 Task: Save favorite listings for houses in Los Angeles, California, with a minimum of 4 bedrooms.
Action: Mouse moved to (283, 169)
Screenshot: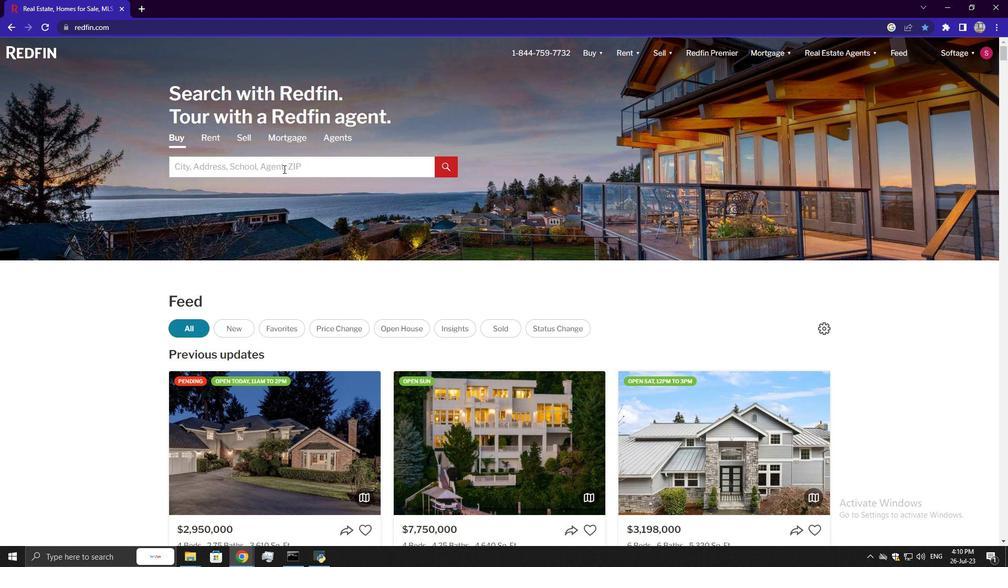 
Action: Mouse pressed left at (283, 169)
Screenshot: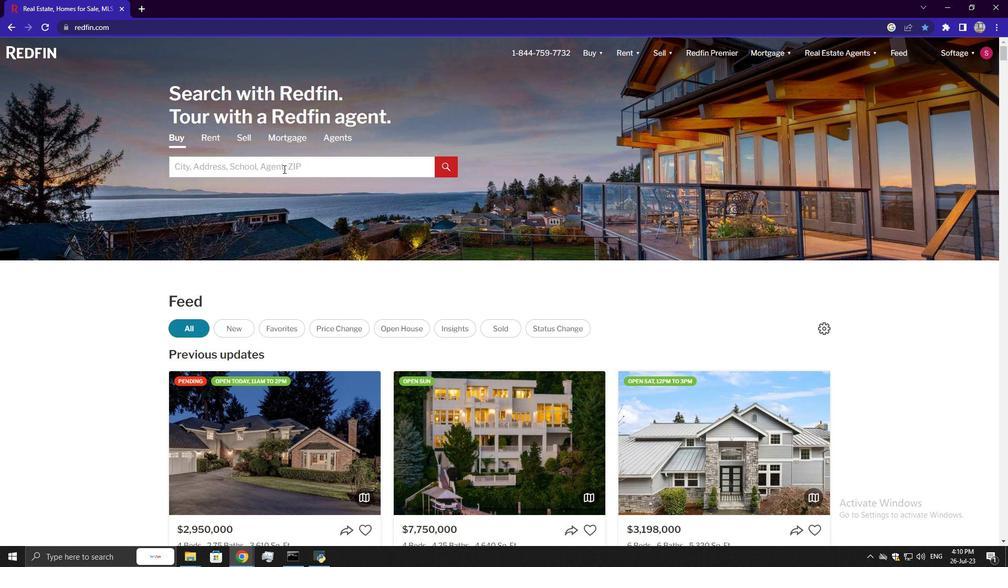 
Action: Key pressed <Key.shift>Los<Key.space><Key.shift>Angeles,<Key.space><Key.shift>California
Screenshot: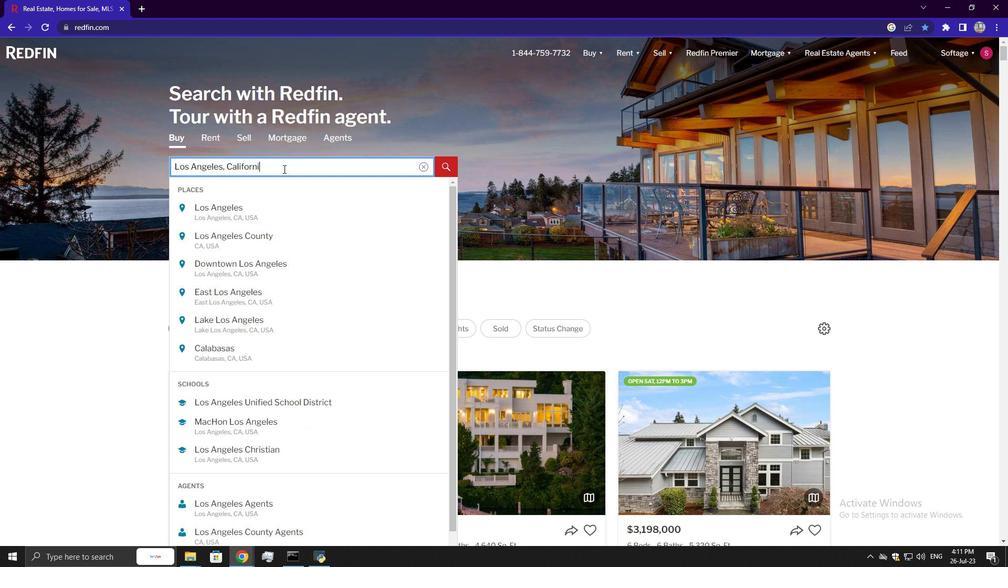 
Action: Mouse moved to (274, 211)
Screenshot: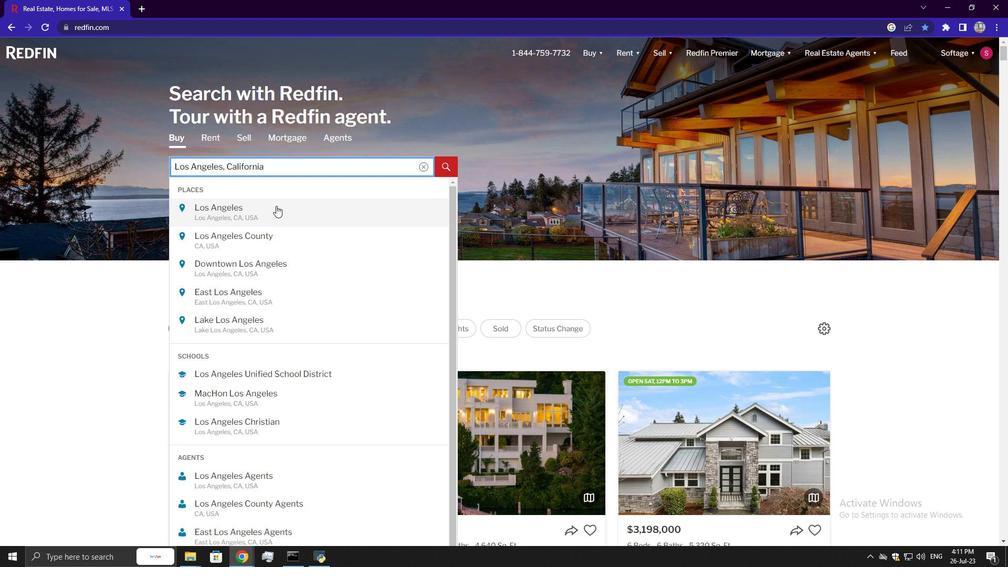 
Action: Mouse pressed left at (274, 211)
Screenshot: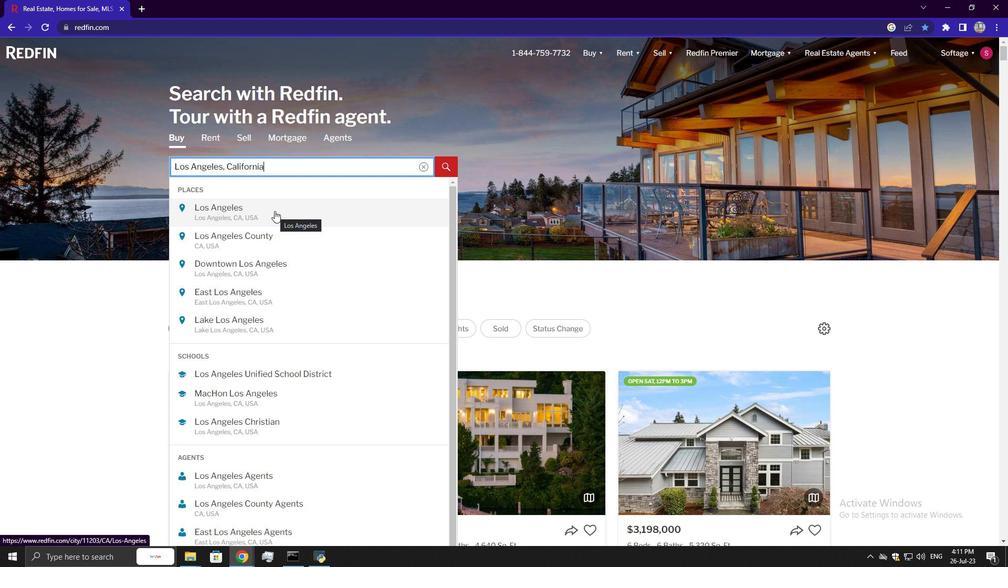 
Action: Mouse moved to (857, 119)
Screenshot: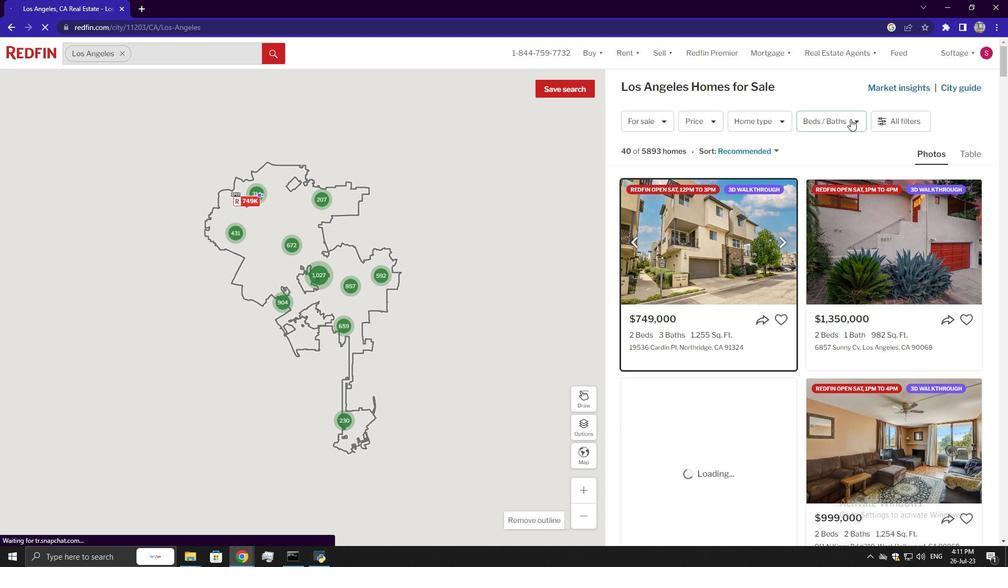 
Action: Mouse pressed left at (857, 119)
Screenshot: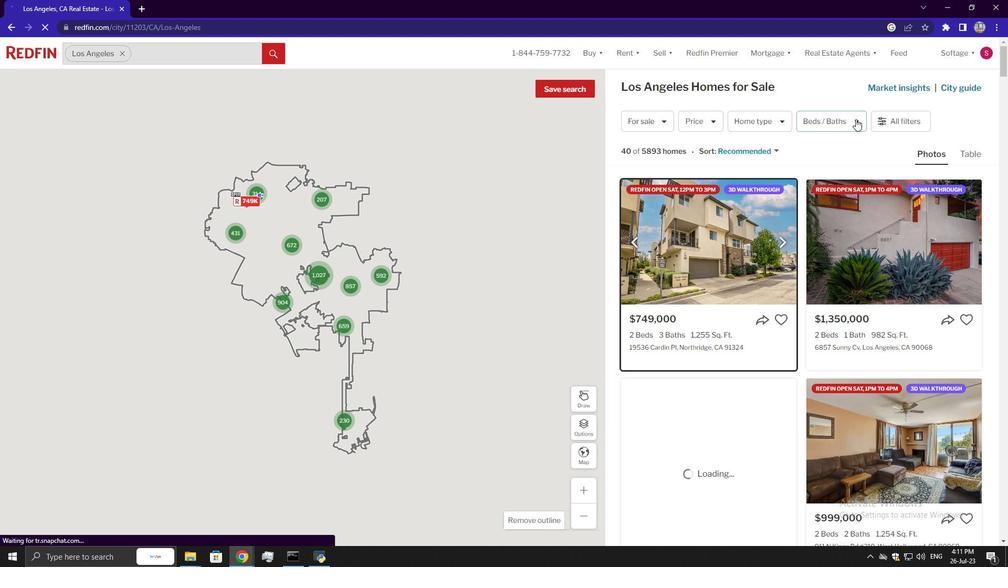 
Action: Mouse moved to (856, 120)
Screenshot: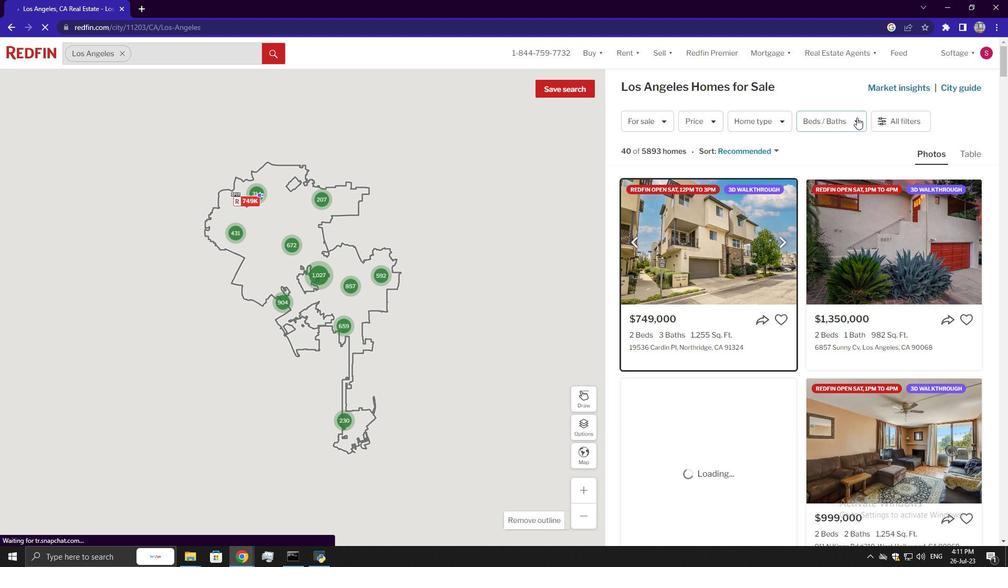 
Action: Mouse pressed left at (856, 120)
Screenshot: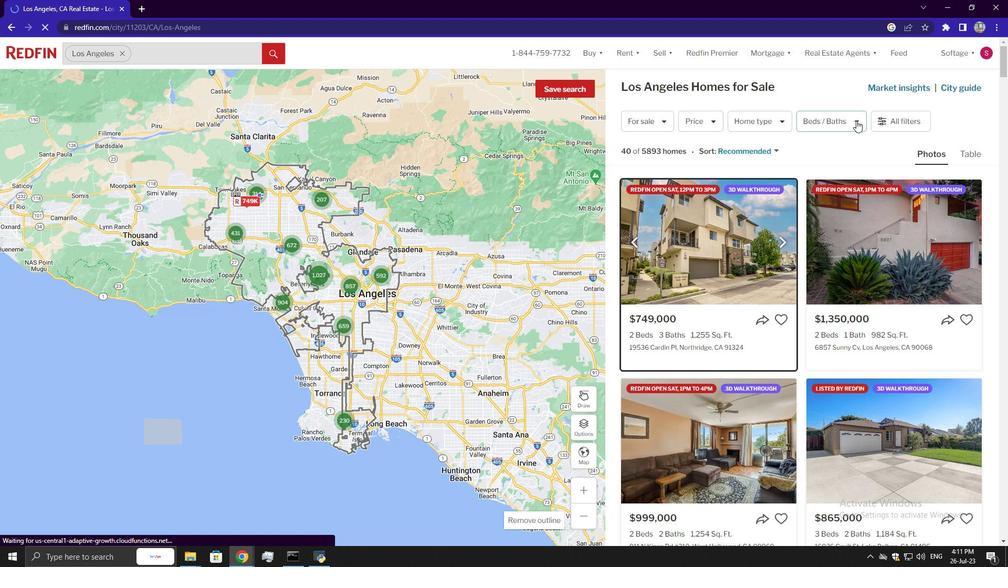 
Action: Mouse moved to (805, 172)
Screenshot: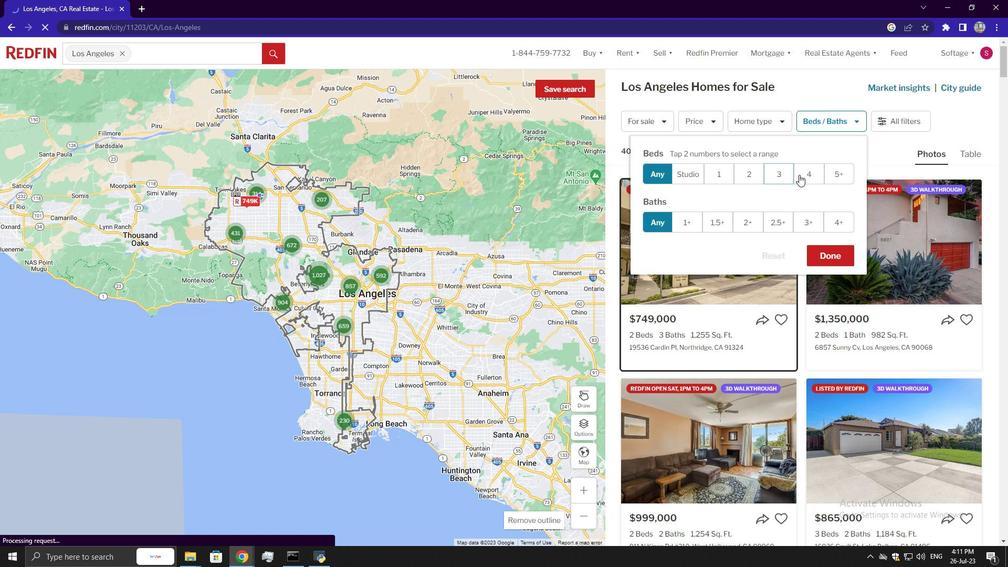 
Action: Mouse pressed left at (805, 172)
Screenshot: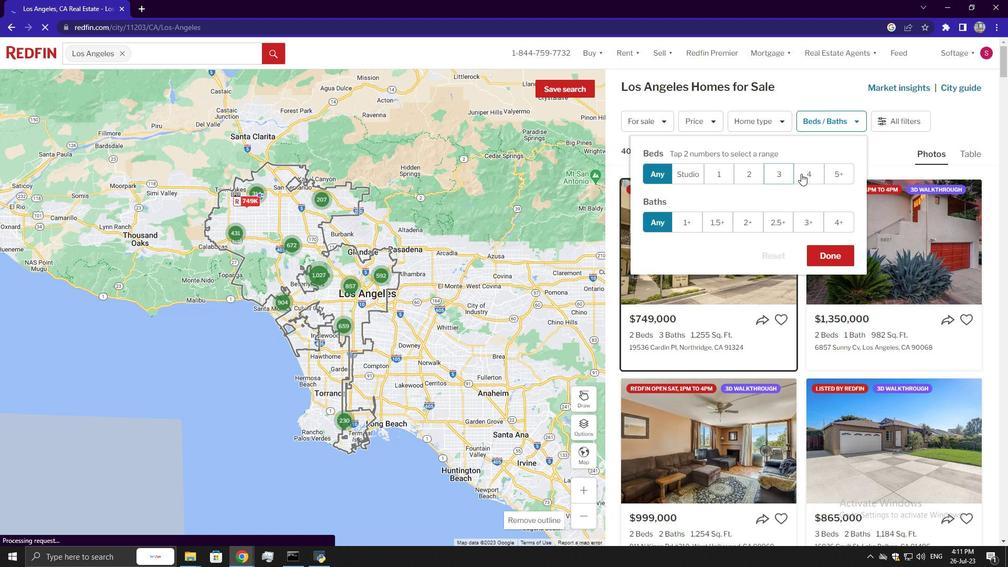 
Action: Mouse moved to (807, 172)
Screenshot: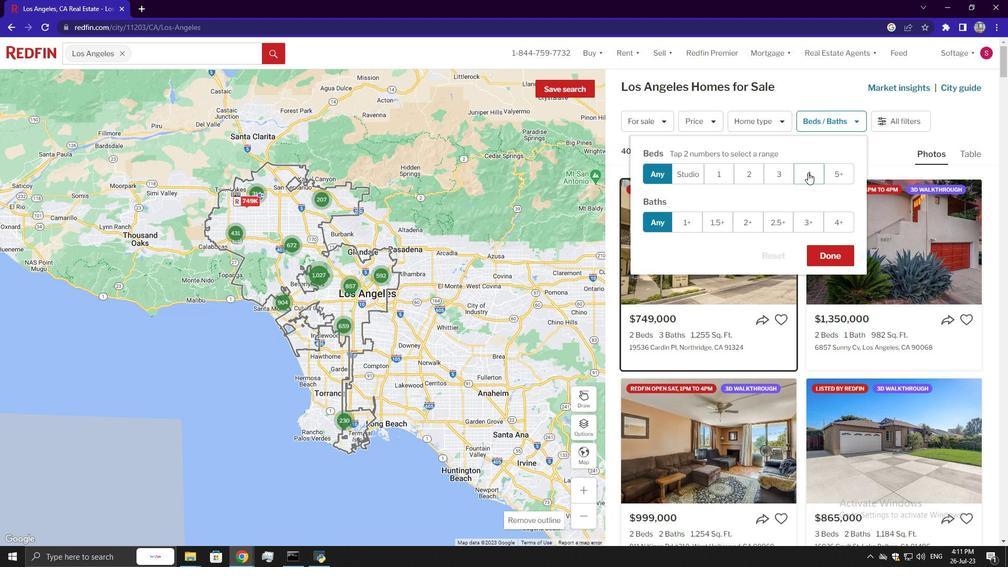 
Action: Mouse pressed left at (807, 172)
Screenshot: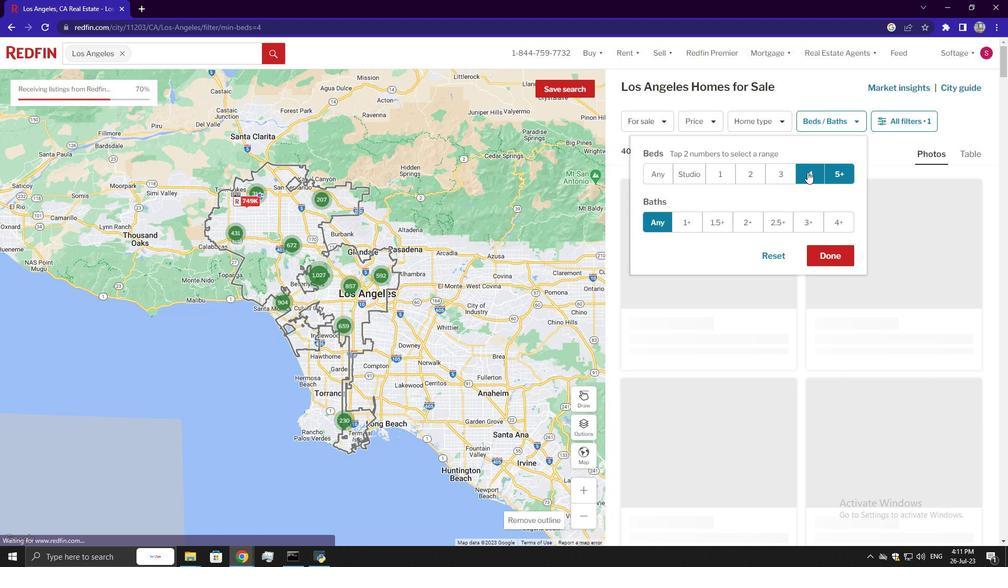 
Action: Mouse moved to (828, 251)
Screenshot: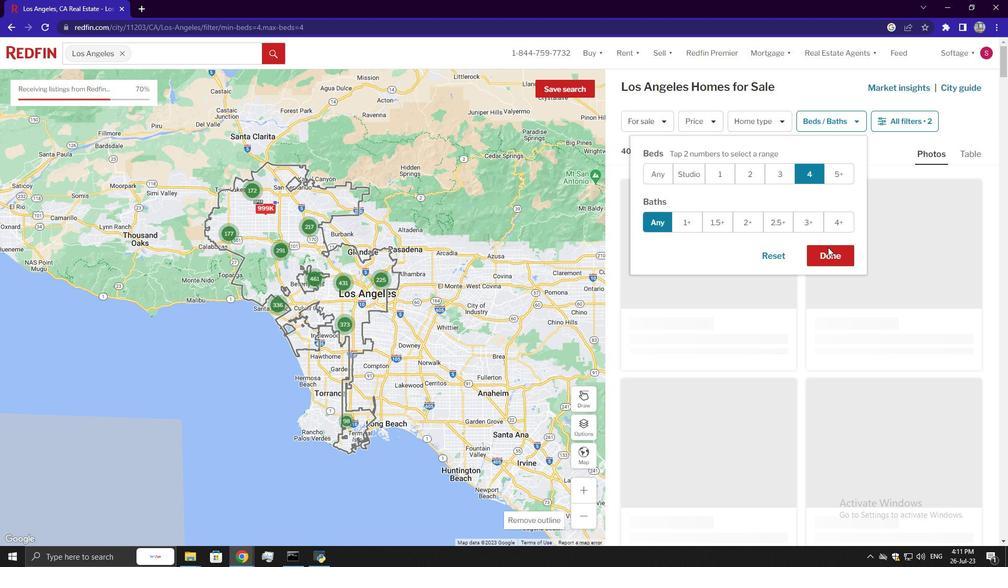 
Action: Mouse pressed left at (828, 251)
Screenshot: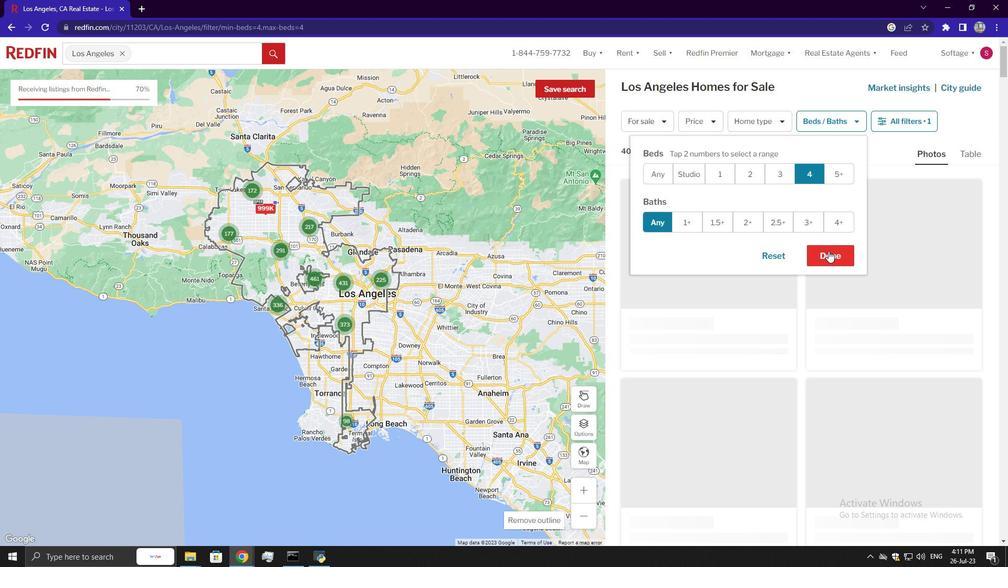 
Action: Mouse moved to (911, 118)
Screenshot: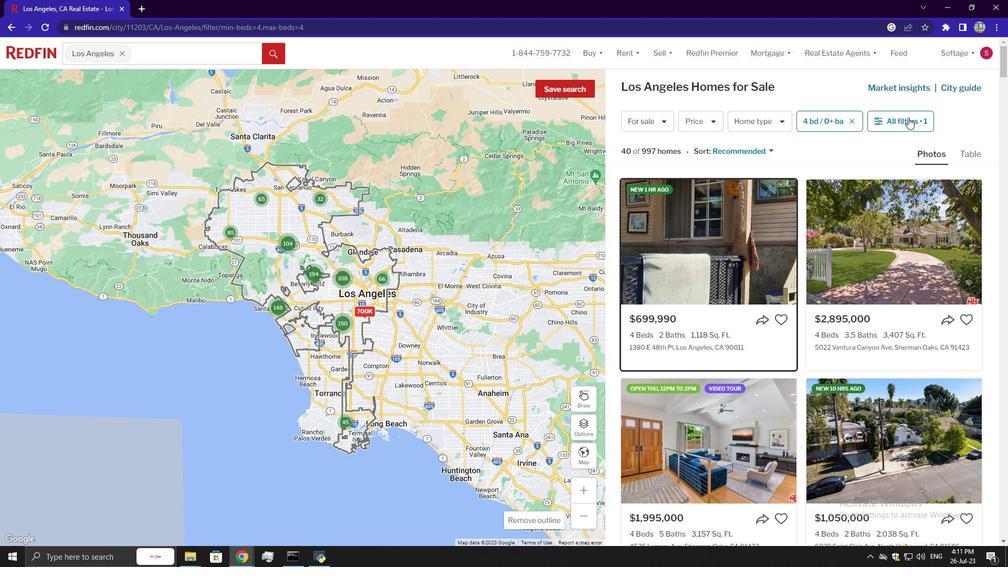 
Action: Mouse pressed left at (911, 118)
Screenshot: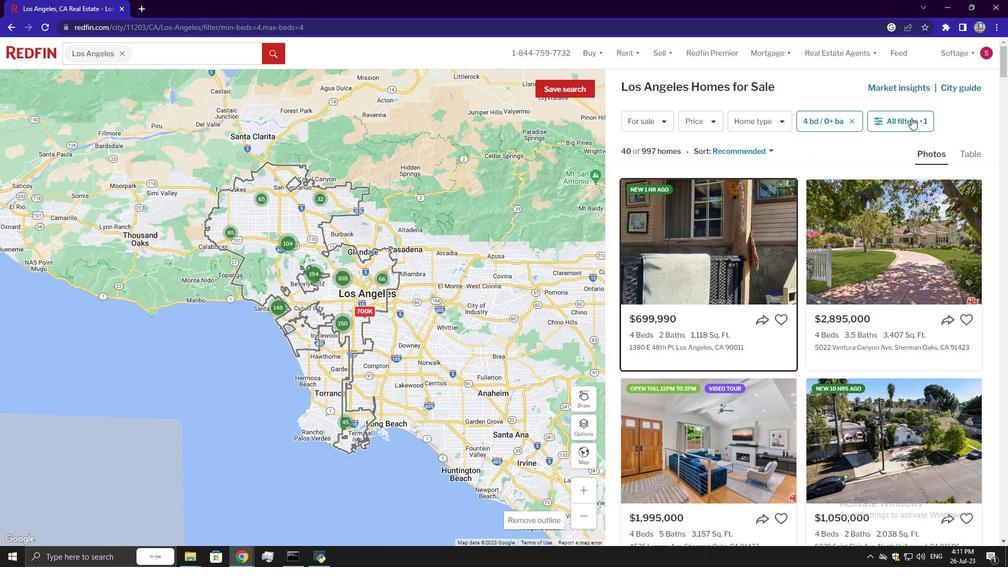 
Action: Mouse moved to (797, 248)
Screenshot: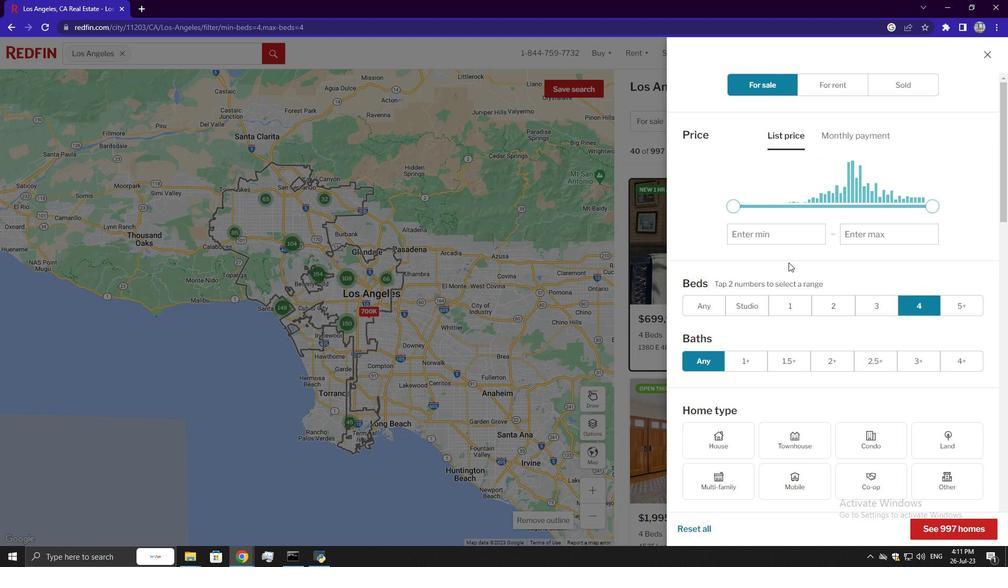 
Action: Mouse scrolled (797, 247) with delta (0, 0)
Screenshot: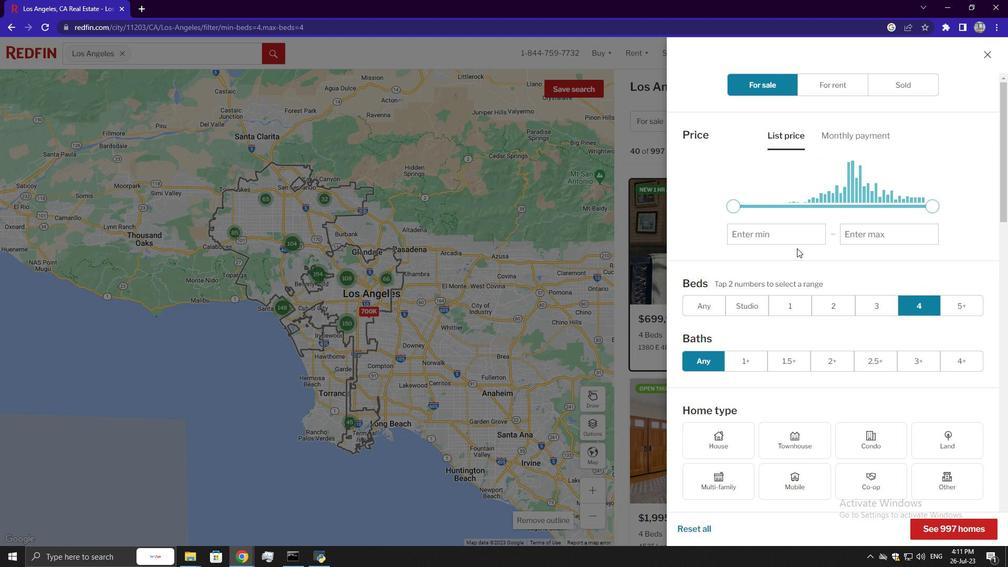 
Action: Mouse scrolled (797, 247) with delta (0, 0)
Screenshot: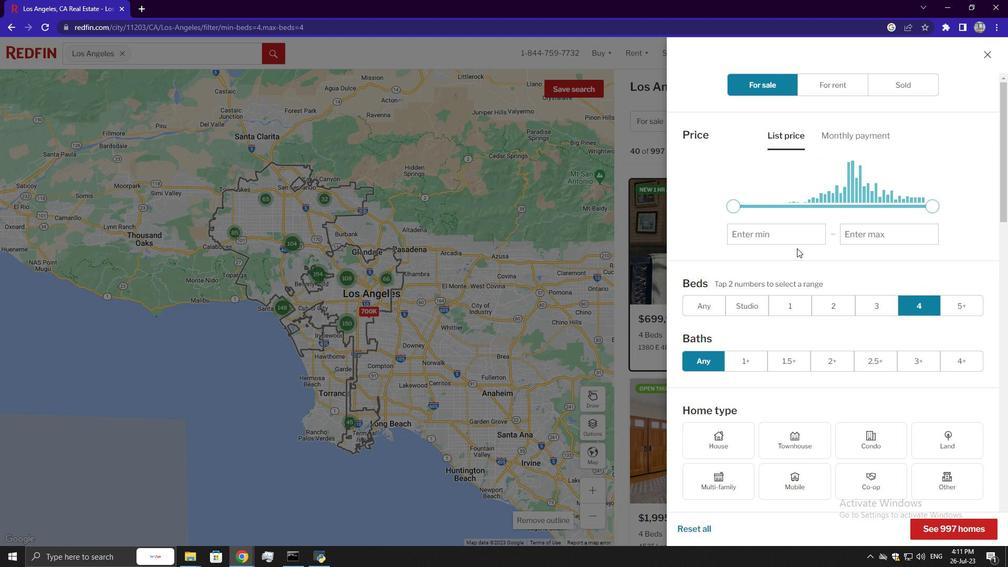 
Action: Mouse scrolled (797, 247) with delta (0, 0)
Screenshot: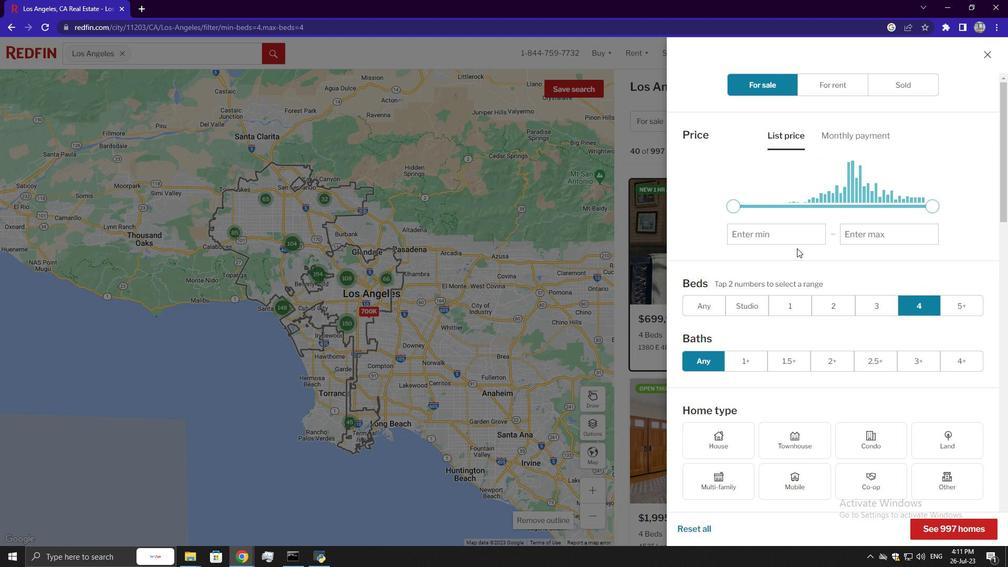 
Action: Mouse scrolled (797, 247) with delta (0, 0)
Screenshot: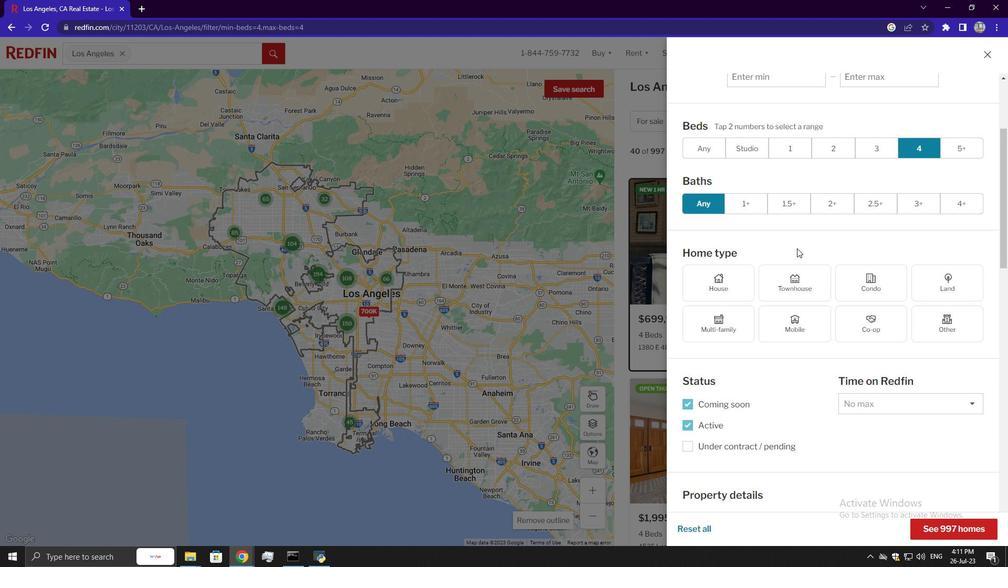 
Action: Mouse scrolled (797, 247) with delta (0, 0)
Screenshot: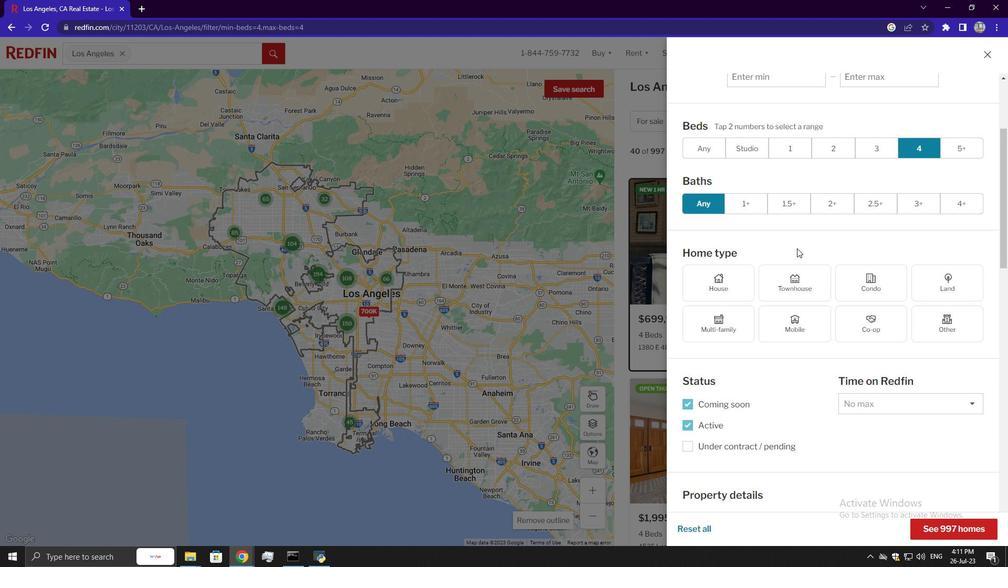 
Action: Mouse scrolled (797, 247) with delta (0, 0)
Screenshot: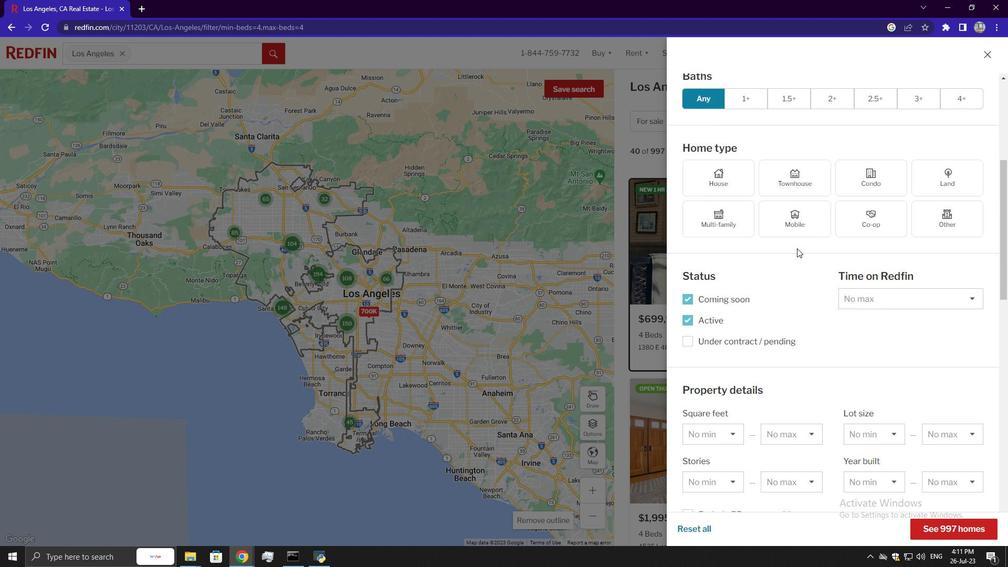 
Action: Mouse scrolled (797, 247) with delta (0, 0)
Screenshot: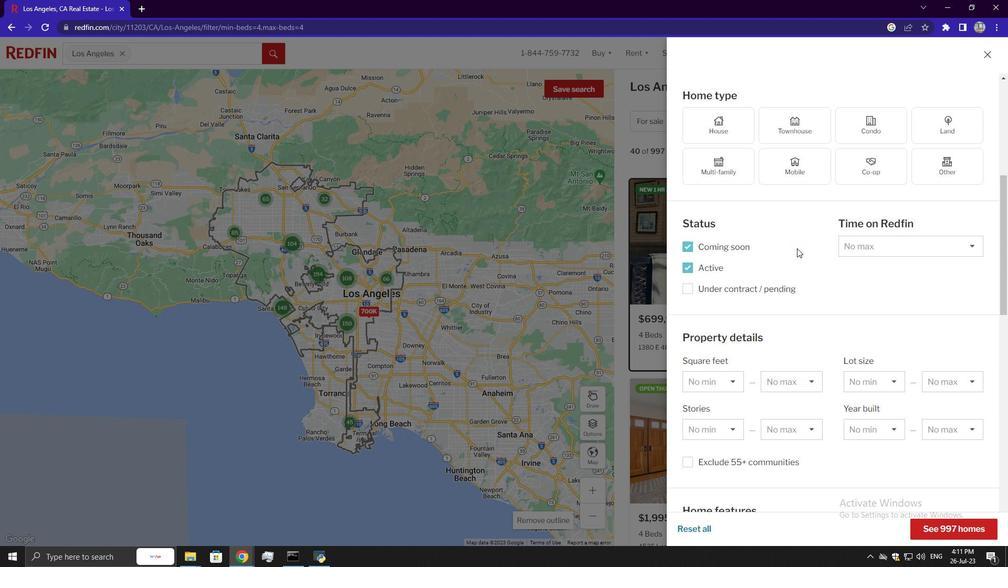 
Action: Mouse scrolled (797, 247) with delta (0, 0)
Screenshot: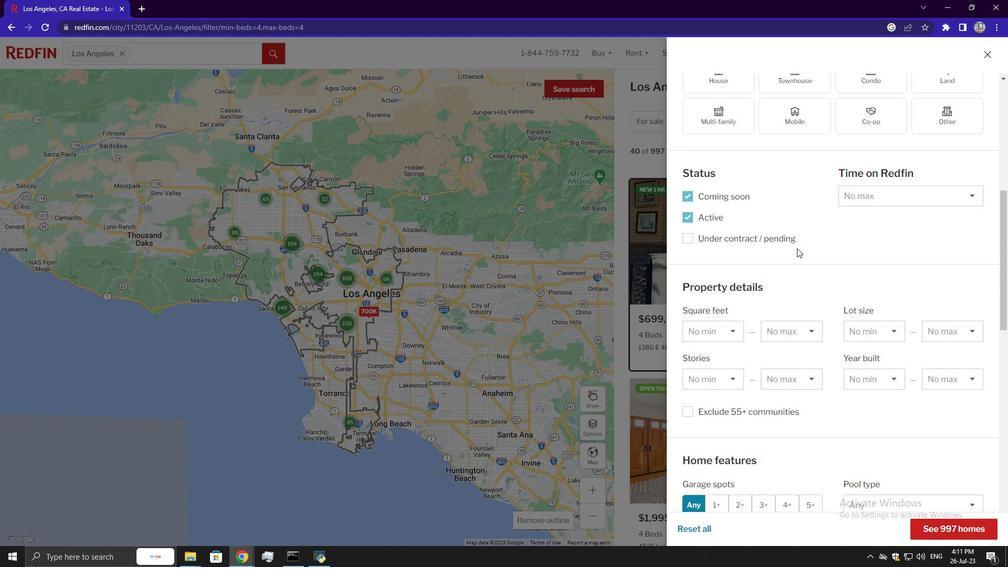 
Action: Mouse scrolled (797, 247) with delta (0, 0)
Screenshot: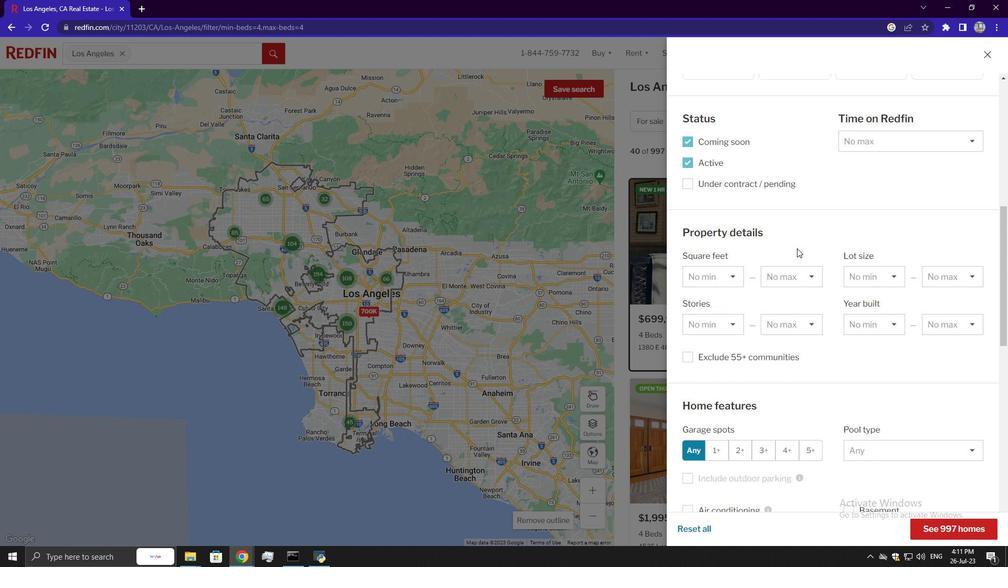 
Action: Mouse scrolled (797, 247) with delta (0, 0)
Screenshot: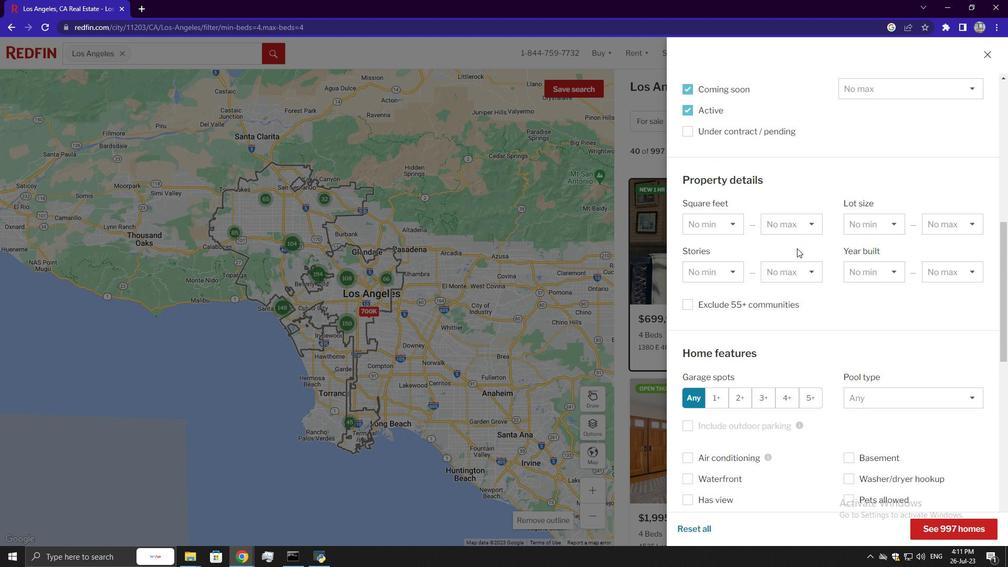
Action: Mouse scrolled (797, 247) with delta (0, 0)
Screenshot: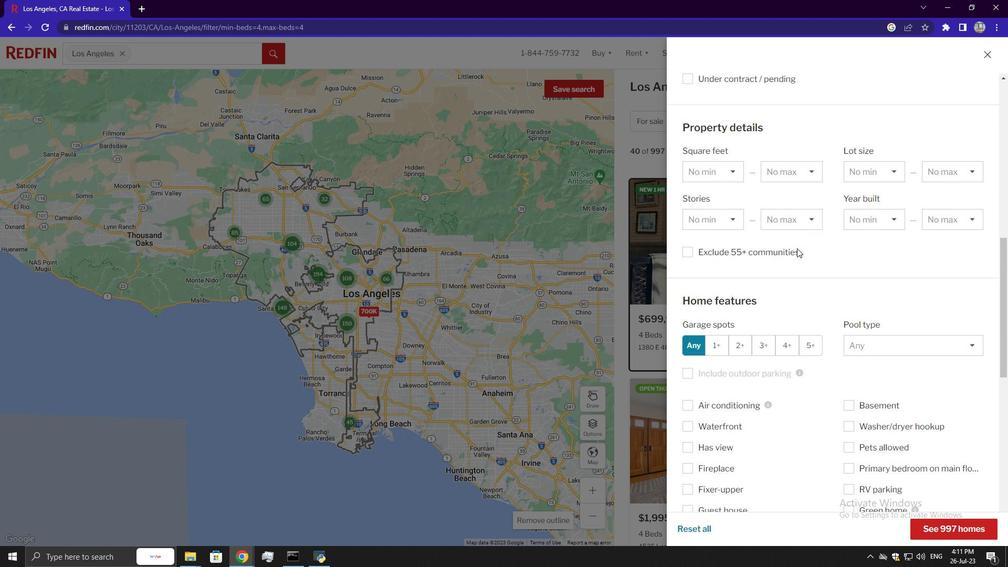 
Action: Mouse scrolled (797, 247) with delta (0, 0)
Screenshot: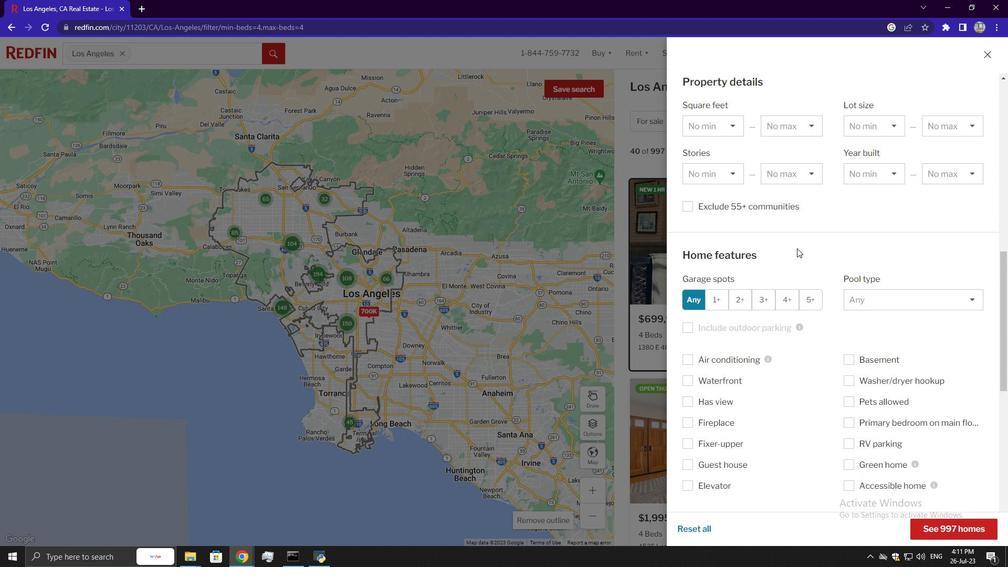
Action: Mouse scrolled (797, 247) with delta (0, 0)
Screenshot: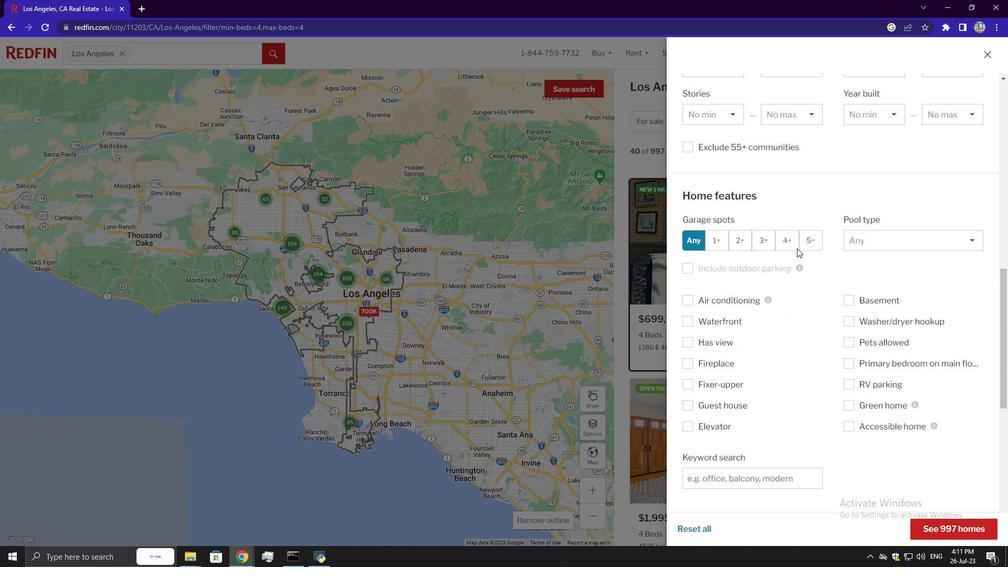 
Action: Mouse moved to (810, 255)
Screenshot: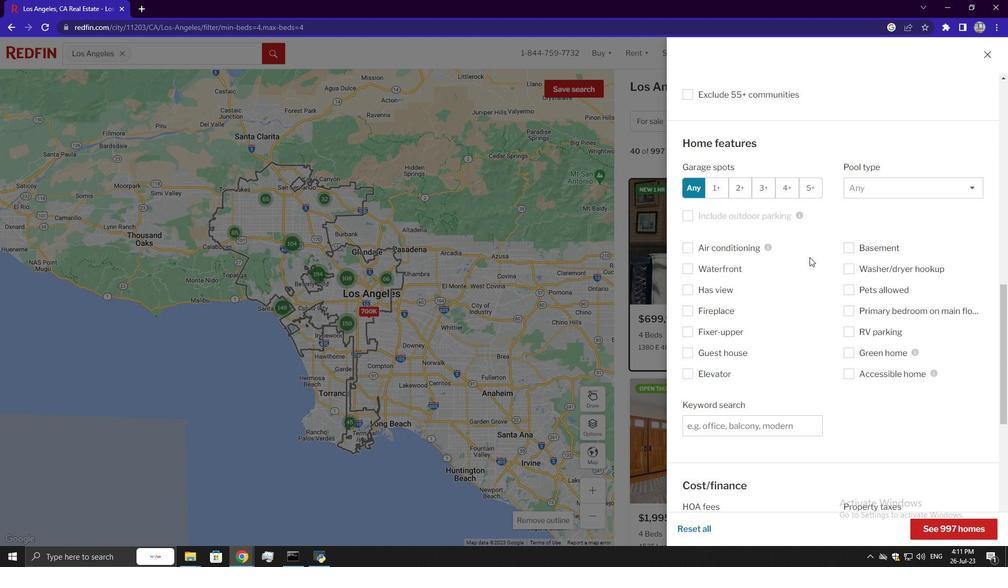
Action: Mouse scrolled (810, 255) with delta (0, 0)
Screenshot: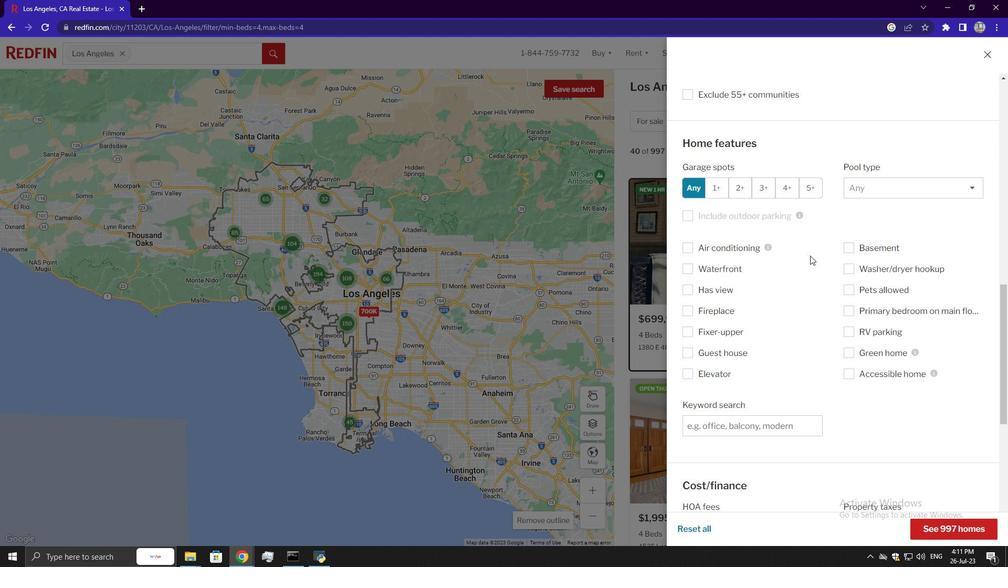 
Action: Mouse scrolled (810, 255) with delta (0, 0)
Screenshot: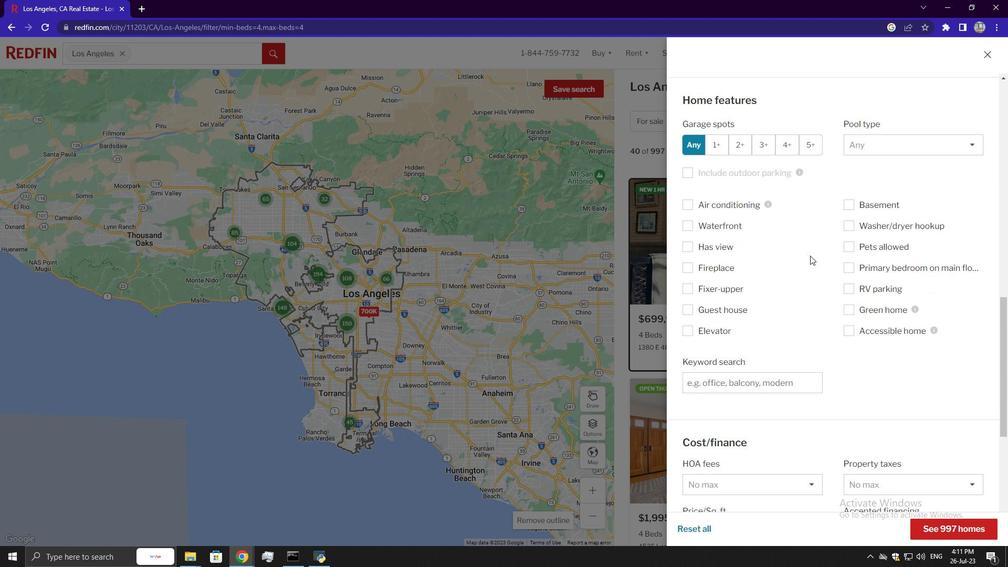 
Action: Mouse scrolled (810, 255) with delta (0, 0)
Screenshot: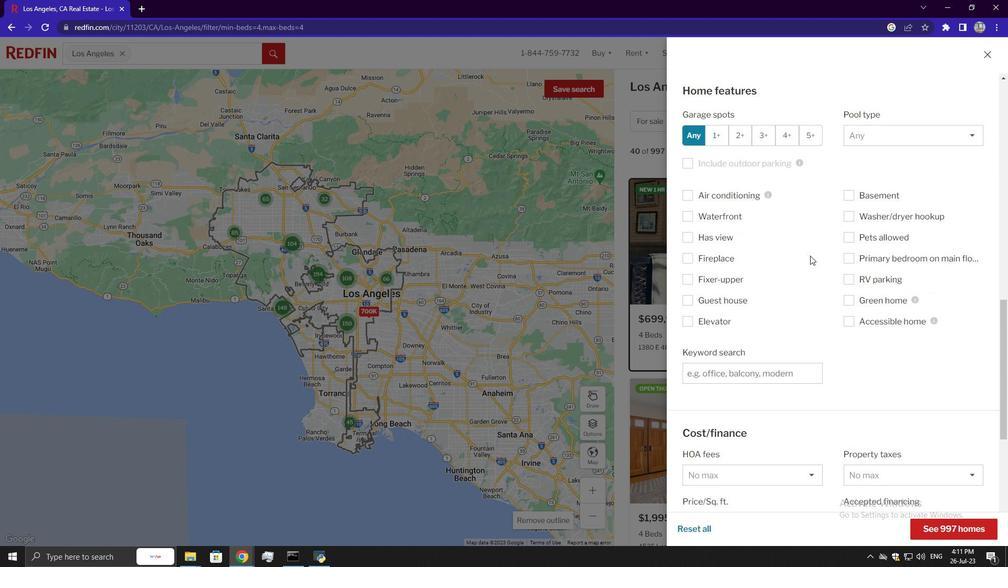 
Action: Mouse scrolled (810, 255) with delta (0, 0)
Screenshot: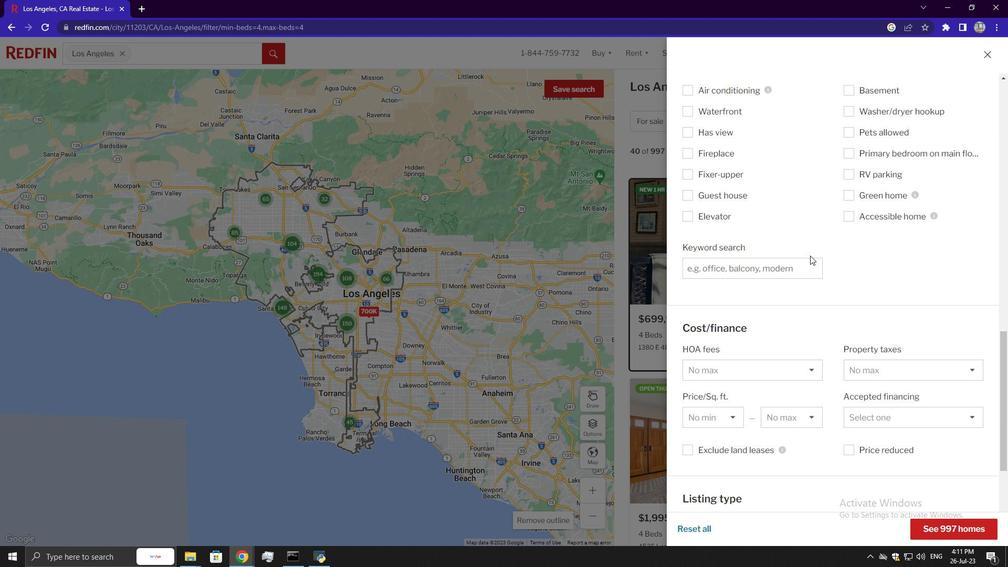 
Action: Mouse scrolled (810, 255) with delta (0, 0)
Screenshot: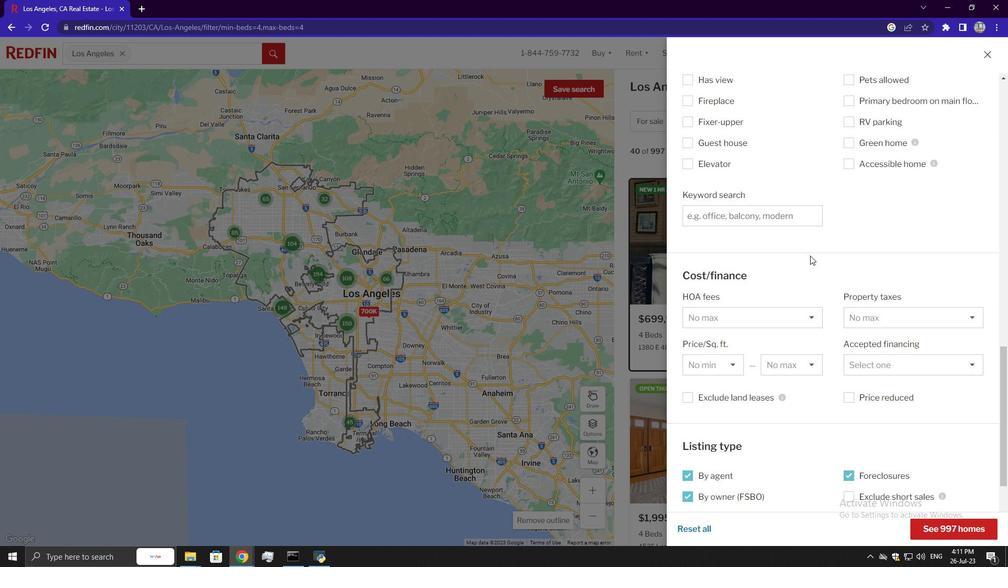
Action: Mouse scrolled (810, 255) with delta (0, 0)
Screenshot: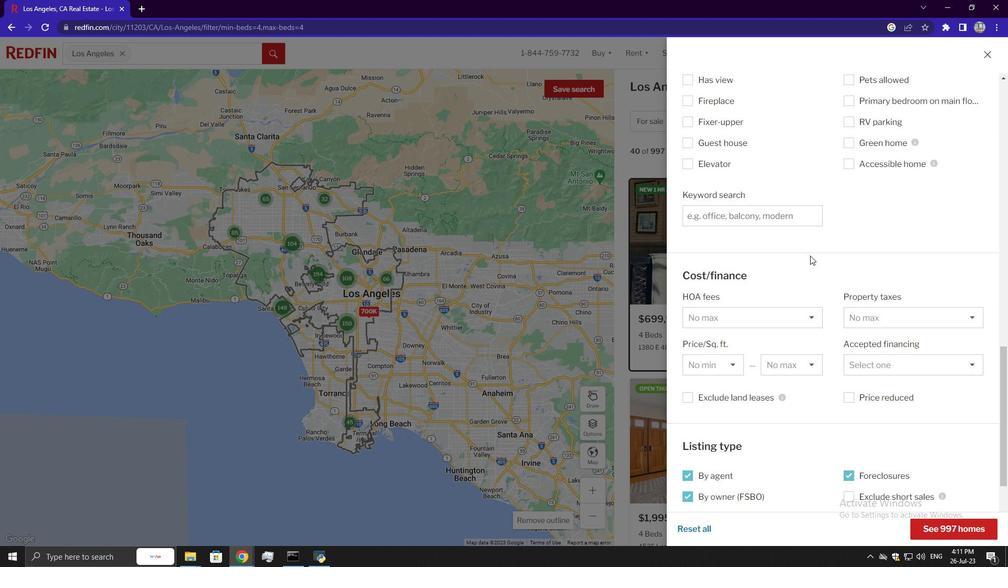 
Action: Mouse moved to (831, 260)
Screenshot: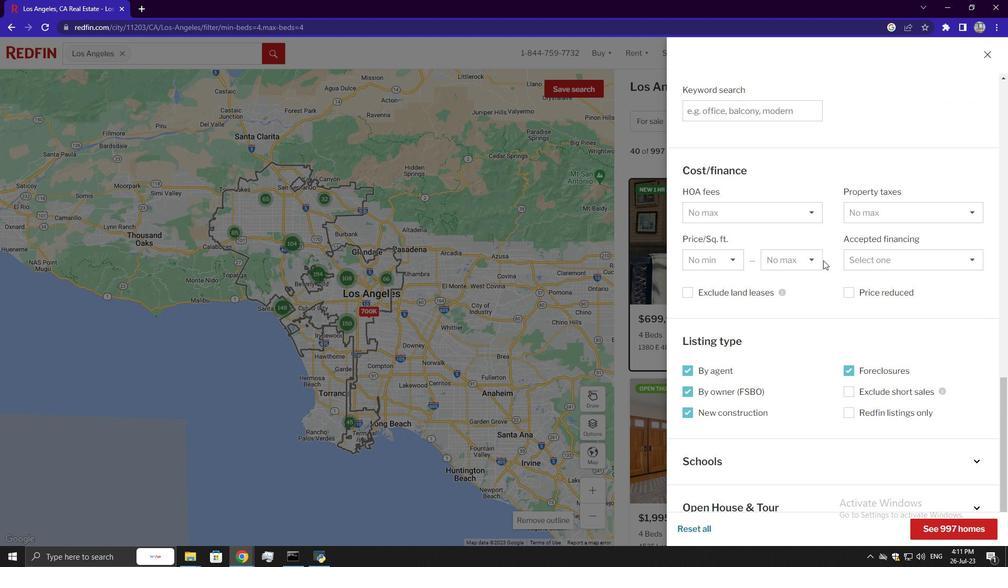 
Action: Mouse scrolled (831, 259) with delta (0, 0)
Screenshot: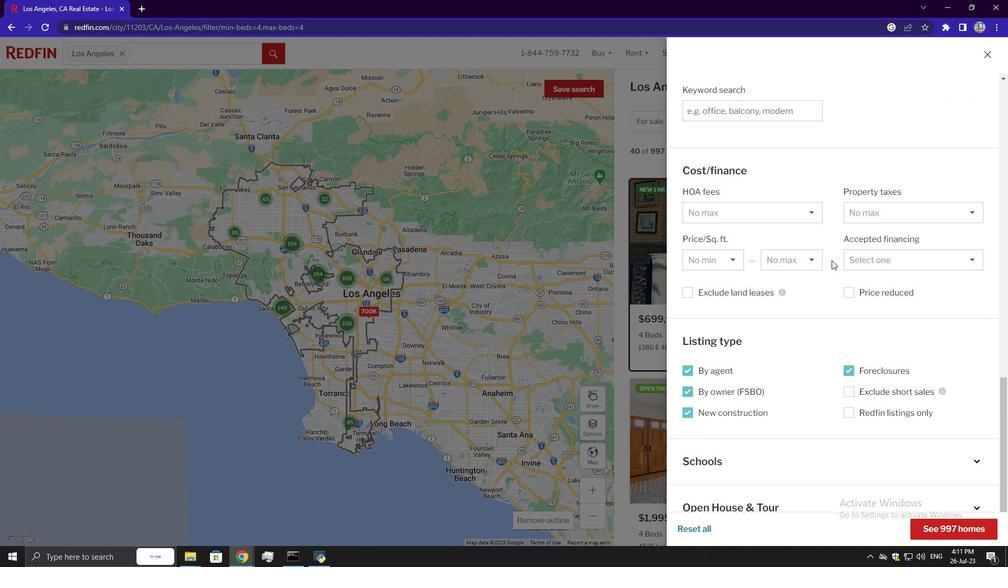 
Action: Mouse scrolled (831, 259) with delta (0, 0)
Screenshot: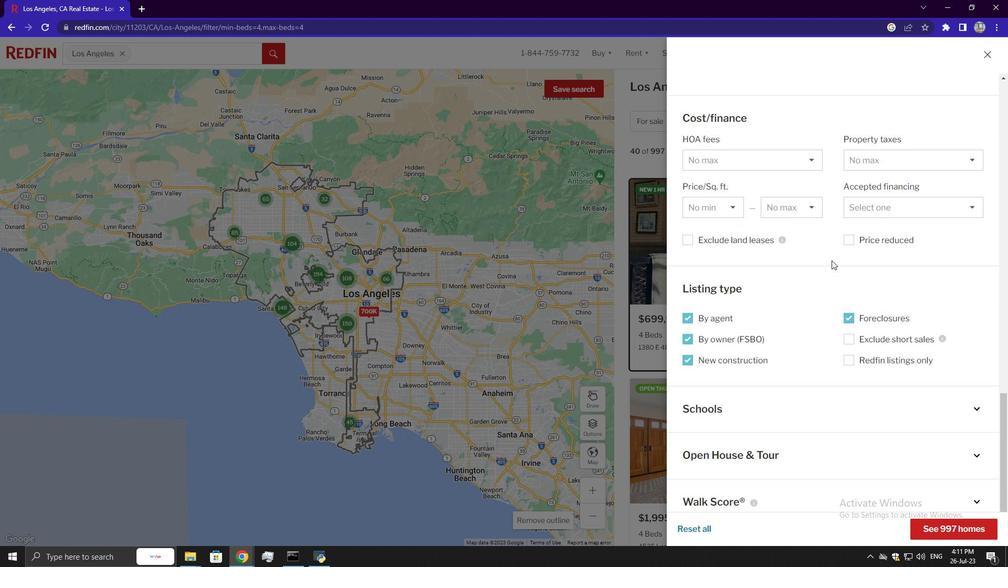 
Action: Mouse scrolled (831, 259) with delta (0, 0)
Screenshot: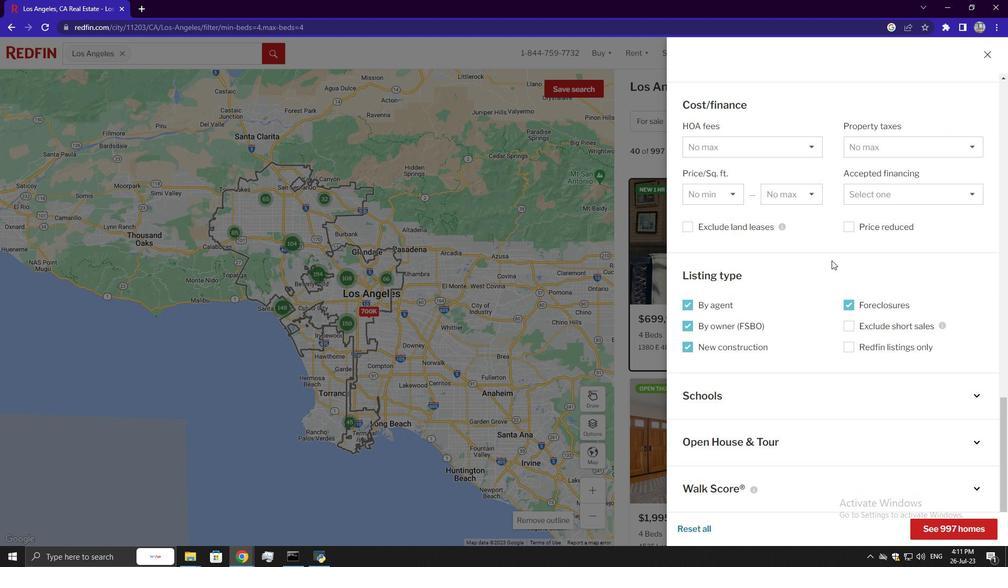 
Action: Mouse scrolled (831, 259) with delta (0, 0)
Screenshot: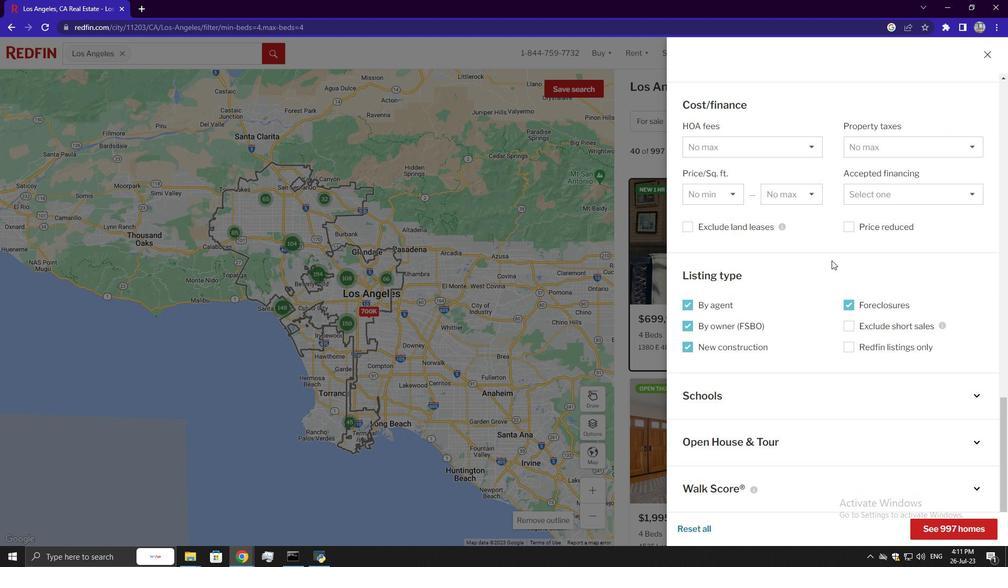 
Action: Mouse moved to (968, 391)
Screenshot: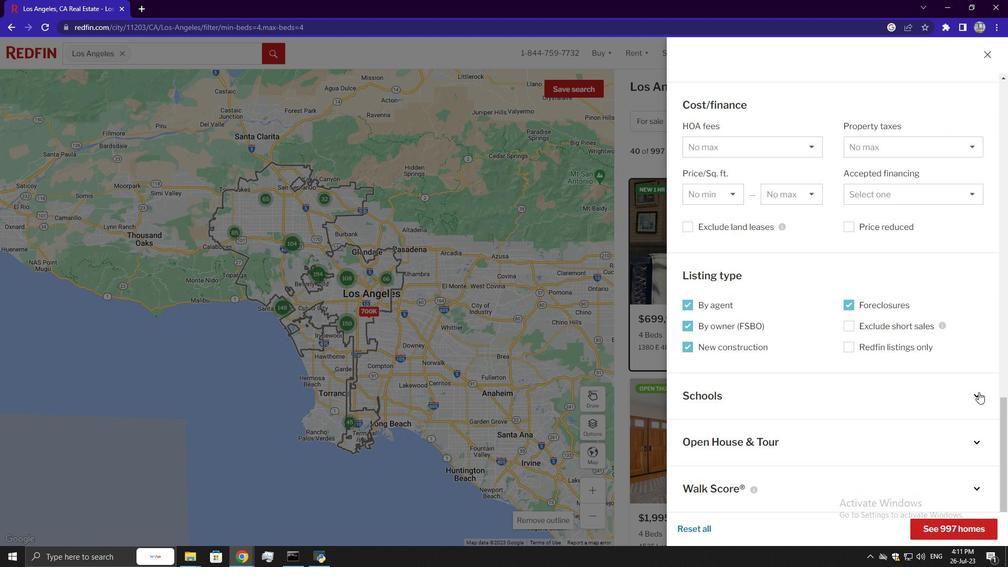 
Action: Mouse pressed left at (968, 391)
Screenshot: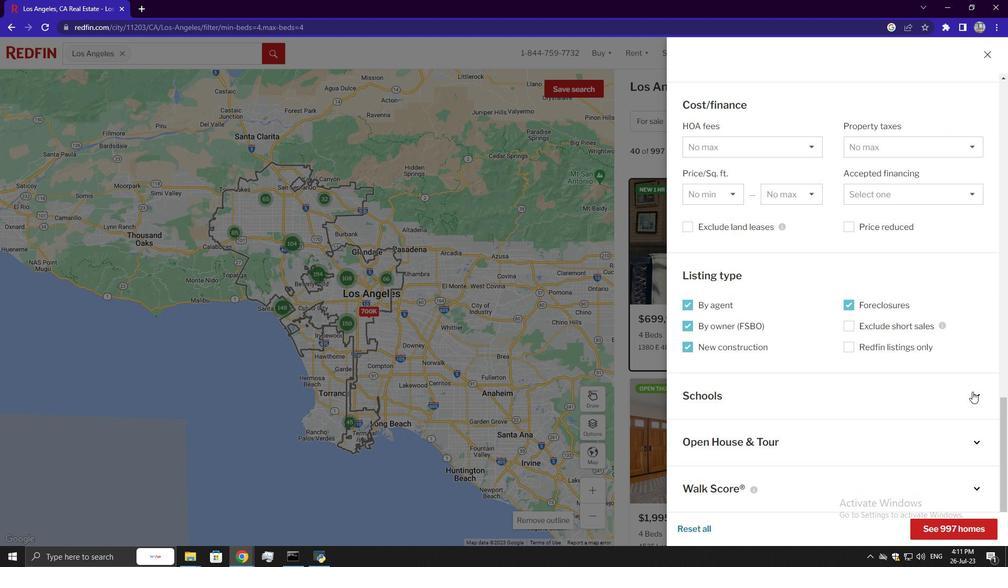 
Action: Mouse moved to (832, 332)
Screenshot: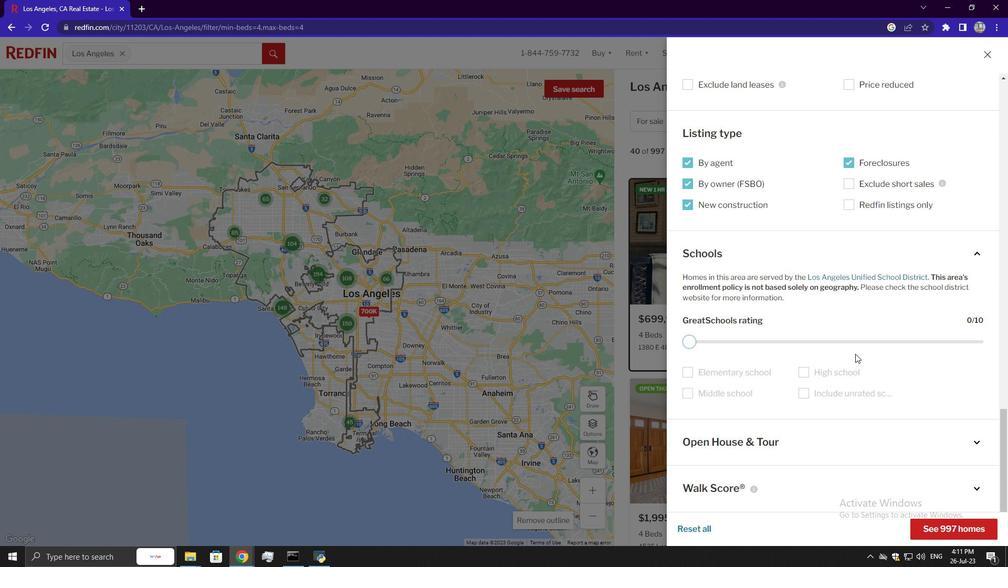 
Action: Mouse scrolled (832, 333) with delta (0, 0)
Screenshot: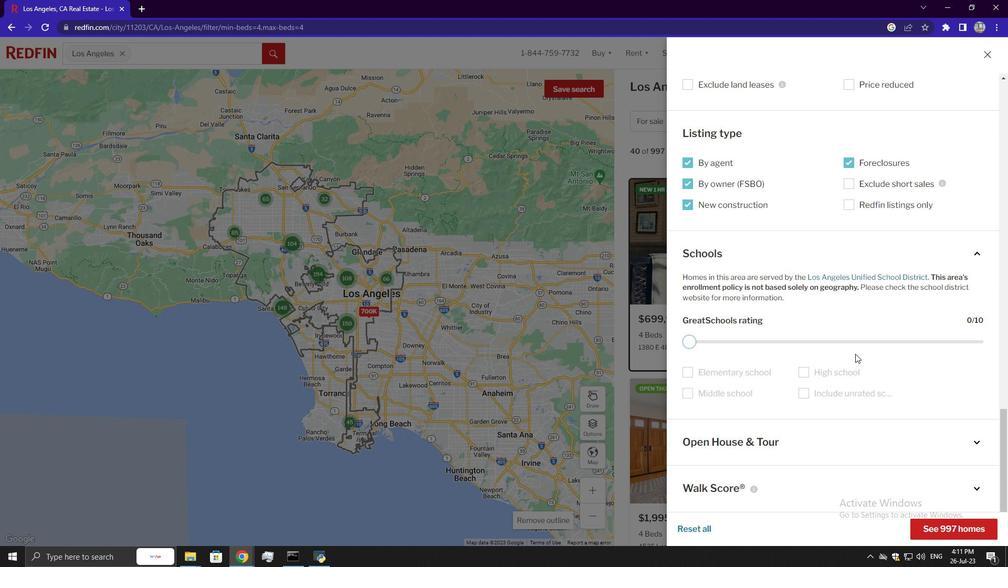 
Action: Mouse scrolled (832, 333) with delta (0, 0)
Screenshot: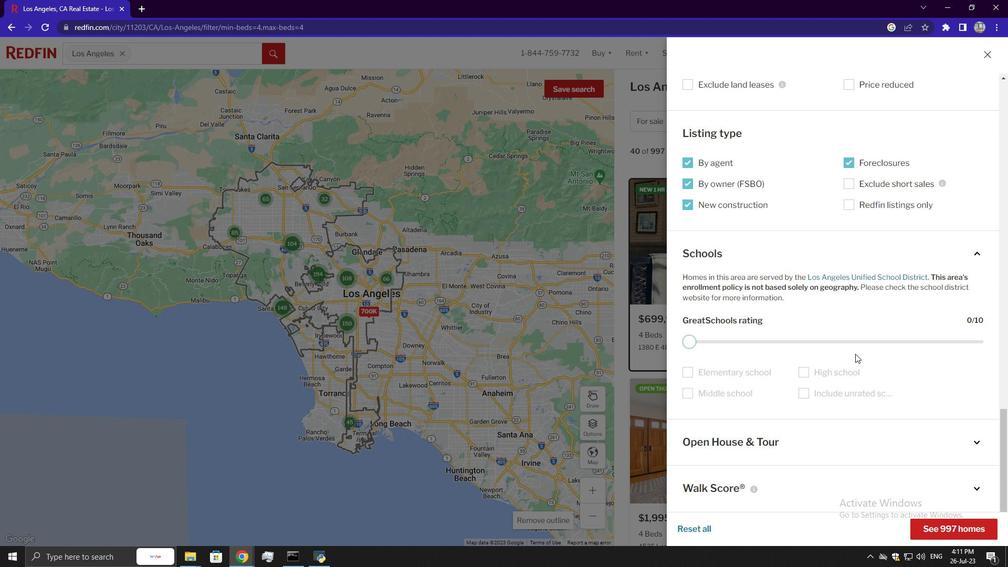 
Action: Mouse scrolled (832, 333) with delta (0, 0)
Screenshot: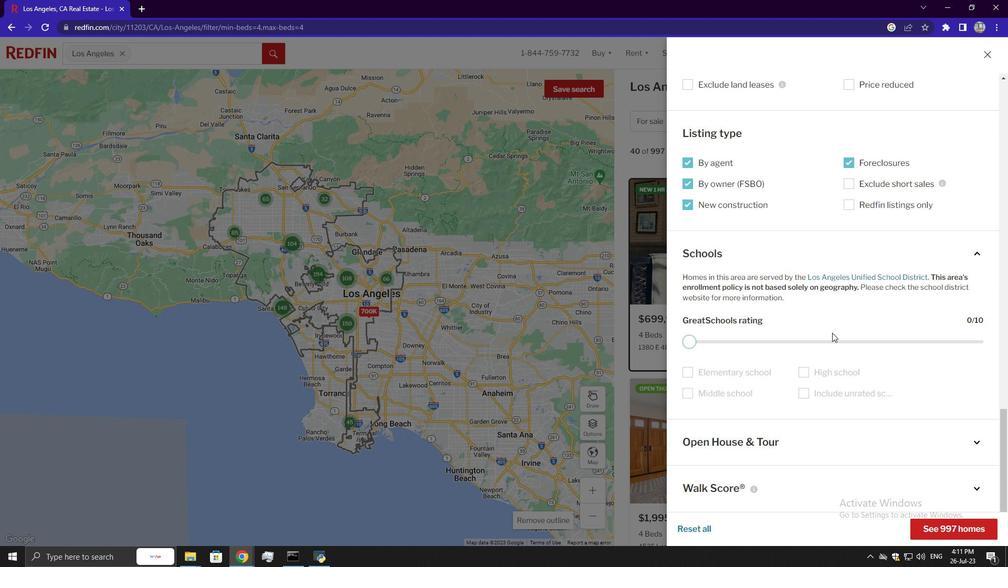 
Action: Mouse scrolled (832, 333) with delta (0, 0)
Screenshot: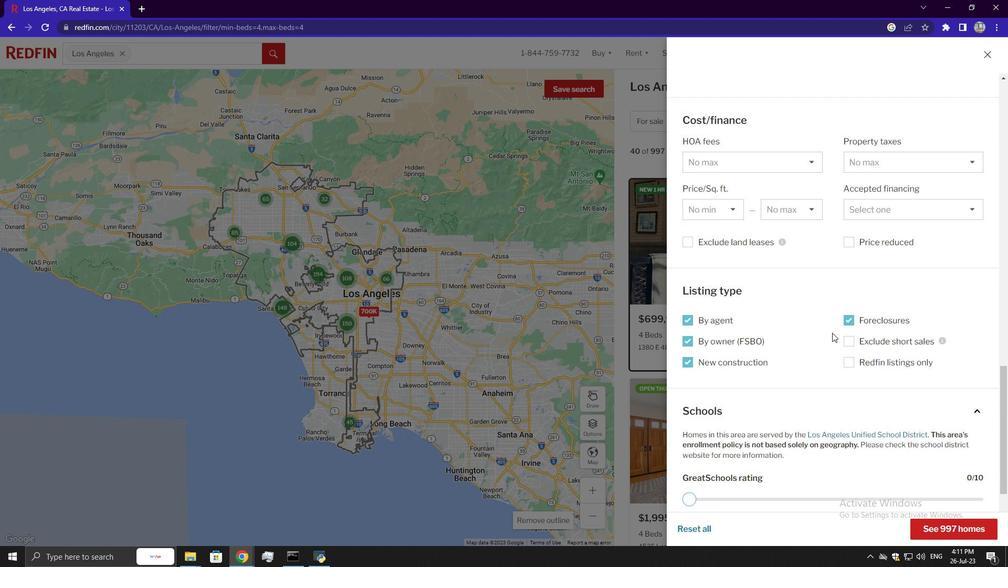 
Action: Mouse scrolled (832, 333) with delta (0, 0)
Screenshot: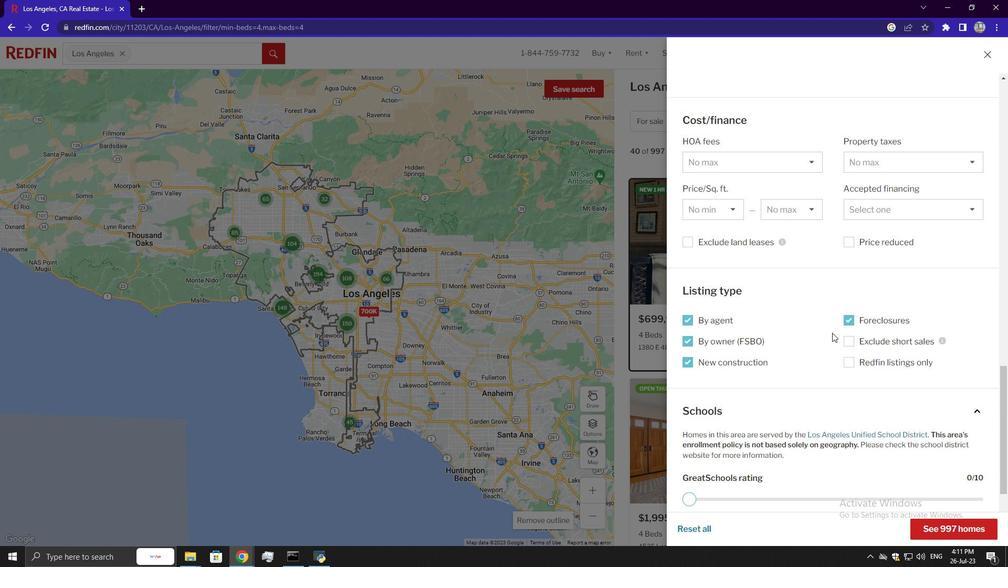
Action: Mouse scrolled (832, 332) with delta (0, 0)
Screenshot: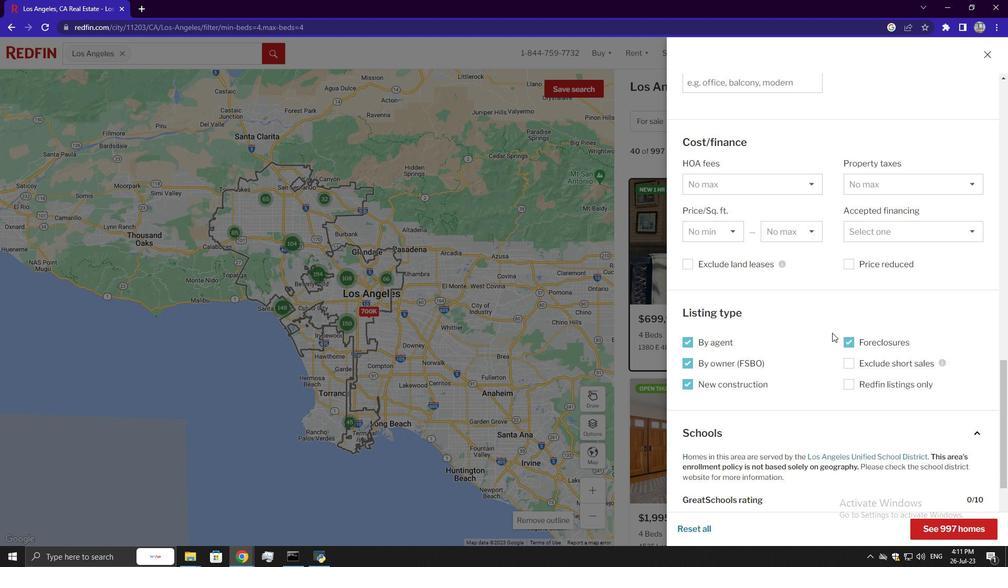 
Action: Mouse scrolled (832, 332) with delta (0, 0)
Screenshot: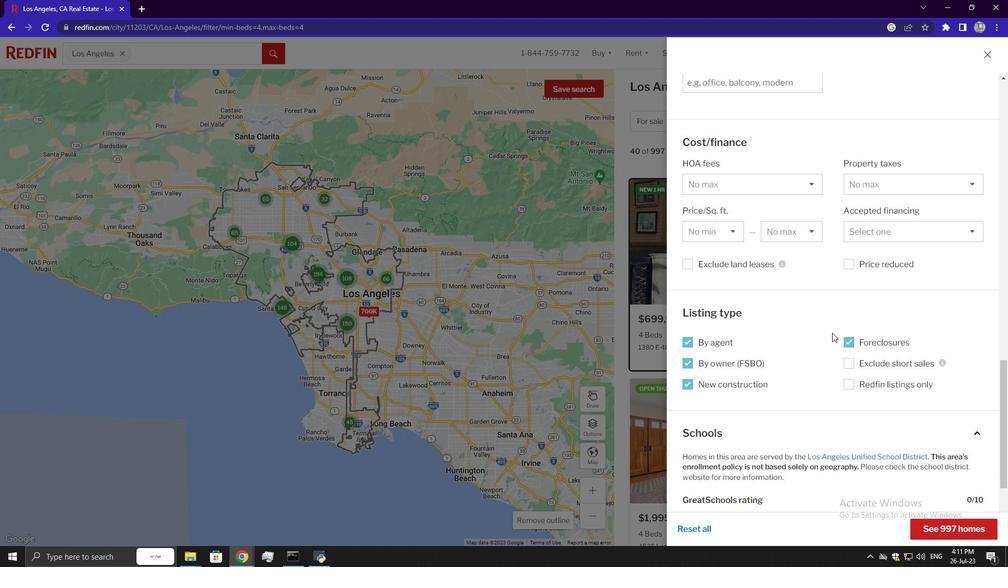 
Action: Mouse scrolled (832, 332) with delta (0, 0)
Screenshot: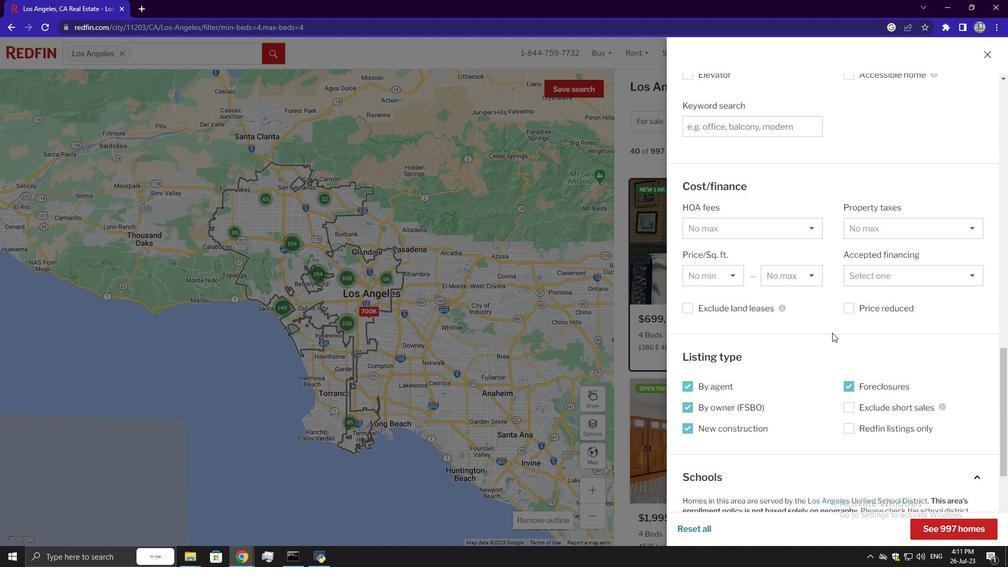 
Action: Mouse scrolled (832, 332) with delta (0, 0)
Screenshot: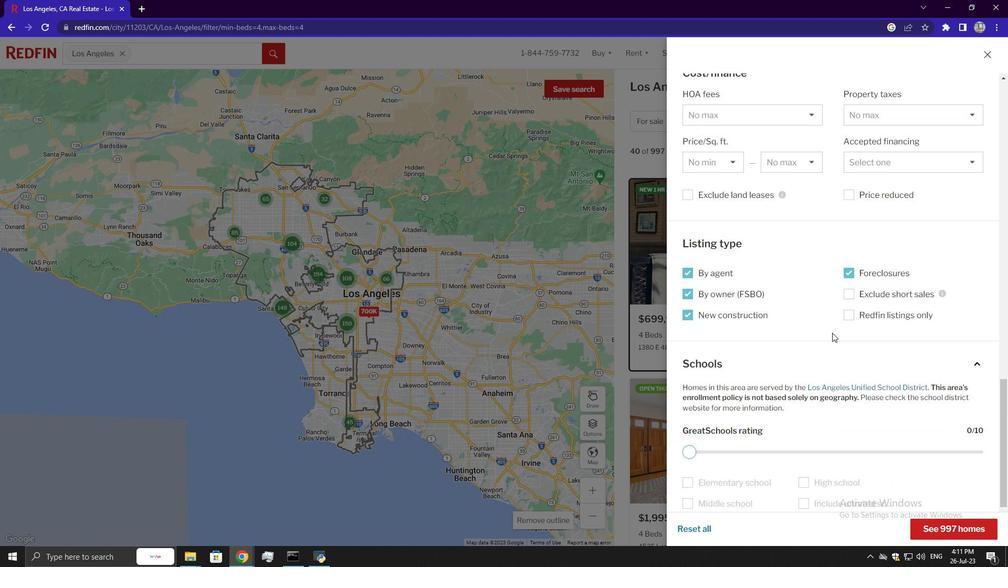 
Action: Mouse scrolled (832, 332) with delta (0, 0)
Screenshot: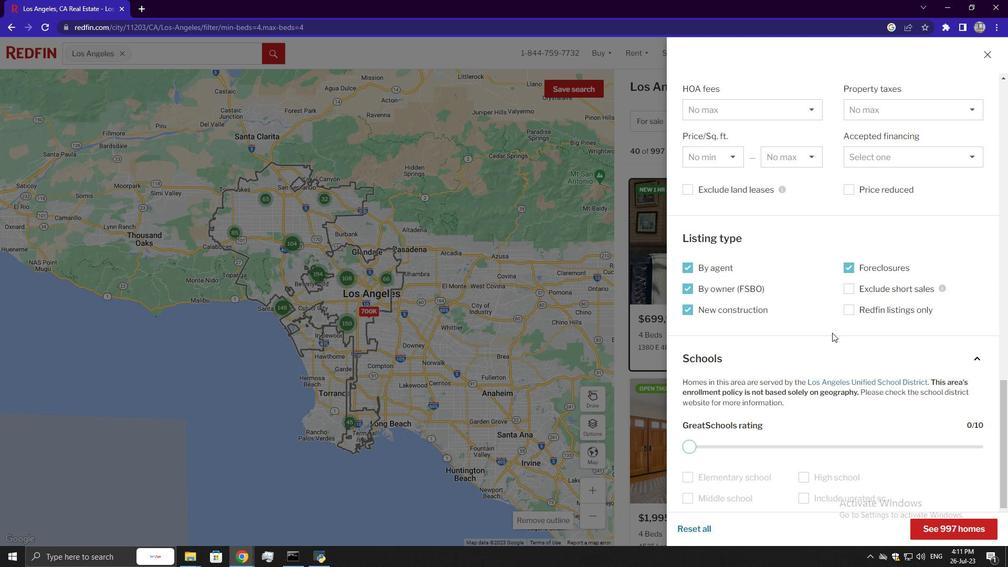 
Action: Mouse scrolled (832, 332) with delta (0, 0)
Screenshot: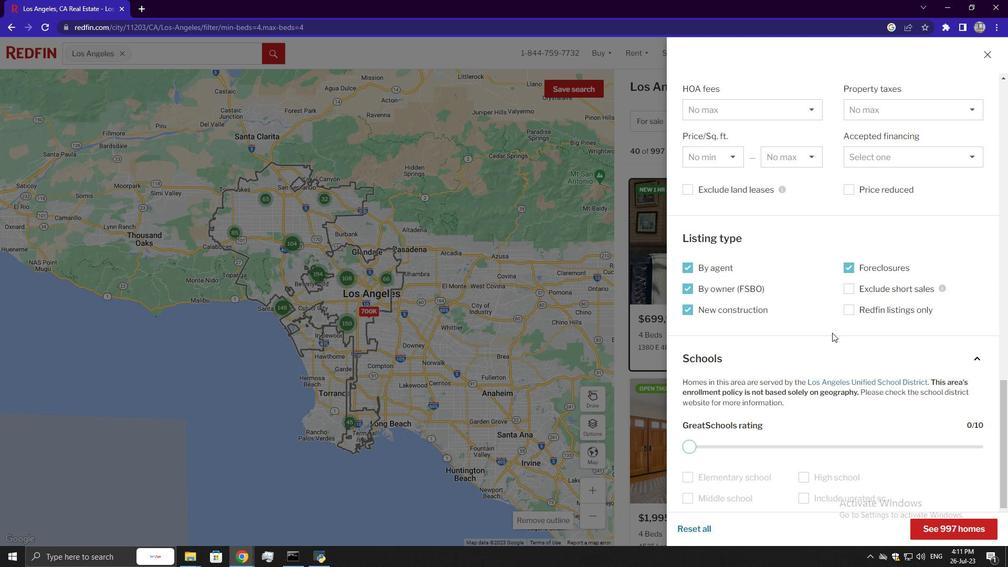 
Action: Mouse scrolled (832, 332) with delta (0, 0)
Screenshot: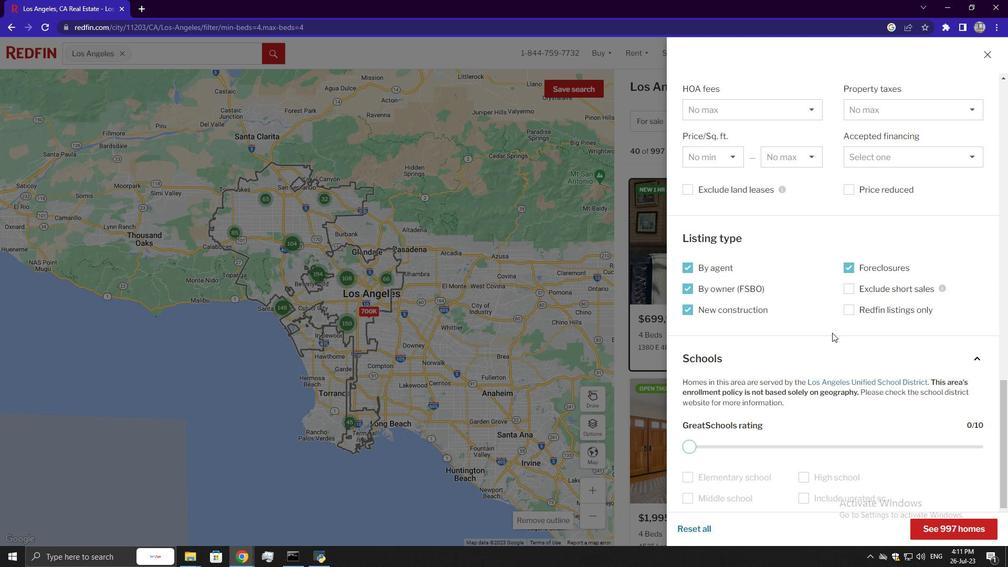 
Action: Mouse moved to (980, 437)
Screenshot: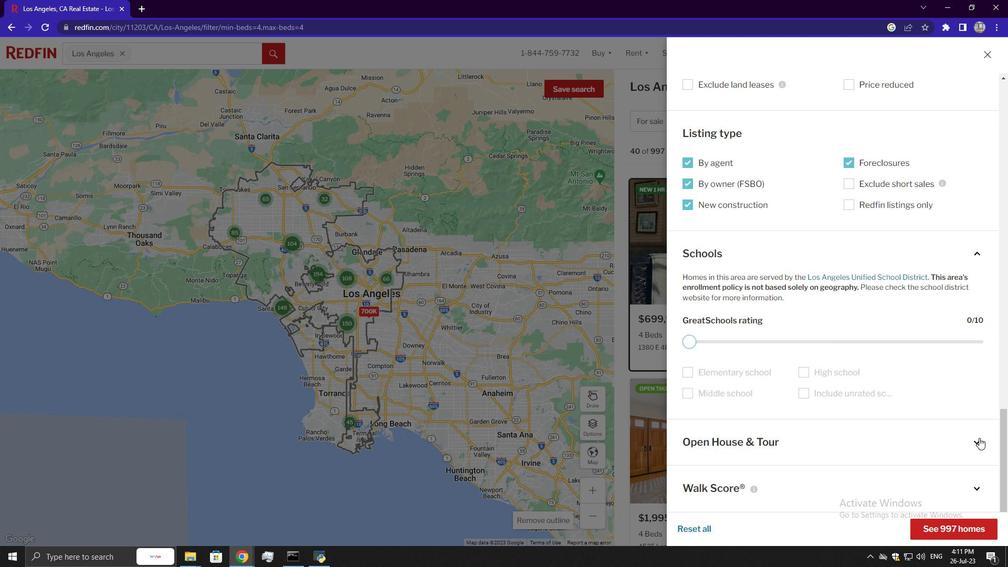 
Action: Mouse pressed left at (980, 437)
Screenshot: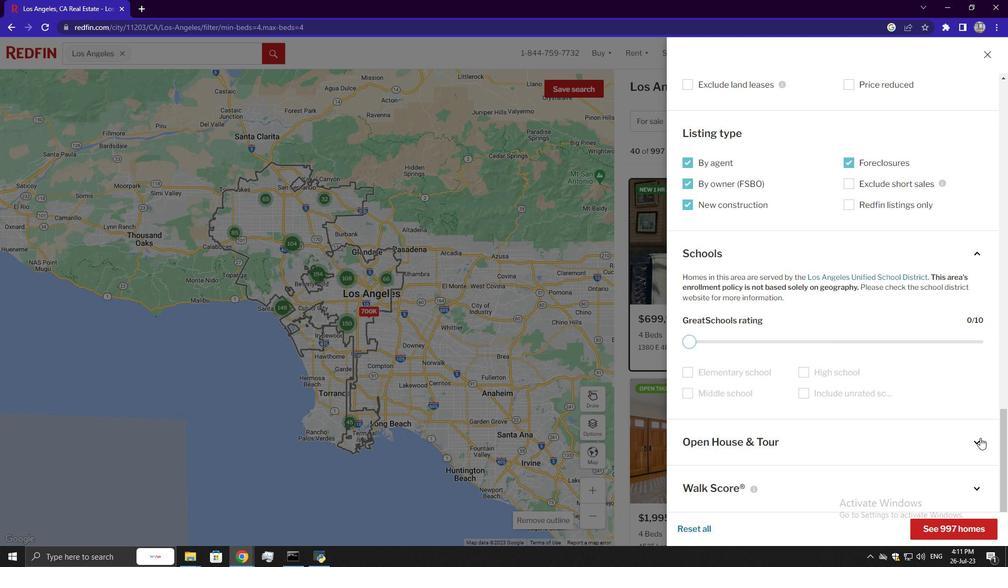 
Action: Mouse moved to (882, 403)
Screenshot: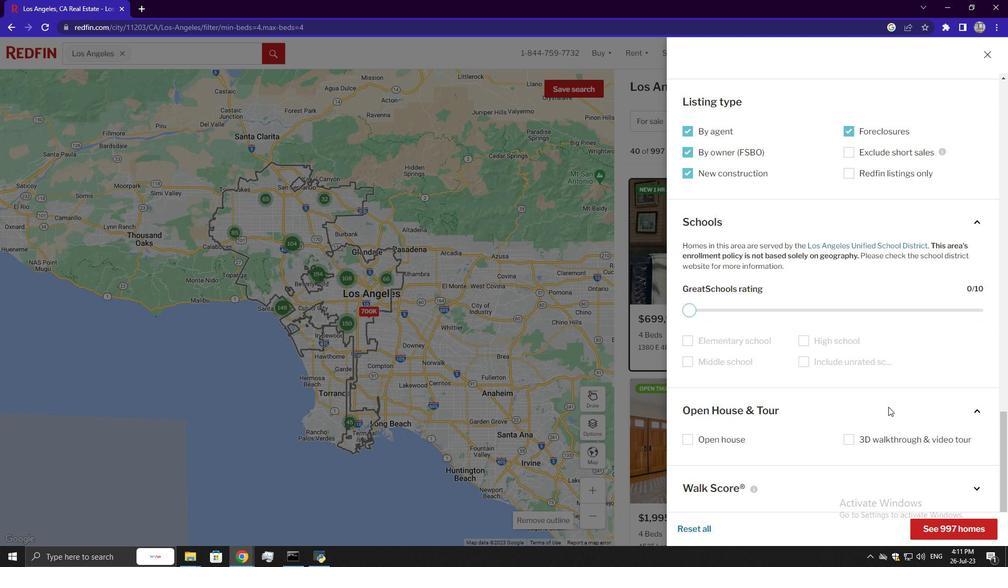 
Action: Mouse scrolled (882, 403) with delta (0, 0)
Screenshot: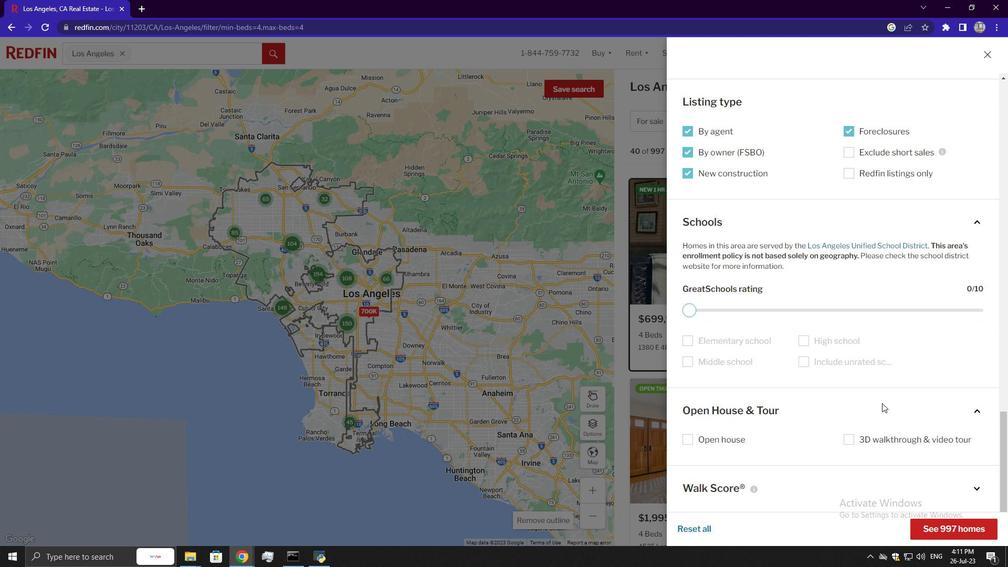 
Action: Mouse scrolled (882, 403) with delta (0, 0)
Screenshot: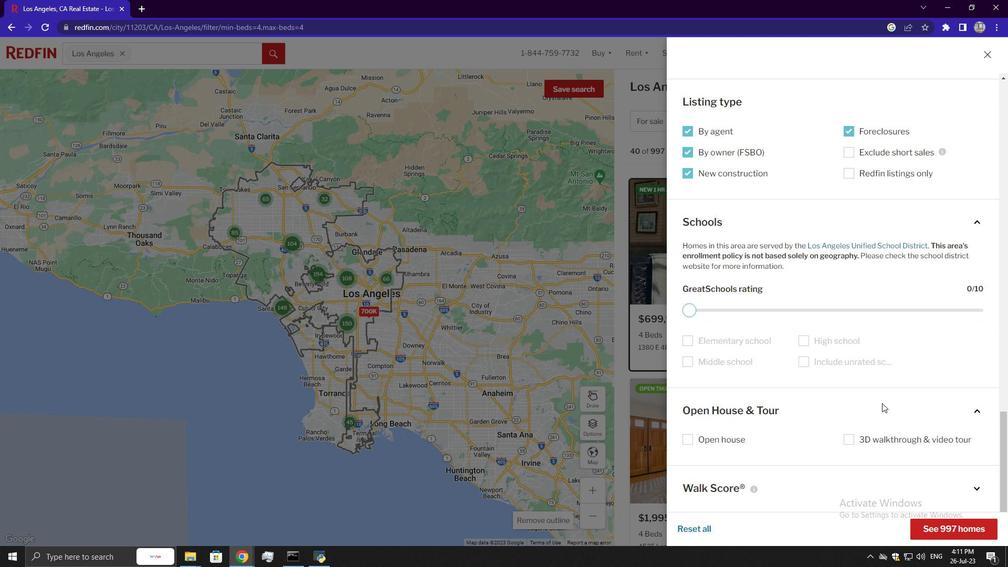 
Action: Mouse scrolled (882, 403) with delta (0, 0)
Screenshot: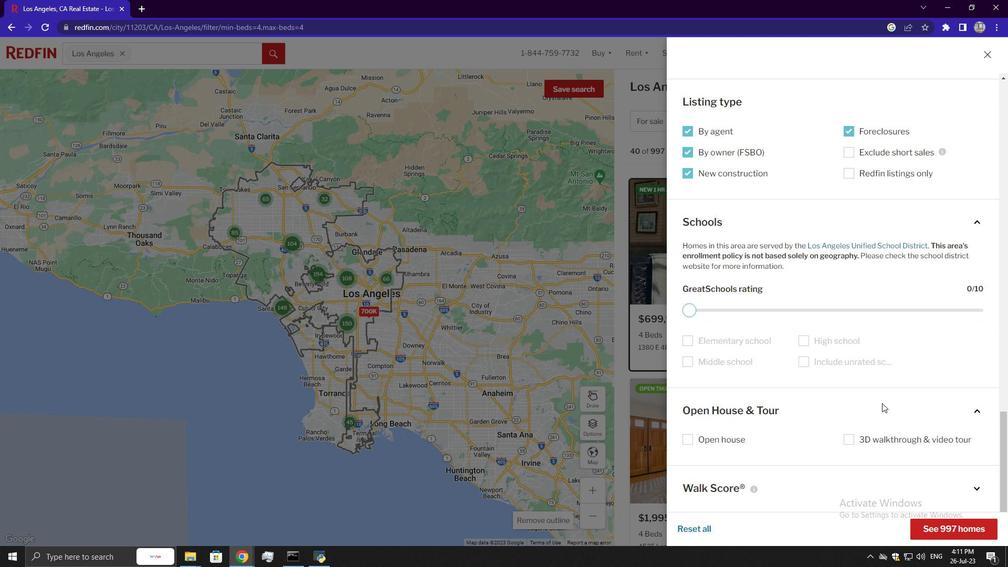 
Action: Mouse scrolled (882, 402) with delta (0, 0)
Screenshot: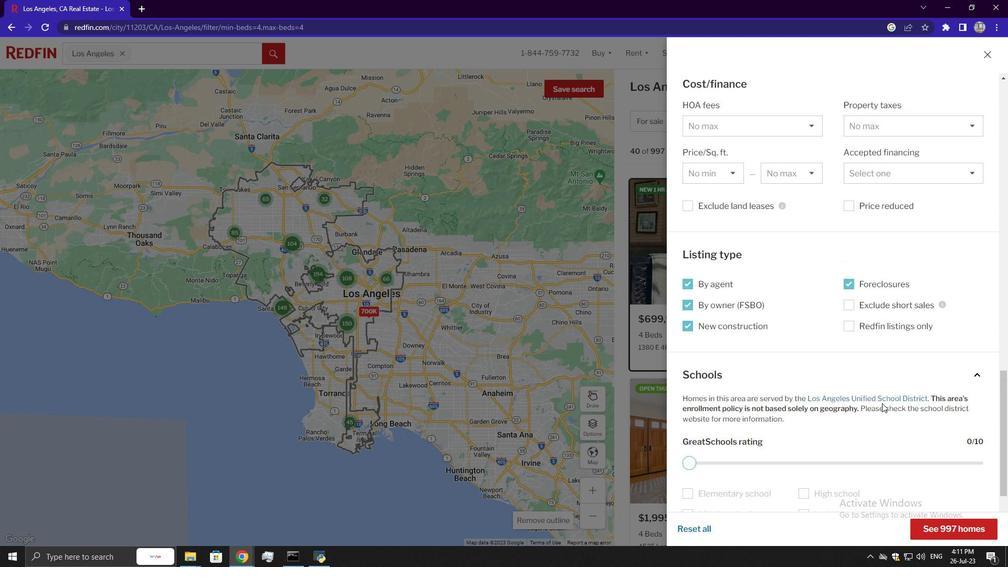 
Action: Mouse scrolled (882, 402) with delta (0, 0)
Screenshot: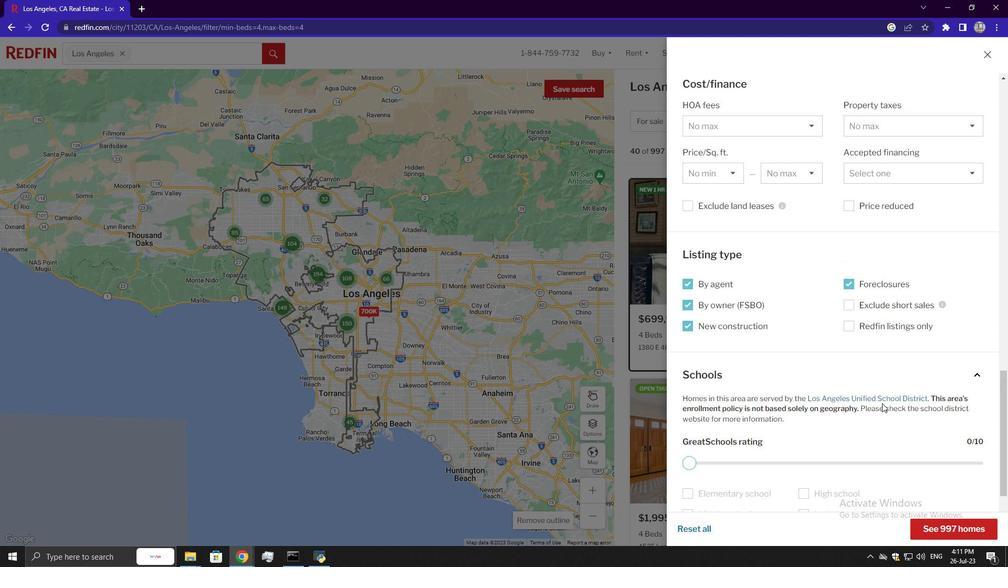 
Action: Mouse scrolled (882, 402) with delta (0, 0)
Screenshot: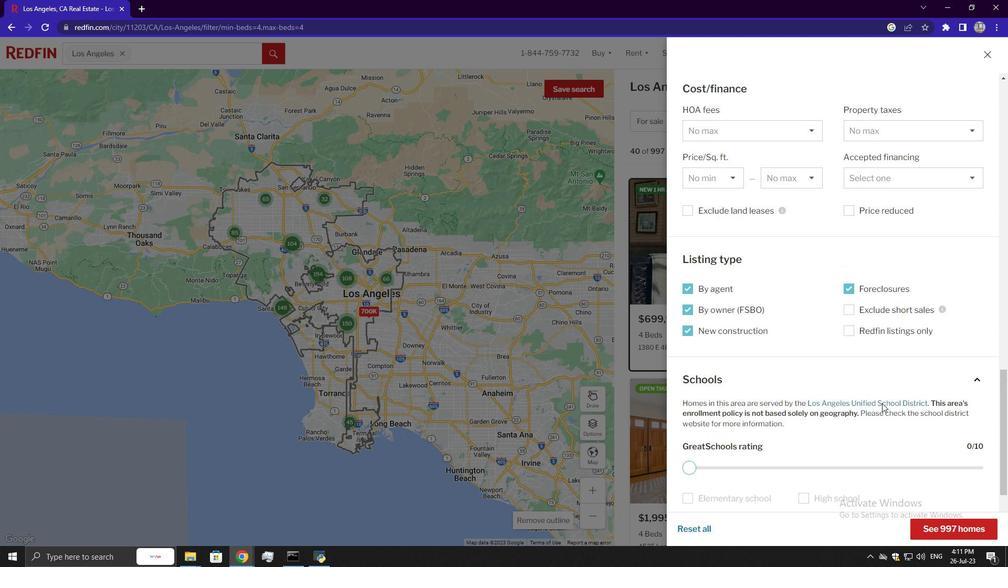 
Action: Mouse scrolled (882, 402) with delta (0, 0)
Screenshot: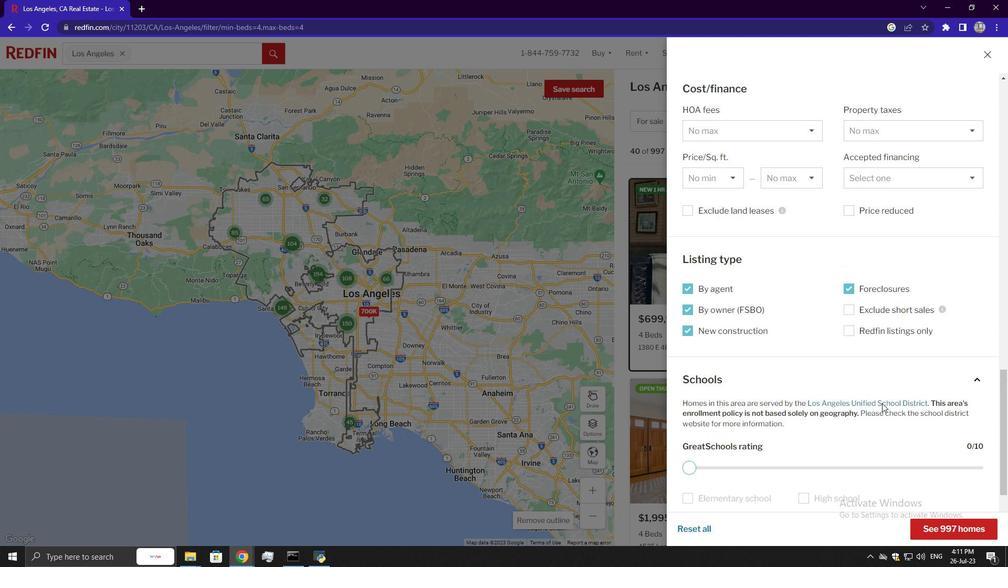 
Action: Mouse scrolled (882, 402) with delta (0, 0)
Screenshot: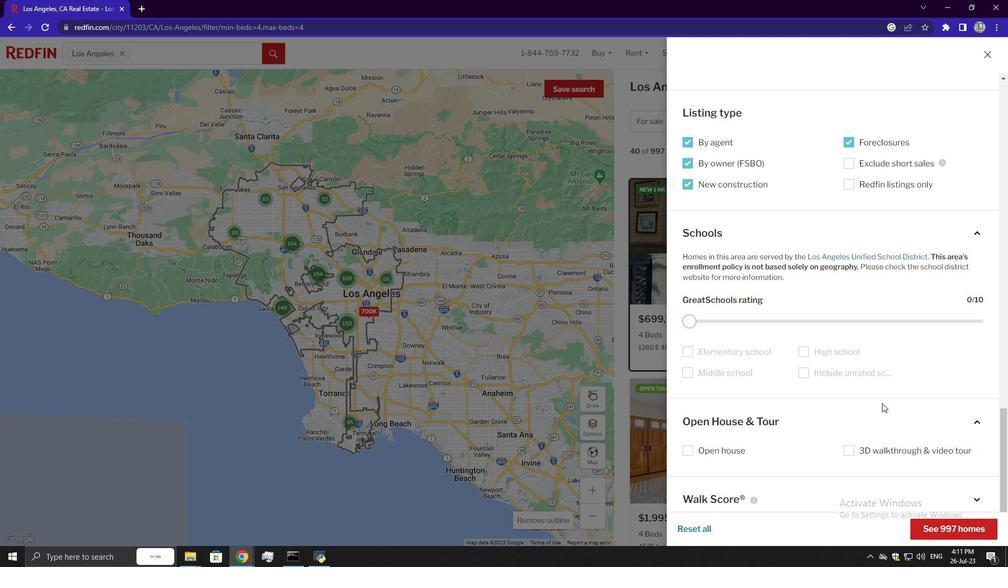 
Action: Mouse scrolled (882, 402) with delta (0, 0)
Screenshot: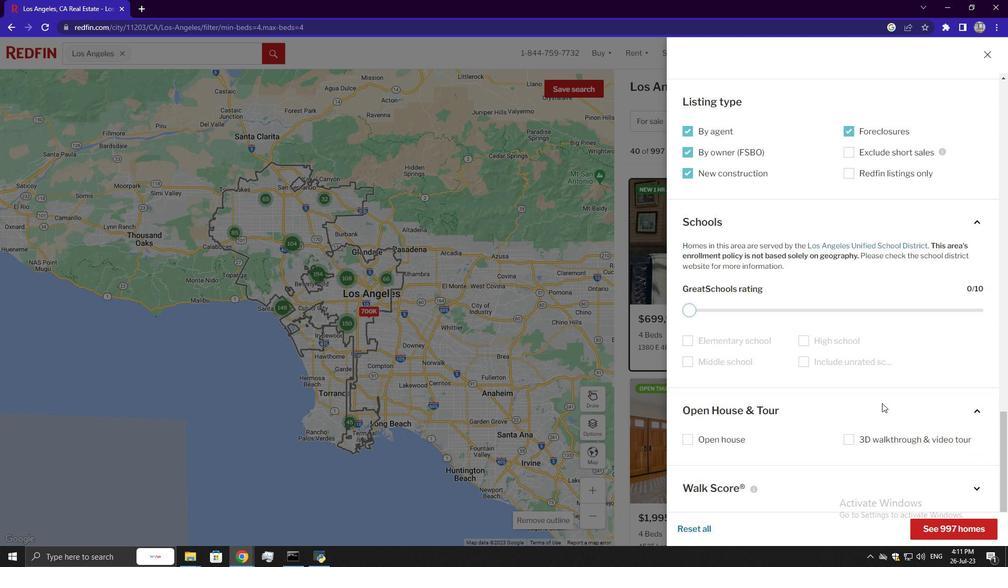 
Action: Mouse scrolled (882, 402) with delta (0, 0)
Screenshot: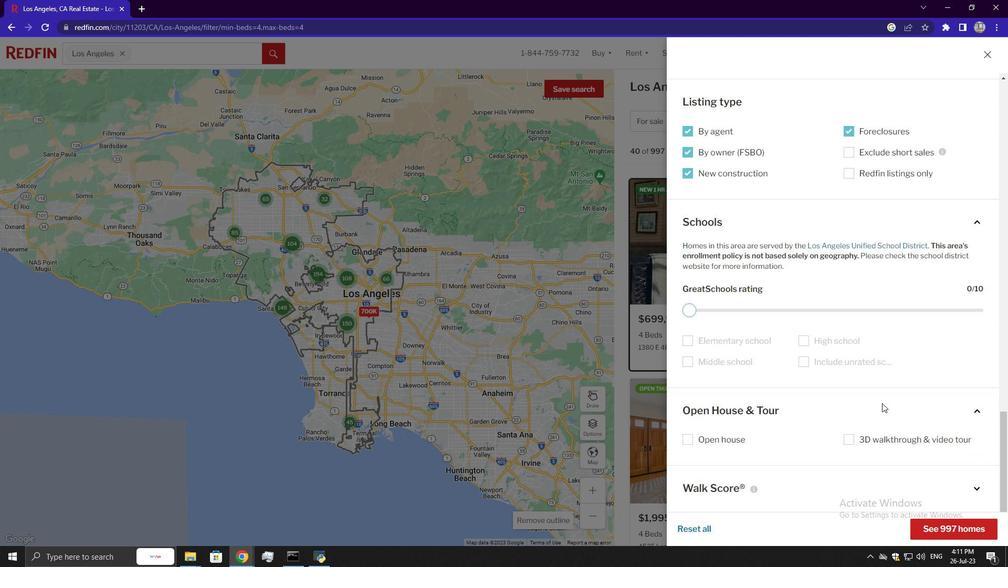 
Action: Mouse scrolled (882, 402) with delta (0, 0)
Screenshot: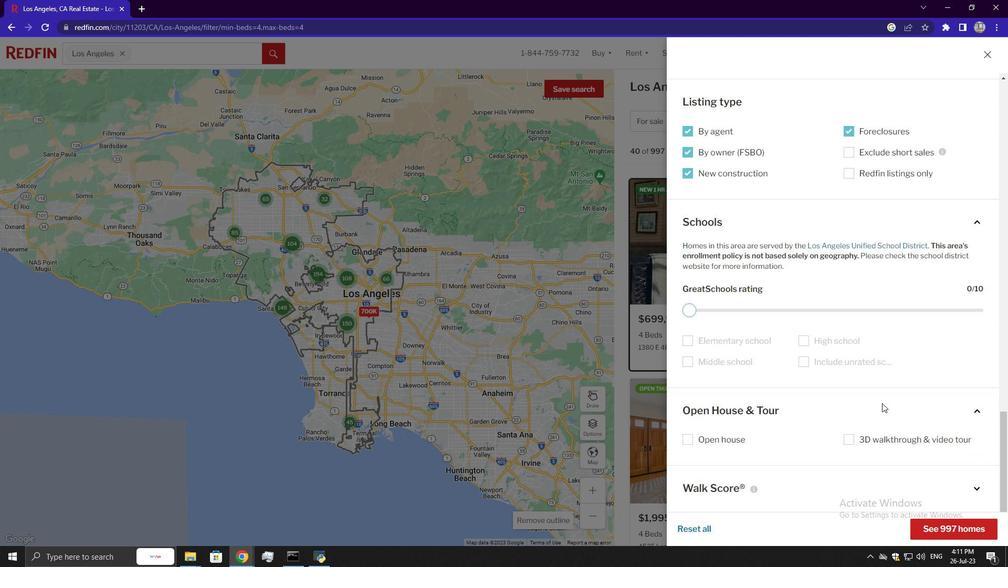 
Action: Mouse moved to (978, 407)
Screenshot: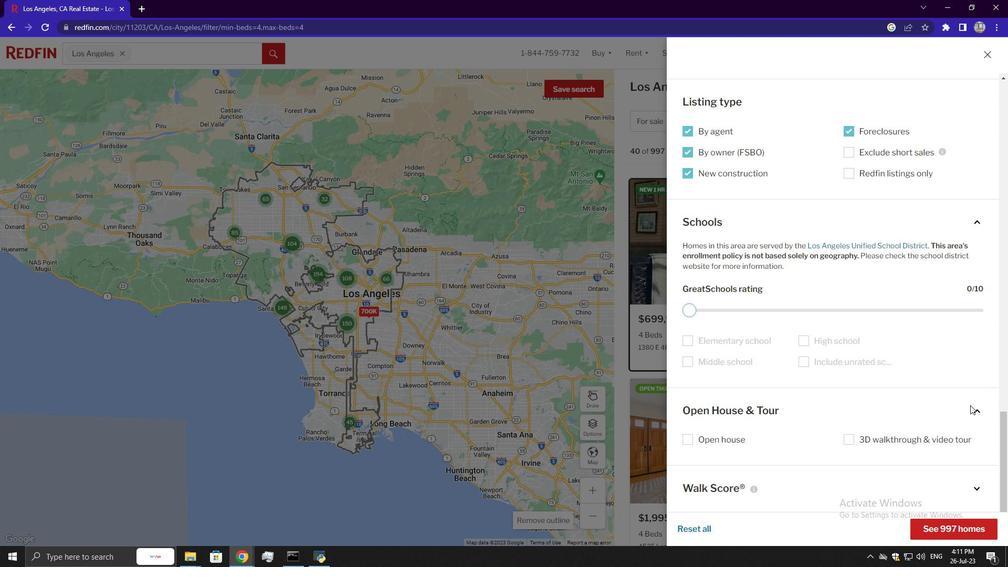 
Action: Mouse pressed left at (978, 407)
Screenshot: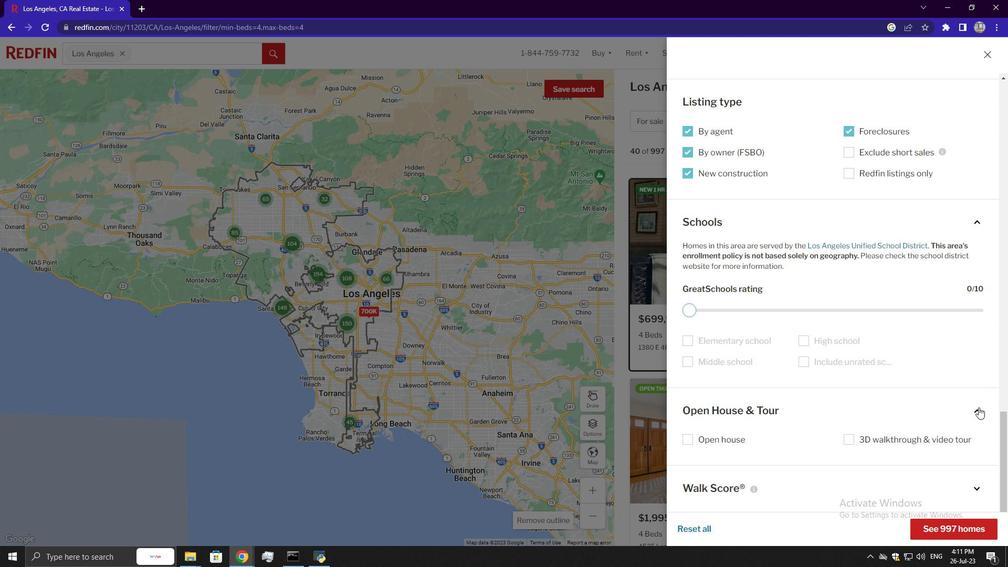 
Action: Mouse moved to (975, 255)
Screenshot: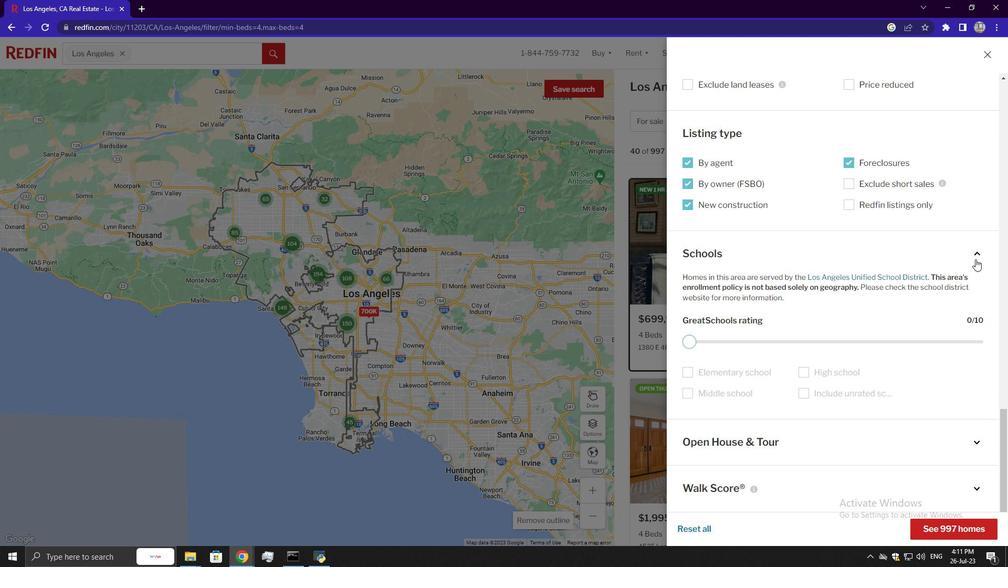 
Action: Mouse pressed left at (975, 255)
Screenshot: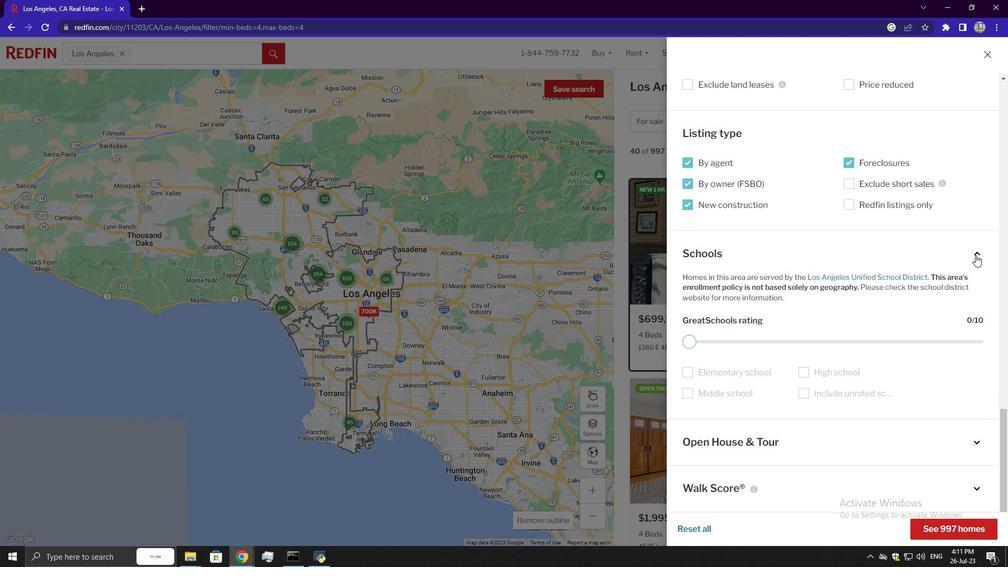 
Action: Mouse moved to (979, 487)
Screenshot: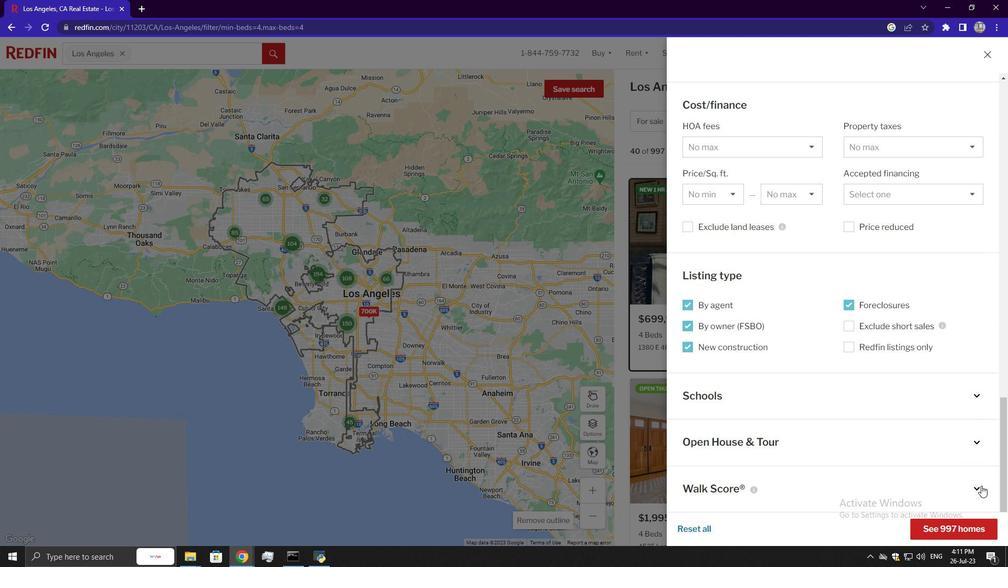 
Action: Mouse pressed left at (979, 487)
Screenshot: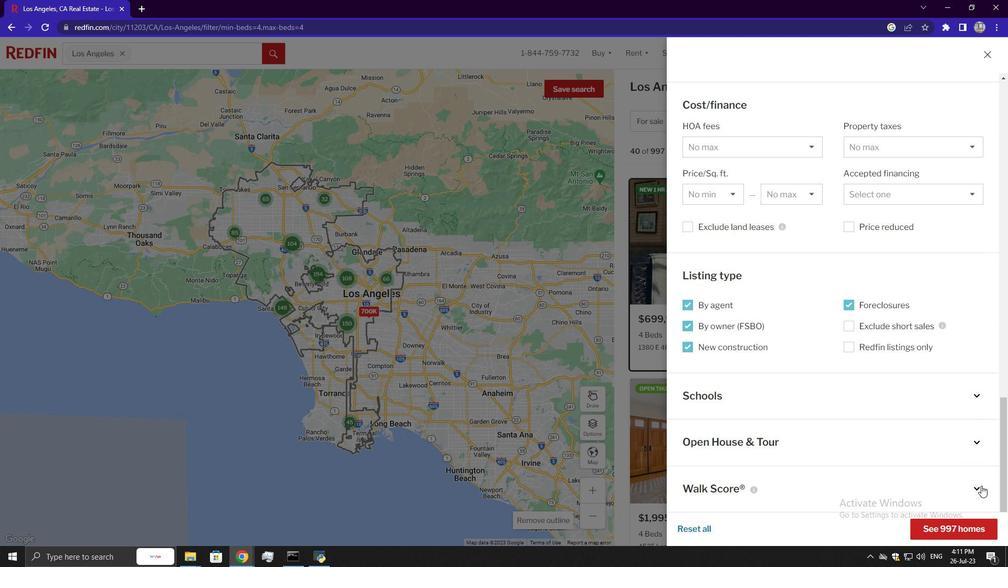 
Action: Mouse moved to (863, 442)
Screenshot: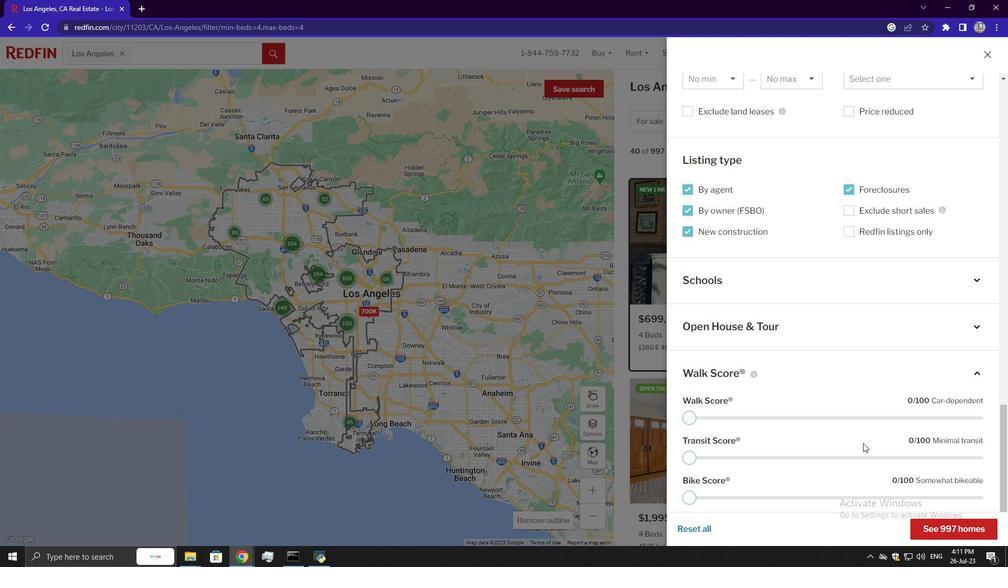 
Action: Mouse scrolled (863, 443) with delta (0, 0)
Screenshot: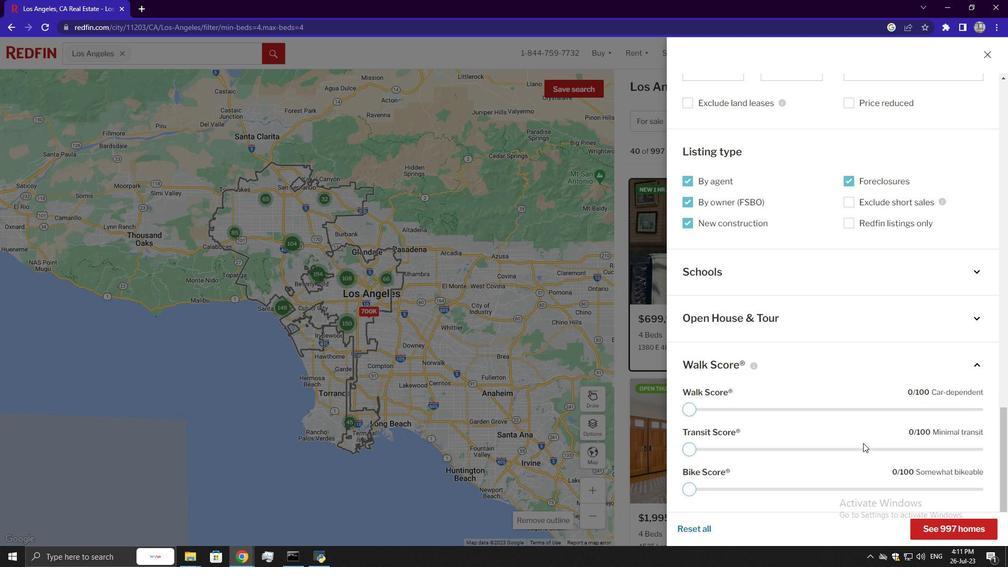 
Action: Mouse scrolled (863, 443) with delta (0, 0)
Screenshot: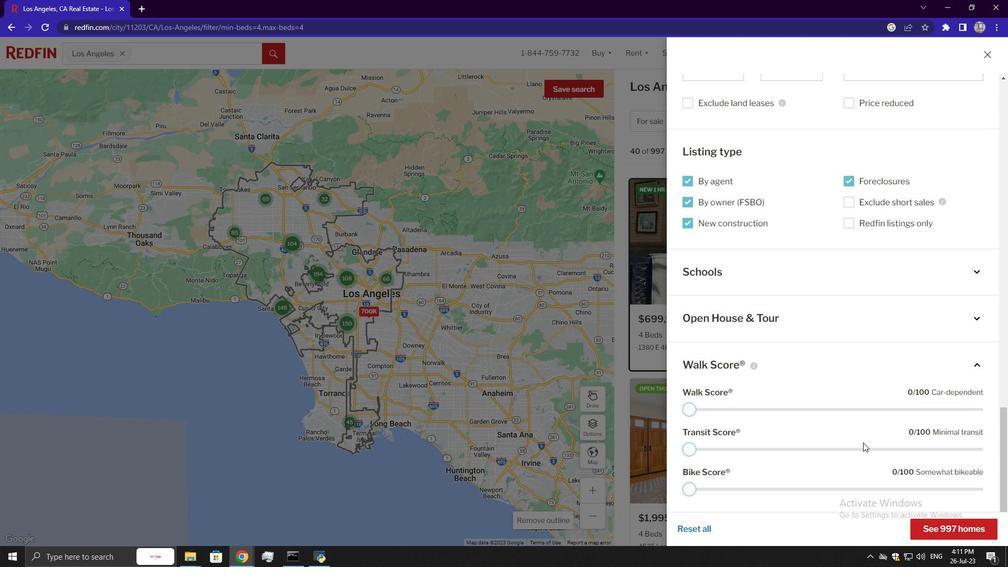 
Action: Mouse scrolled (863, 443) with delta (0, 0)
Screenshot: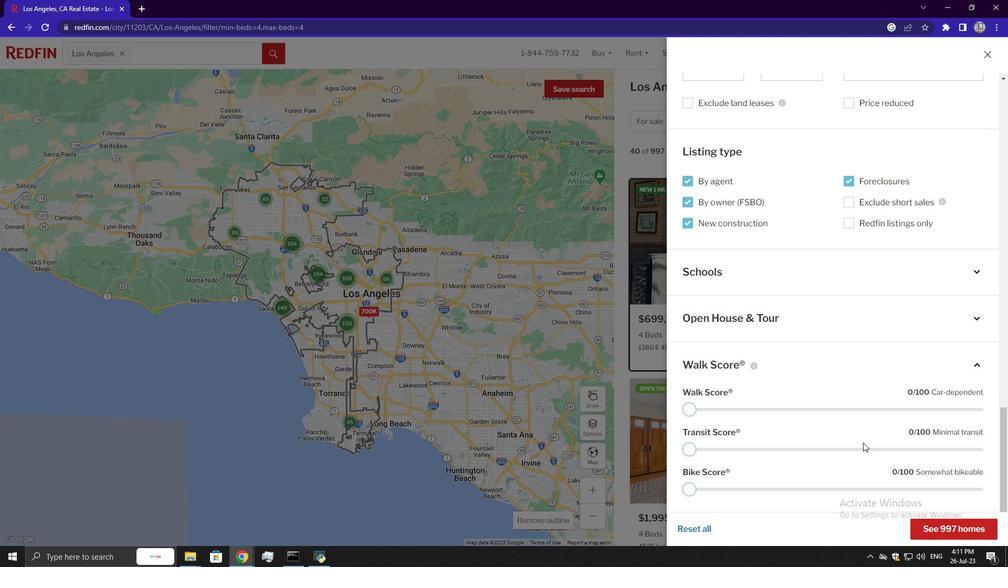 
Action: Mouse scrolled (863, 442) with delta (0, 0)
Screenshot: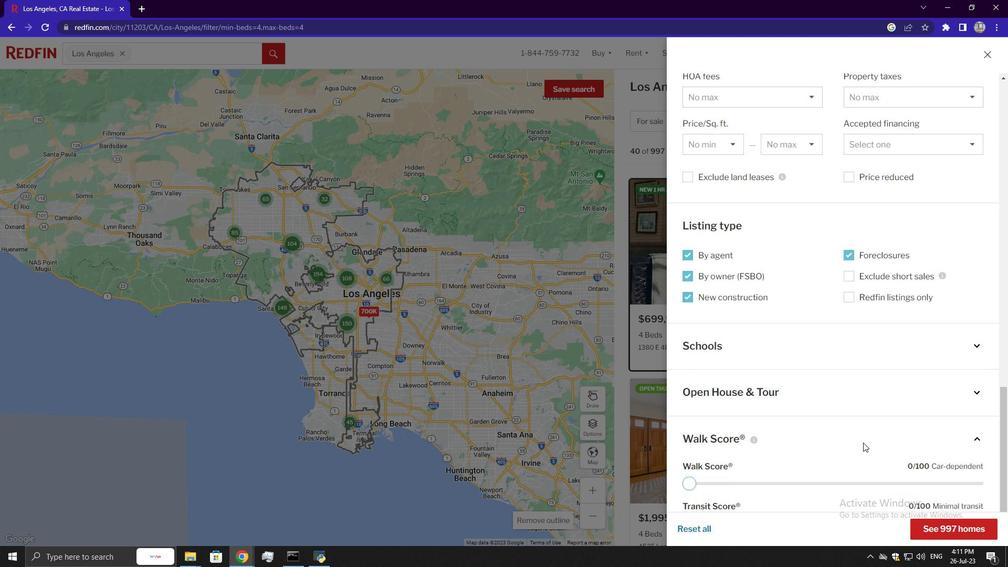 
Action: Mouse scrolled (863, 442) with delta (0, 0)
Screenshot: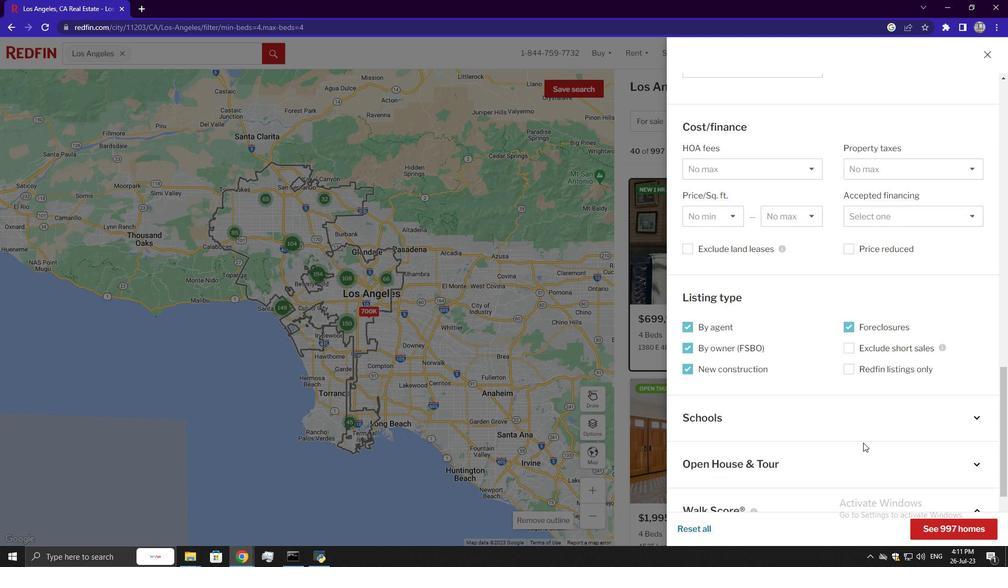 
Action: Mouse scrolled (863, 442) with delta (0, 0)
Screenshot: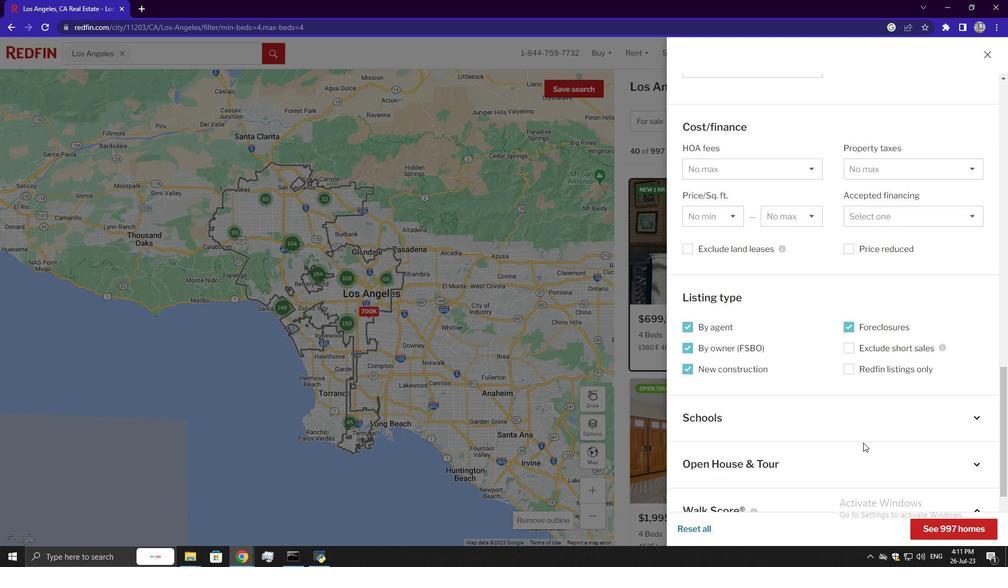 
Action: Mouse scrolled (863, 442) with delta (0, 0)
Screenshot: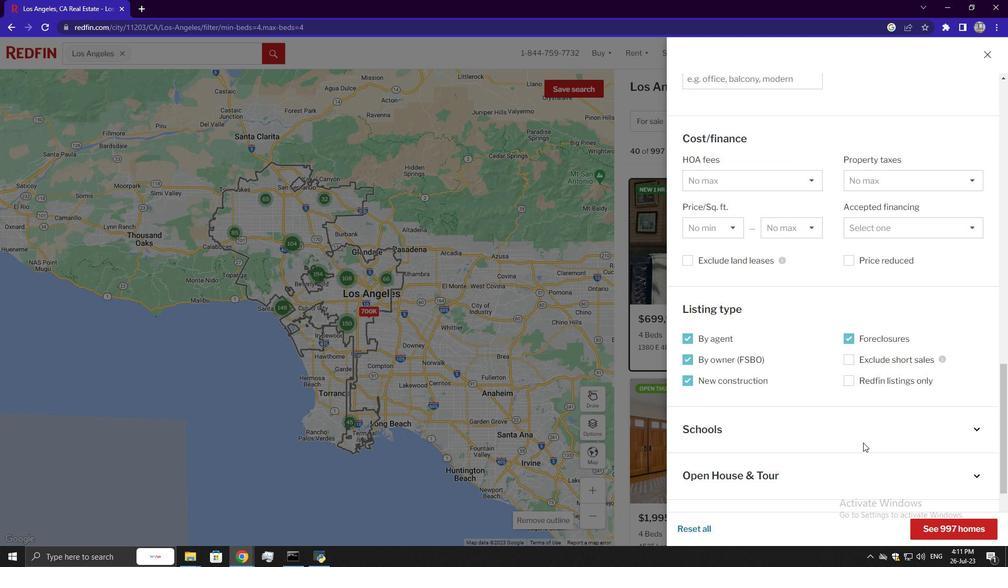 
Action: Mouse scrolled (863, 442) with delta (0, 0)
Screenshot: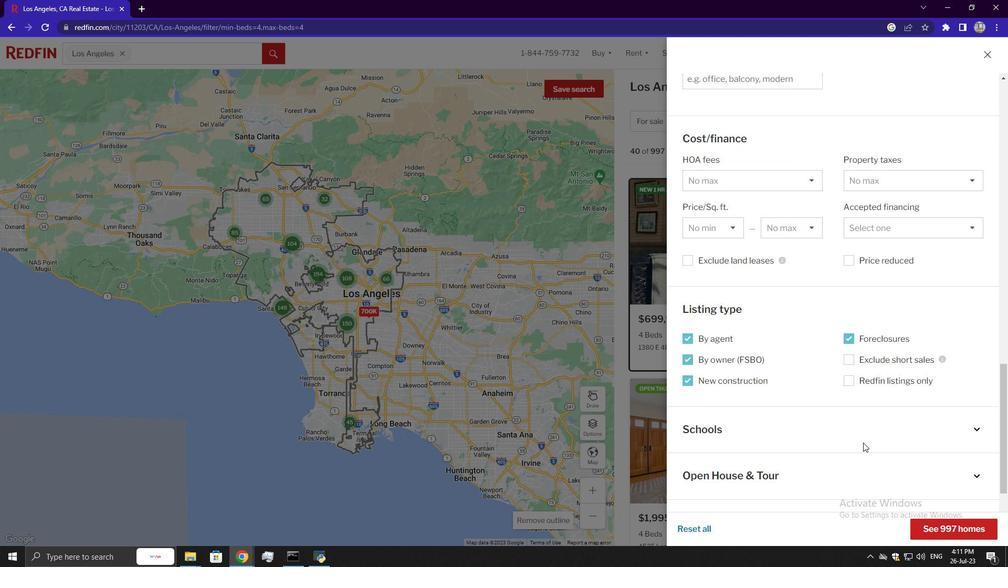 
Action: Mouse scrolled (863, 442) with delta (0, 0)
Screenshot: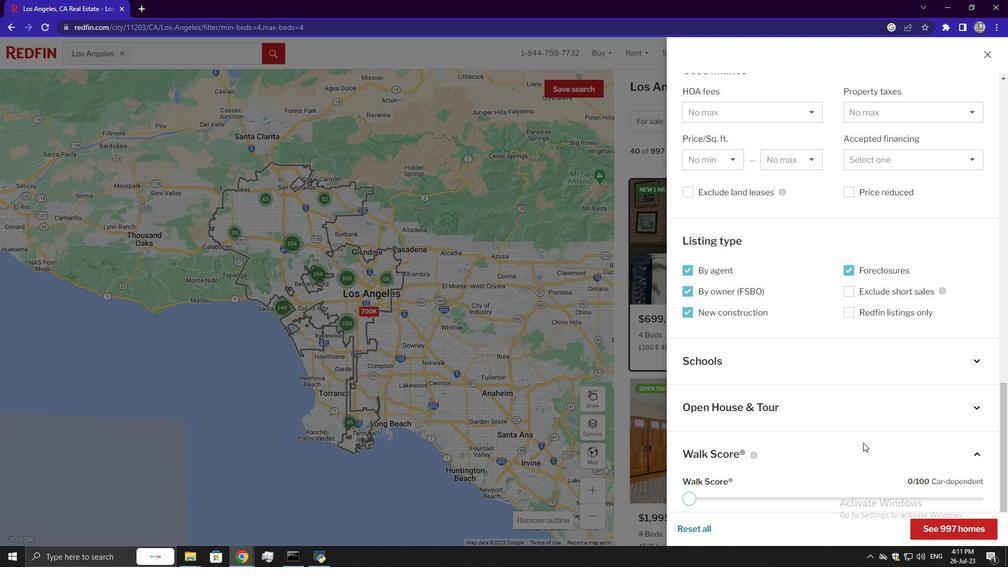 
Action: Mouse scrolled (863, 442) with delta (0, 0)
Screenshot: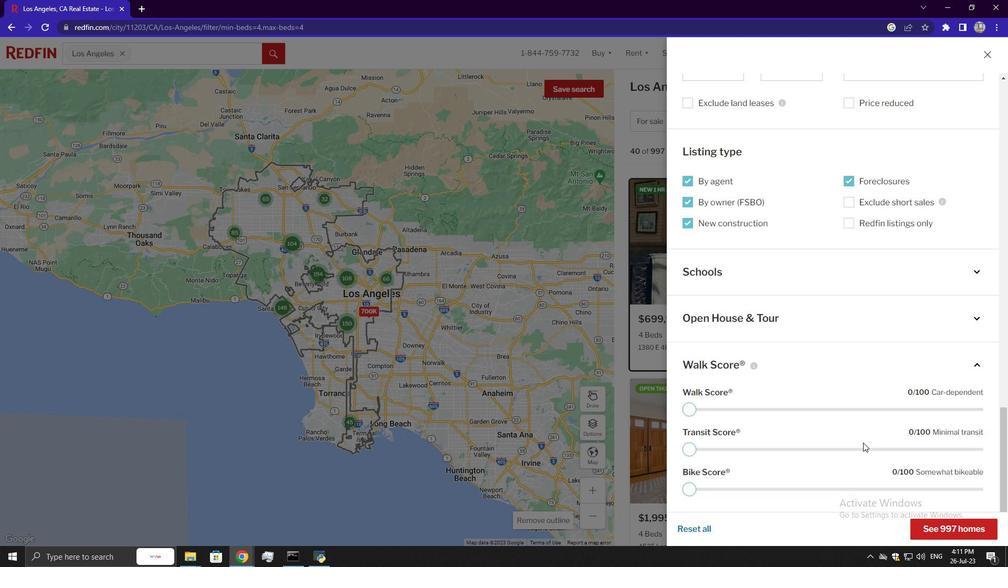 
Action: Mouse scrolled (863, 442) with delta (0, 0)
Screenshot: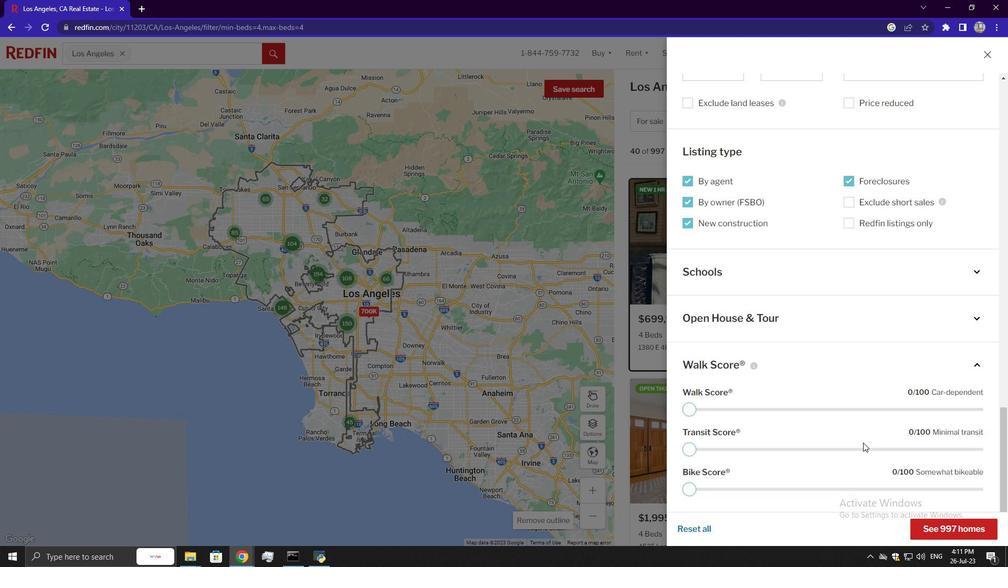 
Action: Mouse scrolled (863, 442) with delta (0, 0)
Screenshot: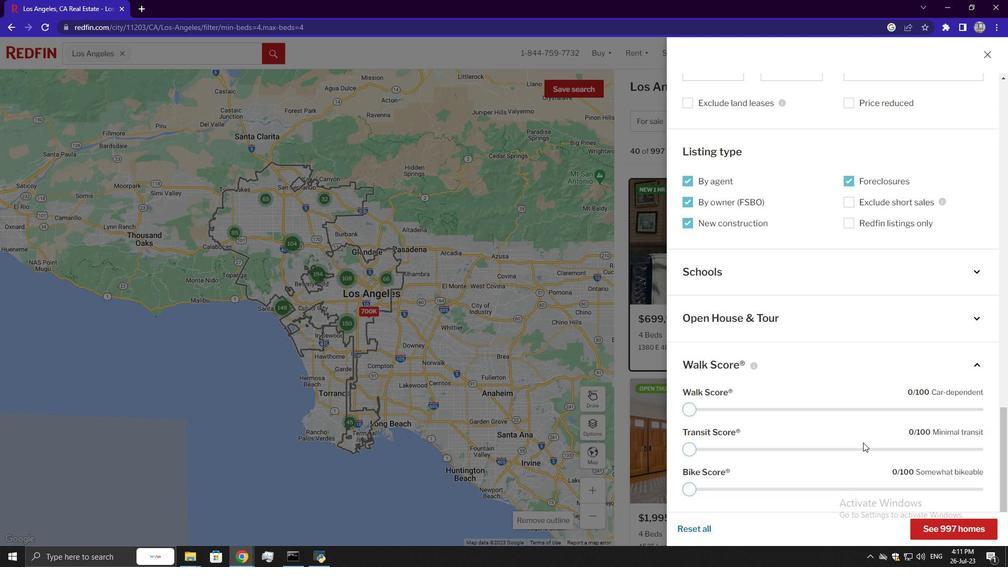 
Action: Mouse scrolled (863, 442) with delta (0, 0)
Screenshot: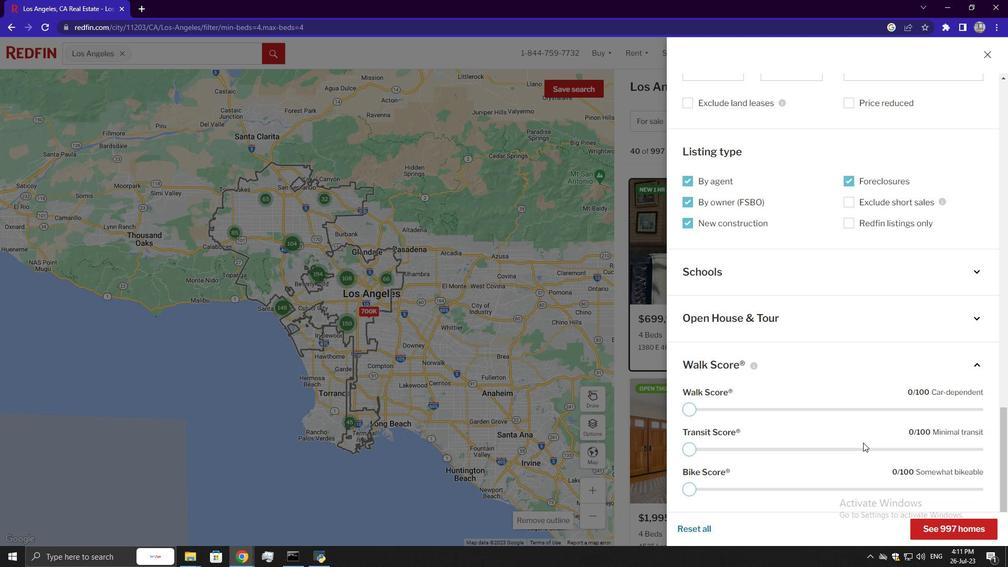 
Action: Mouse moved to (978, 361)
Screenshot: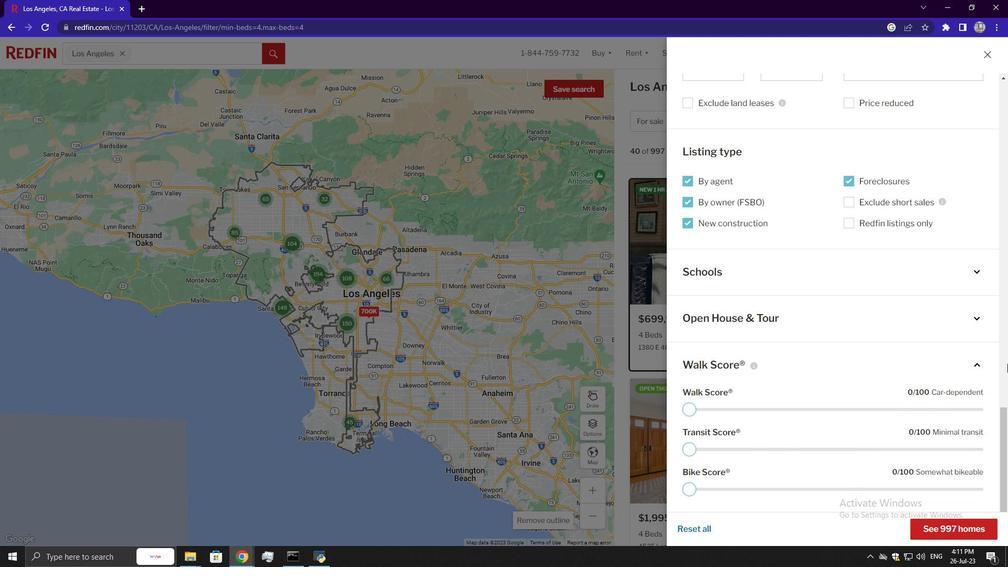 
Action: Mouse pressed left at (978, 361)
Screenshot: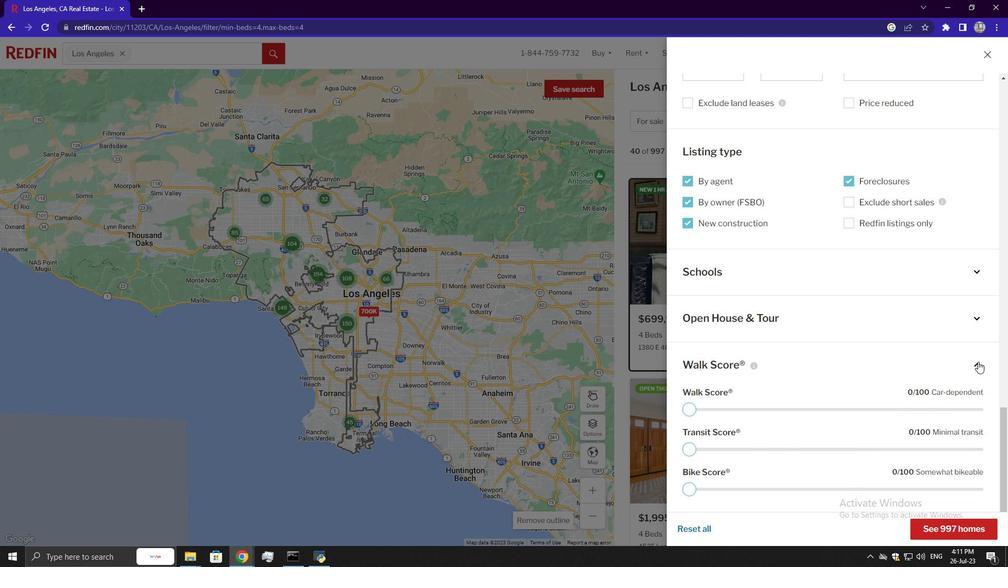 
Action: Mouse moved to (843, 433)
Screenshot: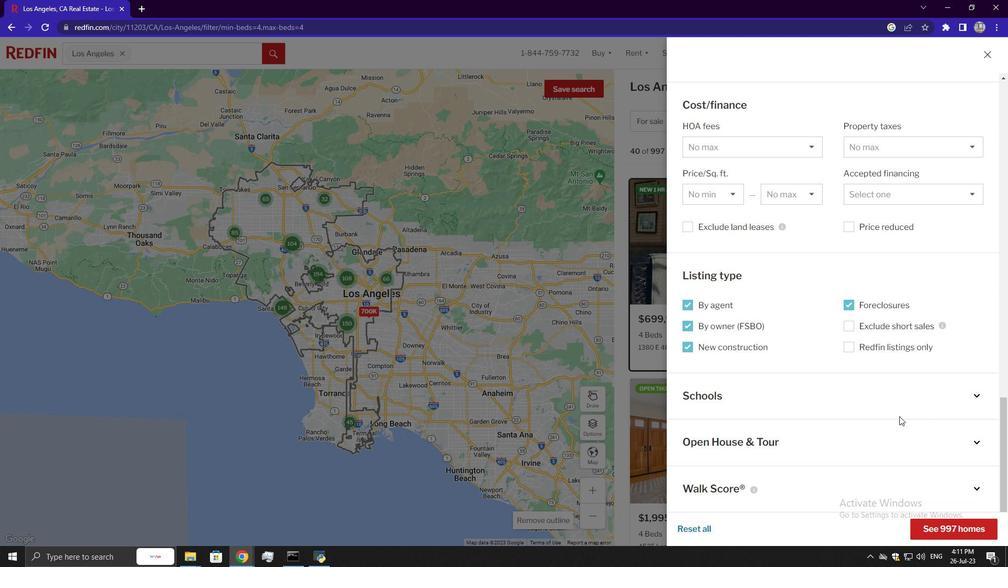 
Action: Mouse scrolled (843, 433) with delta (0, 0)
Screenshot: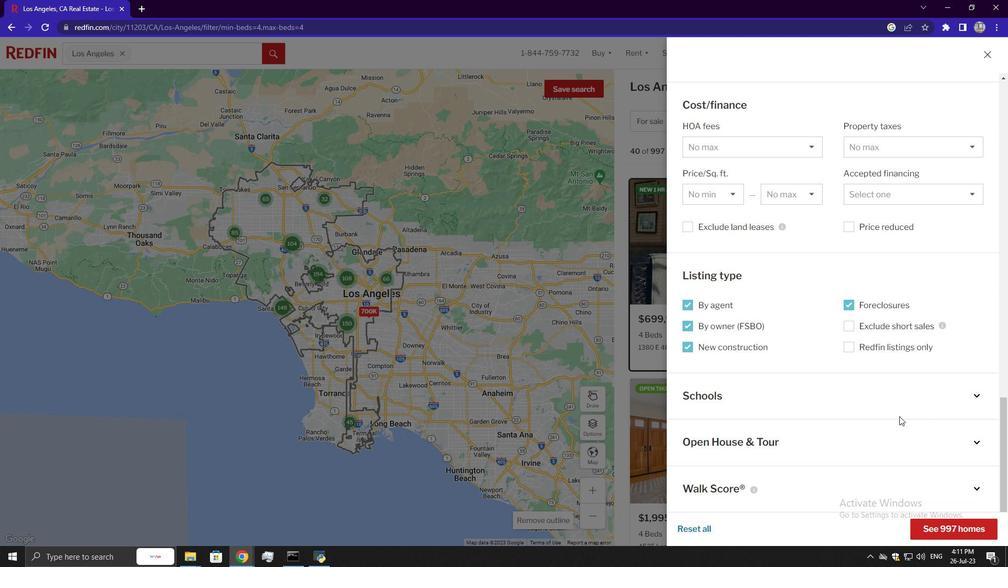 
Action: Mouse scrolled (843, 433) with delta (0, 0)
Screenshot: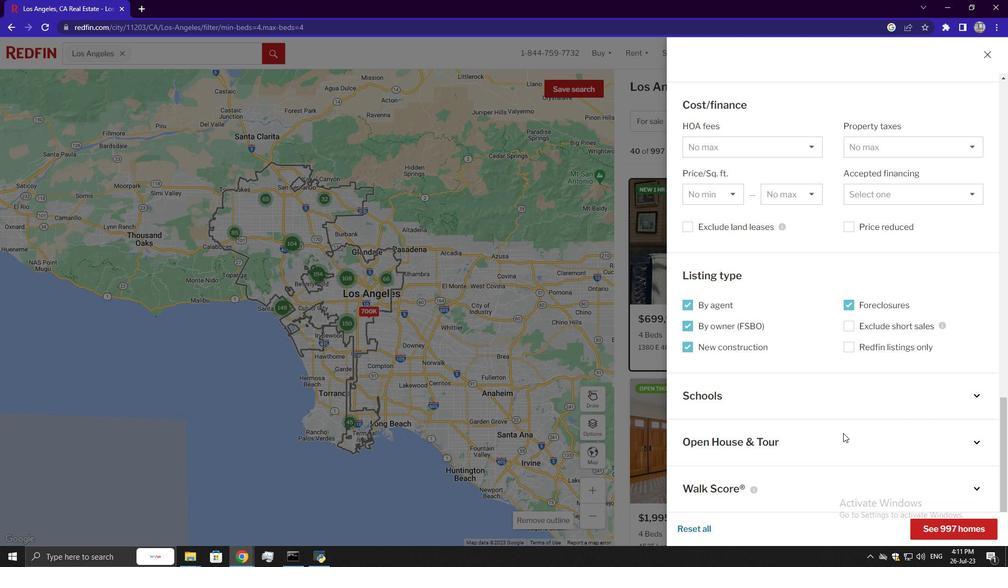 
Action: Mouse scrolled (843, 433) with delta (0, 0)
Screenshot: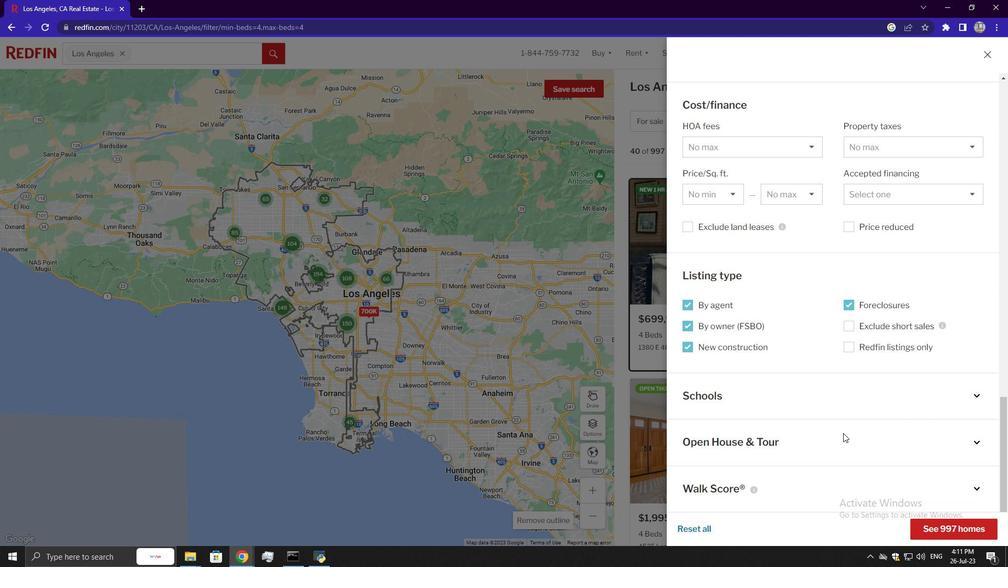 
Action: Mouse scrolled (843, 432) with delta (0, 0)
Screenshot: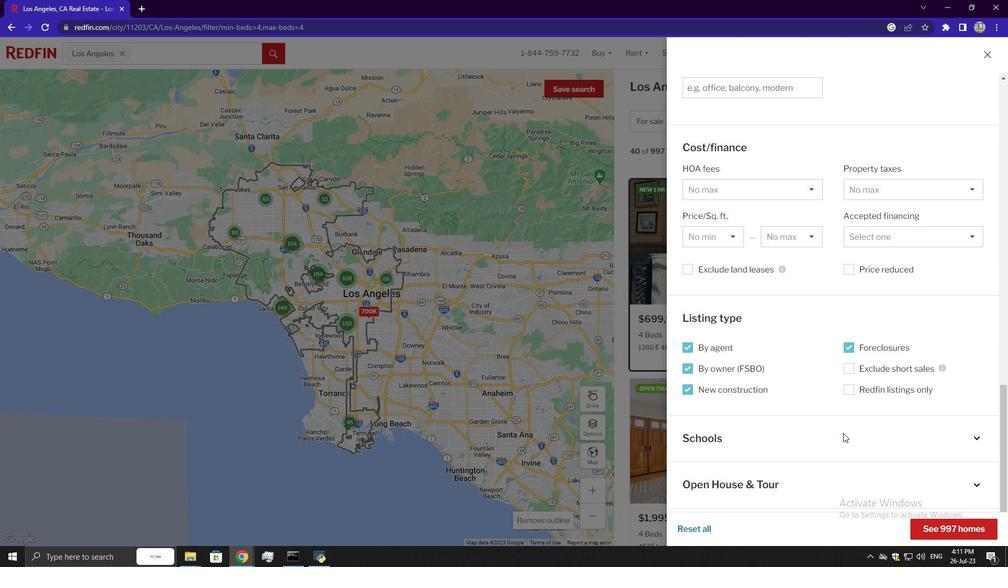 
Action: Mouse scrolled (843, 432) with delta (0, 0)
Screenshot: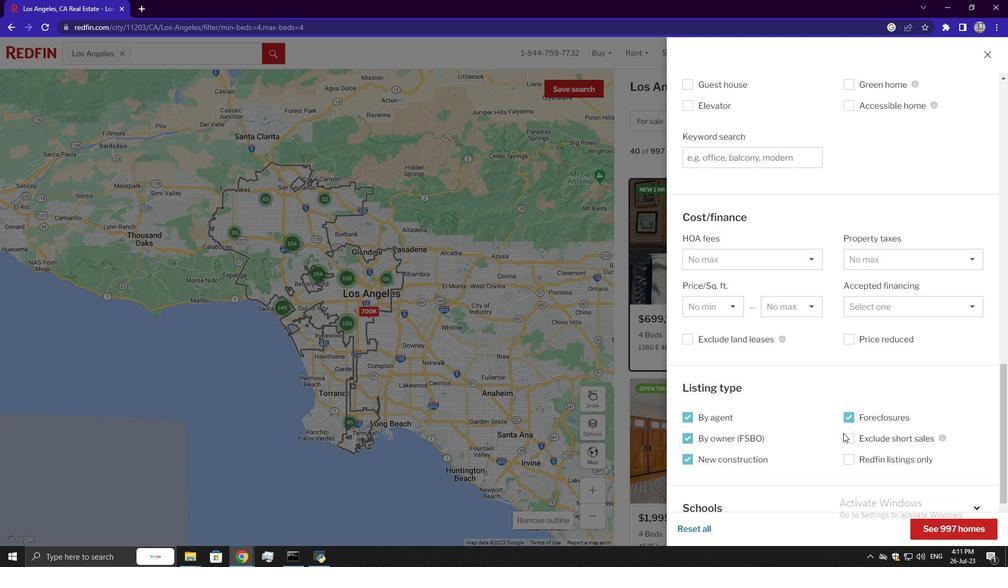 
Action: Mouse scrolled (843, 432) with delta (0, 0)
Screenshot: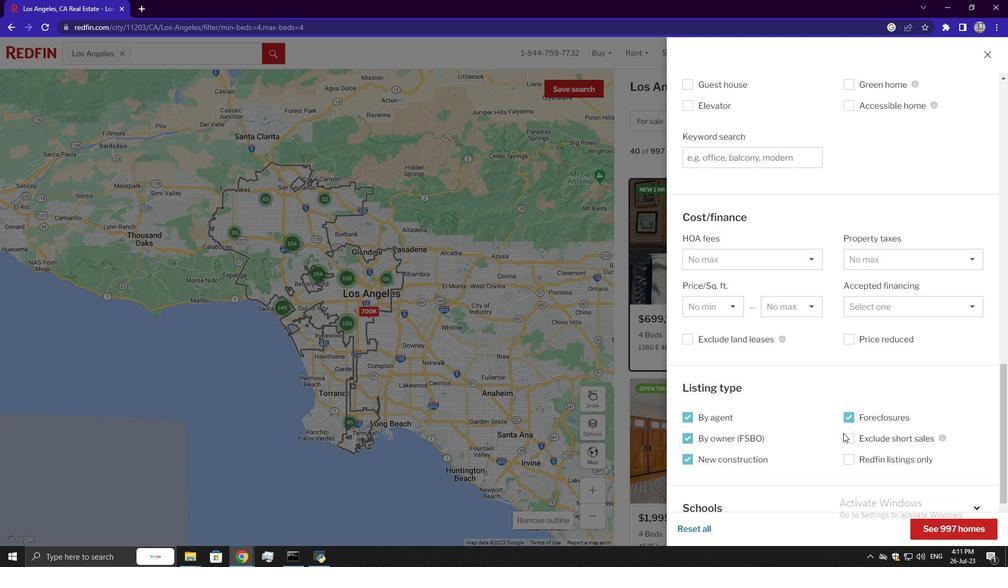 
Action: Mouse scrolled (843, 432) with delta (0, 0)
Screenshot: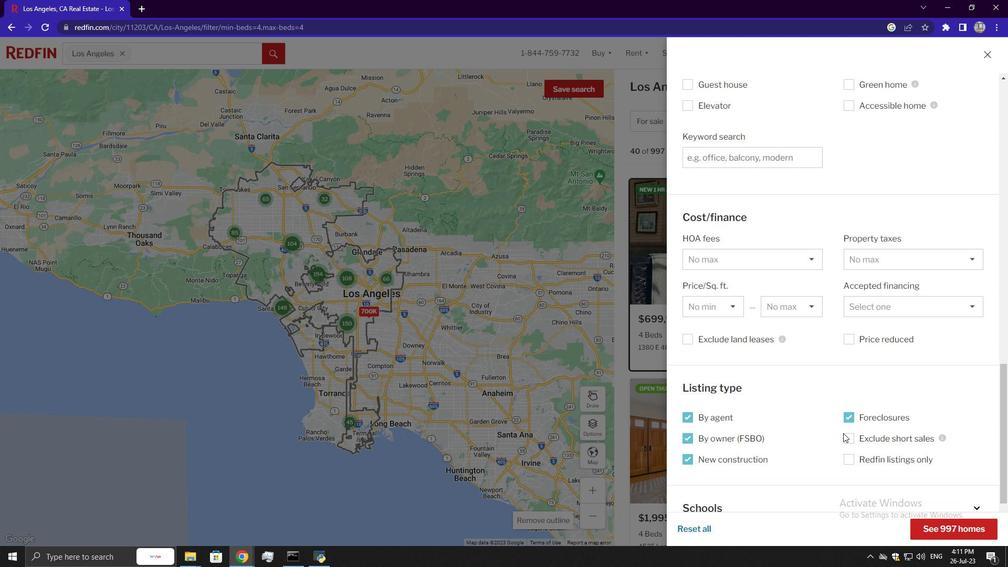 
Action: Mouse scrolled (843, 432) with delta (0, 0)
Screenshot: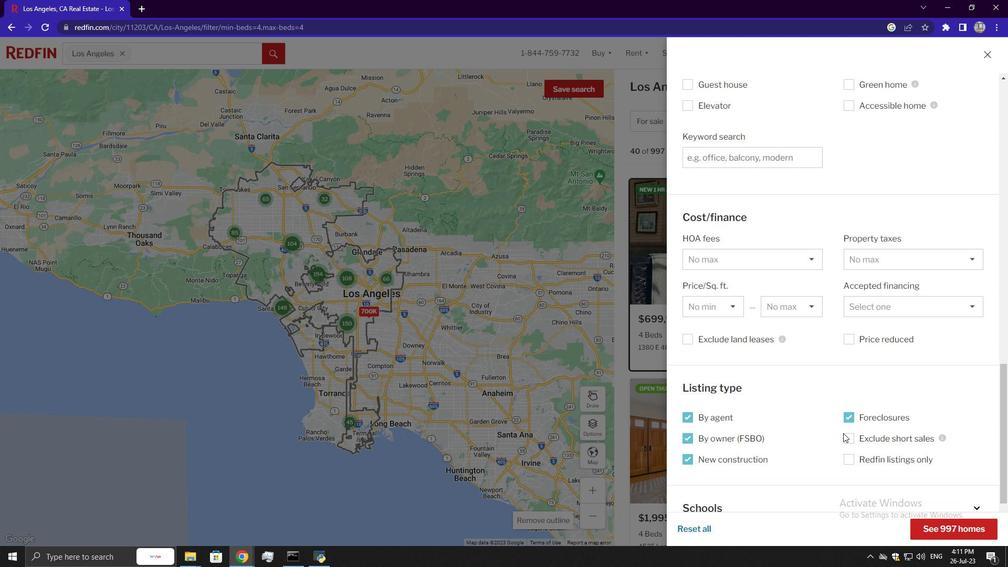 
Action: Mouse scrolled (843, 432) with delta (0, 0)
Screenshot: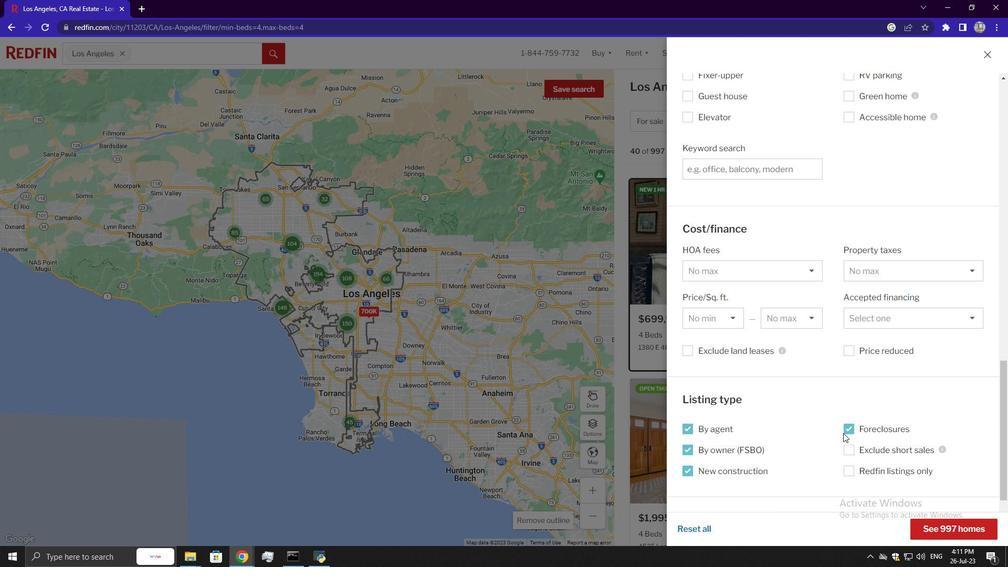 
Action: Mouse scrolled (843, 432) with delta (0, 0)
Screenshot: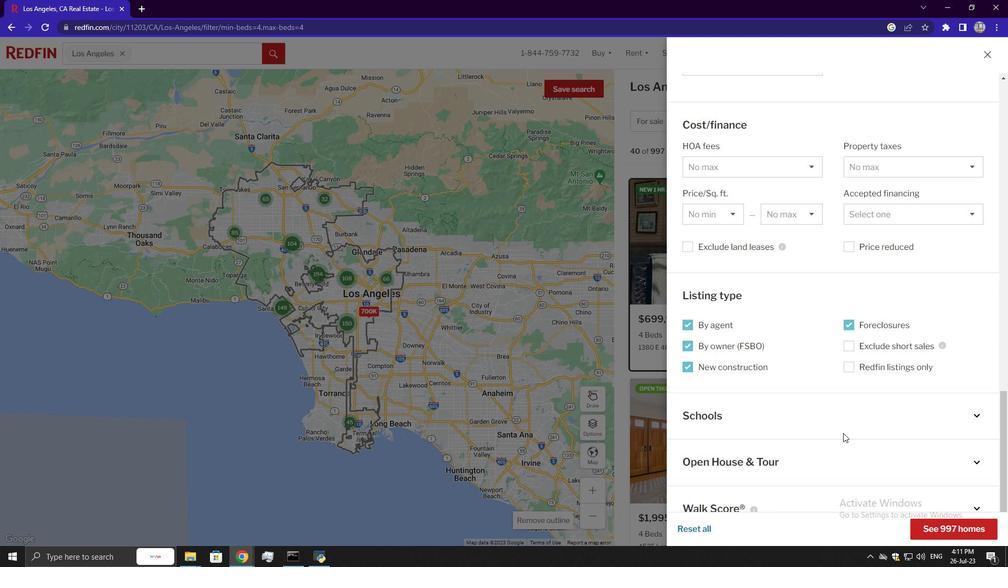 
Action: Mouse scrolled (843, 432) with delta (0, 0)
Screenshot: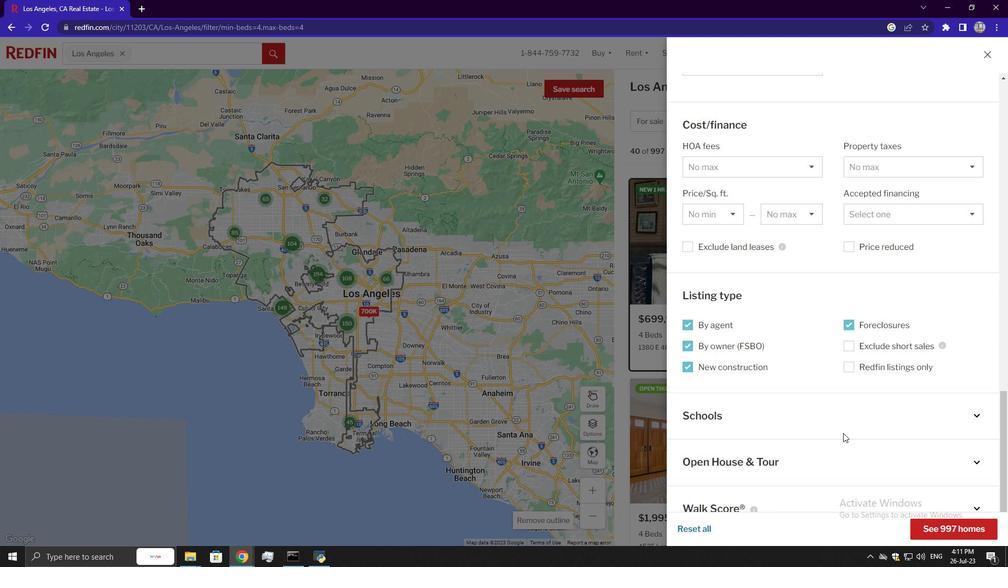 
Action: Mouse scrolled (843, 432) with delta (0, 0)
Screenshot: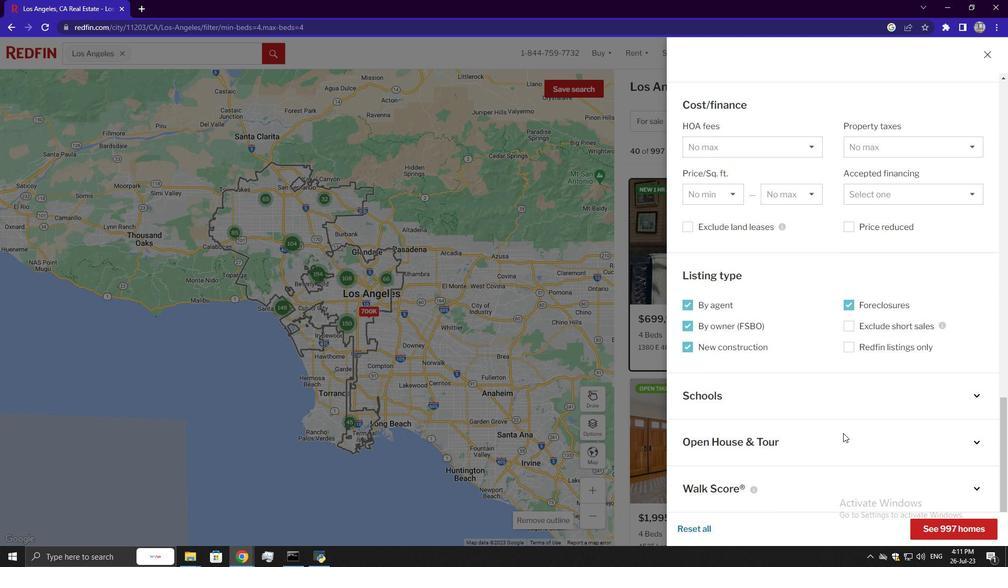 
Action: Mouse scrolled (843, 432) with delta (0, 0)
Screenshot: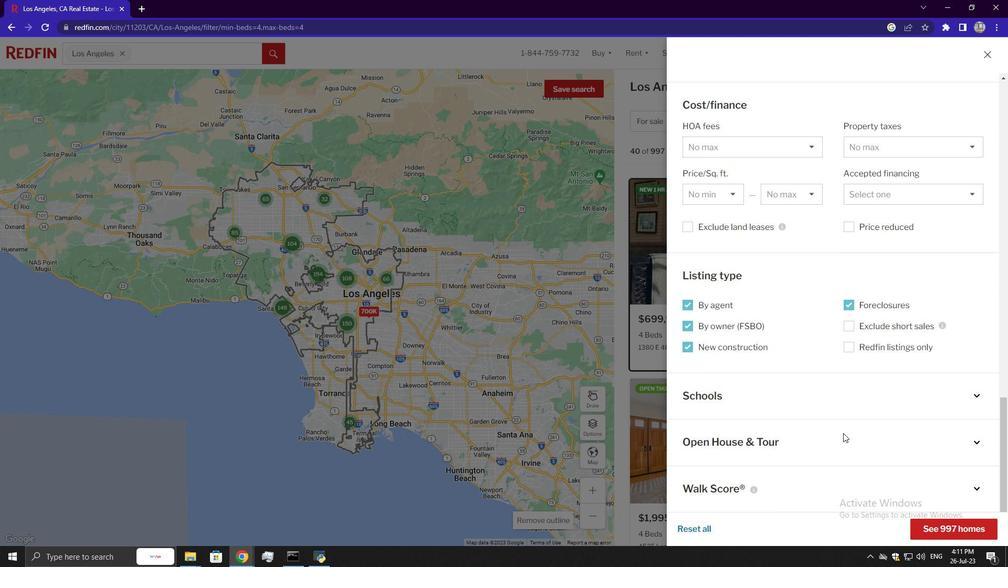 
Action: Mouse moved to (944, 525)
Screenshot: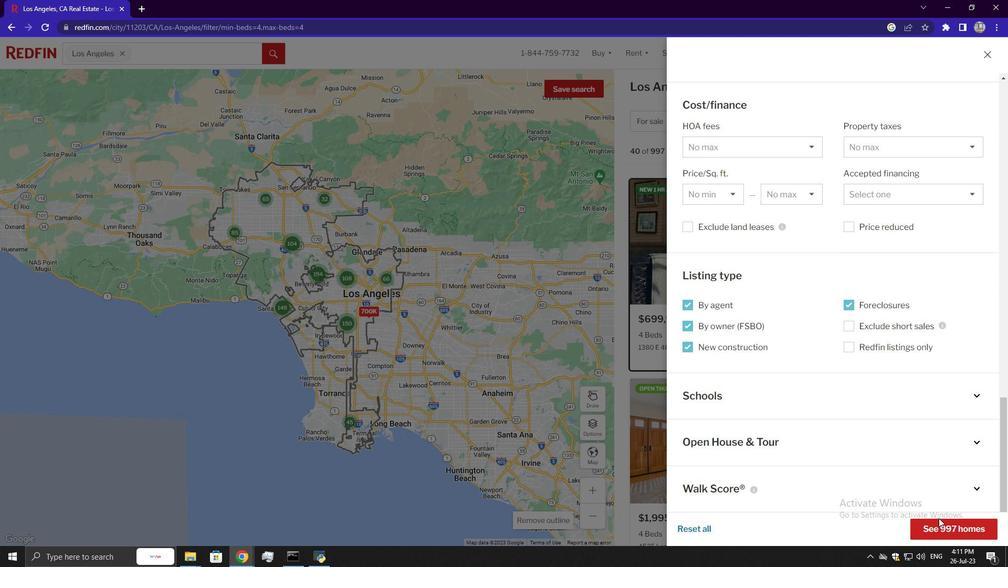 
Action: Mouse pressed left at (944, 525)
Screenshot: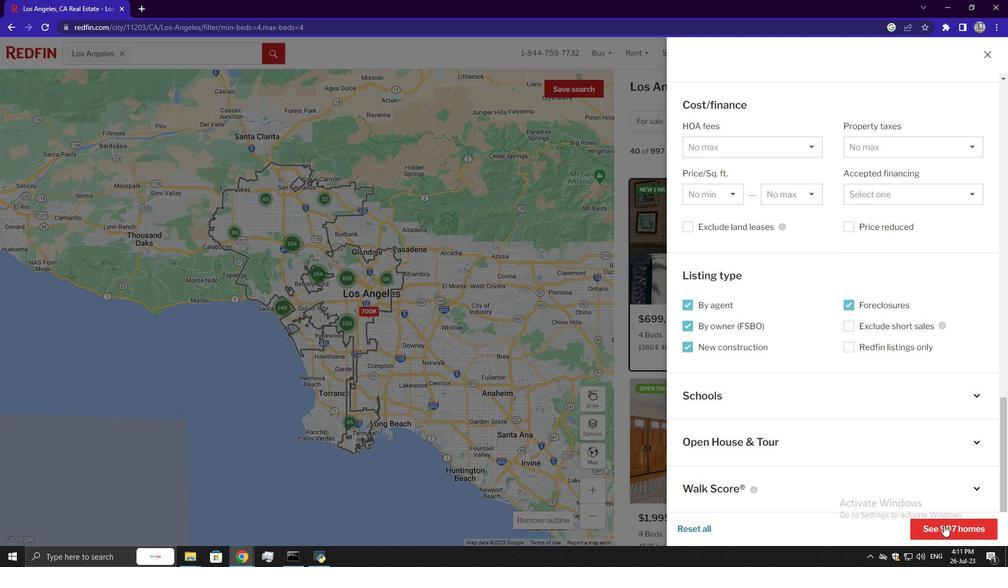 
Action: Mouse moved to (822, 273)
Screenshot: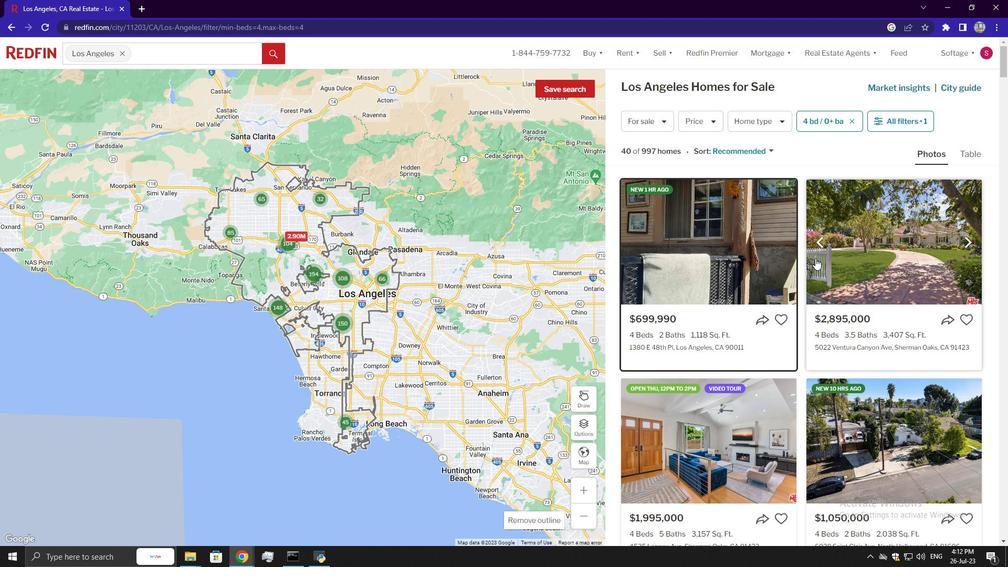 
Action: Mouse scrolled (822, 273) with delta (0, 0)
Screenshot: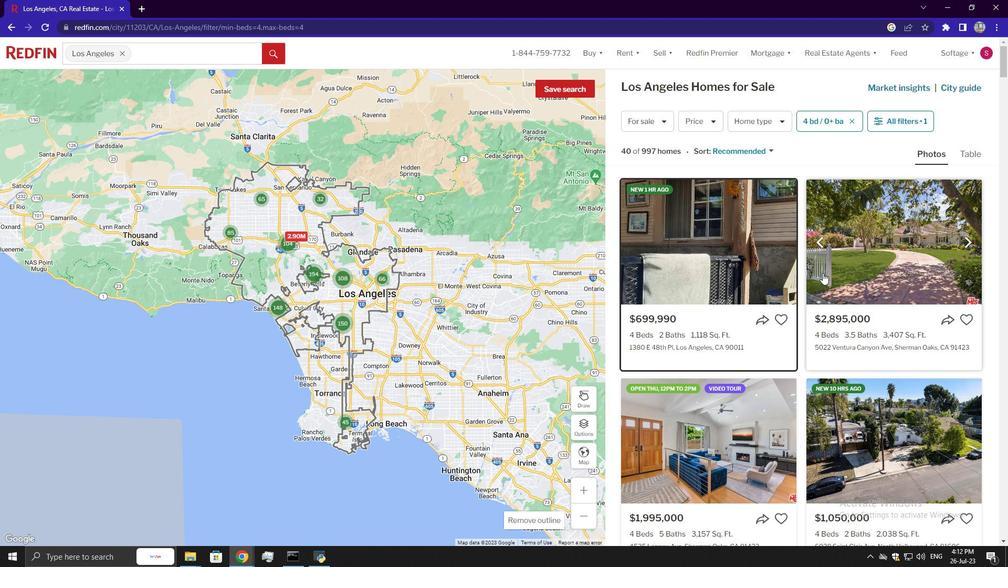 
Action: Mouse scrolled (822, 273) with delta (0, 0)
Screenshot: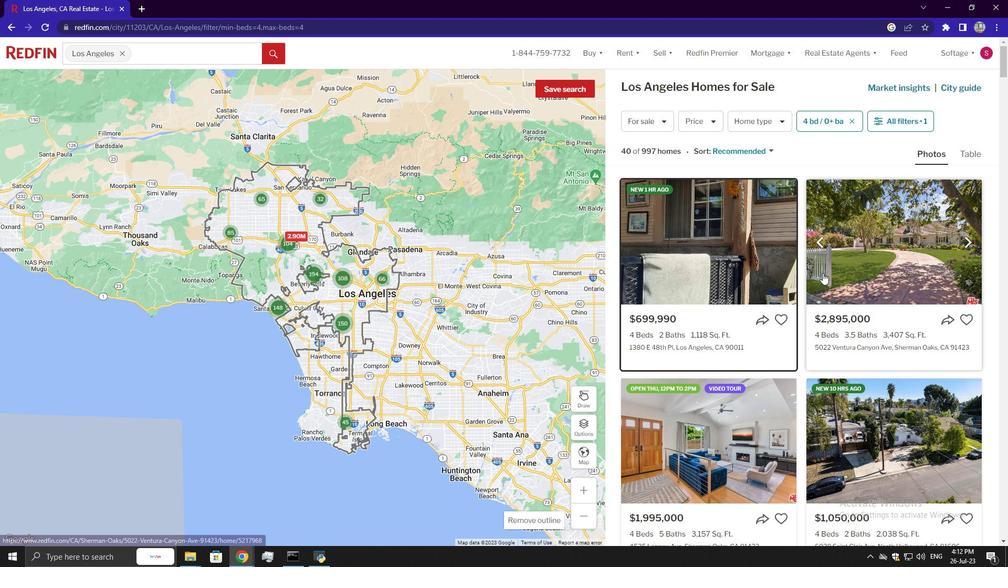 
Action: Mouse scrolled (822, 272) with delta (0, 0)
Screenshot: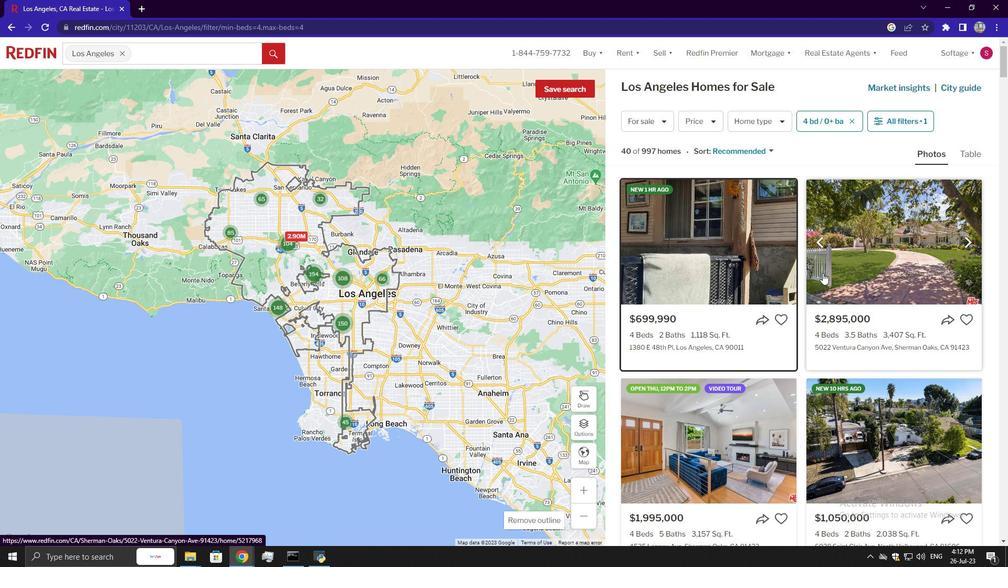 
Action: Mouse scrolled (822, 272) with delta (0, 0)
Screenshot: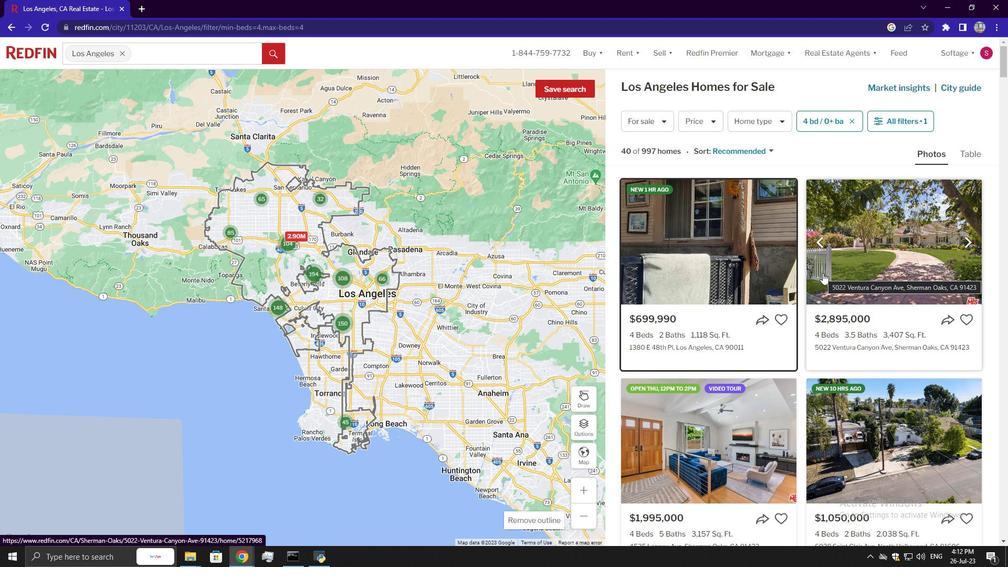 
Action: Mouse scrolled (822, 272) with delta (0, 0)
Screenshot: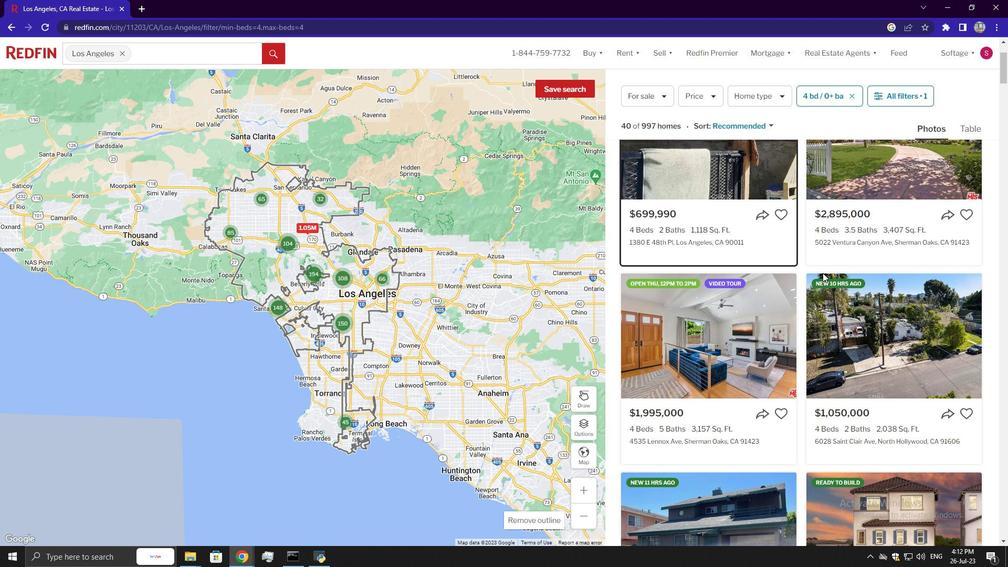 
Action: Mouse scrolled (822, 272) with delta (0, 0)
Screenshot: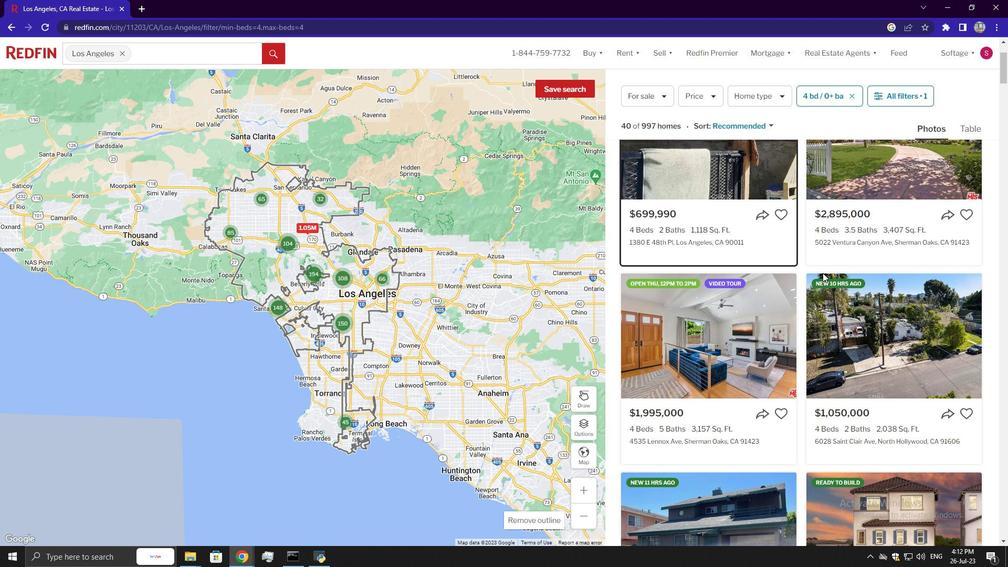 
Action: Mouse scrolled (822, 273) with delta (0, 0)
Screenshot: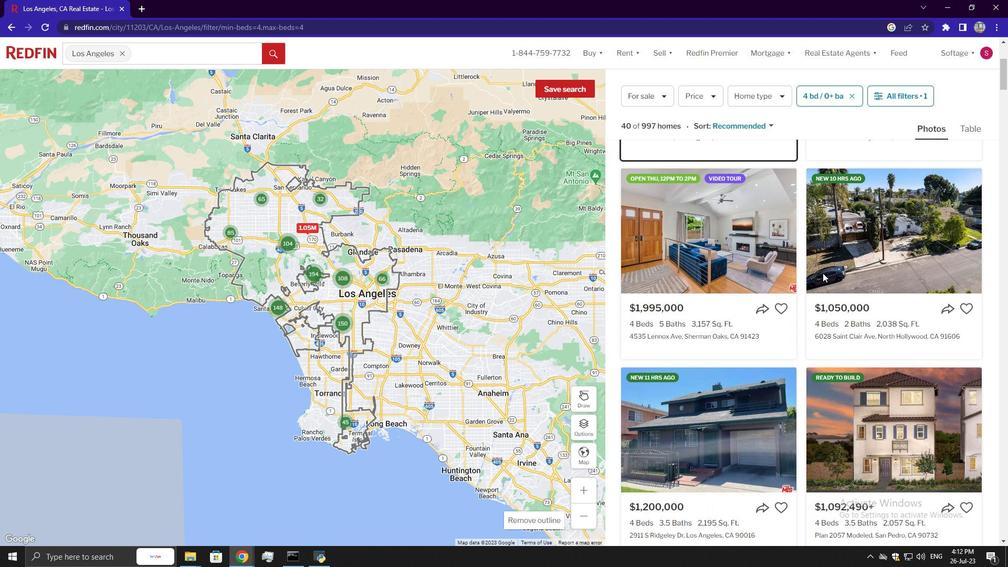 
Action: Mouse scrolled (822, 273) with delta (0, 0)
Screenshot: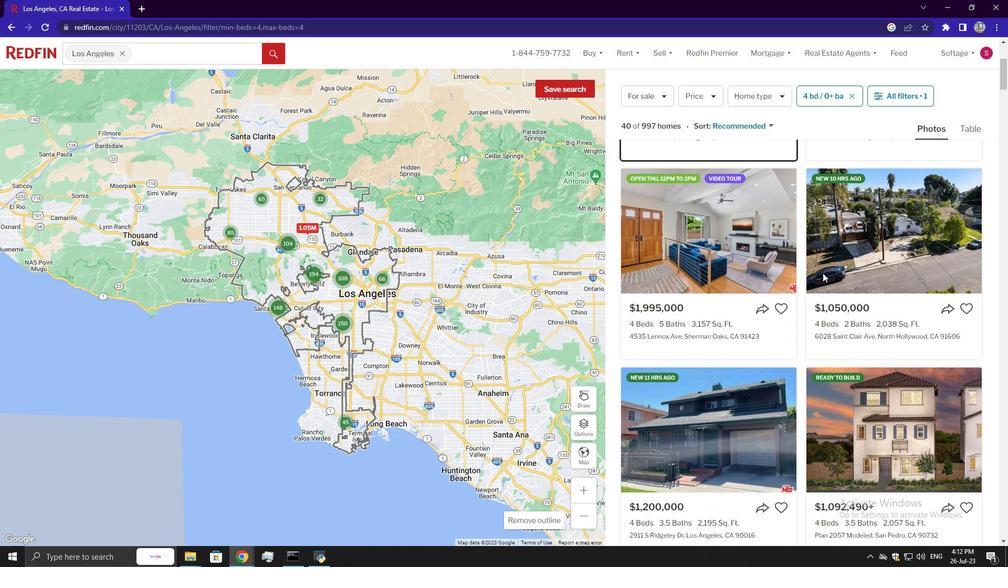 
Action: Mouse scrolled (822, 273) with delta (0, 0)
Screenshot: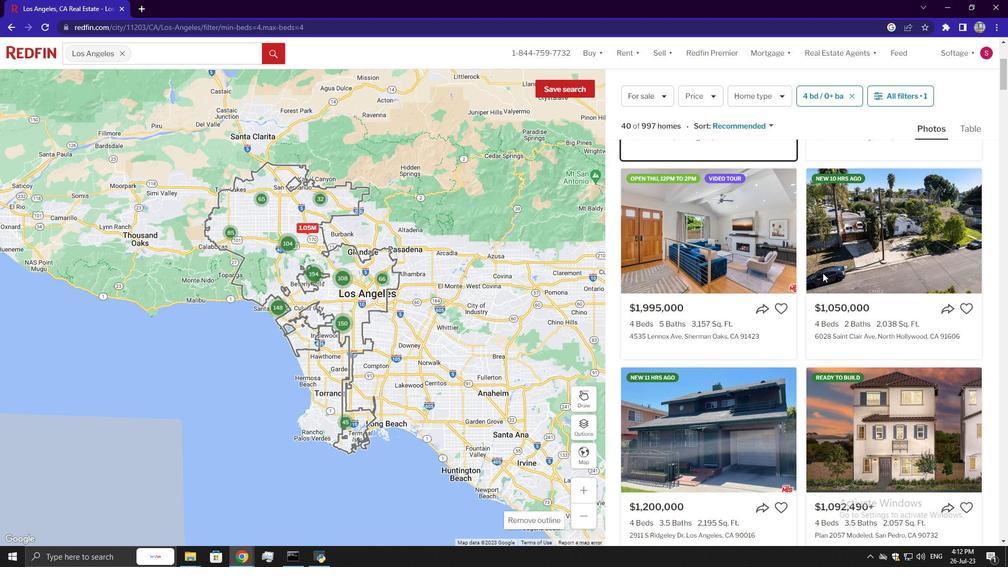 
Action: Mouse scrolled (822, 273) with delta (0, 0)
Screenshot: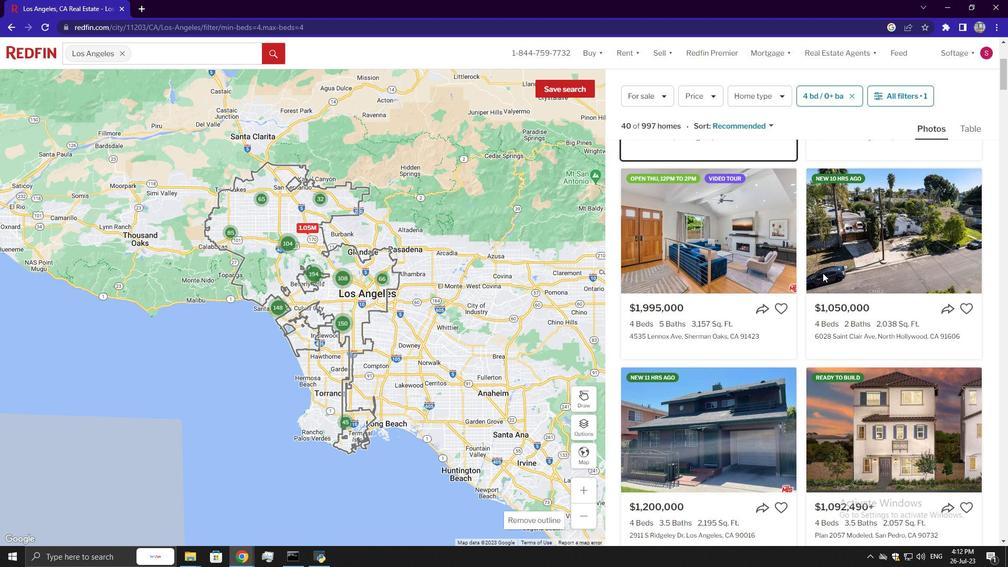 
Action: Mouse scrolled (822, 273) with delta (0, 0)
Screenshot: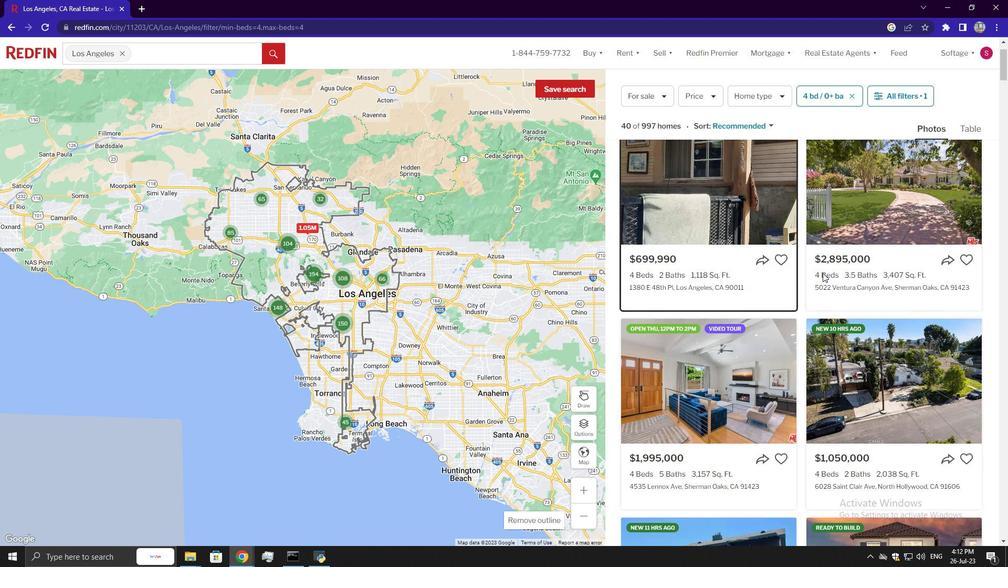 
Action: Mouse scrolled (822, 273) with delta (0, 0)
Screenshot: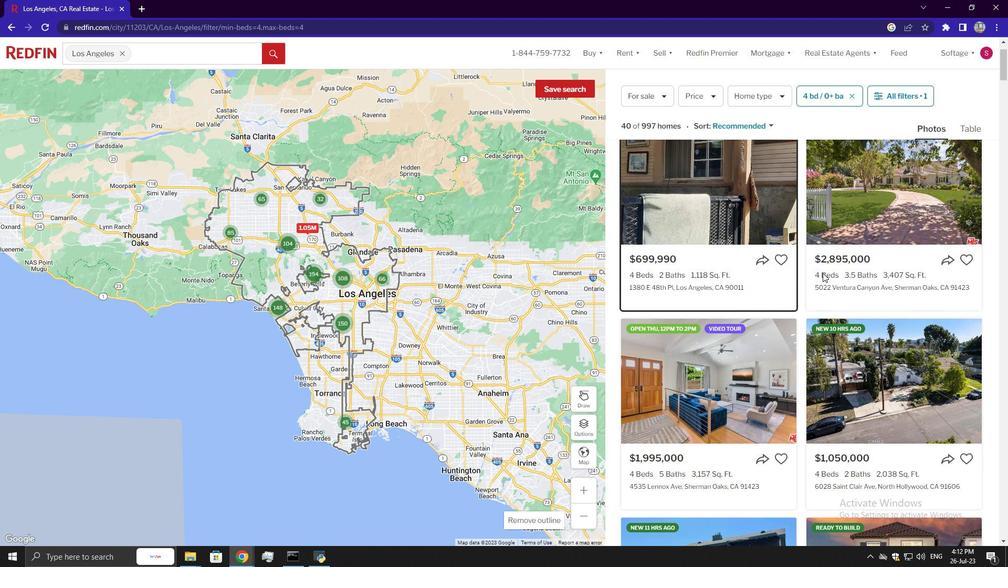 
Action: Mouse scrolled (822, 273) with delta (0, 0)
Screenshot: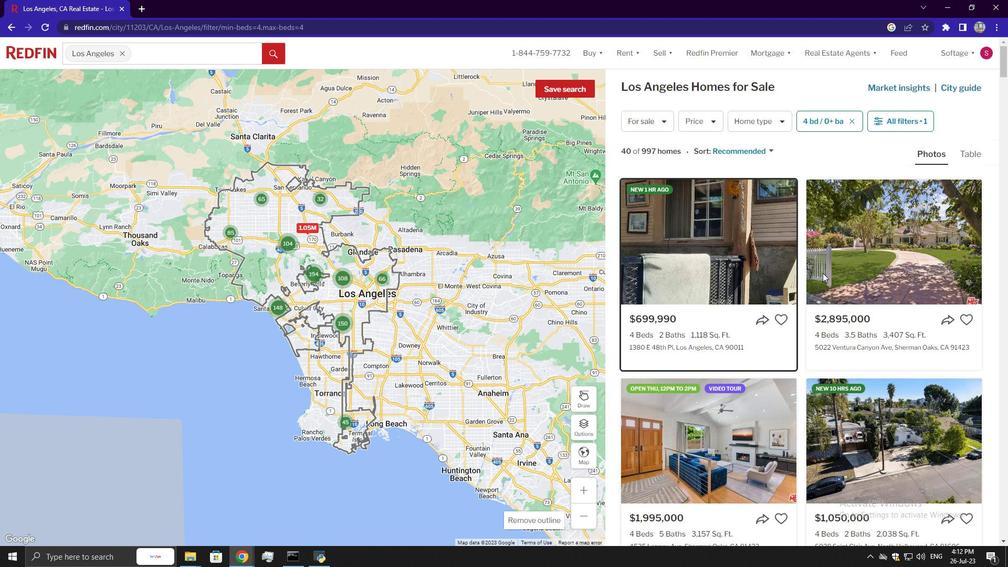 
Action: Mouse scrolled (822, 273) with delta (0, 0)
Screenshot: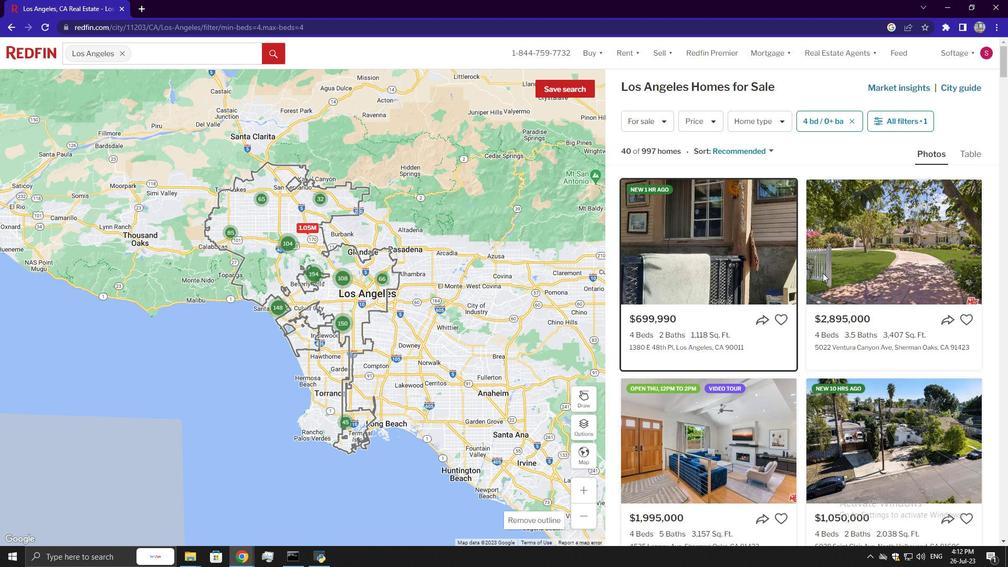 
Action: Mouse scrolled (822, 273) with delta (0, 0)
Screenshot: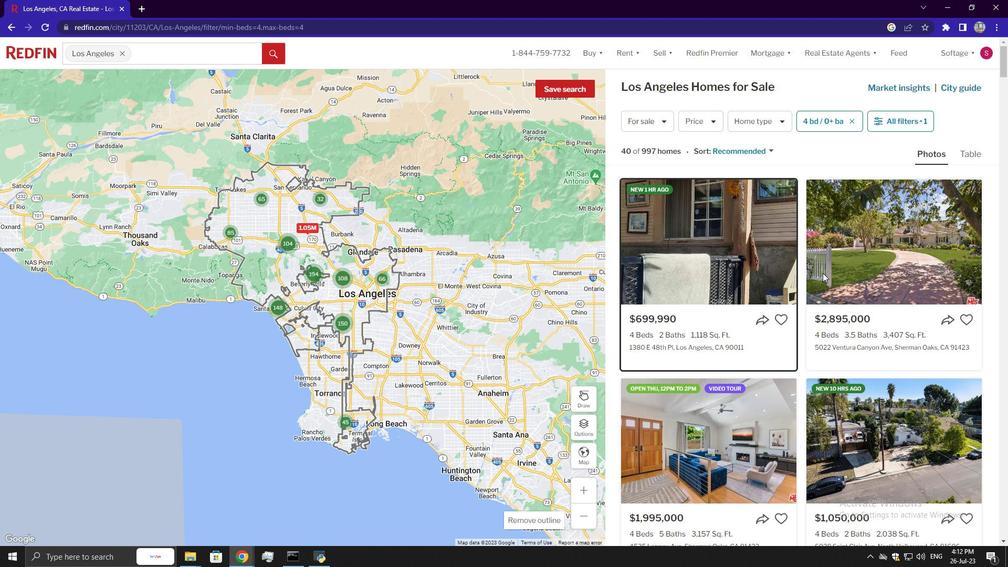 
Action: Mouse moved to (676, 268)
Screenshot: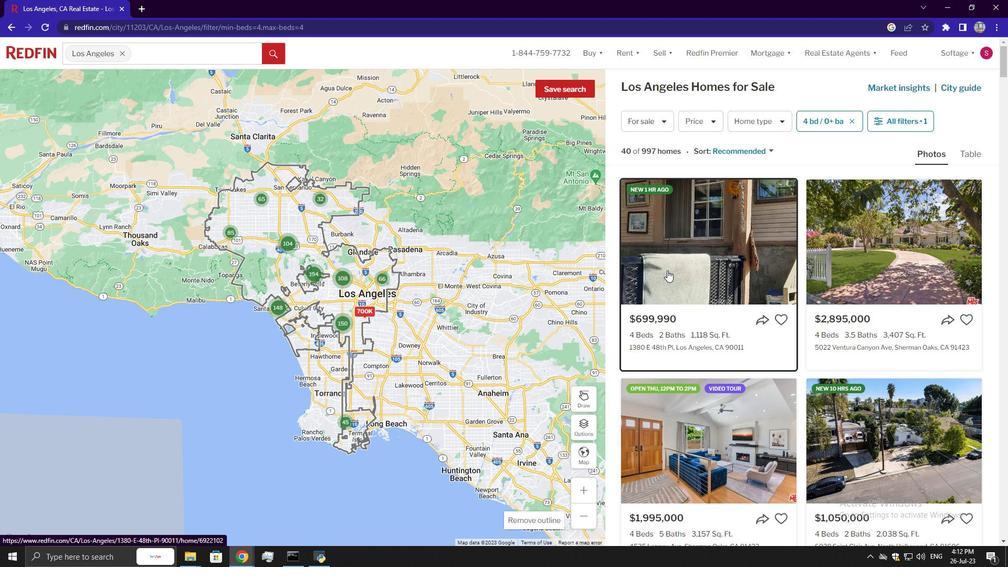 
Action: Mouse pressed left at (676, 268)
Screenshot: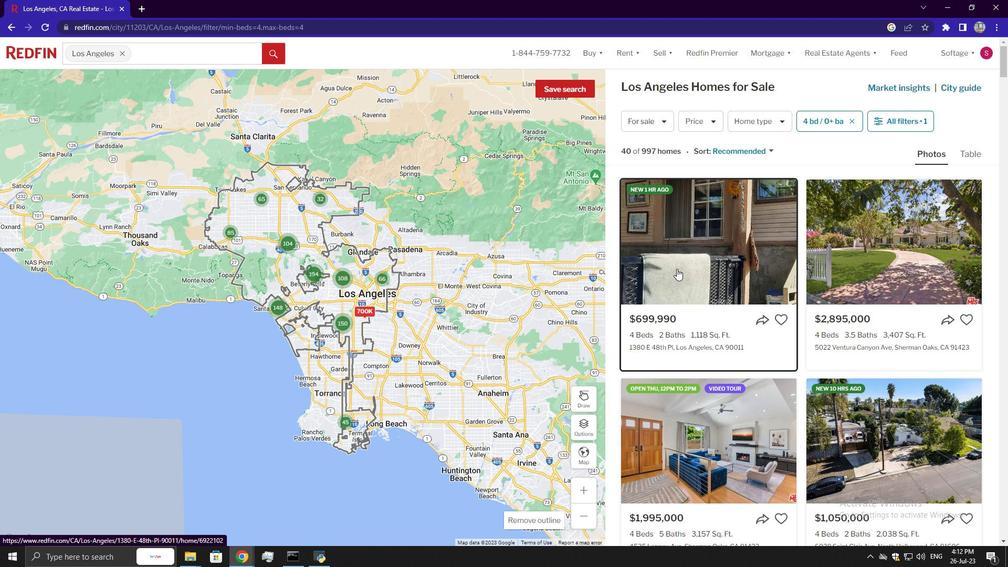 
Action: Mouse moved to (451, 296)
Screenshot: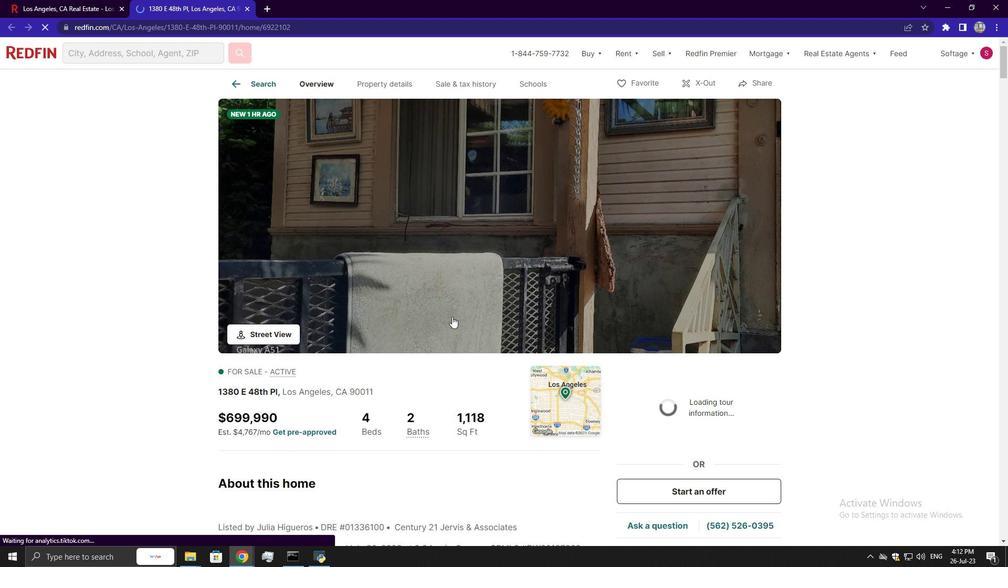 
Action: Mouse scrolled (451, 296) with delta (0, 0)
Screenshot: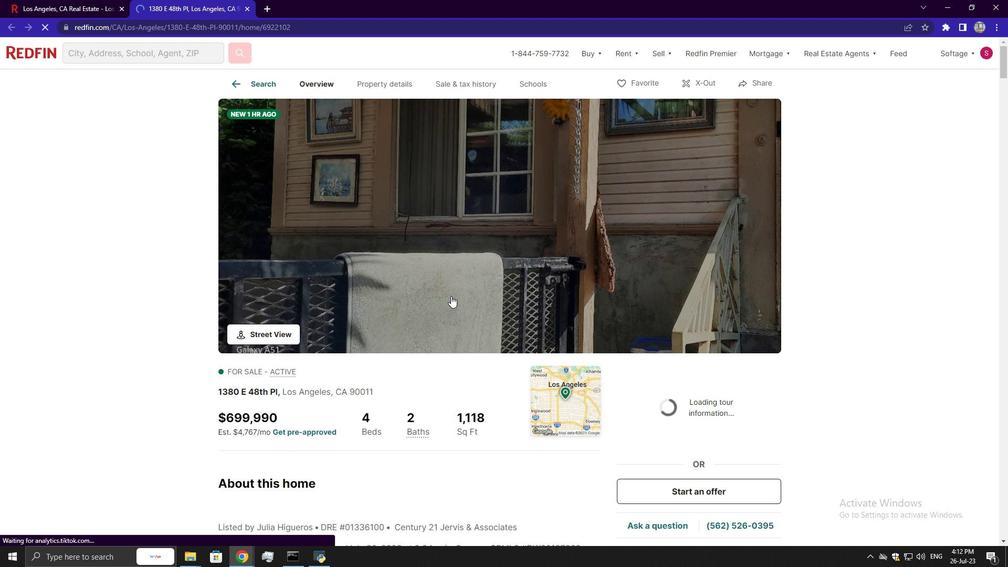 
Action: Mouse scrolled (451, 296) with delta (0, 0)
Screenshot: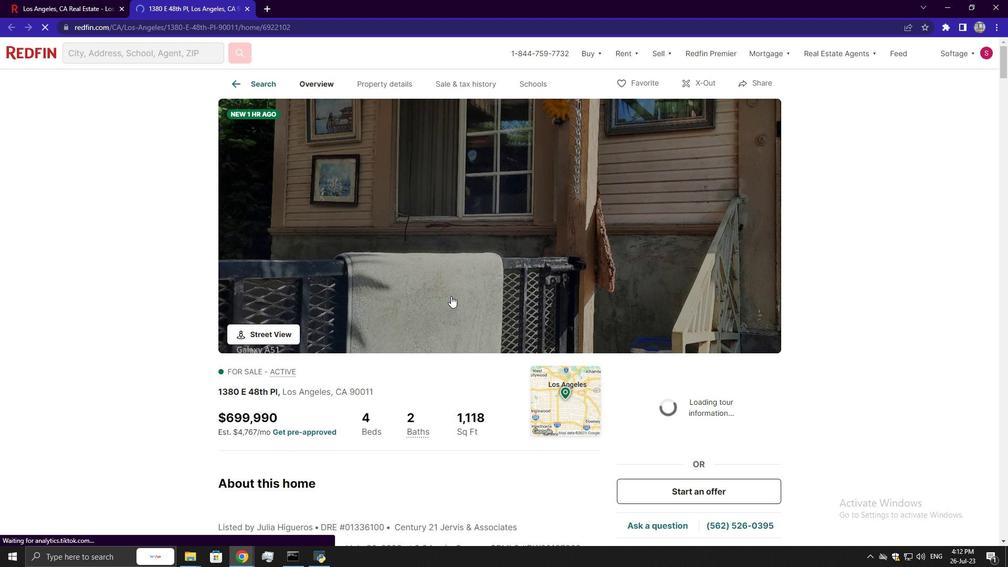 
Action: Mouse scrolled (451, 296) with delta (0, 0)
Screenshot: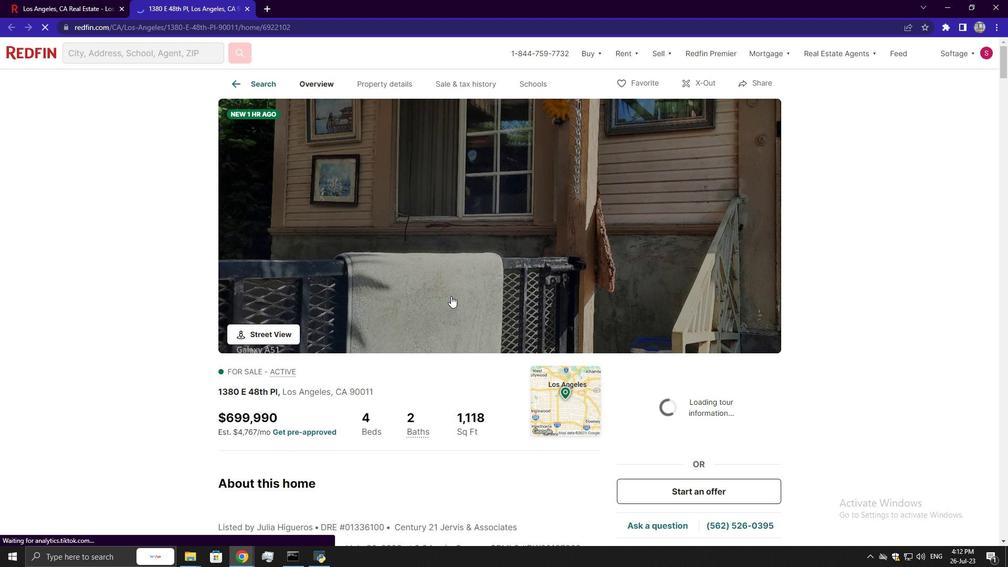 
Action: Mouse scrolled (451, 295) with delta (0, 0)
Screenshot: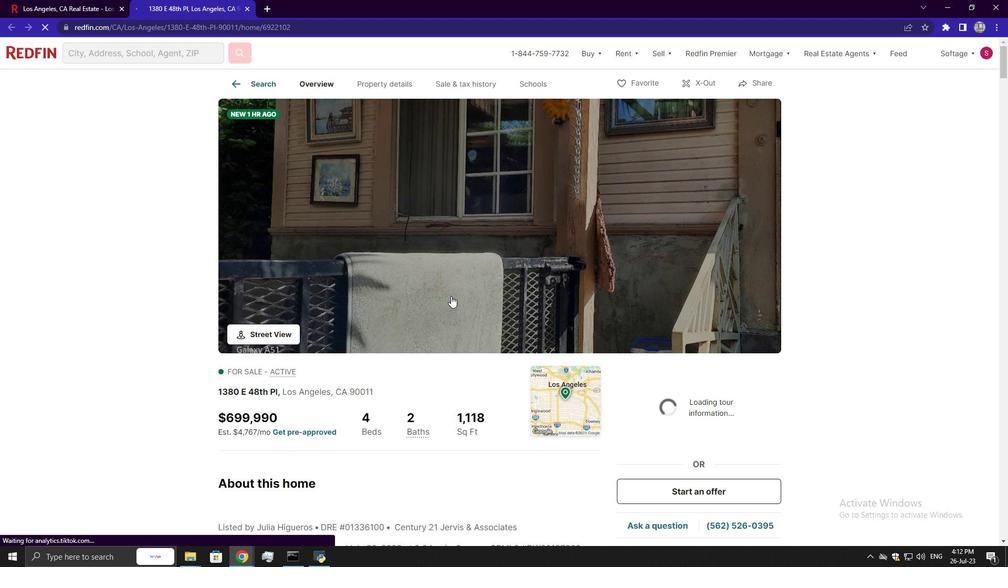 
Action: Mouse scrolled (451, 295) with delta (0, 0)
Screenshot: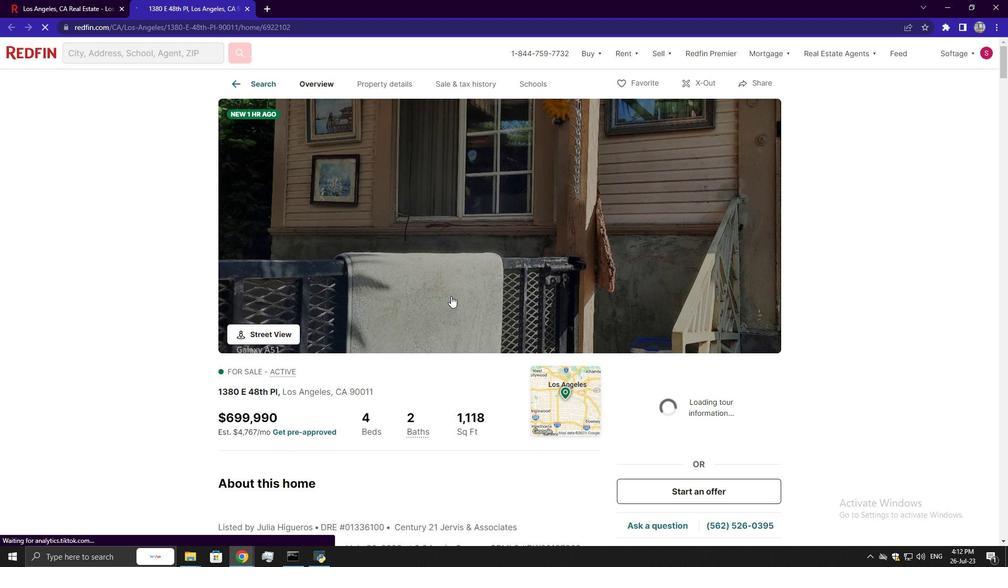 
Action: Mouse scrolled (451, 295) with delta (0, 0)
Screenshot: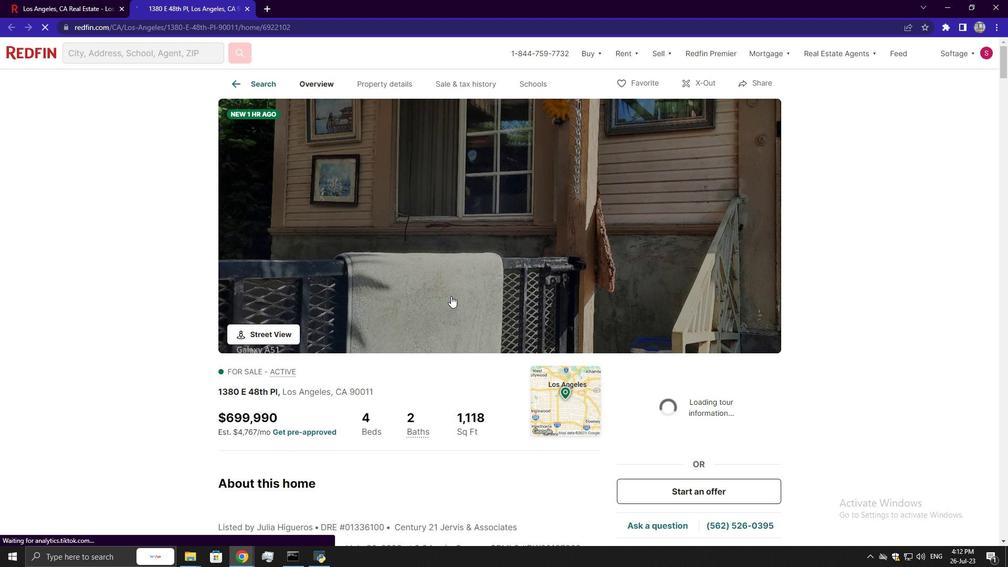
Action: Mouse moved to (489, 243)
Screenshot: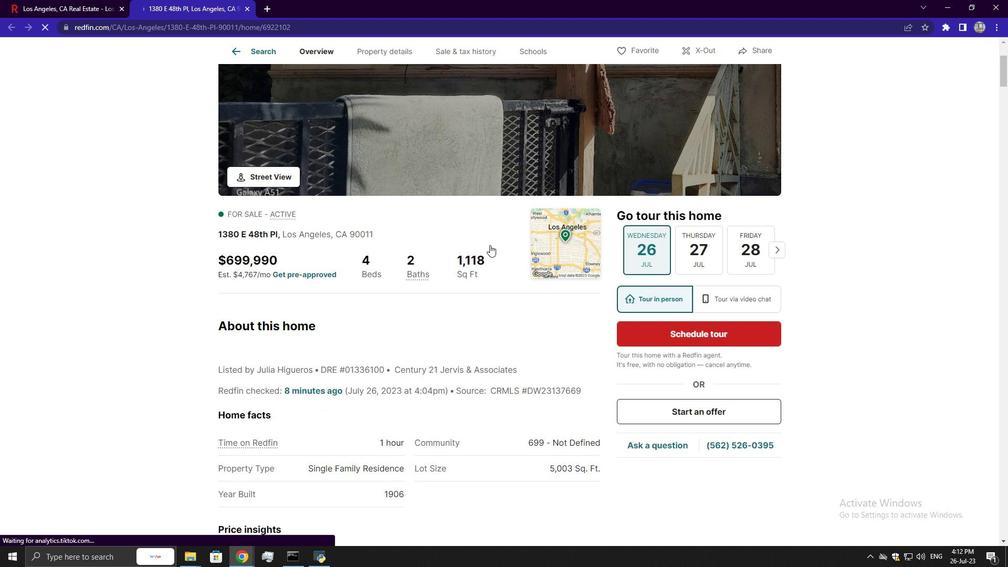 
Action: Mouse scrolled (489, 243) with delta (0, 0)
Screenshot: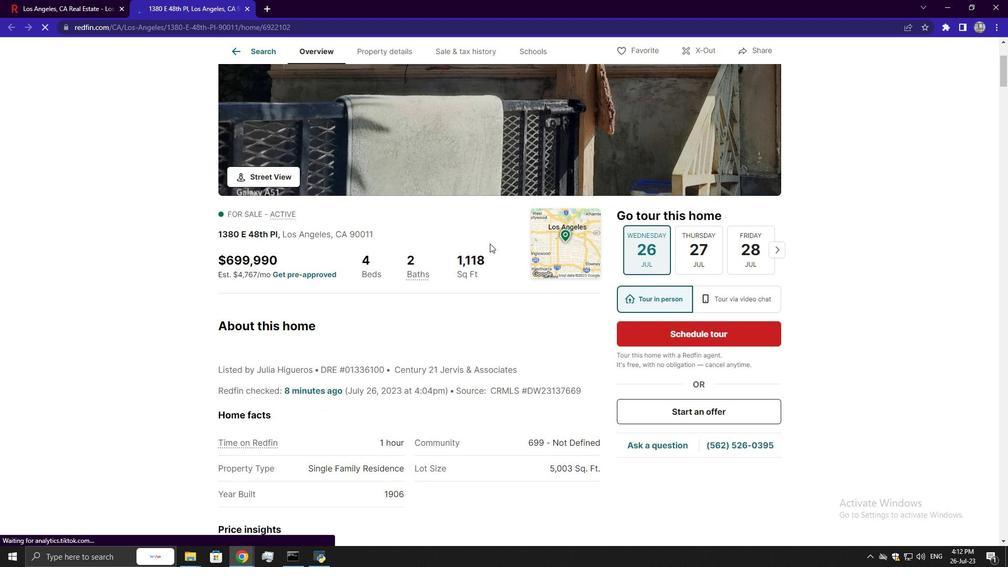 
Action: Mouse scrolled (489, 243) with delta (0, 0)
Screenshot: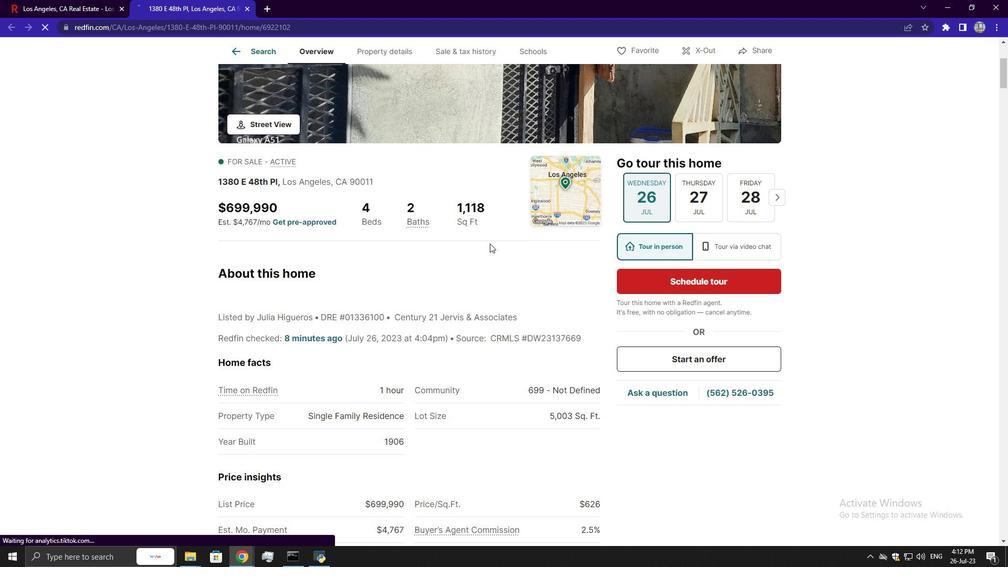 
Action: Mouse scrolled (489, 243) with delta (0, 0)
Screenshot: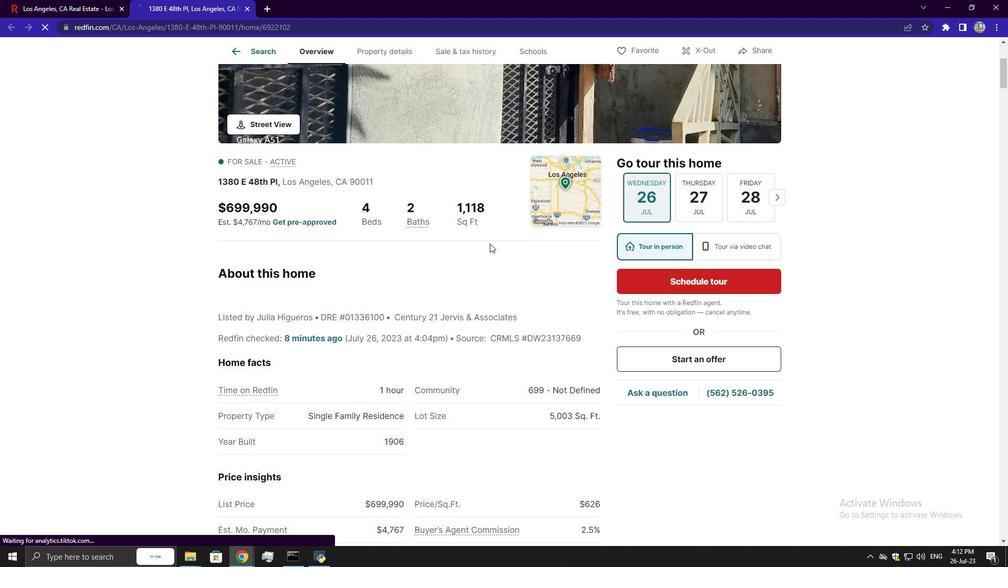 
Action: Mouse moved to (492, 241)
Screenshot: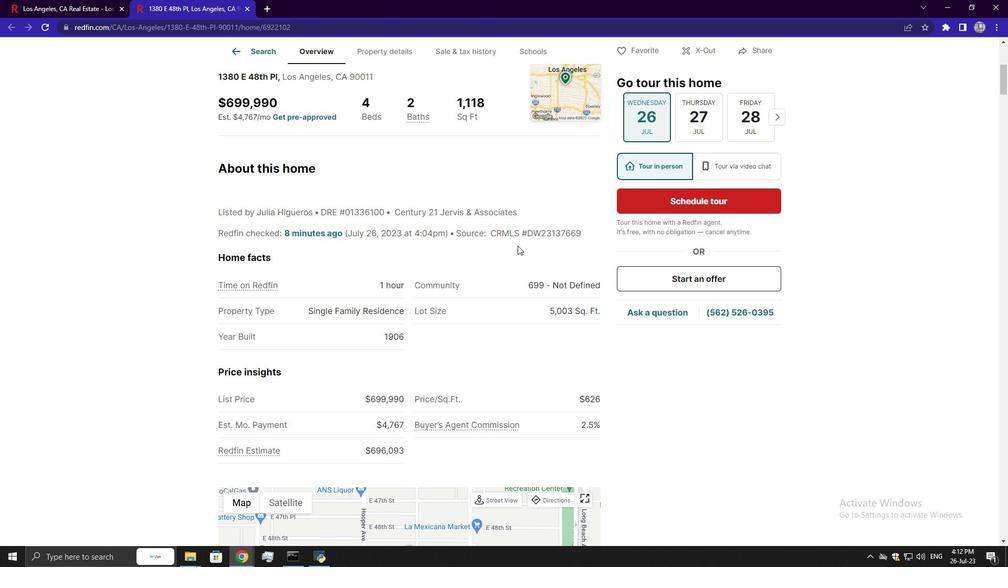 
Action: Mouse scrolled (492, 241) with delta (0, 0)
Screenshot: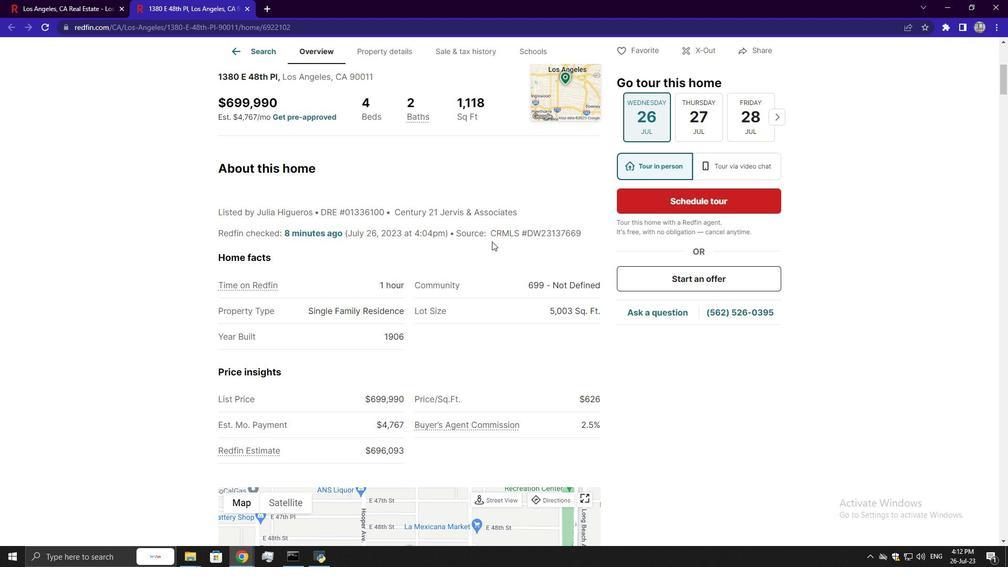 
Action: Mouse scrolled (492, 241) with delta (0, 0)
Screenshot: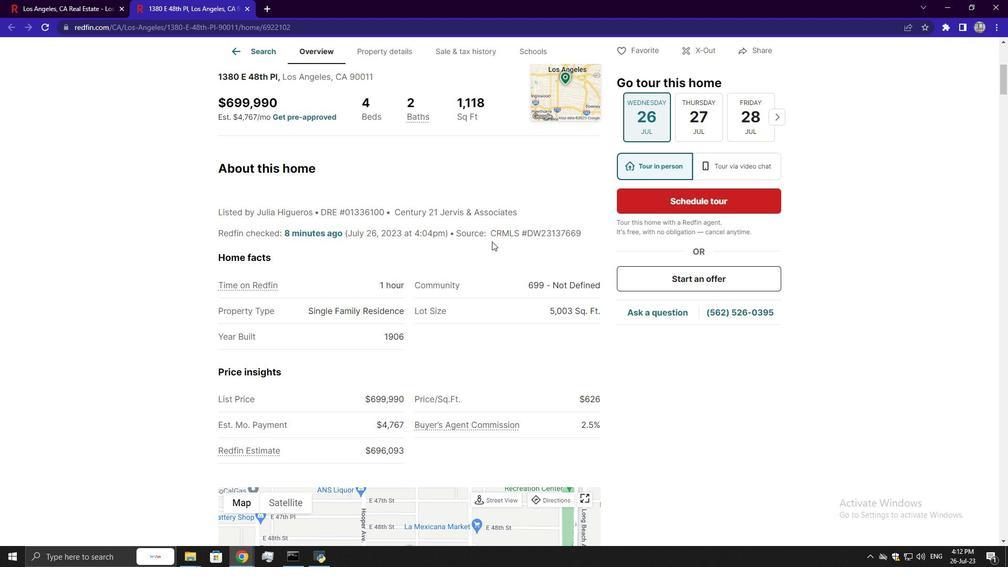 
Action: Mouse scrolled (492, 241) with delta (0, 0)
Screenshot: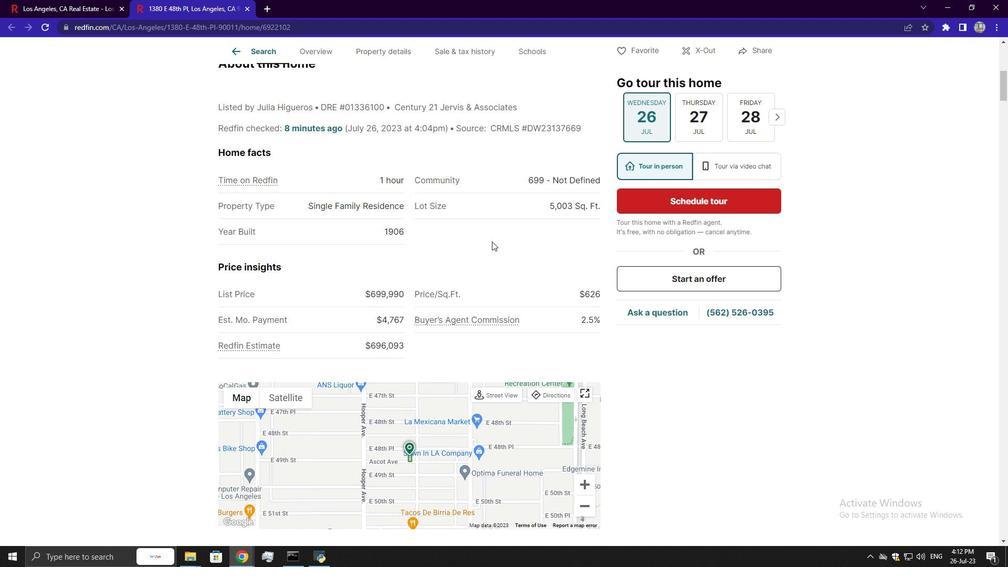 
Action: Mouse moved to (484, 244)
Screenshot: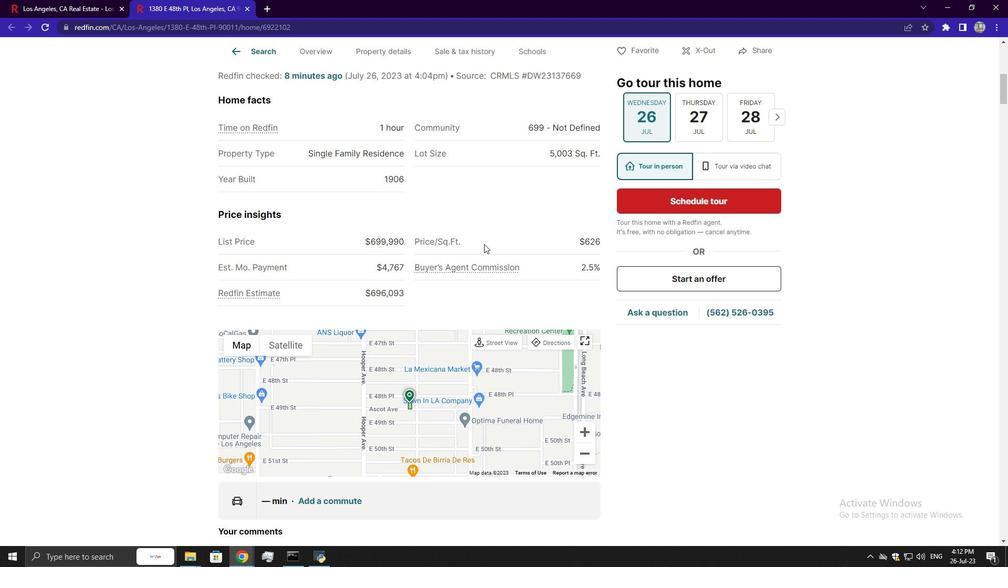 
Action: Mouse scrolled (484, 243) with delta (0, 0)
Screenshot: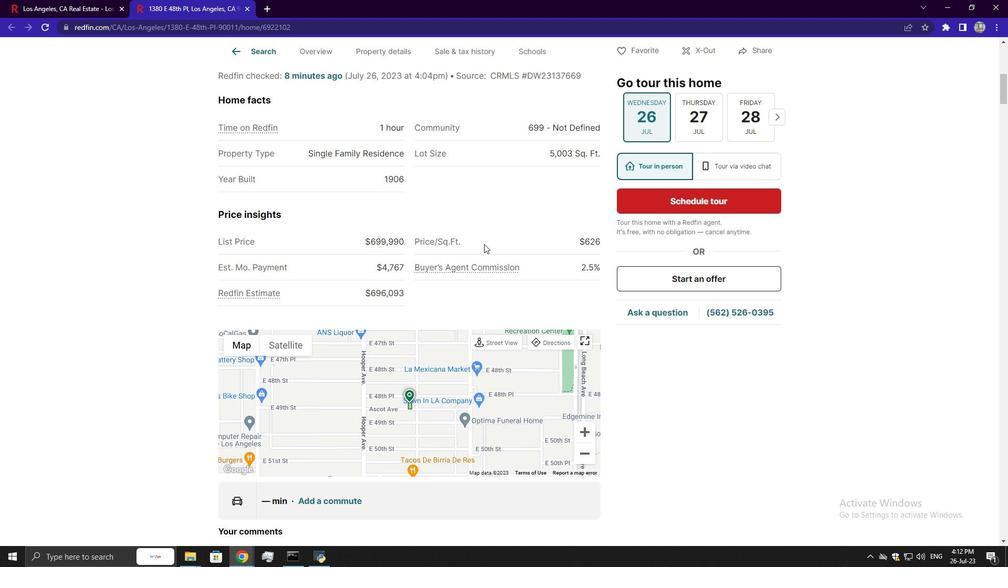 
Action: Mouse scrolled (484, 243) with delta (0, 0)
Screenshot: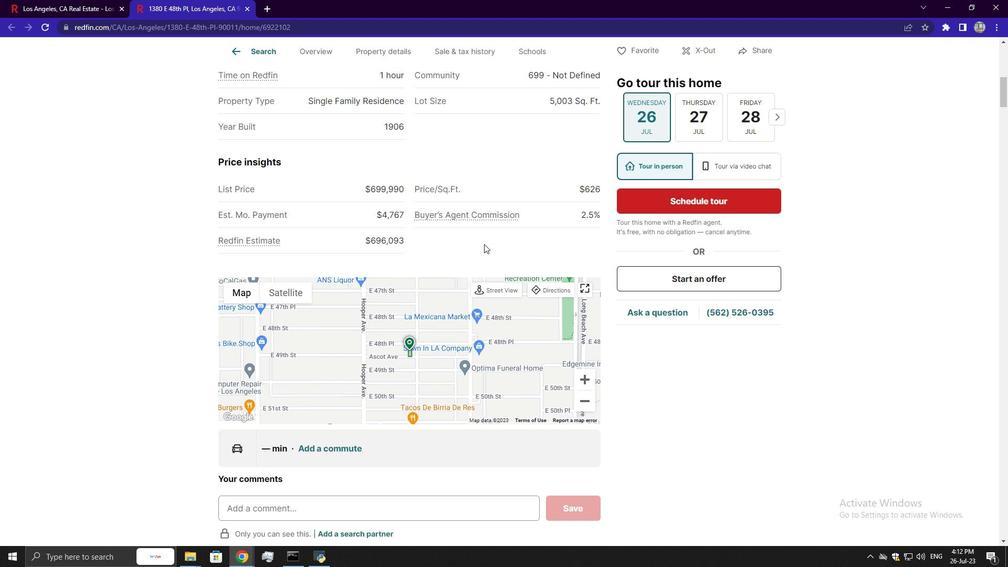 
Action: Mouse scrolled (484, 243) with delta (0, 0)
Screenshot: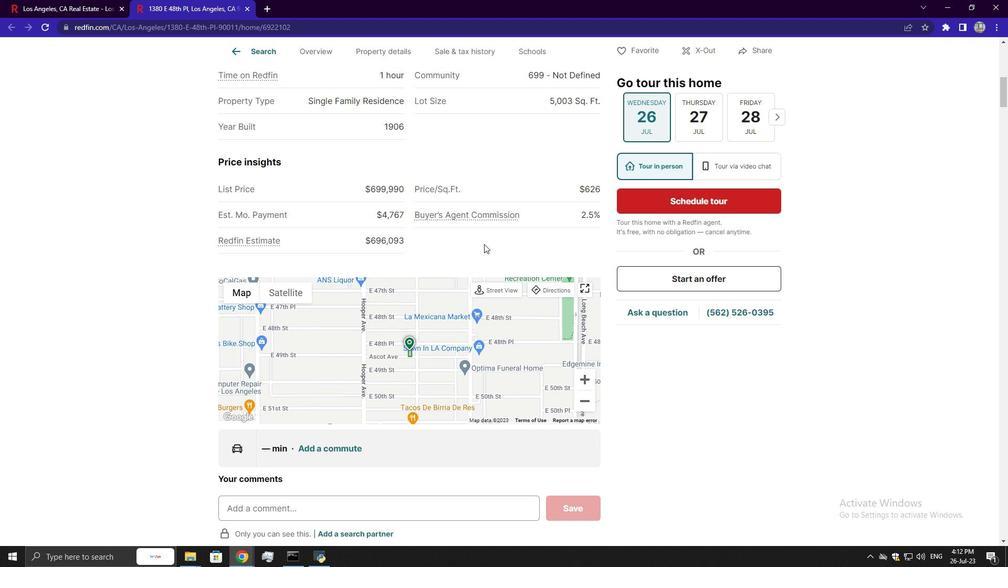
Action: Mouse scrolled (484, 243) with delta (0, 0)
Screenshot: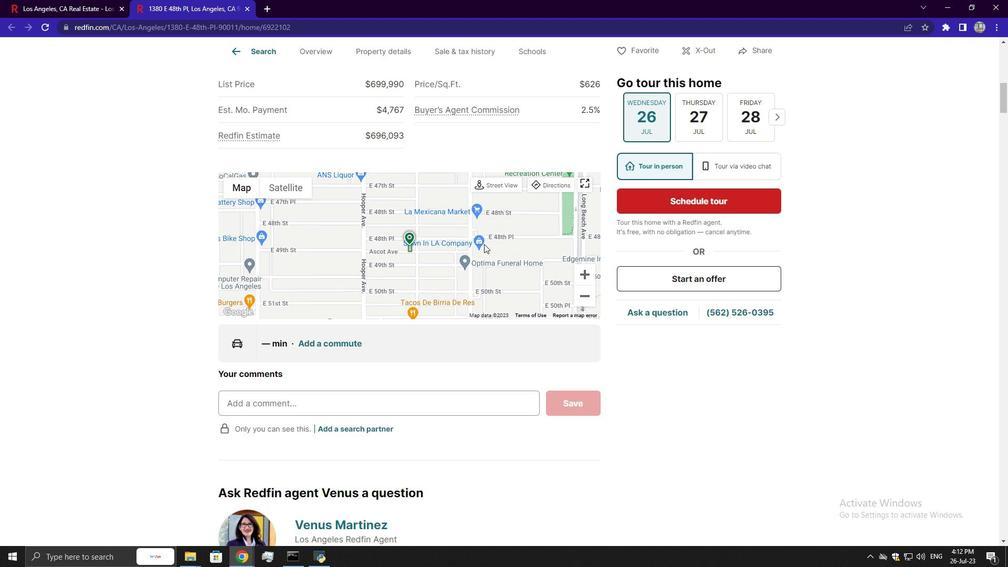 
Action: Mouse scrolled (484, 243) with delta (0, 0)
Screenshot: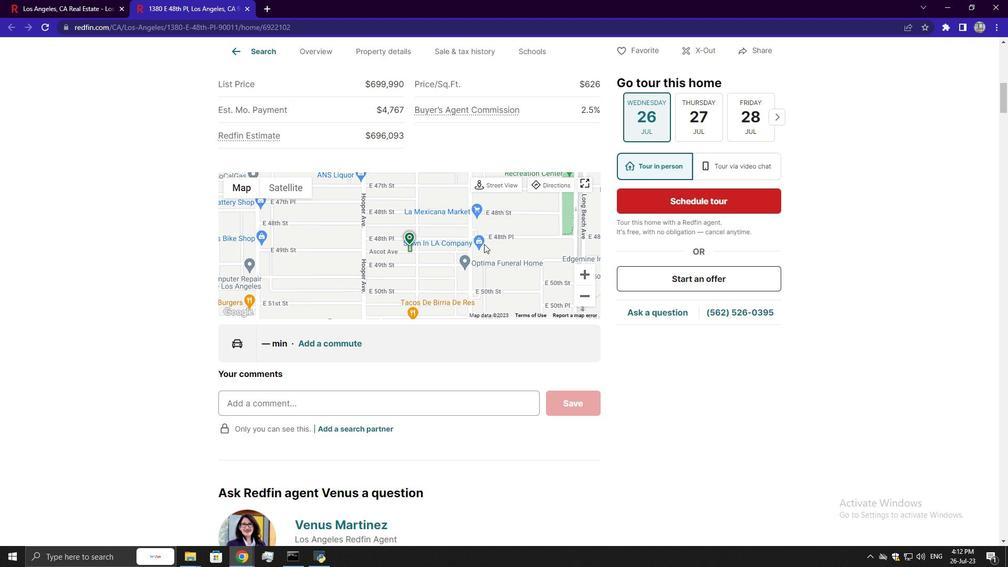 
Action: Mouse scrolled (484, 243) with delta (0, 0)
Screenshot: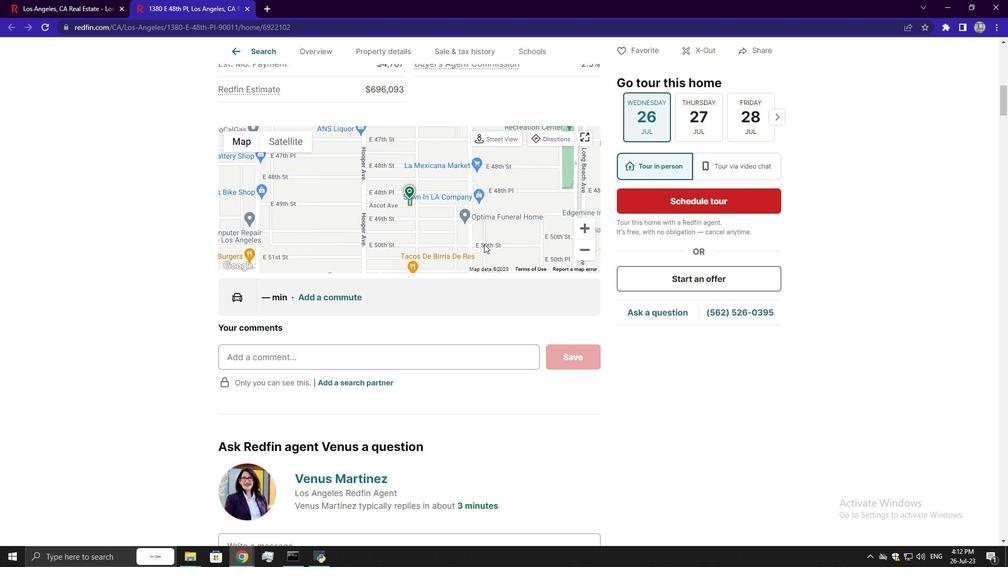 
Action: Mouse scrolled (484, 243) with delta (0, 0)
Screenshot: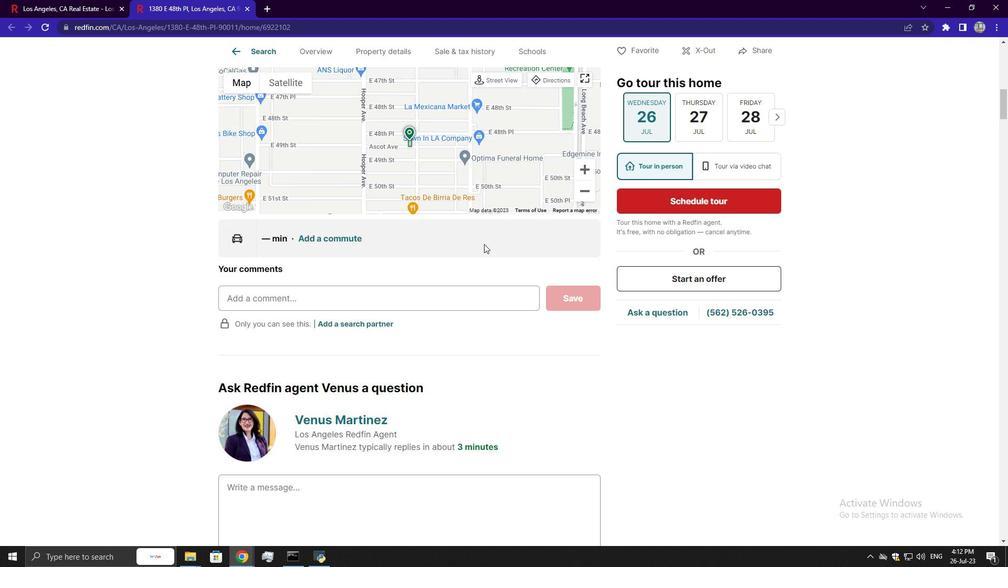 
Action: Mouse scrolled (484, 243) with delta (0, 0)
Screenshot: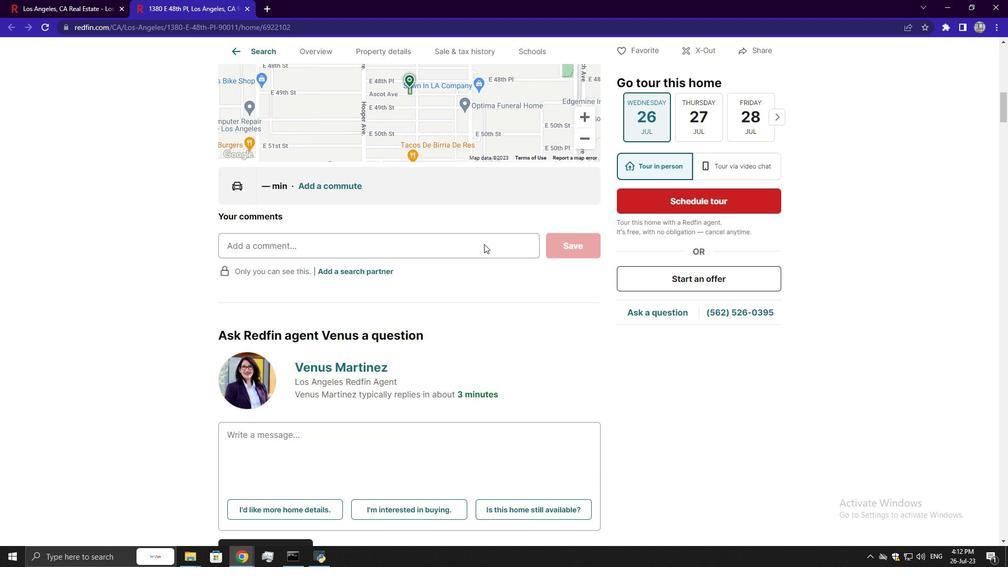 
Action: Mouse scrolled (484, 243) with delta (0, 0)
Screenshot: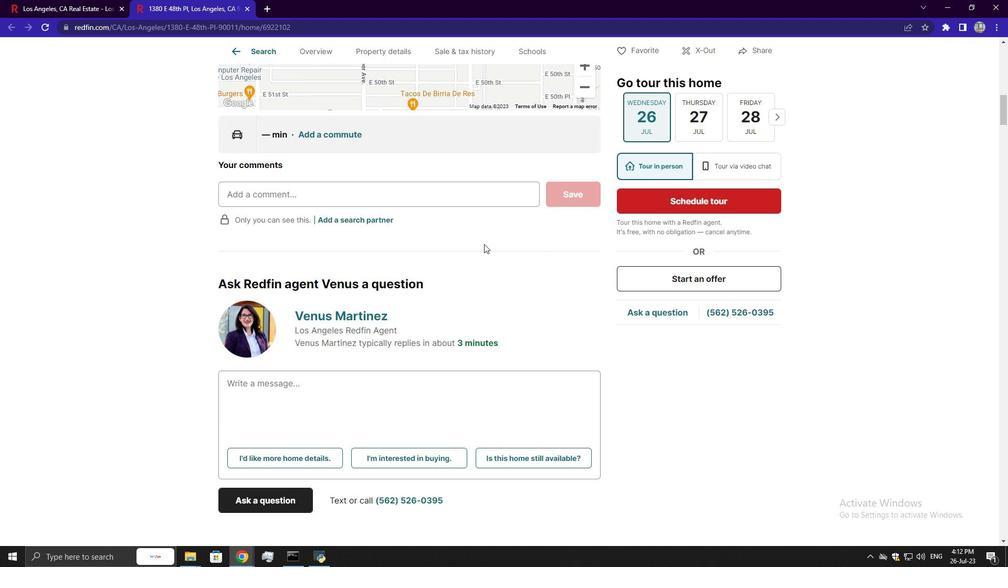 
Action: Mouse moved to (408, 274)
Screenshot: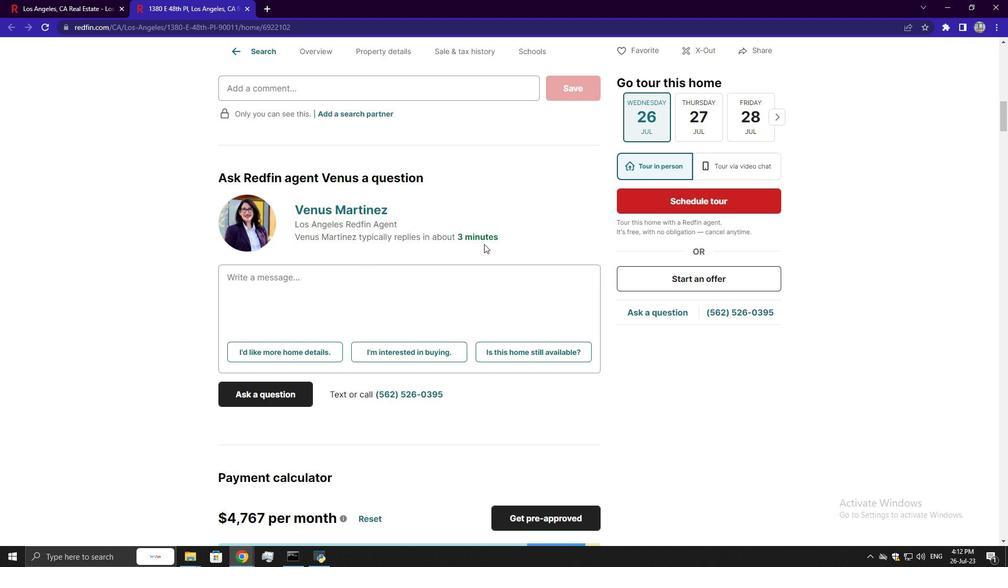 
Action: Mouse scrolled (408, 274) with delta (0, 0)
Screenshot: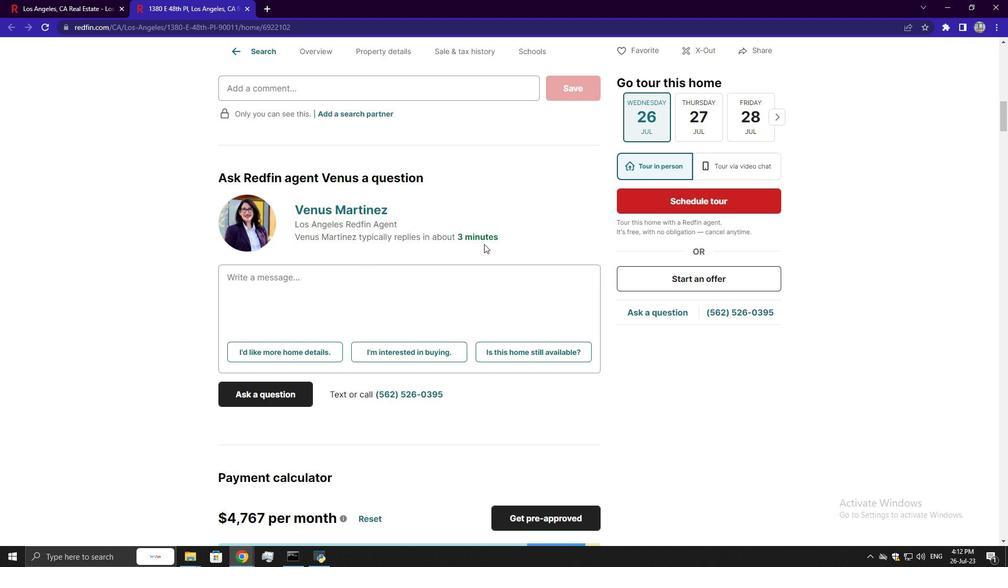 
Action: Mouse moved to (320, 305)
Screenshot: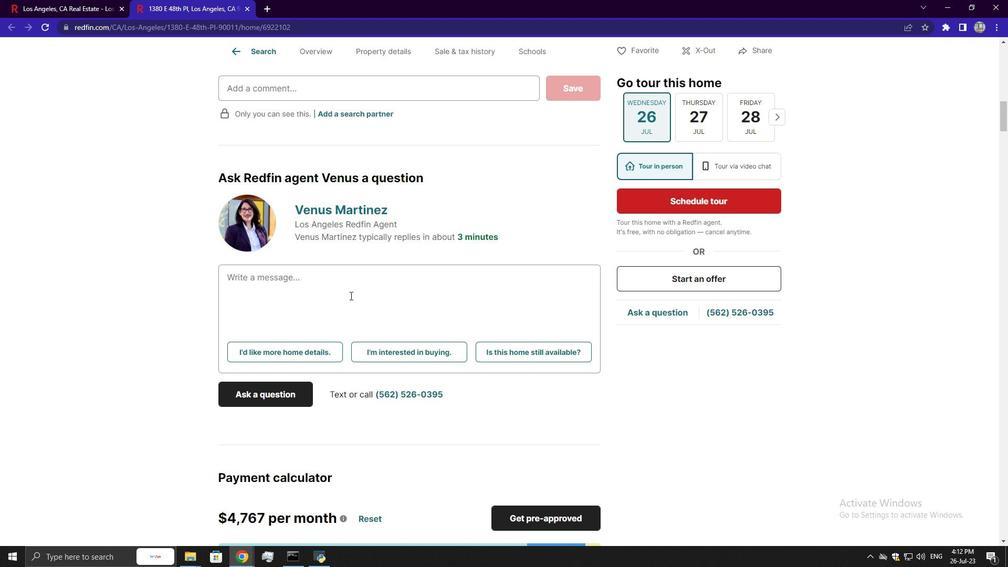 
Action: Mouse scrolled (320, 304) with delta (0, 0)
Screenshot: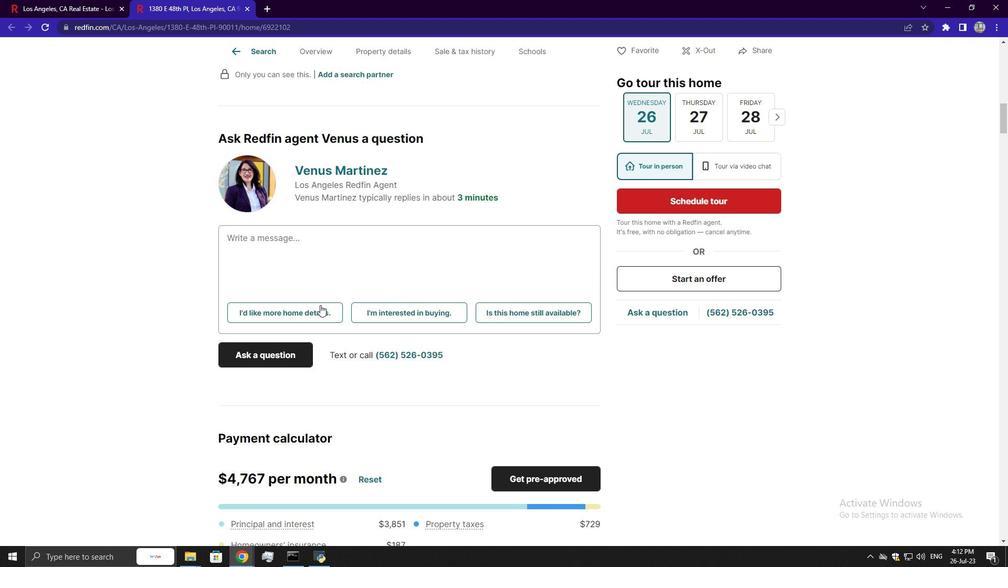 
Action: Mouse scrolled (320, 304) with delta (0, 0)
Screenshot: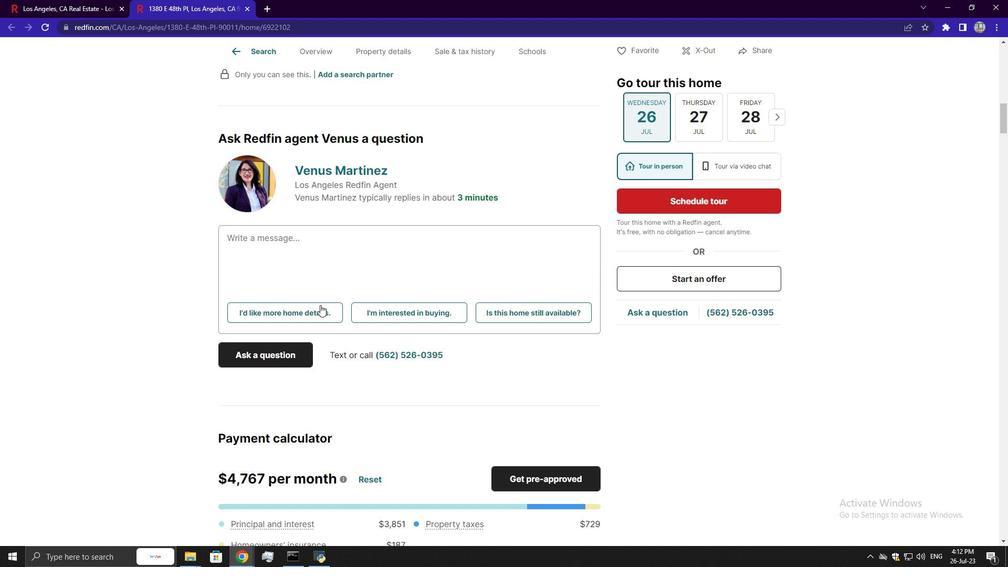 
Action: Mouse moved to (383, 309)
Screenshot: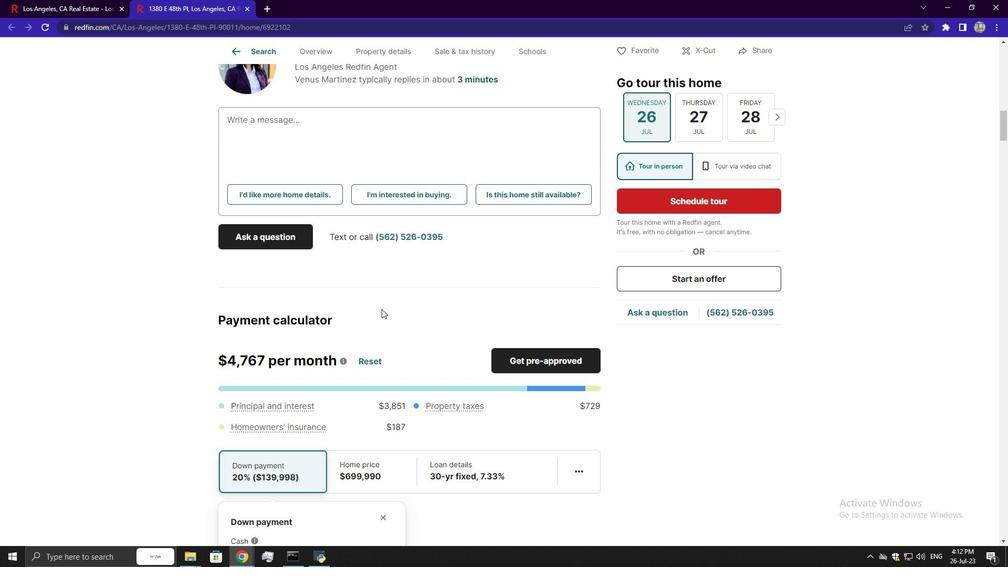 
Action: Mouse scrolled (383, 308) with delta (0, 0)
Screenshot: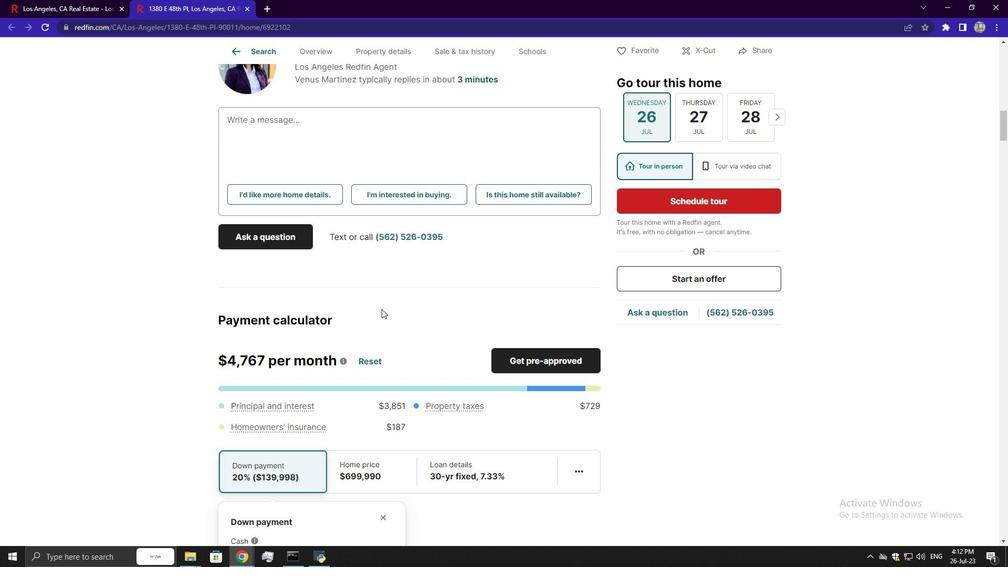 
Action: Mouse scrolled (383, 308) with delta (0, 0)
Screenshot: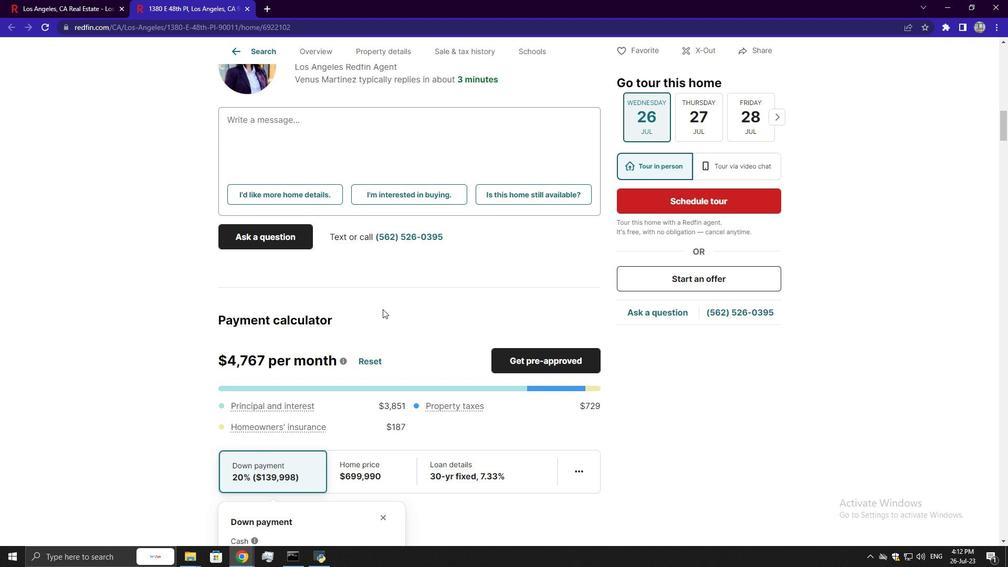 
Action: Mouse moved to (422, 238)
Screenshot: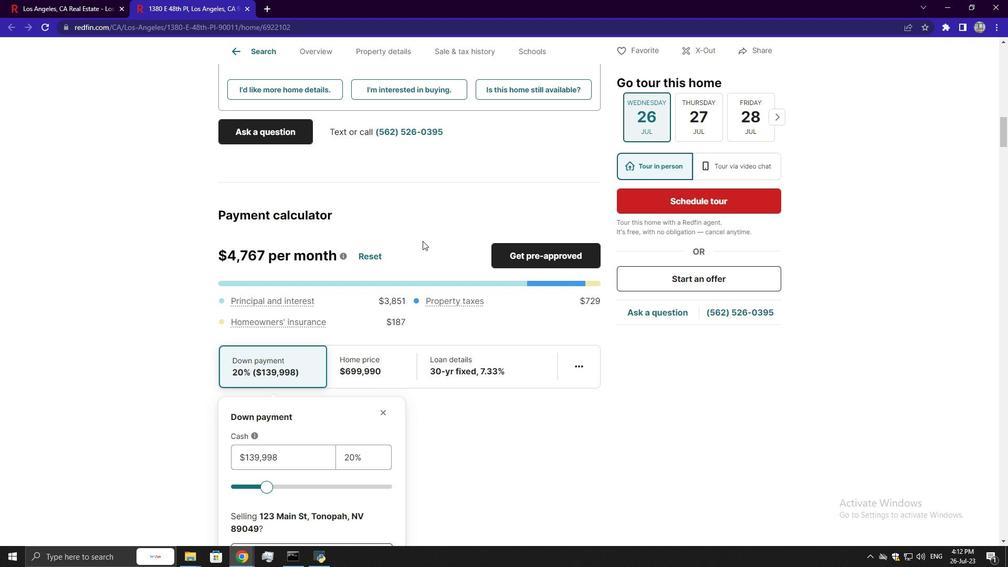 
Action: Mouse scrolled (422, 237) with delta (0, 0)
Screenshot: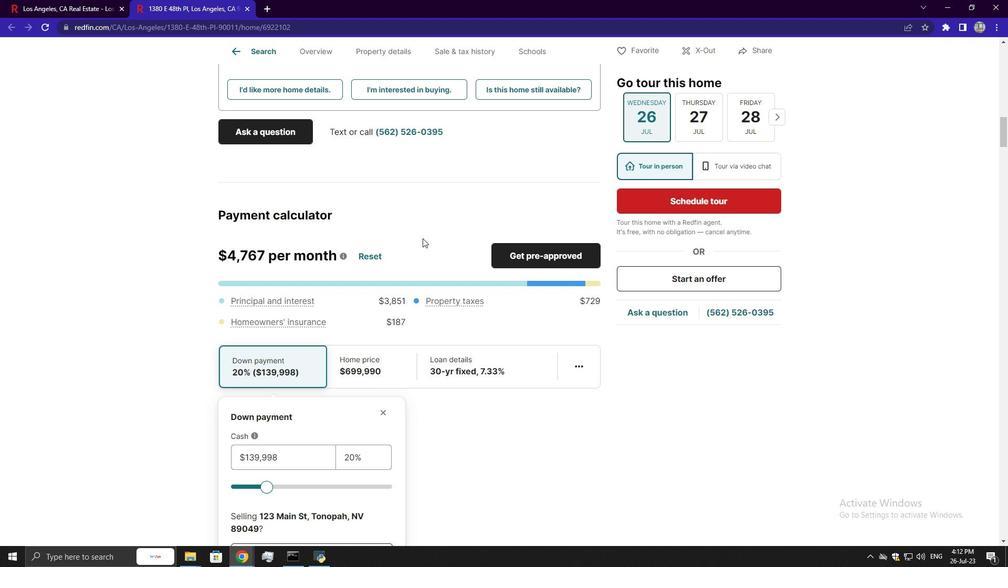 
Action: Mouse scrolled (422, 237) with delta (0, 0)
Screenshot: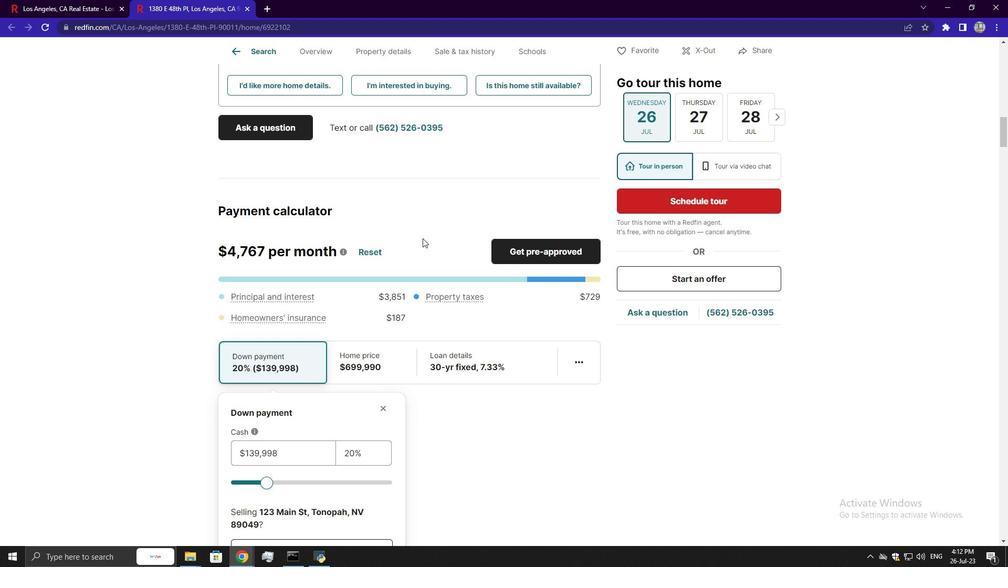 
Action: Mouse moved to (406, 158)
Screenshot: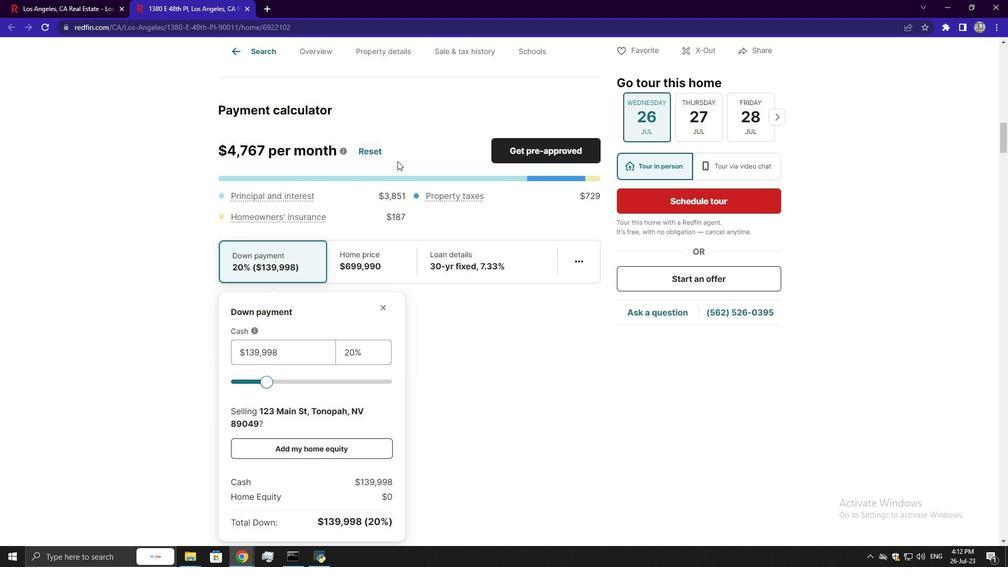 
Action: Mouse scrolled (406, 158) with delta (0, 0)
Screenshot: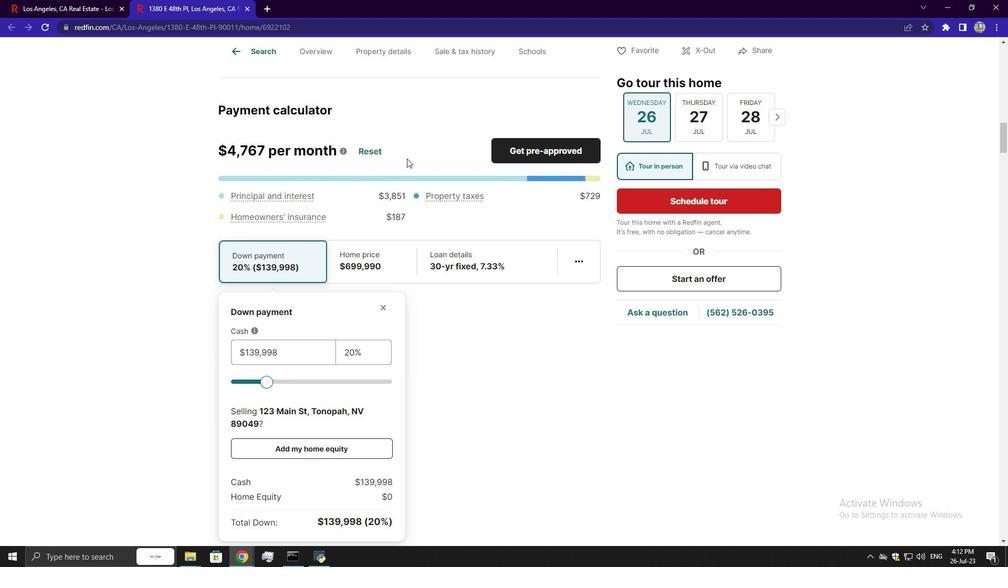 
Action: Mouse scrolled (406, 158) with delta (0, 0)
Screenshot: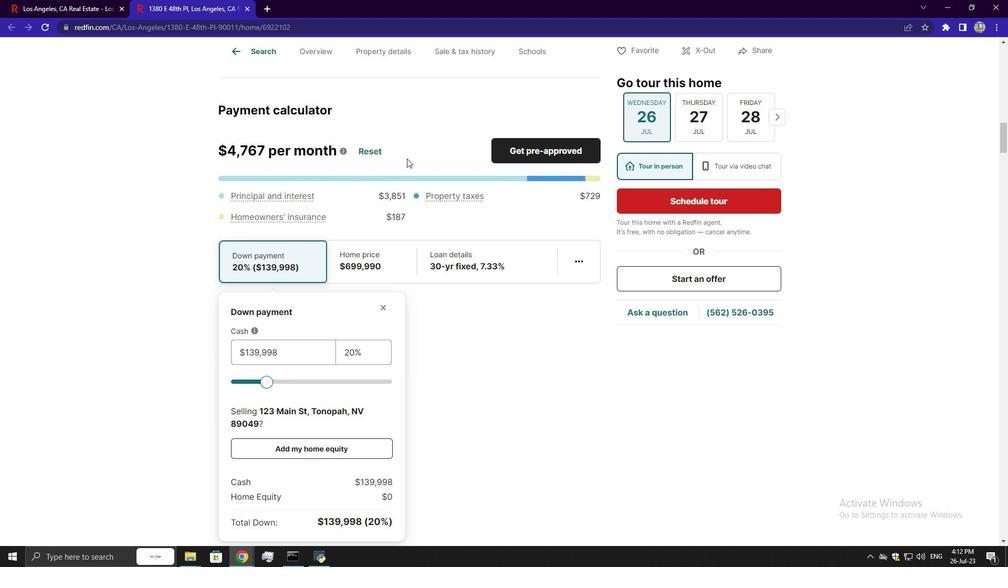 
Action: Mouse scrolled (406, 158) with delta (0, 0)
Screenshot: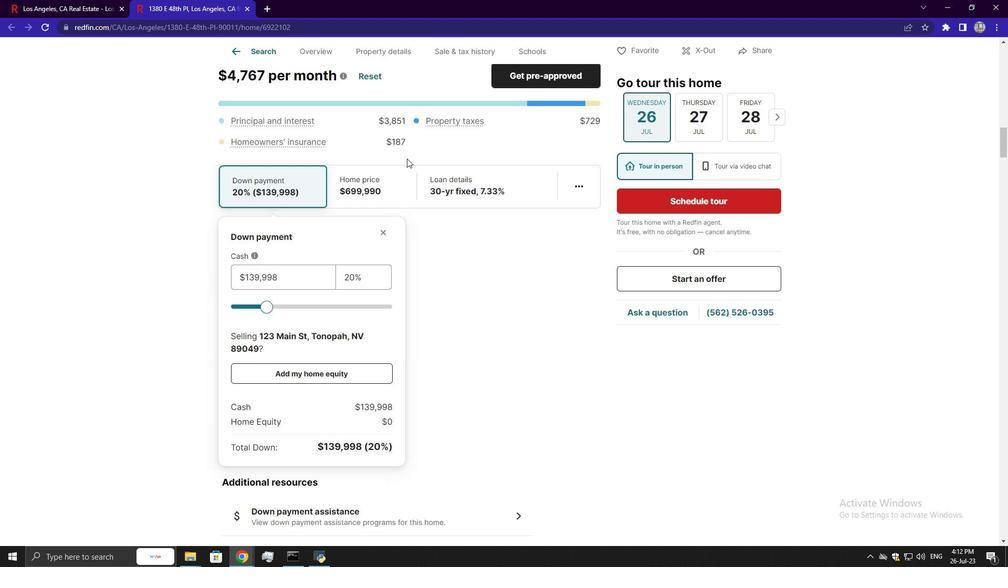 
Action: Mouse moved to (400, 181)
Screenshot: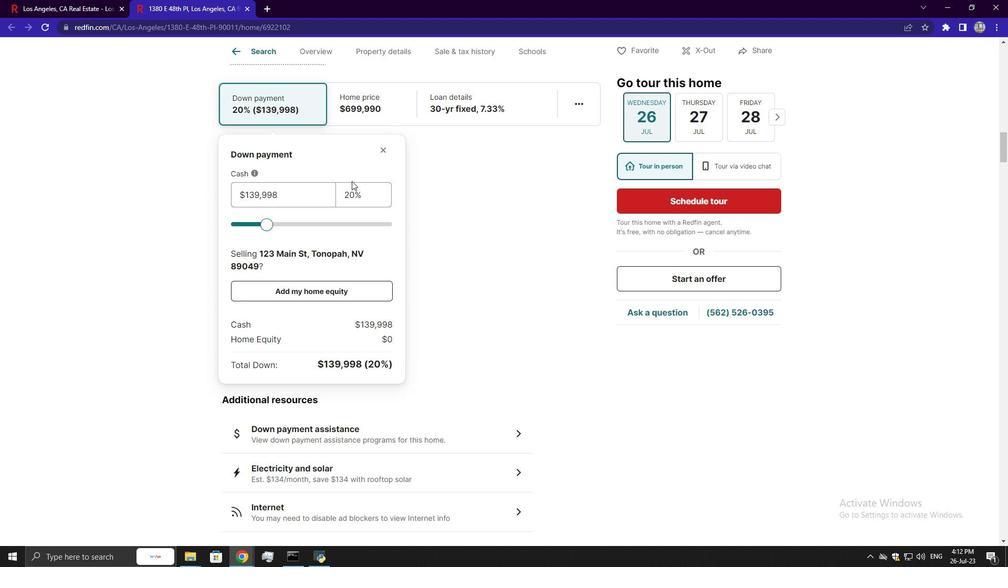 
Action: Mouse scrolled (400, 180) with delta (0, 0)
Screenshot: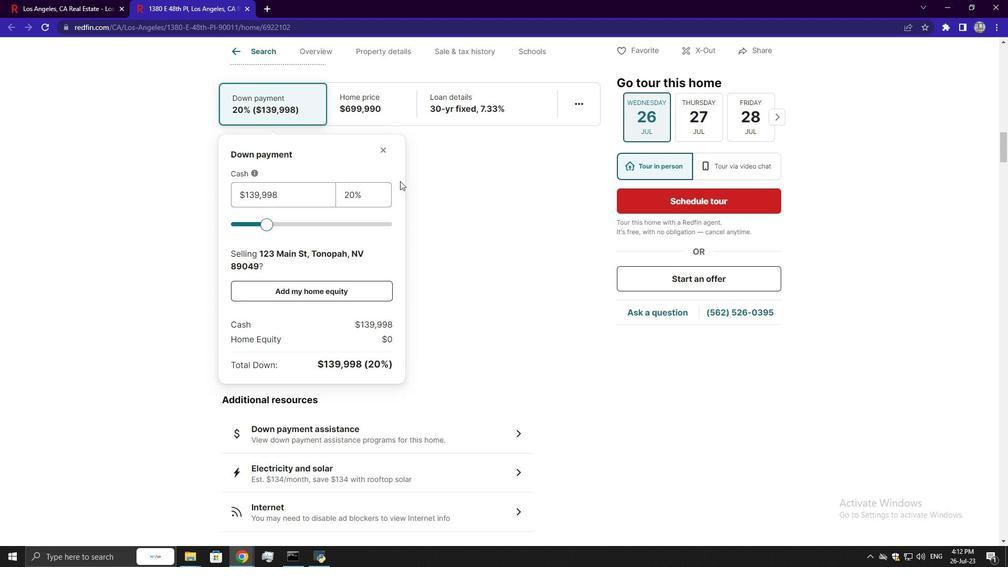 
Action: Mouse scrolled (400, 180) with delta (0, 0)
Screenshot: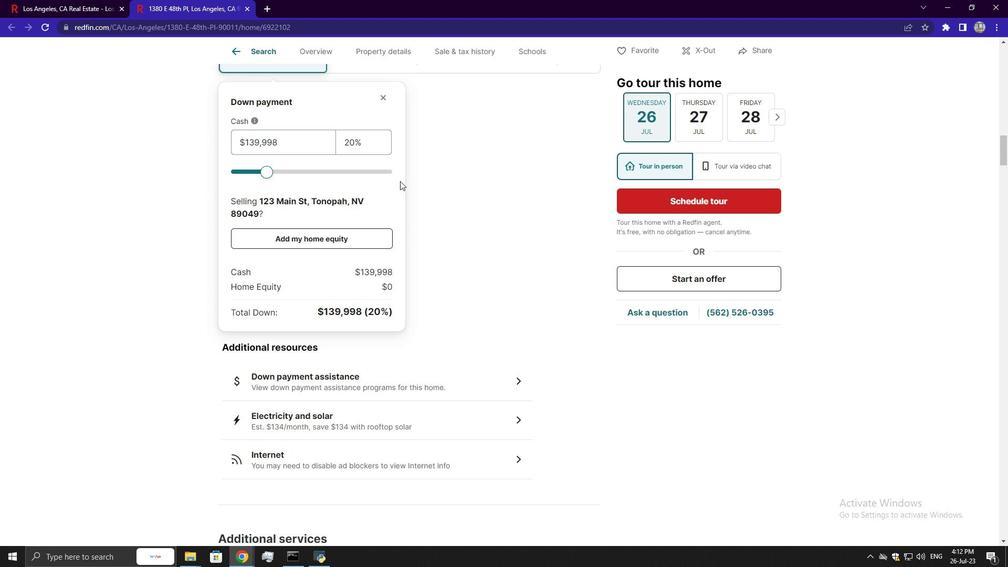 
Action: Mouse moved to (348, 316)
Screenshot: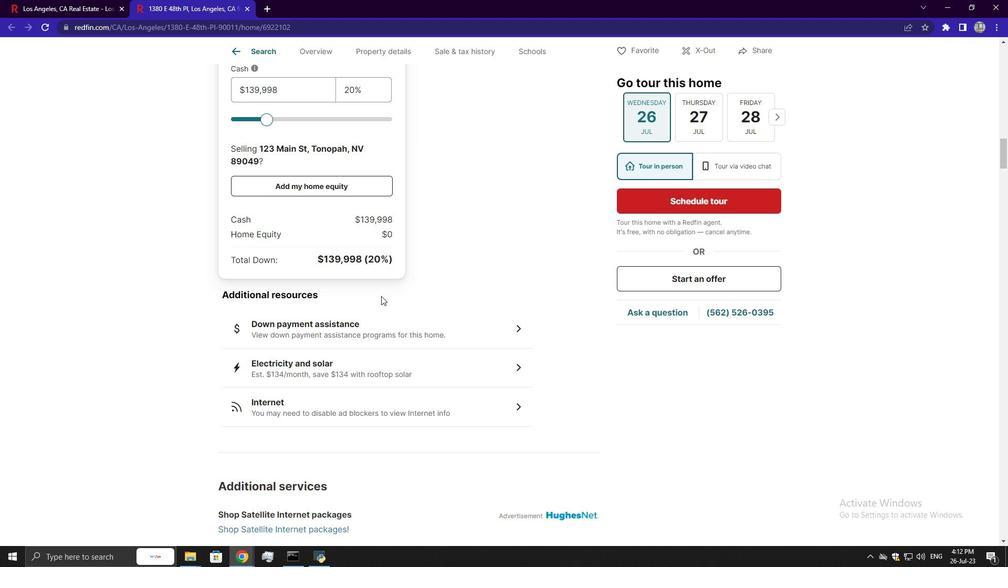 
Action: Mouse scrolled (348, 315) with delta (0, 0)
Screenshot: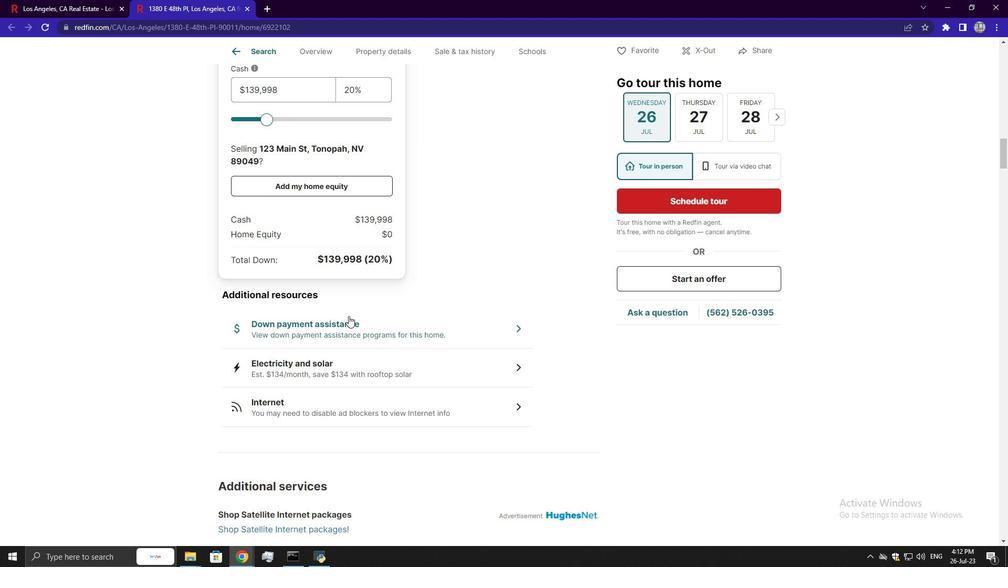 
Action: Mouse moved to (360, 321)
Screenshot: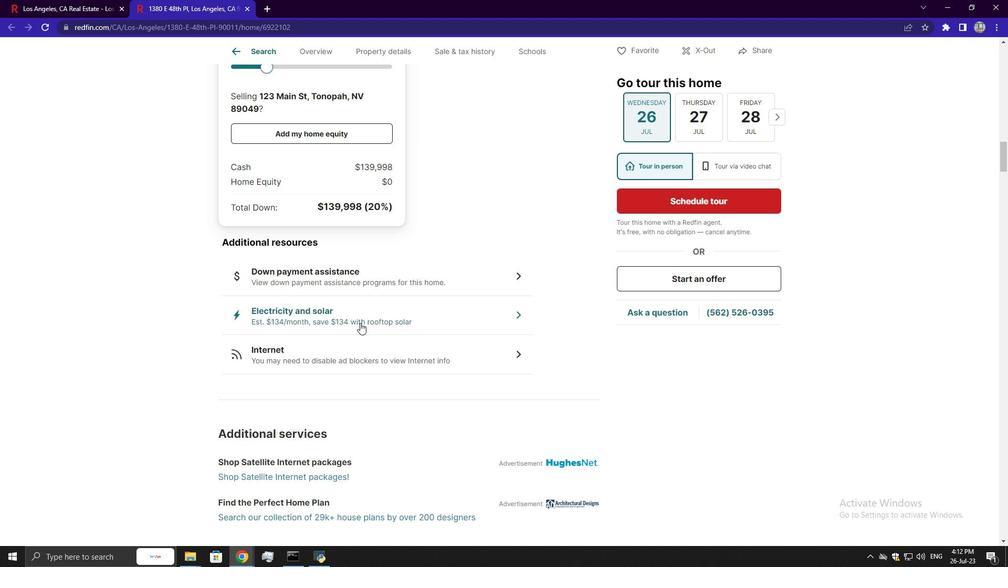 
Action: Mouse scrolled (360, 321) with delta (0, 0)
Screenshot: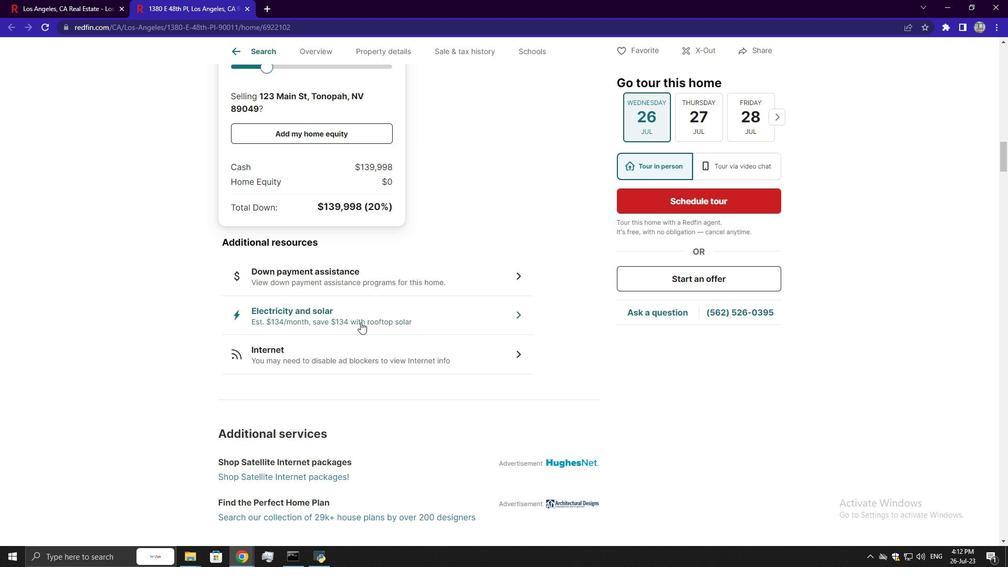 
Action: Mouse moved to (333, 202)
Screenshot: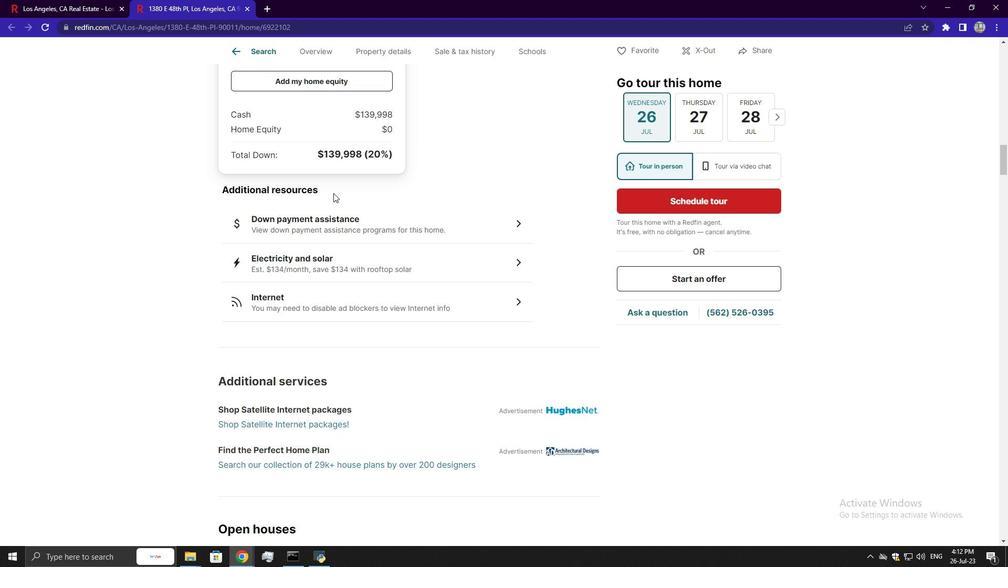 
Action: Mouse scrolled (333, 201) with delta (0, 0)
Screenshot: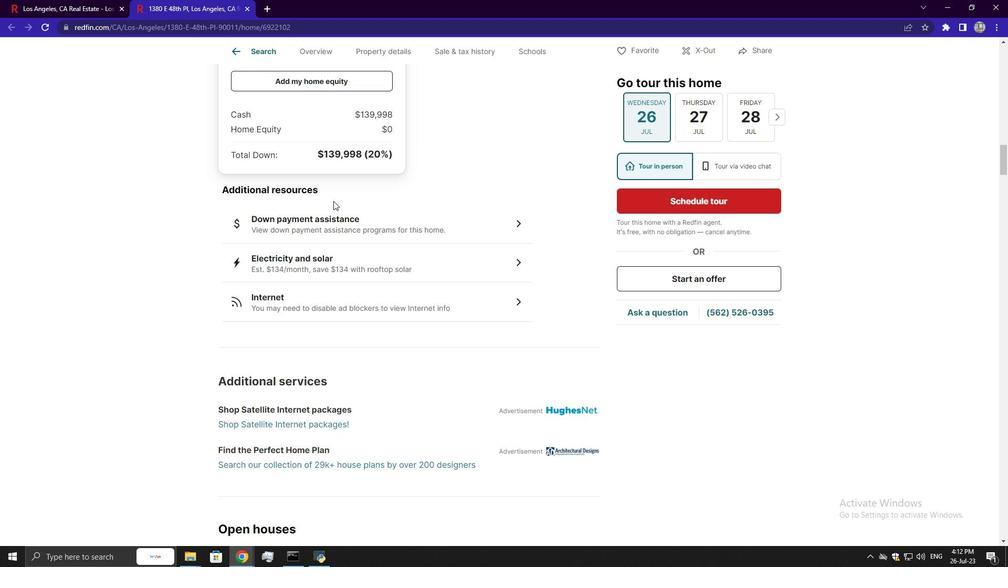 
Action: Mouse moved to (332, 204)
Screenshot: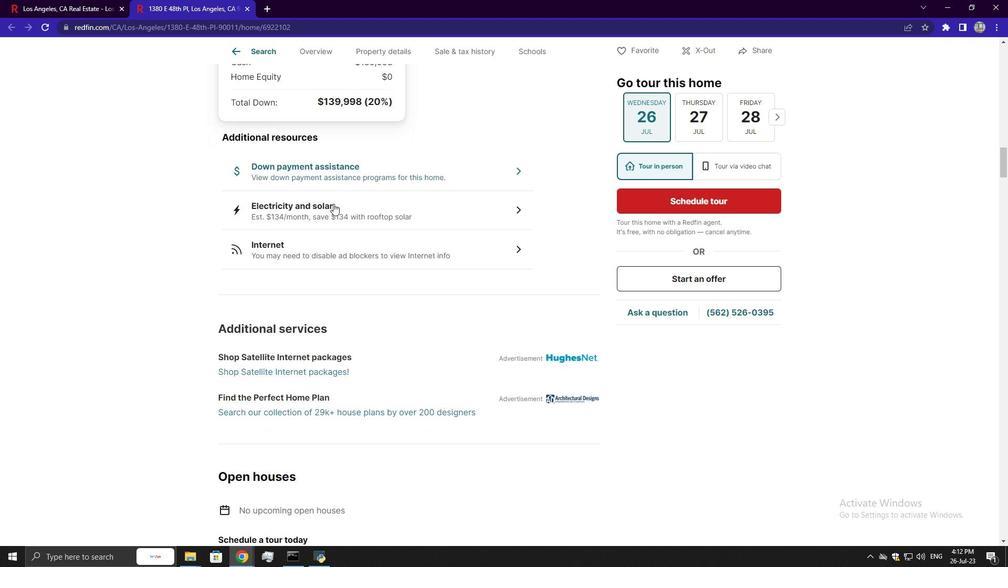 
Action: Mouse scrolled (332, 204) with delta (0, 0)
Screenshot: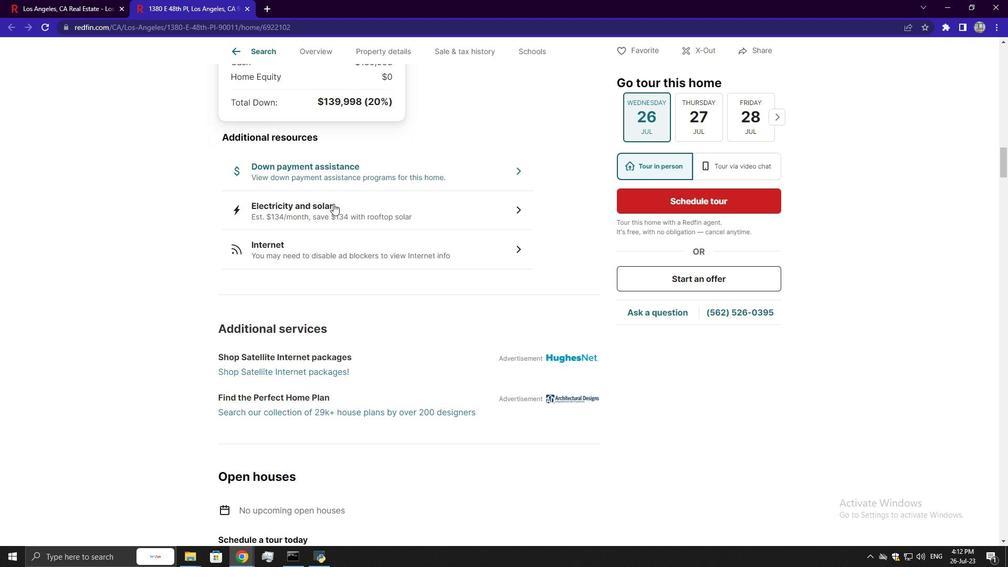 
Action: Mouse moved to (332, 210)
Screenshot: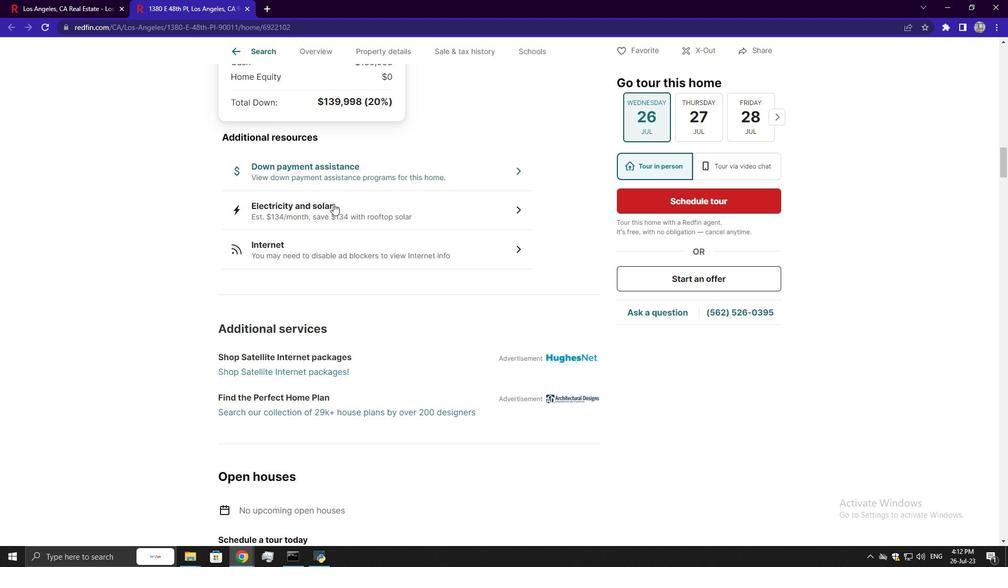 
Action: Mouse scrolled (332, 209) with delta (0, 0)
Screenshot: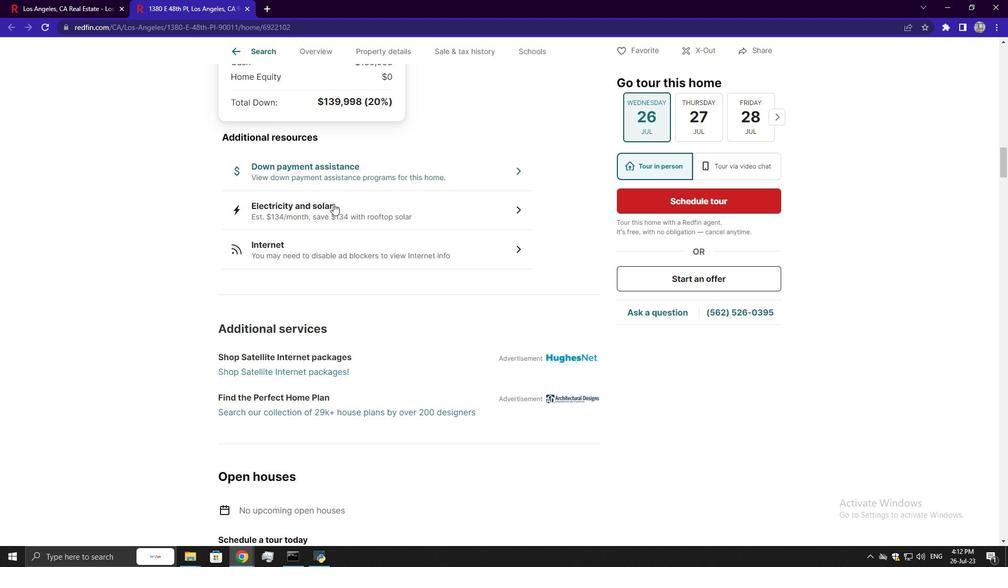 
Action: Mouse moved to (343, 238)
Screenshot: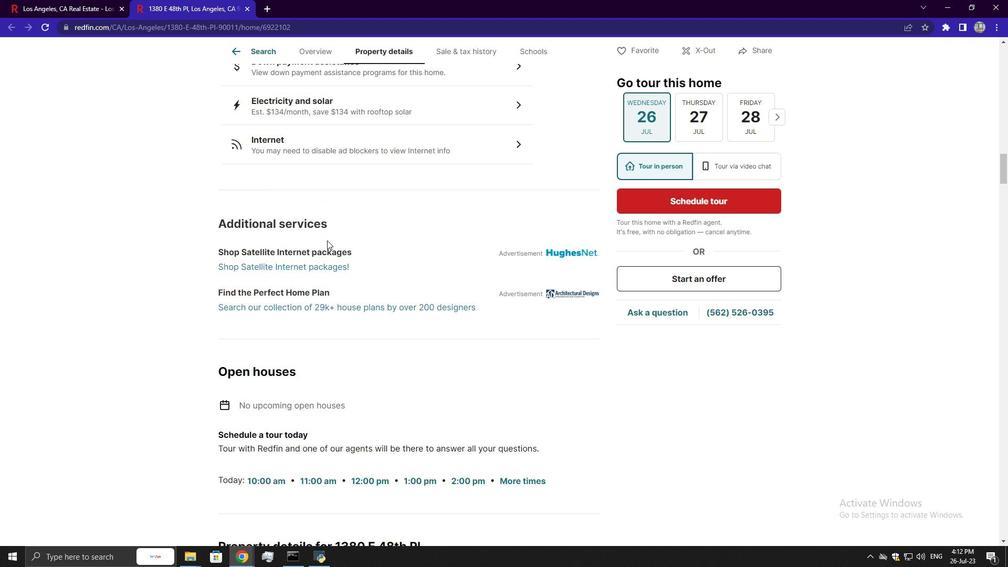 
Action: Mouse scrolled (343, 237) with delta (0, 0)
Screenshot: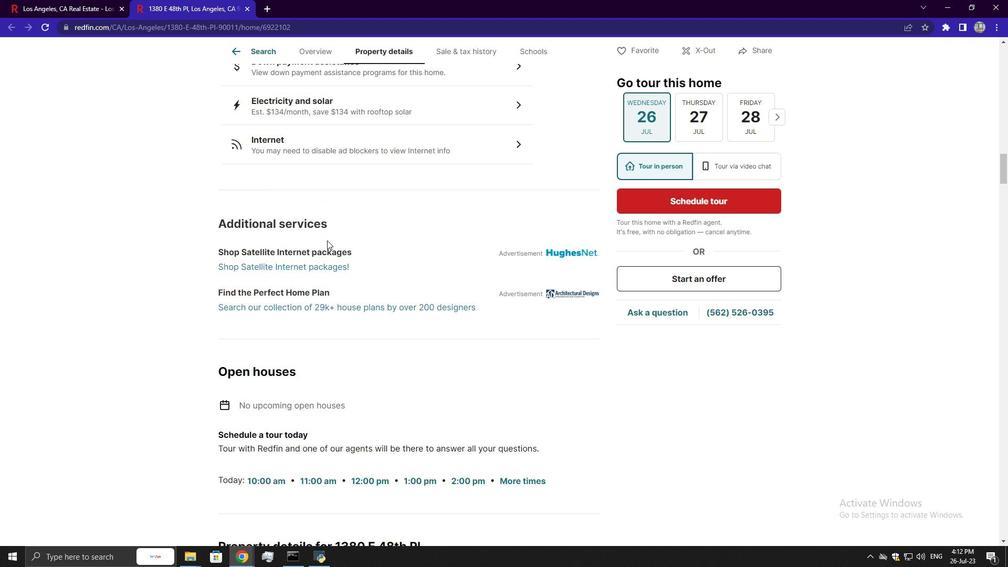 
Action: Mouse moved to (356, 236)
Screenshot: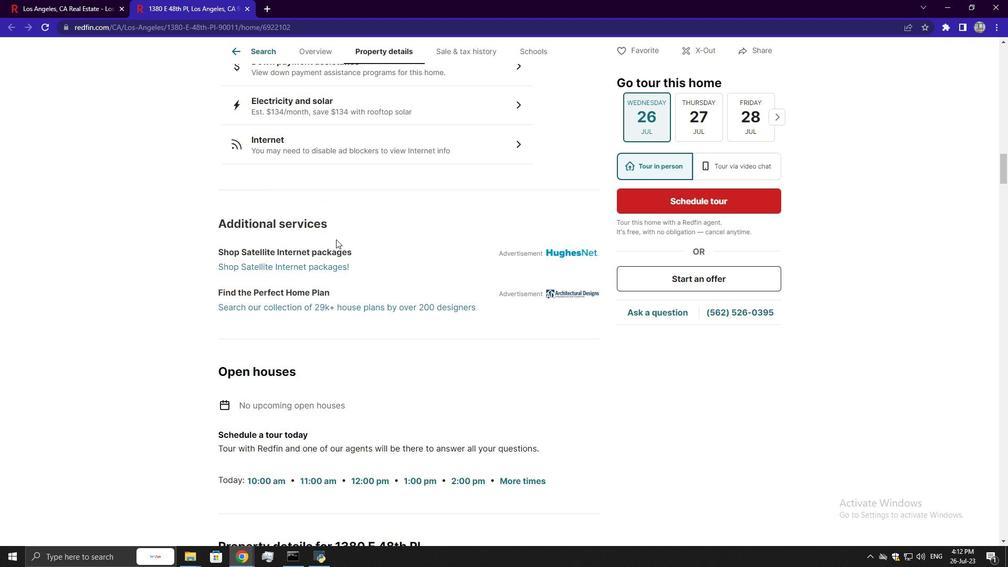 
Action: Mouse scrolled (356, 235) with delta (0, 0)
Screenshot: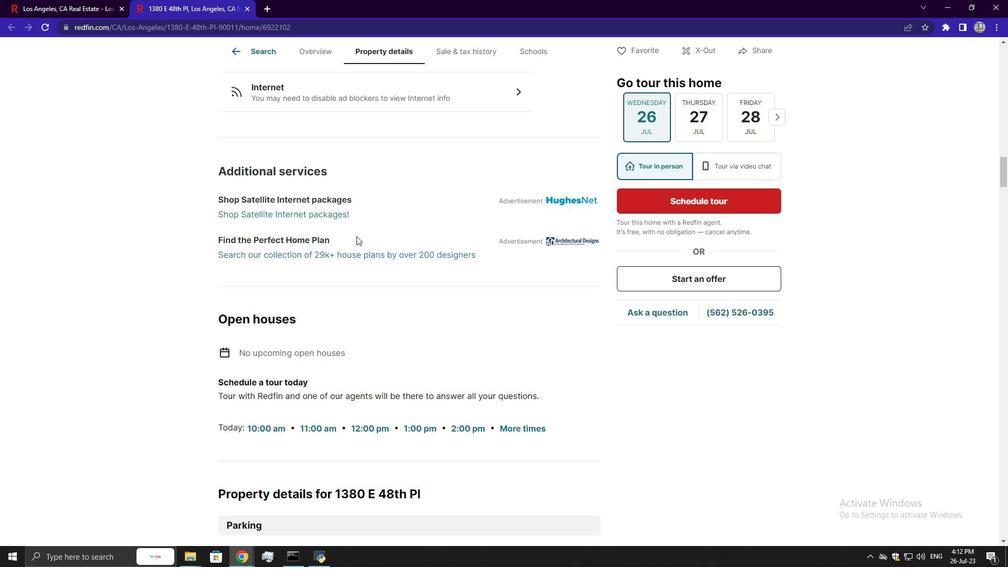 
Action: Mouse moved to (306, 273)
Screenshot: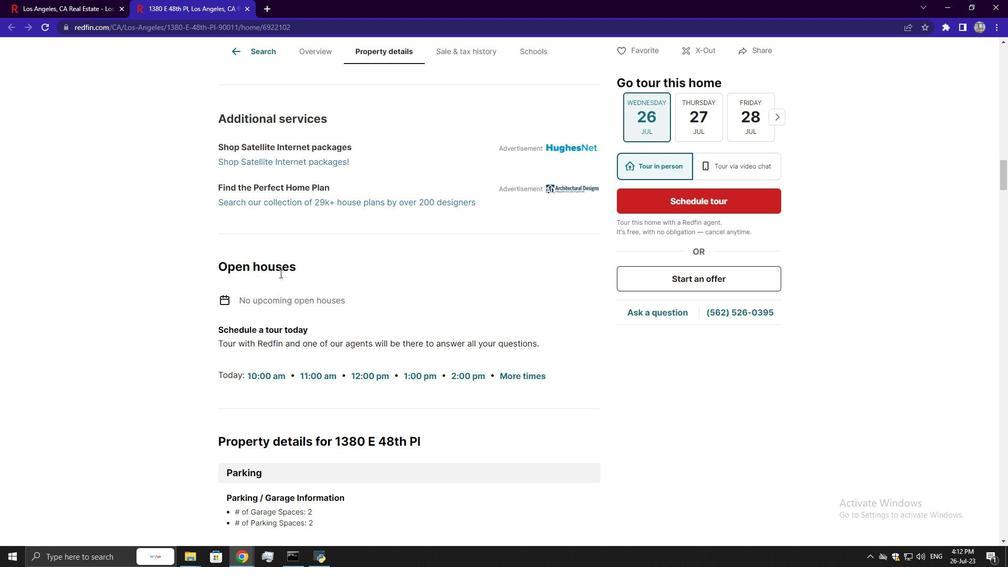 
Action: Mouse scrolled (306, 272) with delta (0, 0)
Screenshot: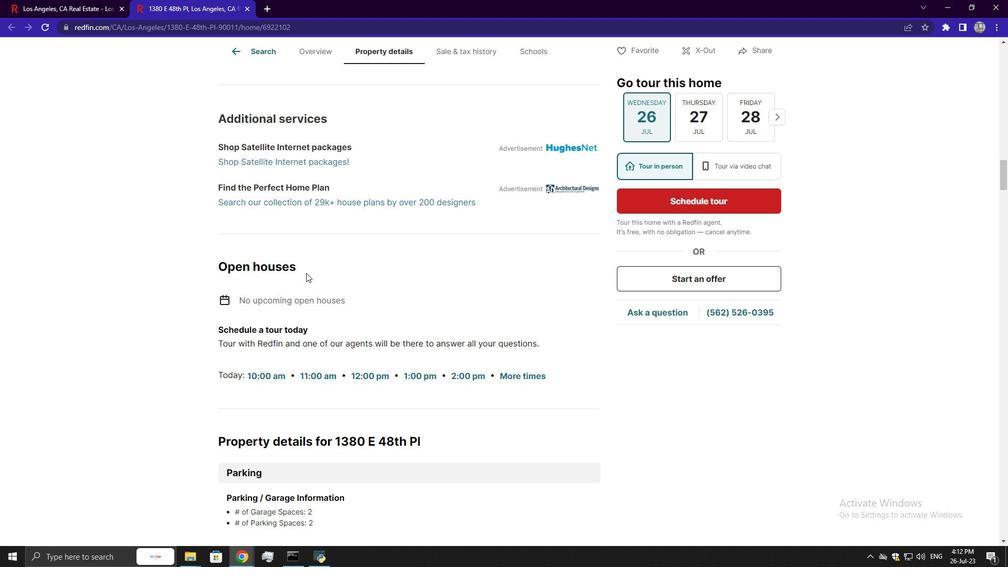 
Action: Mouse moved to (387, 243)
Screenshot: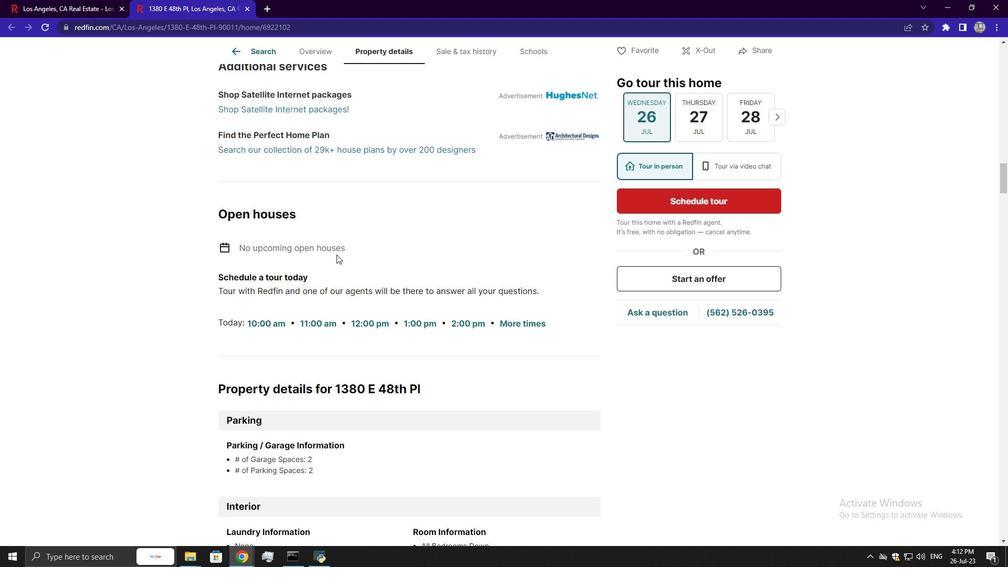 
Action: Mouse scrolled (387, 243) with delta (0, 0)
Screenshot: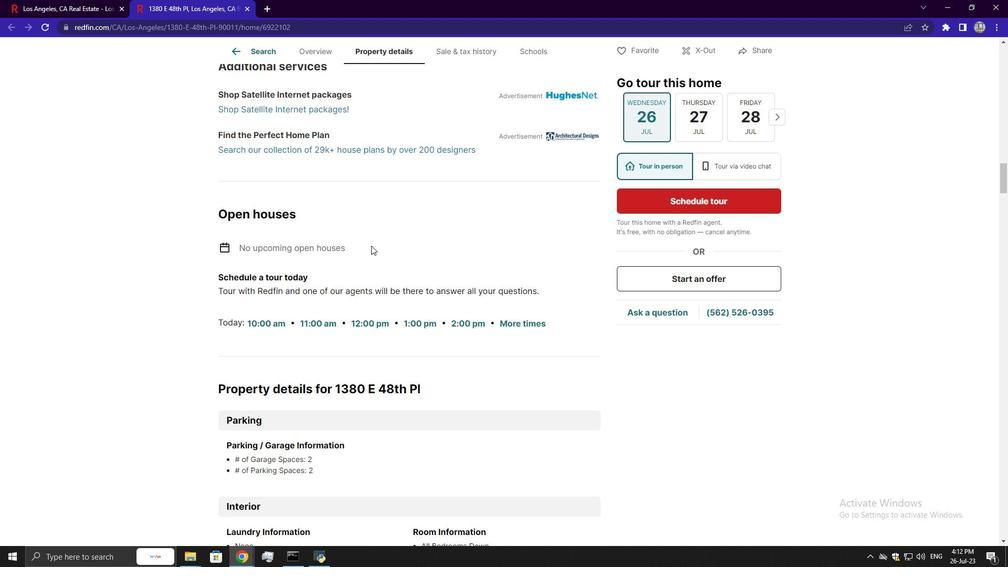 
Action: Mouse moved to (431, 217)
Screenshot: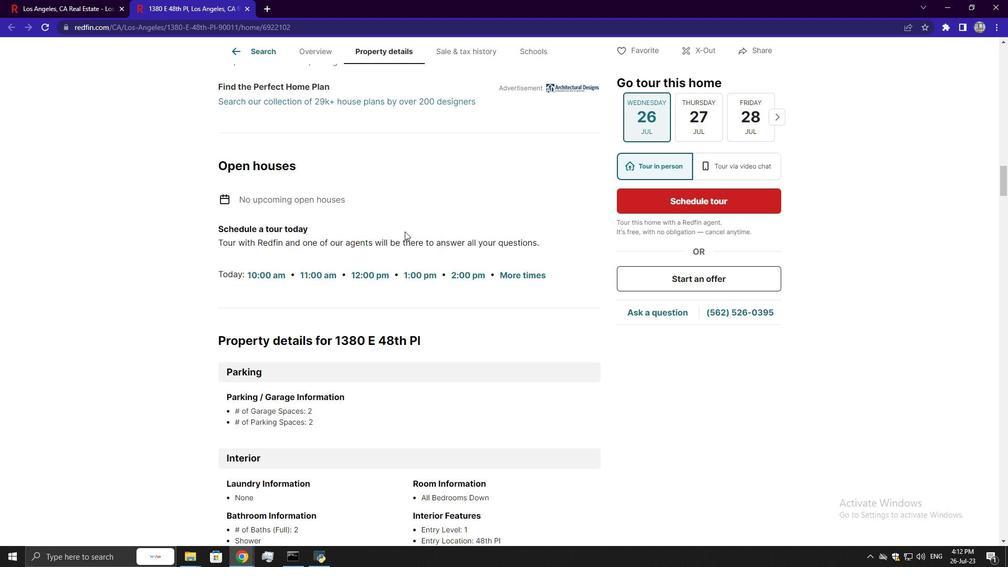 
Action: Mouse scrolled (431, 216) with delta (0, 0)
Screenshot: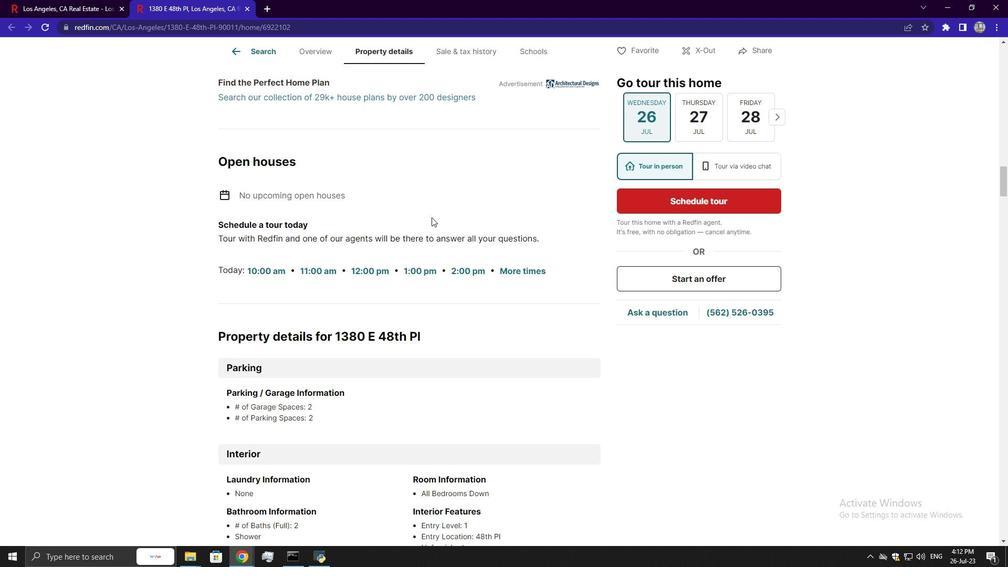 
Action: Mouse moved to (437, 259)
Screenshot: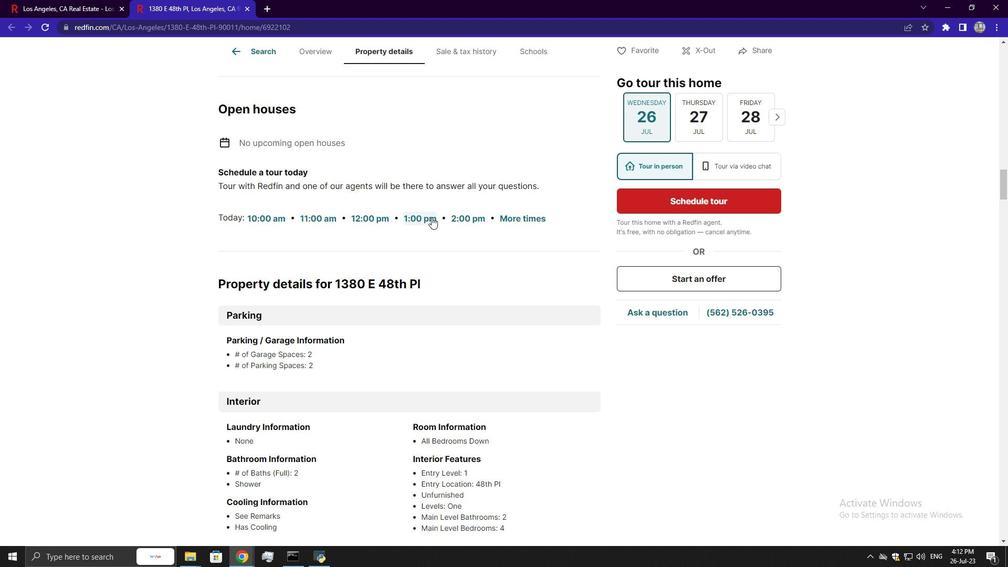 
Action: Mouse scrolled (437, 258) with delta (0, 0)
Screenshot: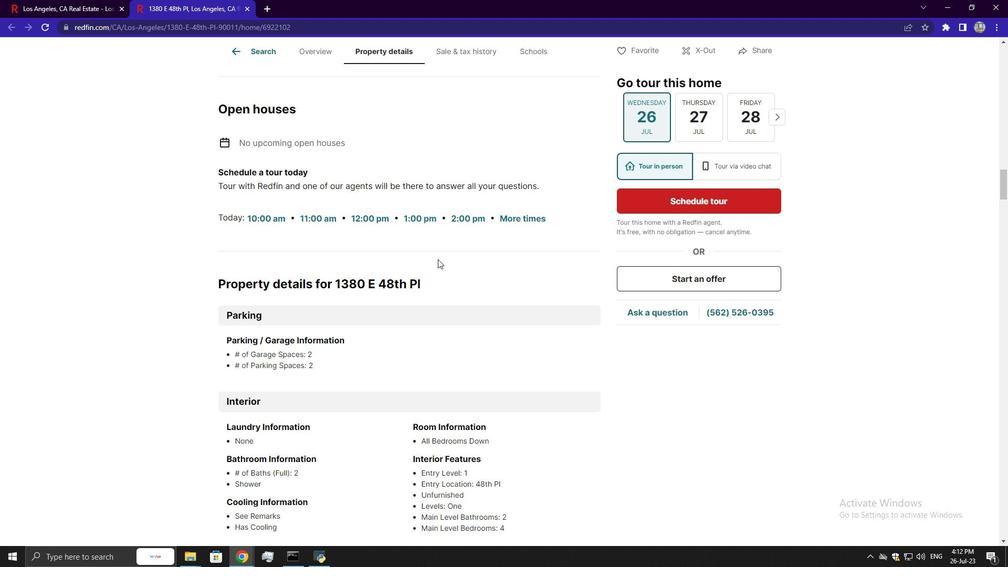 
Action: Mouse scrolled (437, 258) with delta (0, 0)
Screenshot: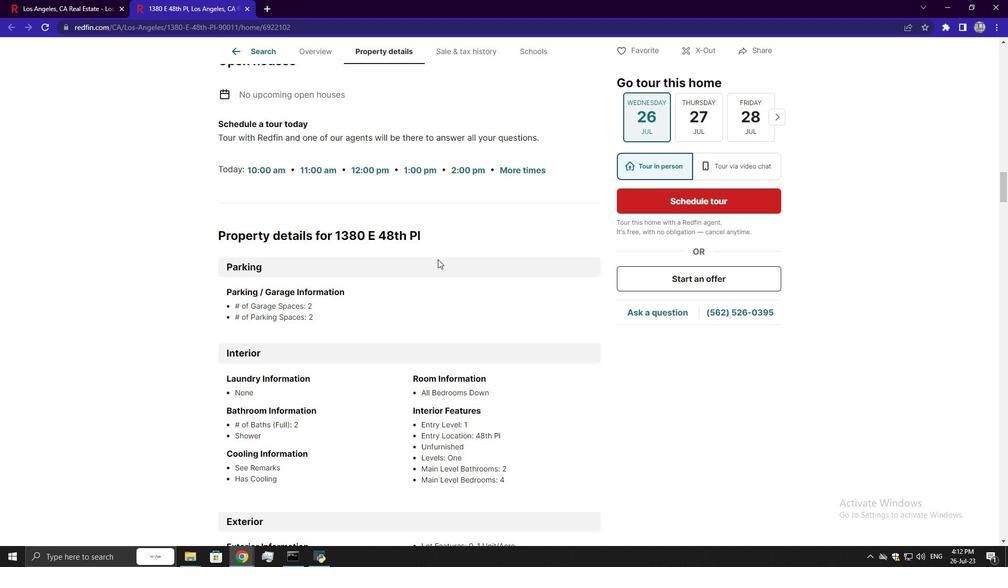 
Action: Mouse scrolled (437, 258) with delta (0, 0)
Screenshot: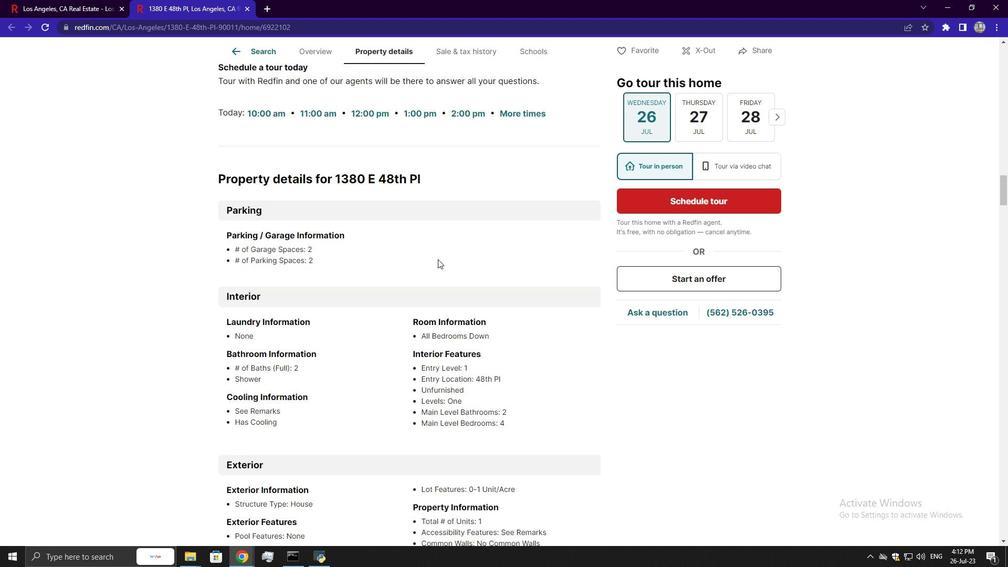 
Action: Mouse moved to (311, 206)
Screenshot: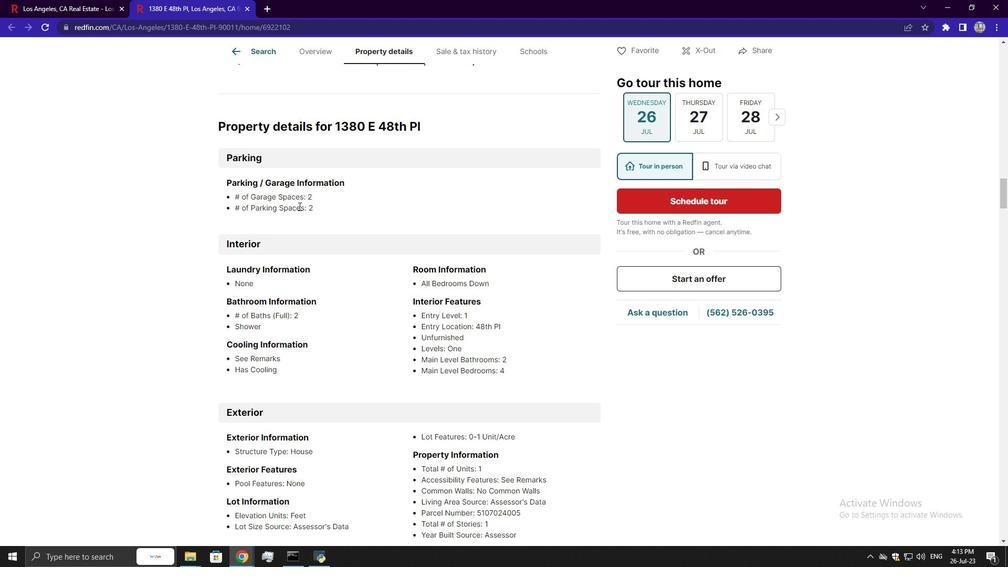 
Action: Mouse scrolled (311, 205) with delta (0, 0)
Screenshot: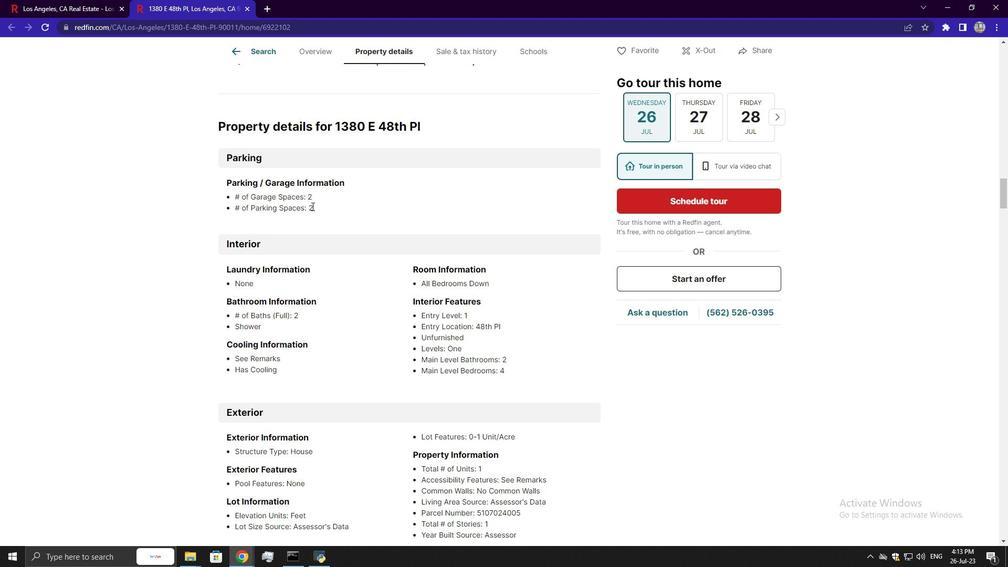 
Action: Mouse moved to (312, 206)
Screenshot: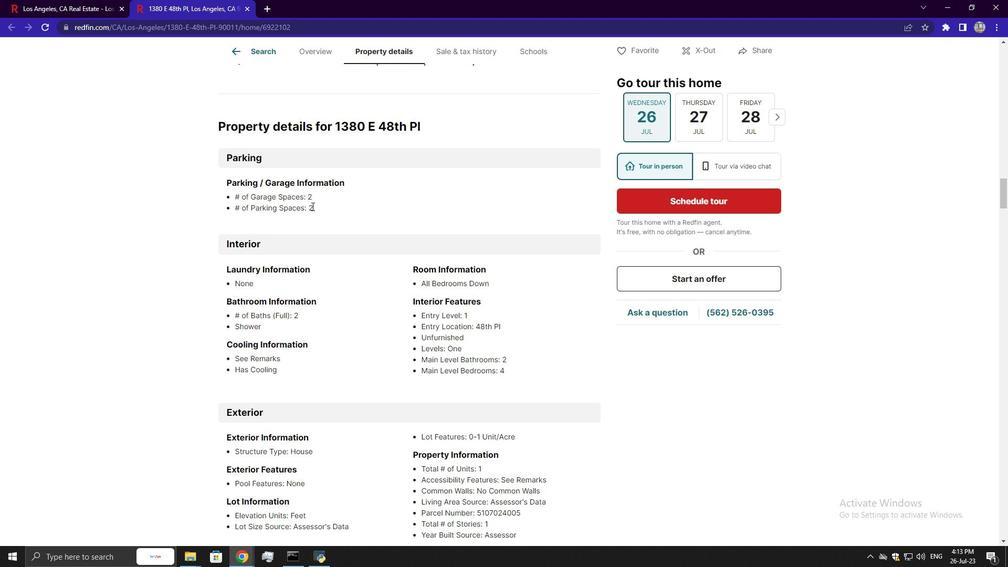 
Action: Mouse scrolled (312, 205) with delta (0, 0)
Screenshot: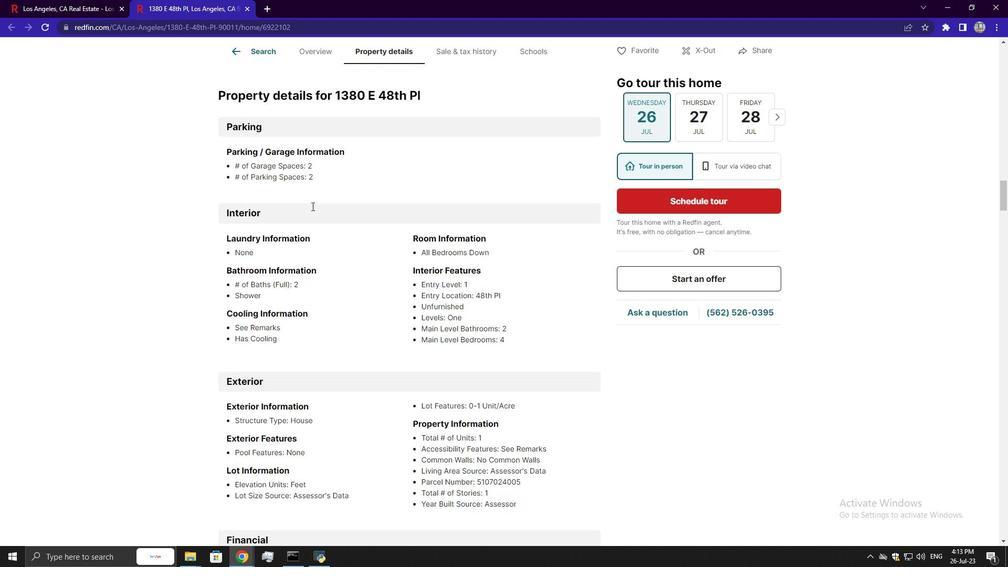 
Action: Mouse moved to (419, 204)
Screenshot: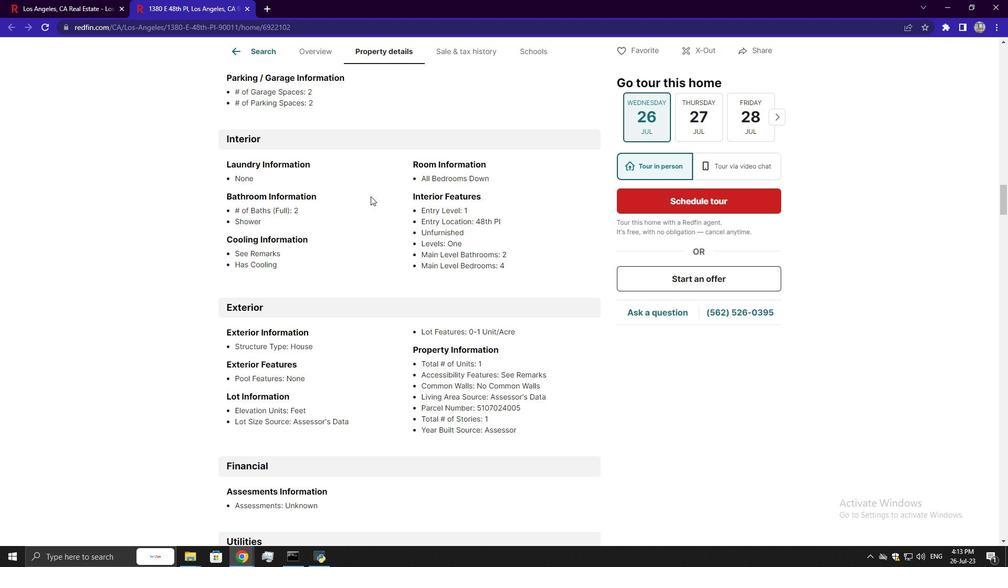 
Action: Mouse scrolled (419, 204) with delta (0, 0)
Screenshot: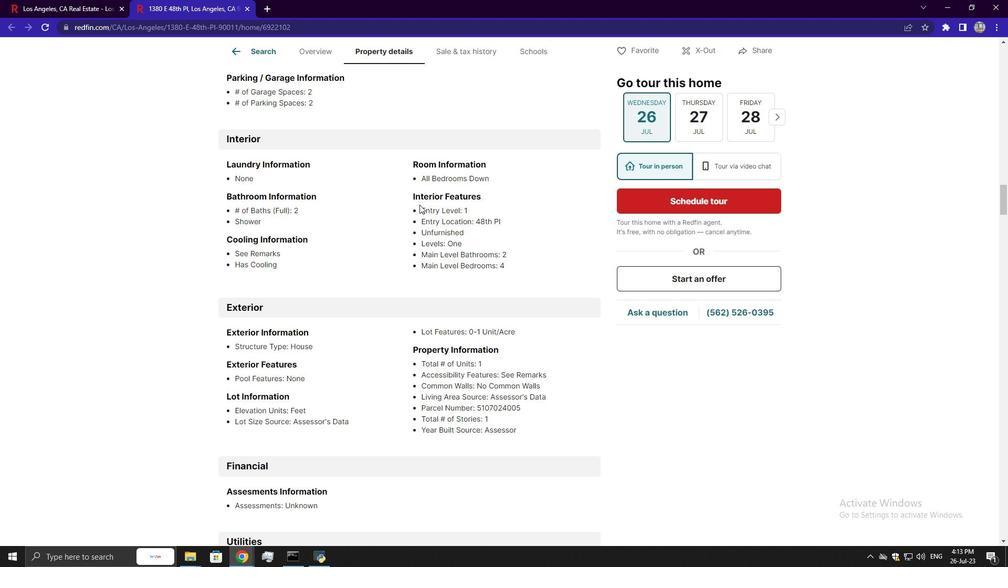 
Action: Mouse scrolled (419, 204) with delta (0, 0)
Screenshot: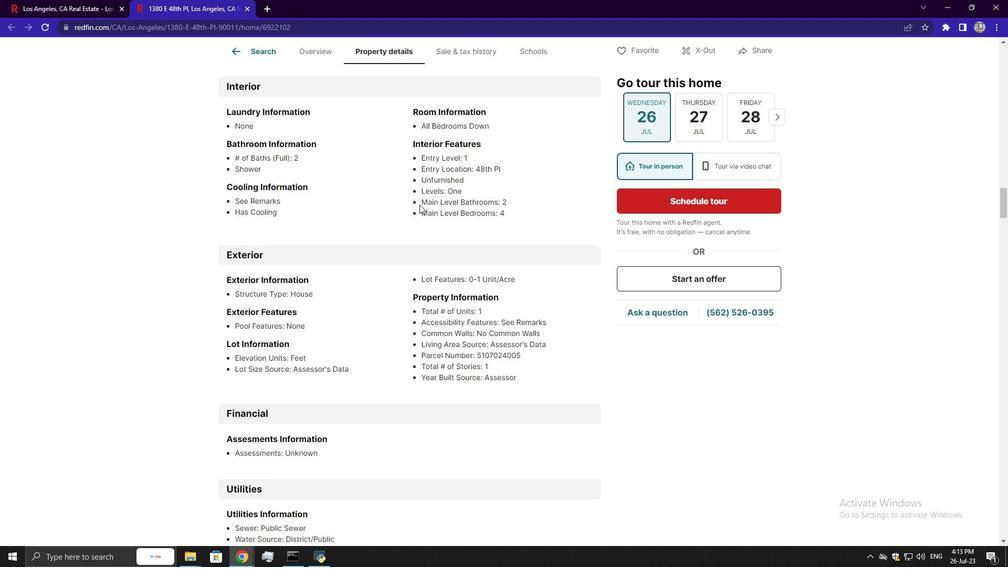 
Action: Mouse scrolled (419, 204) with delta (0, 0)
Screenshot: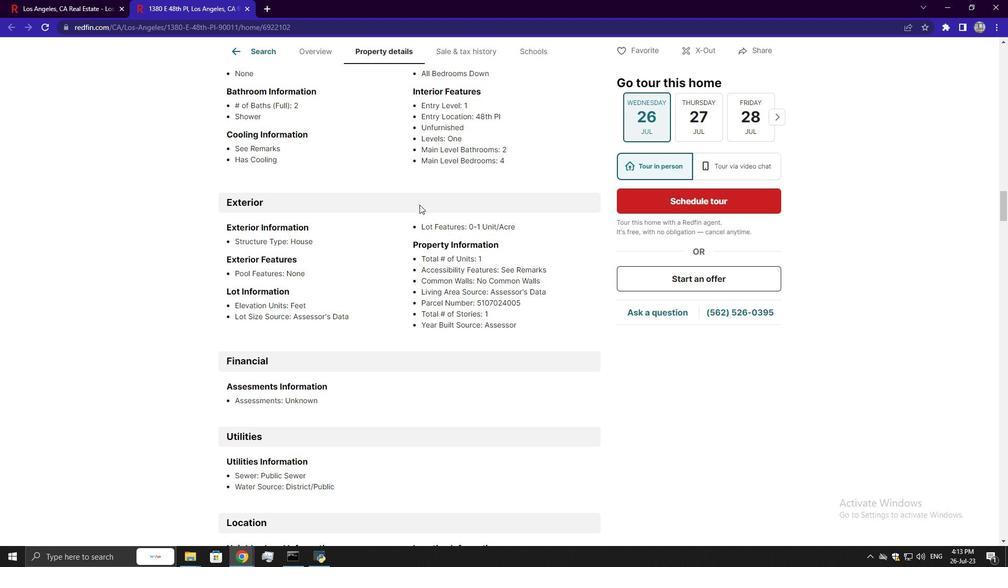 
Action: Mouse scrolled (419, 204) with delta (0, 0)
Screenshot: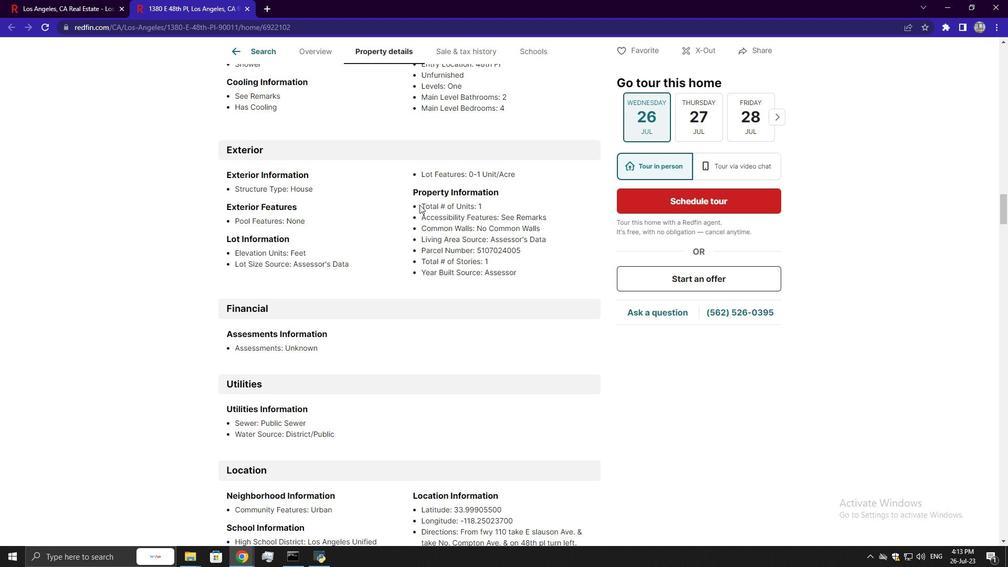 
Action: Mouse scrolled (419, 204) with delta (0, 0)
Screenshot: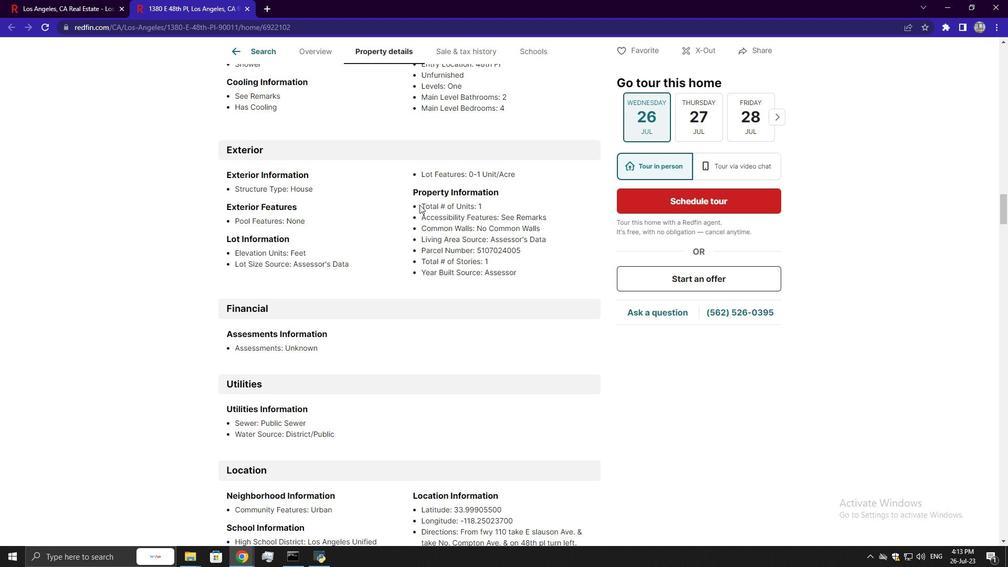 
Action: Mouse scrolled (419, 205) with delta (0, 0)
Screenshot: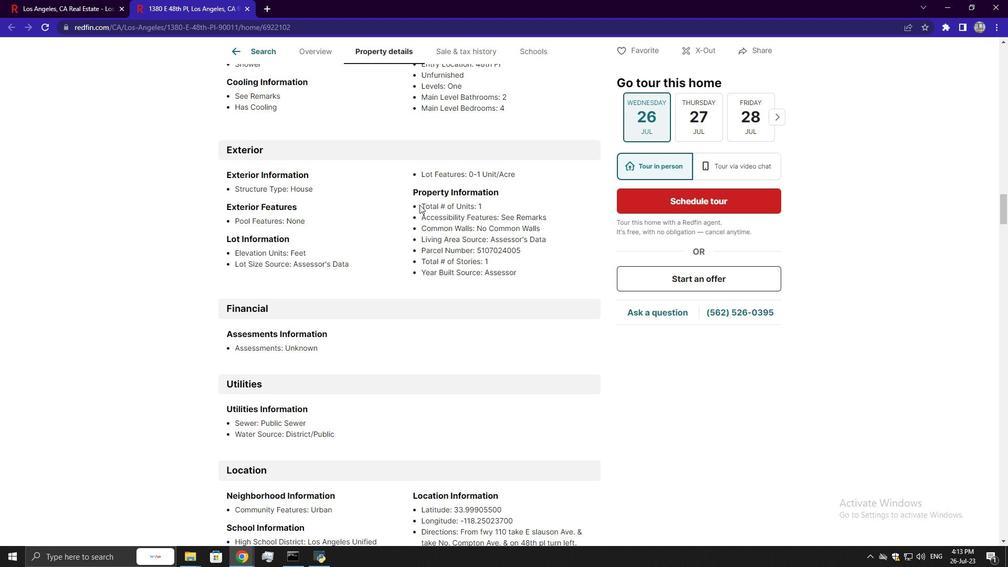 
Action: Mouse scrolled (419, 204) with delta (0, 0)
Screenshot: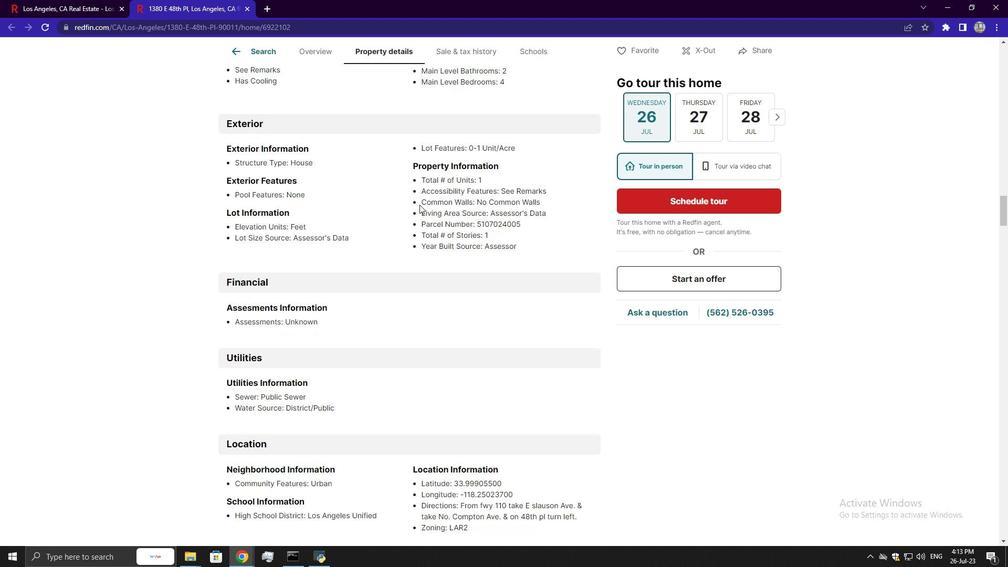 
Action: Mouse scrolled (419, 204) with delta (0, 0)
Screenshot: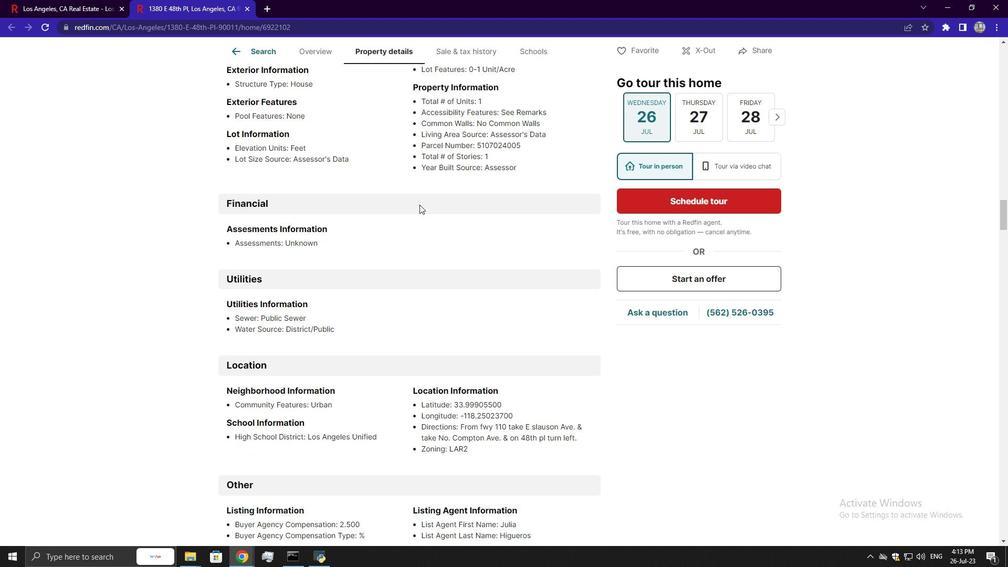
Action: Mouse moved to (388, 174)
Screenshot: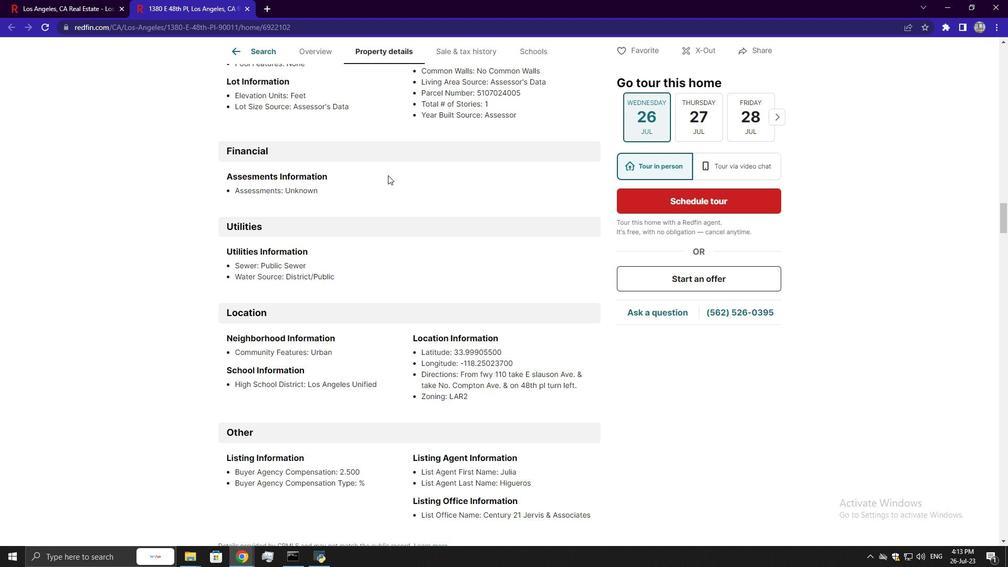 
Action: Mouse scrolled (388, 174) with delta (0, 0)
Screenshot: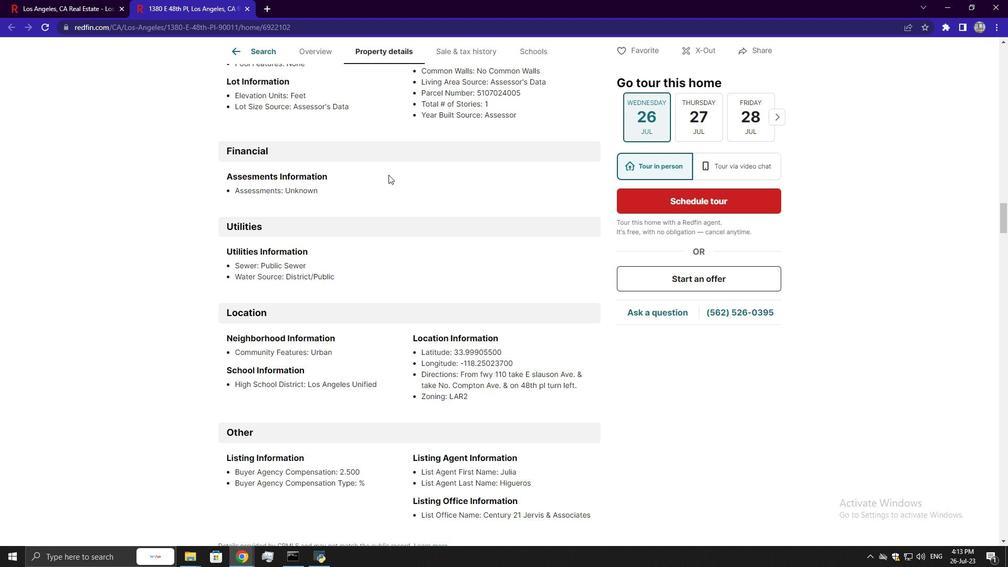 
Action: Mouse scrolled (388, 174) with delta (0, 0)
Screenshot: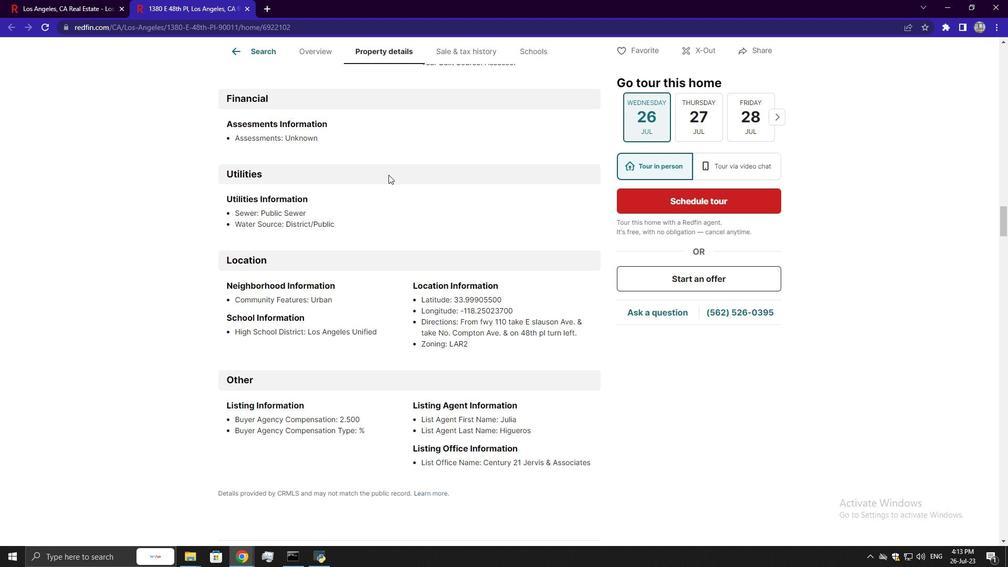 
Action: Mouse scrolled (388, 174) with delta (0, 0)
Screenshot: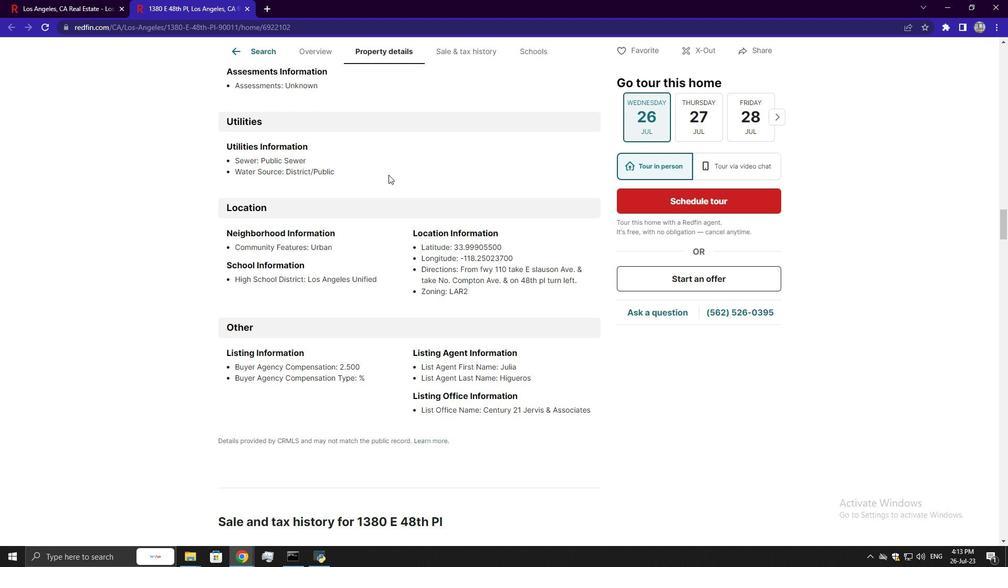 
Action: Mouse scrolled (388, 174) with delta (0, 0)
Screenshot: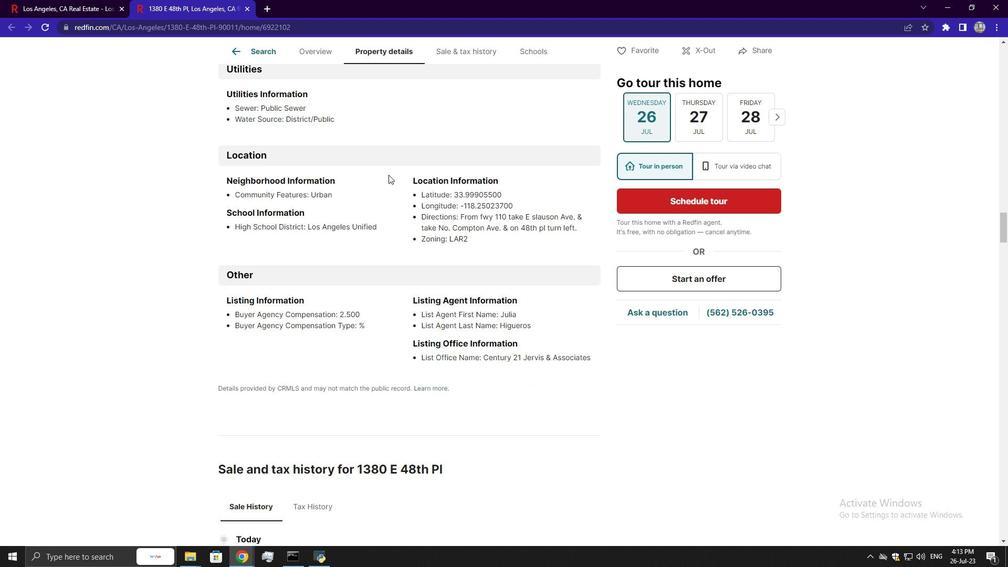 
Action: Mouse scrolled (388, 174) with delta (0, 0)
Screenshot: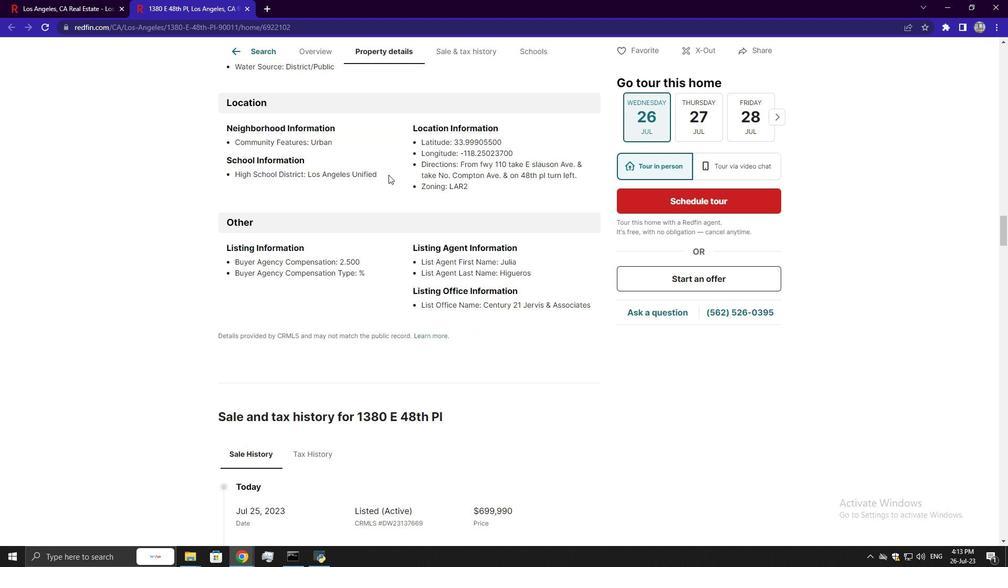 
Action: Mouse scrolled (388, 174) with delta (0, 0)
Screenshot: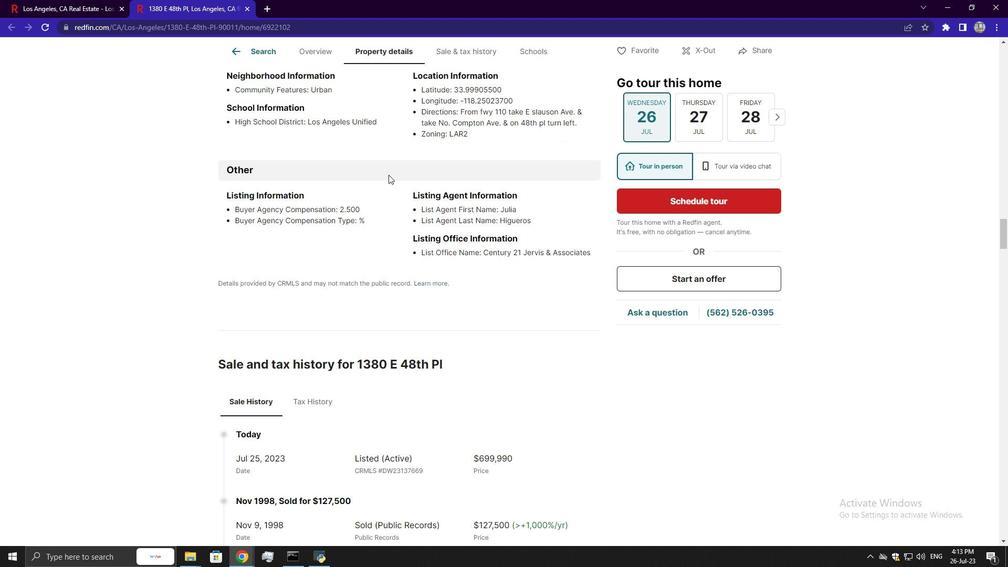 
Action: Mouse scrolled (388, 174) with delta (0, 0)
Screenshot: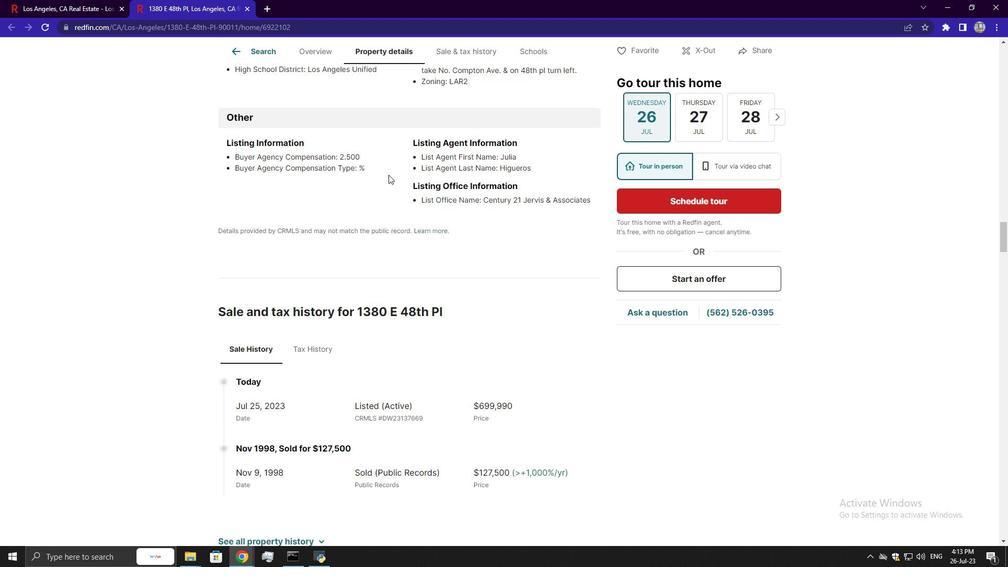 
Action: Mouse scrolled (388, 174) with delta (0, 0)
Screenshot: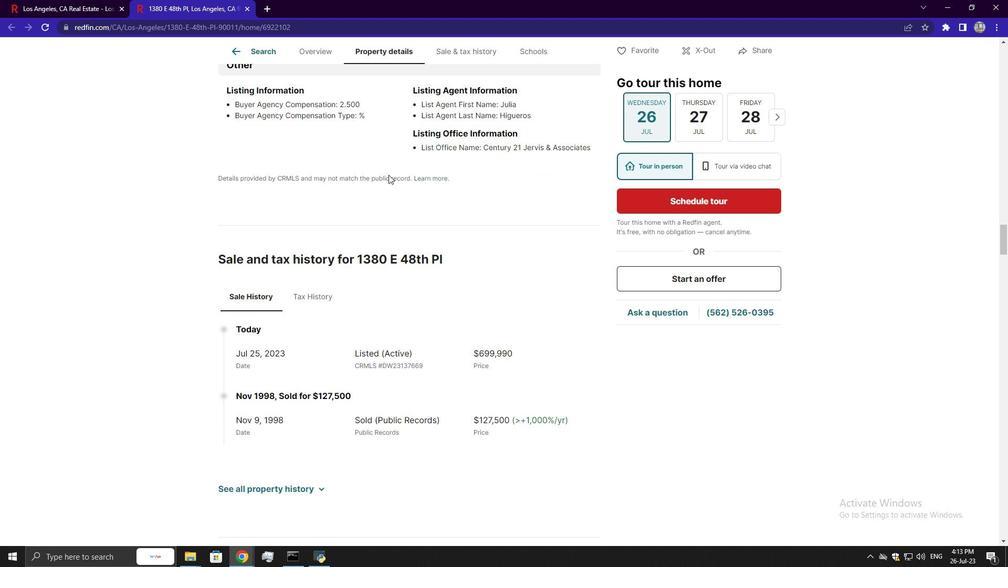 
Action: Mouse scrolled (388, 174) with delta (0, 0)
Screenshot: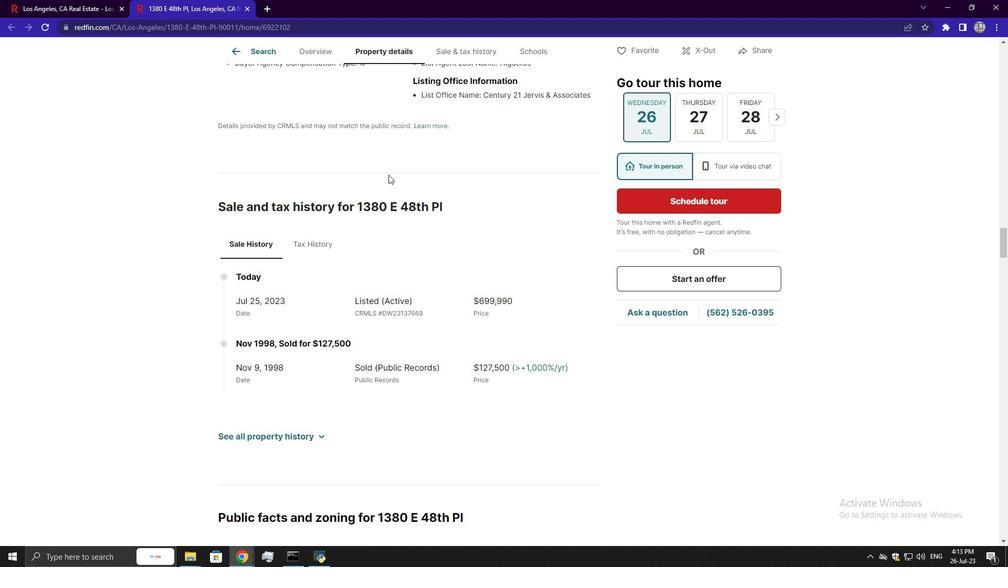 
Action: Mouse scrolled (388, 174) with delta (0, 0)
Screenshot: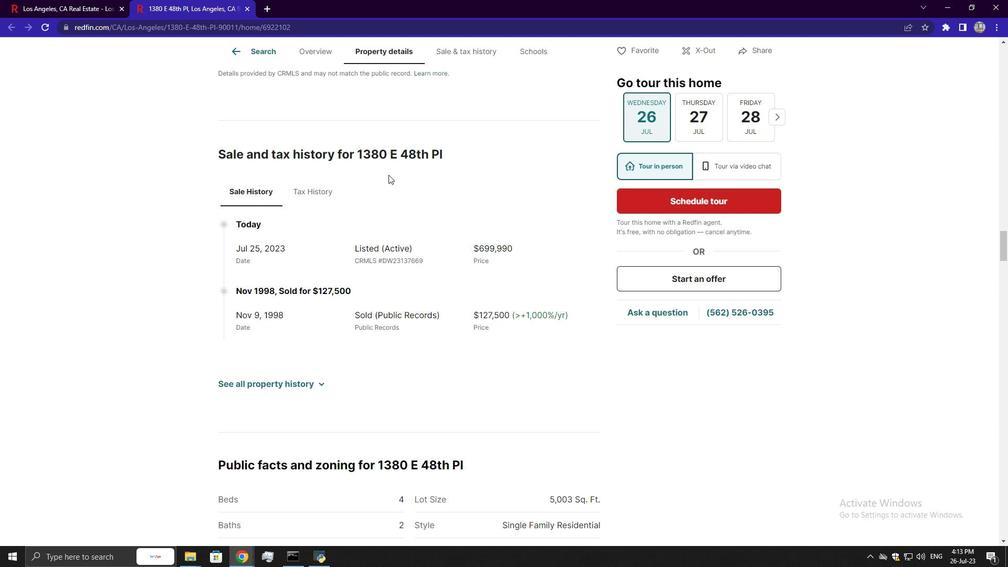 
Action: Mouse scrolled (388, 174) with delta (0, 0)
Screenshot: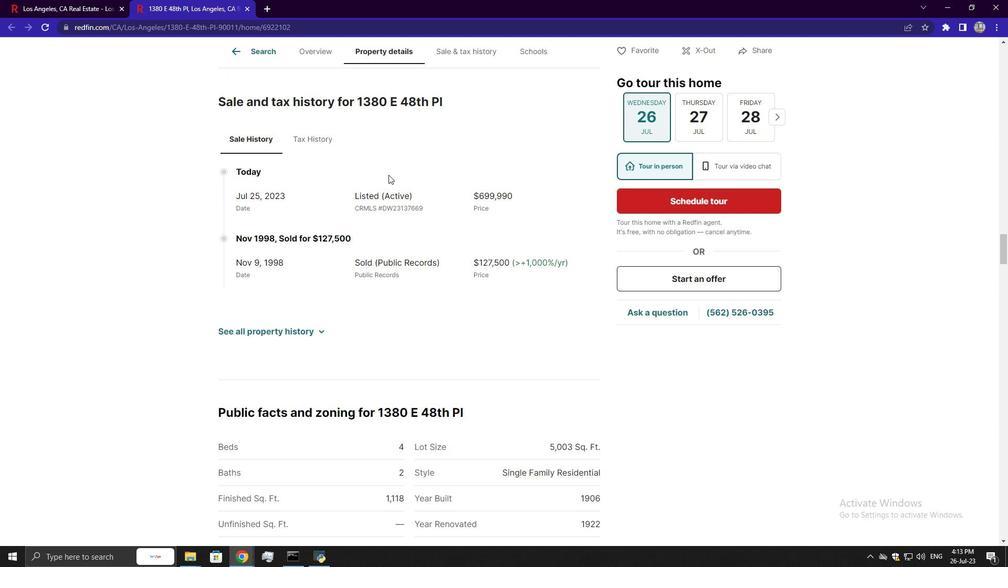 
Action: Mouse scrolled (388, 174) with delta (0, 0)
Screenshot: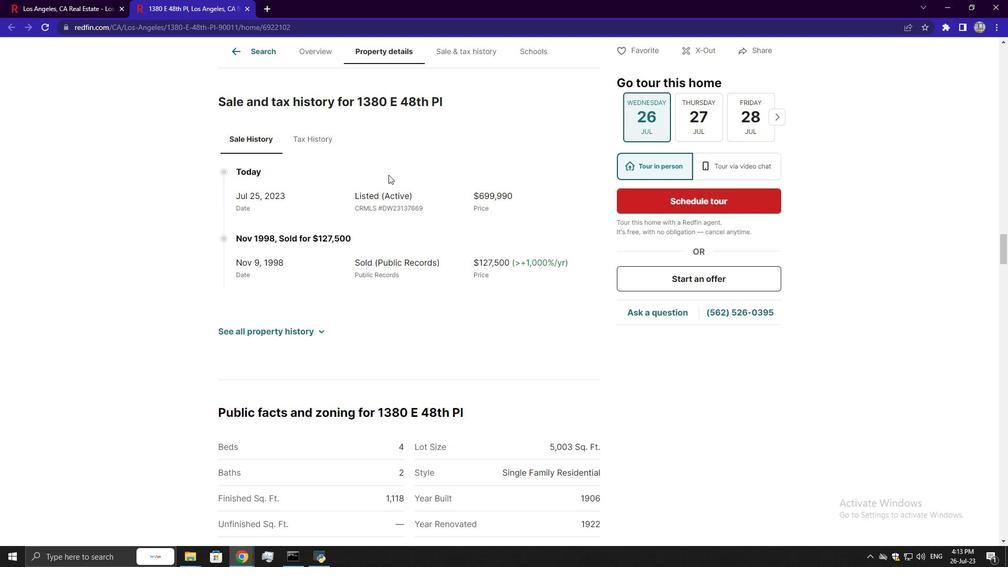 
Action: Mouse scrolled (388, 174) with delta (0, 0)
Screenshot: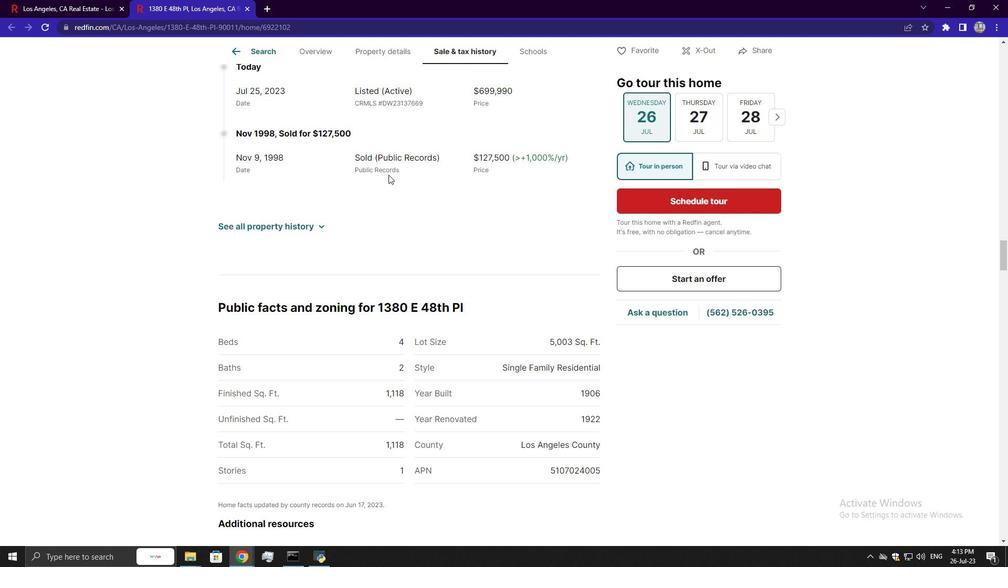 
Action: Mouse scrolled (388, 174) with delta (0, 0)
Screenshot: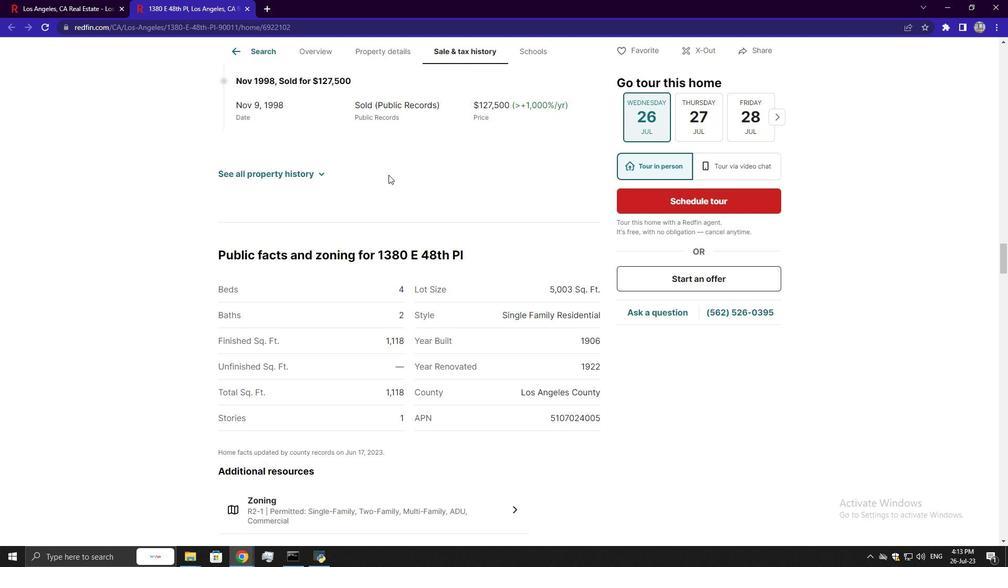 
Action: Mouse scrolled (388, 174) with delta (0, 0)
Screenshot: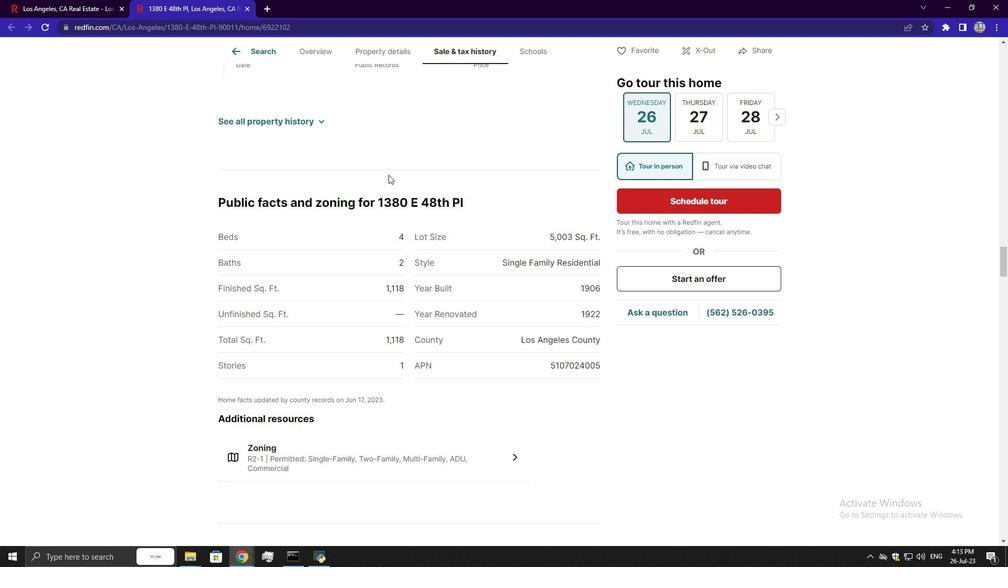 
Action: Mouse scrolled (388, 174) with delta (0, 0)
Screenshot: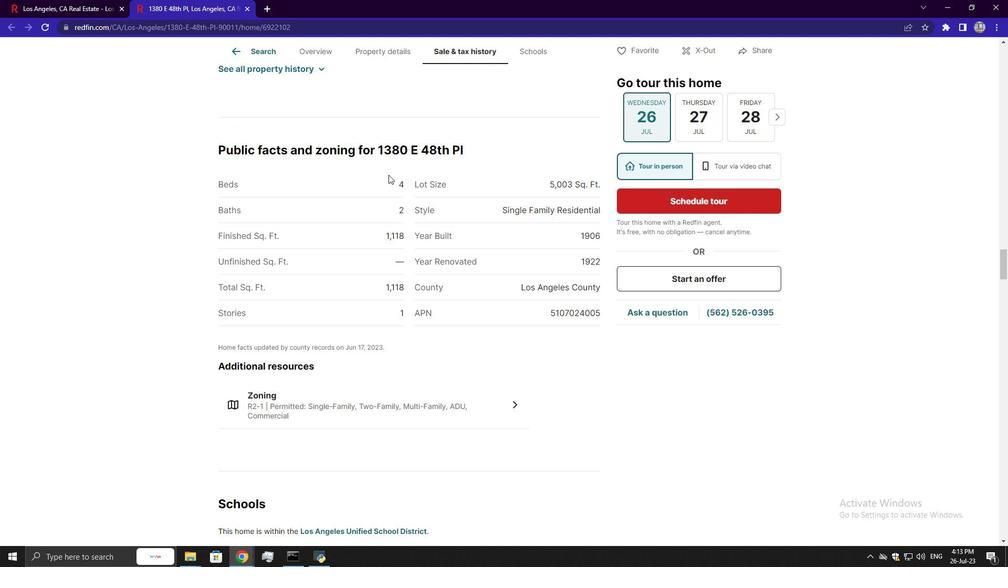 
Action: Mouse scrolled (388, 174) with delta (0, 0)
Screenshot: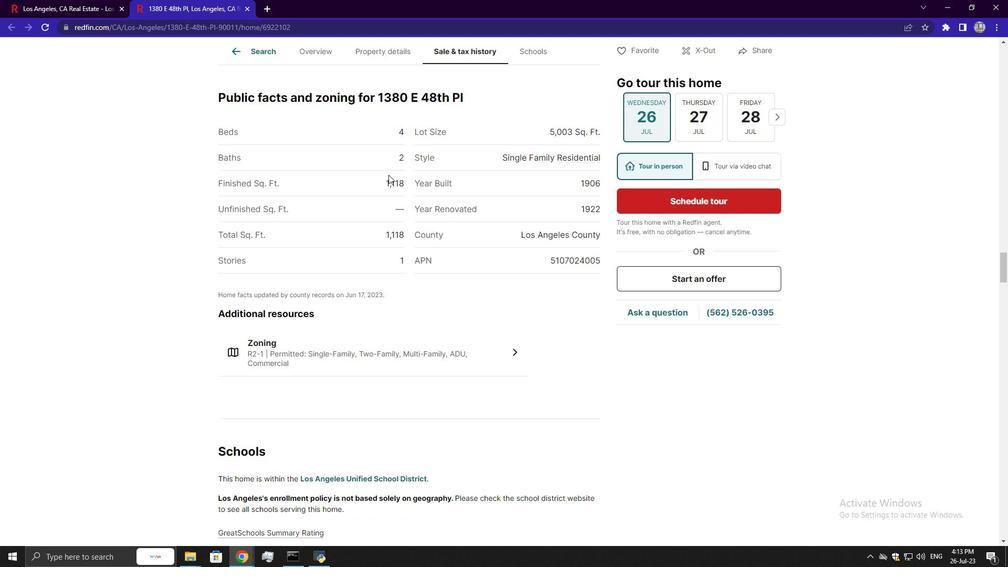 
Action: Mouse scrolled (388, 174) with delta (0, 0)
Screenshot: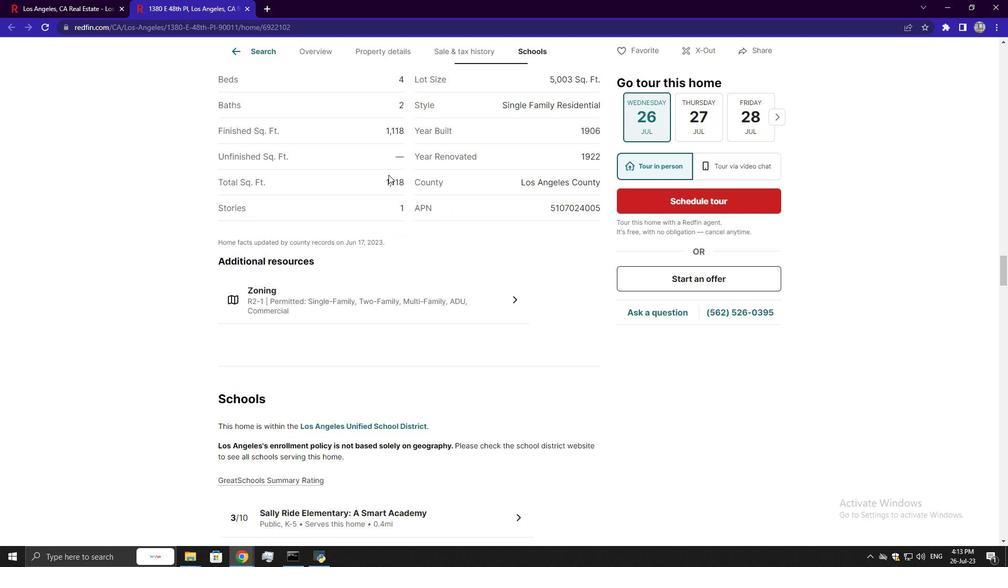 
Action: Mouse moved to (349, 339)
Screenshot: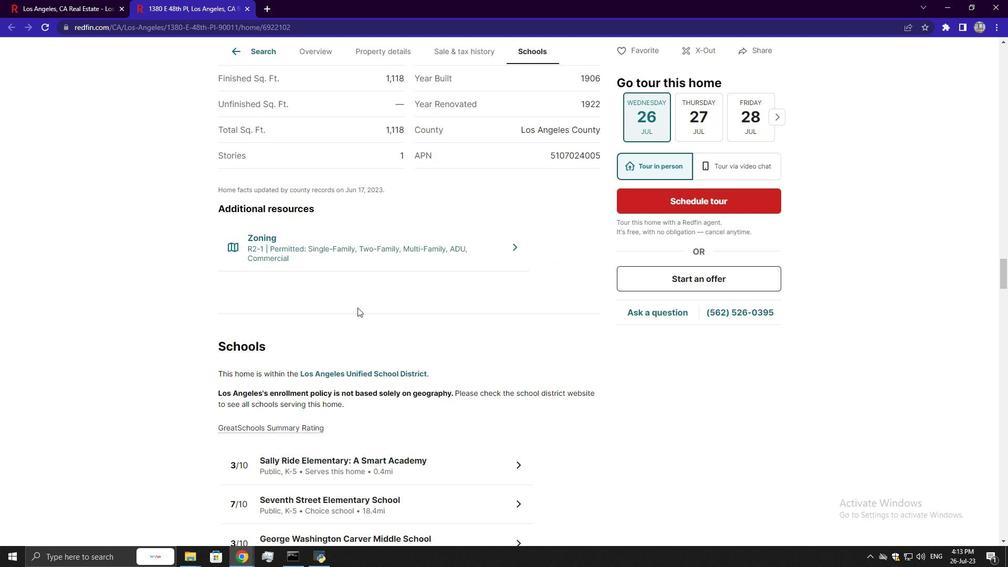 
Action: Mouse scrolled (349, 338) with delta (0, 0)
Screenshot: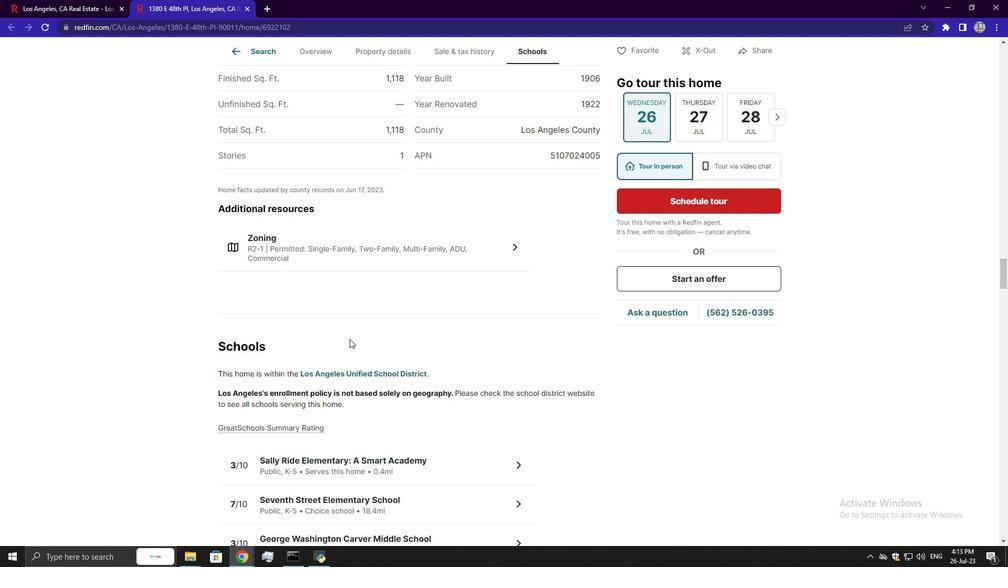 
Action: Mouse scrolled (349, 338) with delta (0, 0)
Screenshot: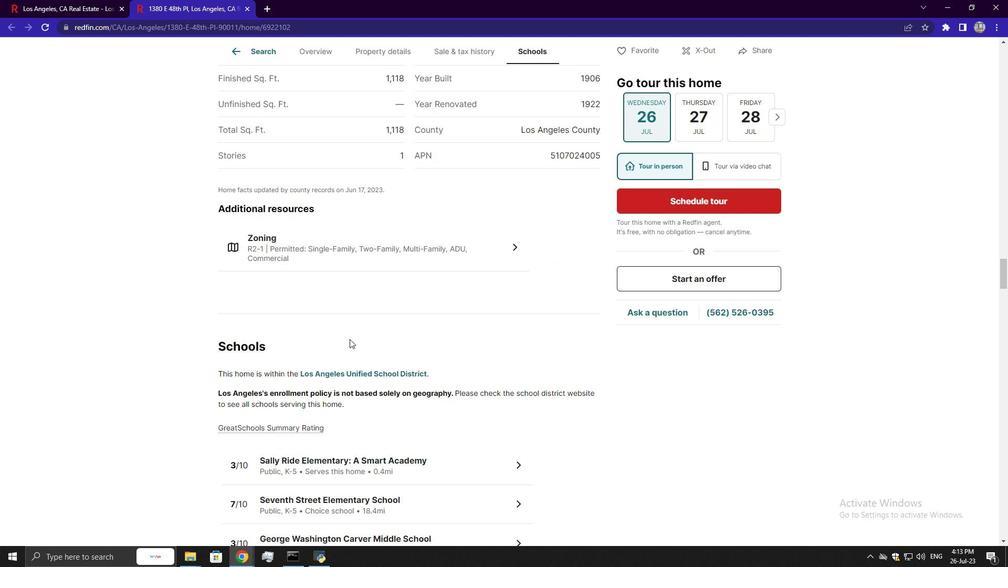 
Action: Mouse scrolled (349, 338) with delta (0, 0)
Screenshot: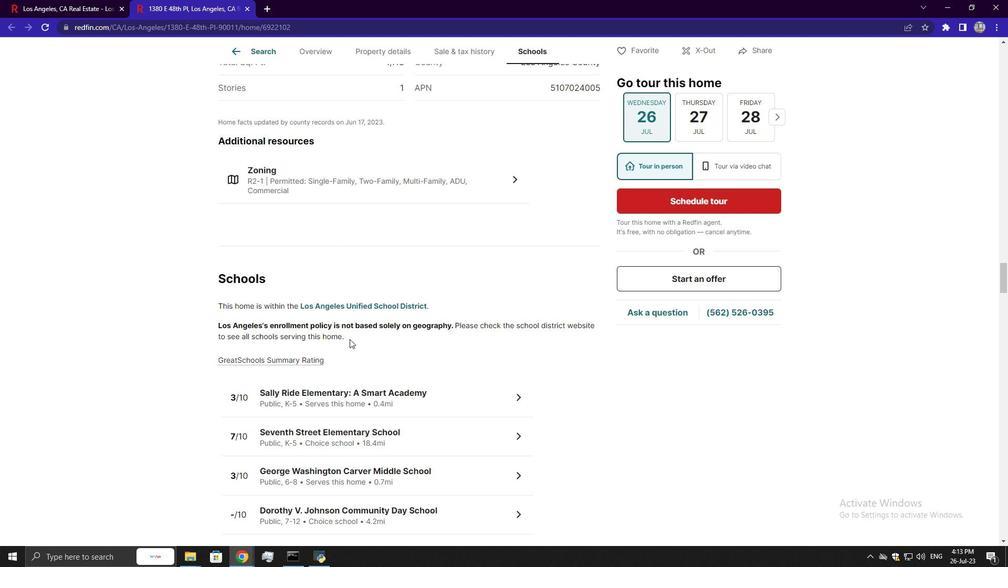 
Action: Mouse scrolled (349, 338) with delta (0, 0)
Screenshot: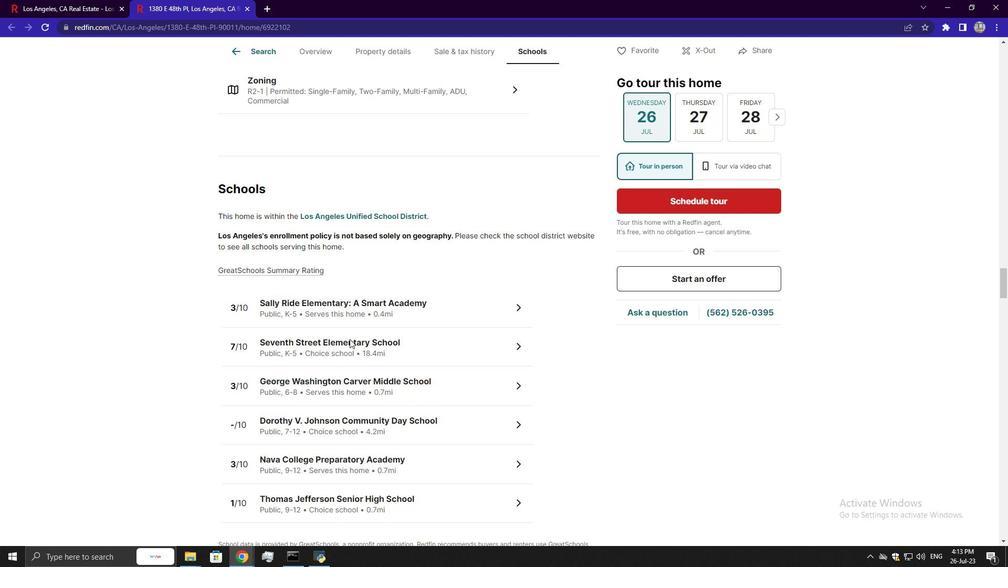 
Action: Mouse scrolled (349, 338) with delta (0, 0)
Screenshot: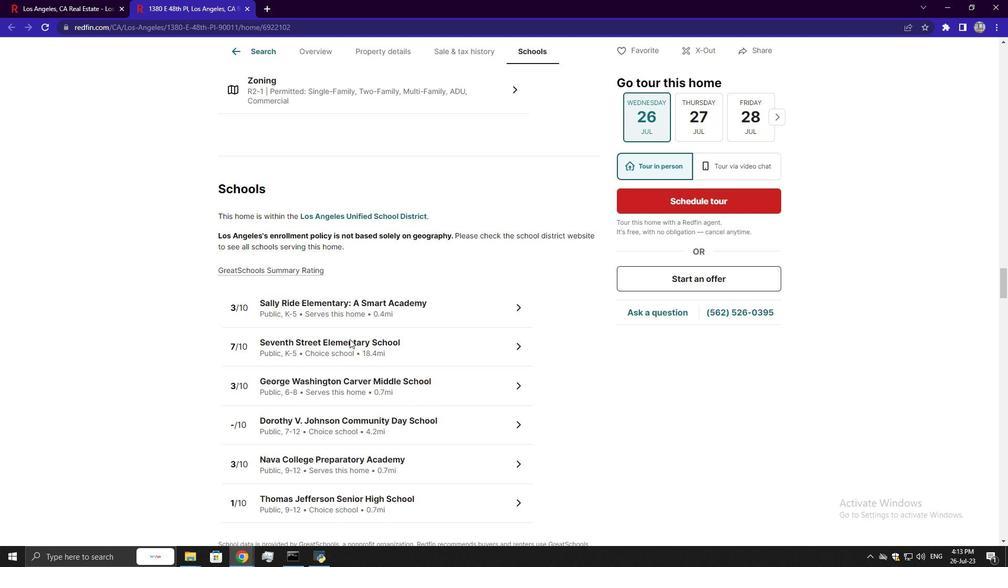 
Action: Mouse moved to (363, 293)
Screenshot: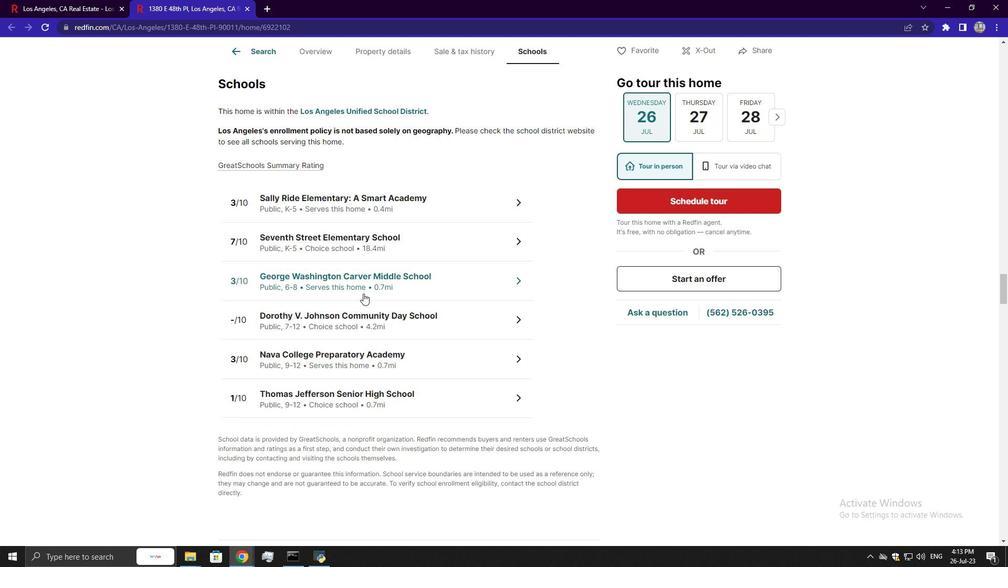 
Action: Mouse scrolled (363, 292) with delta (0, 0)
Screenshot: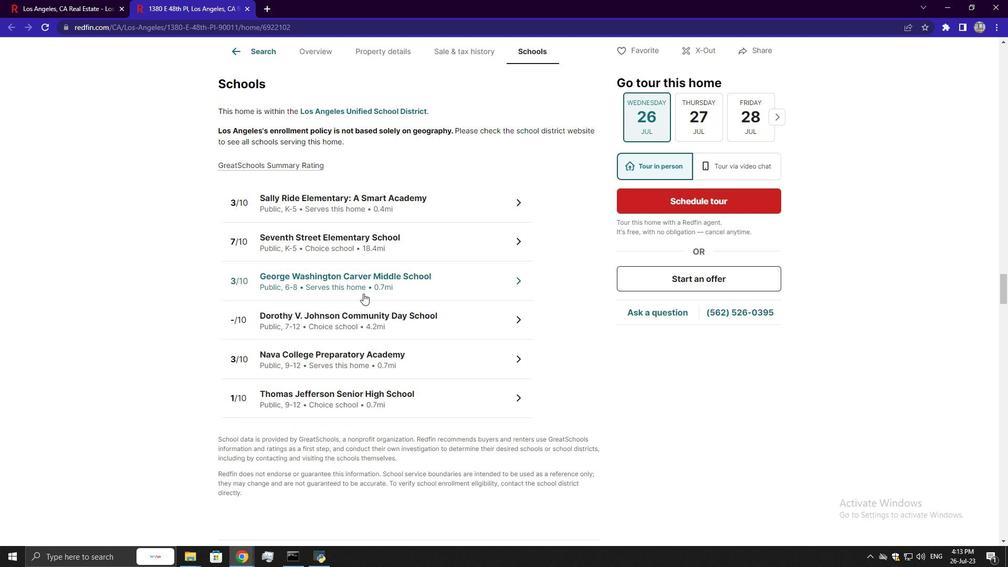 
Action: Mouse moved to (368, 285)
Screenshot: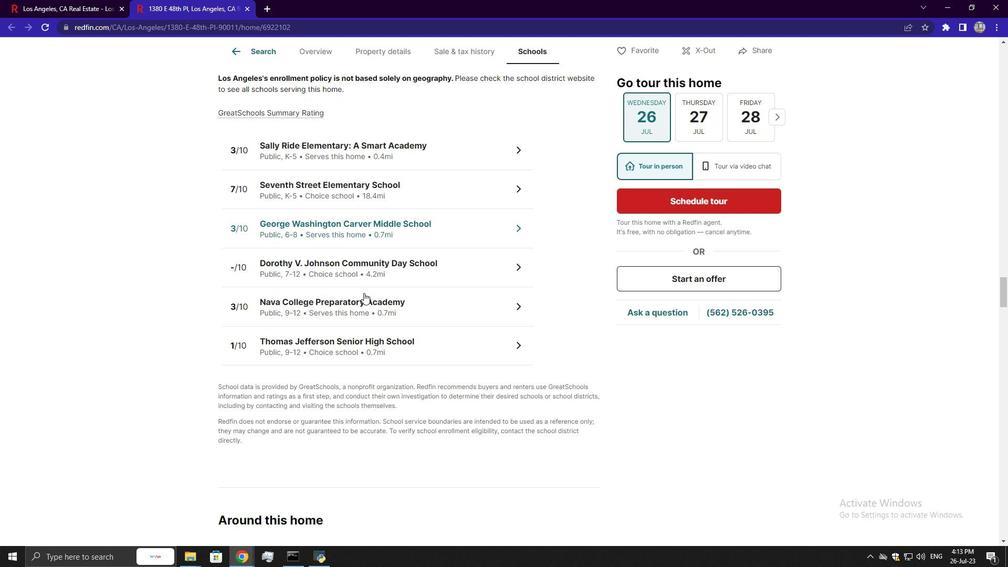
Action: Mouse scrolled (368, 285) with delta (0, 0)
Screenshot: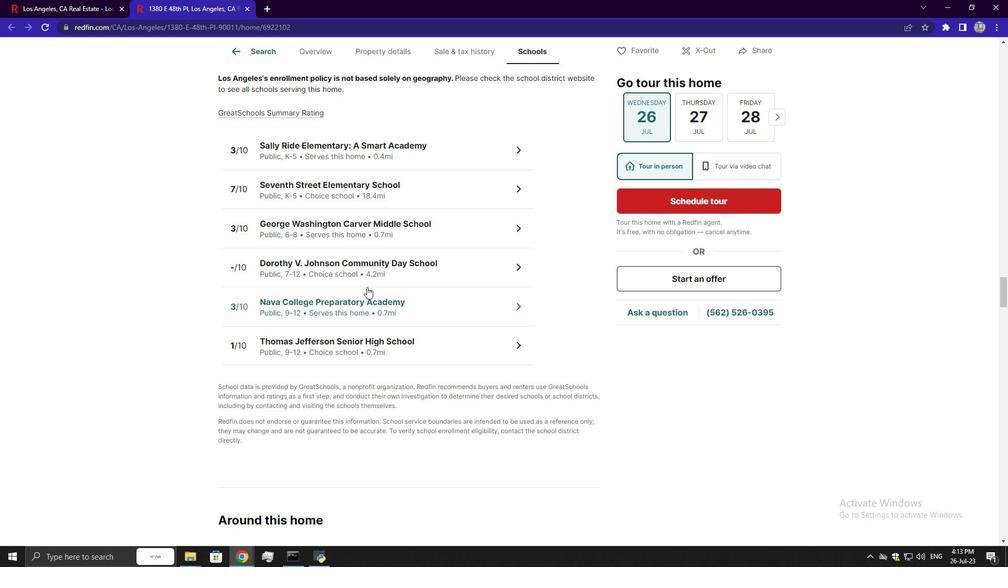 
Action: Mouse scrolled (368, 285) with delta (0, 0)
Screenshot: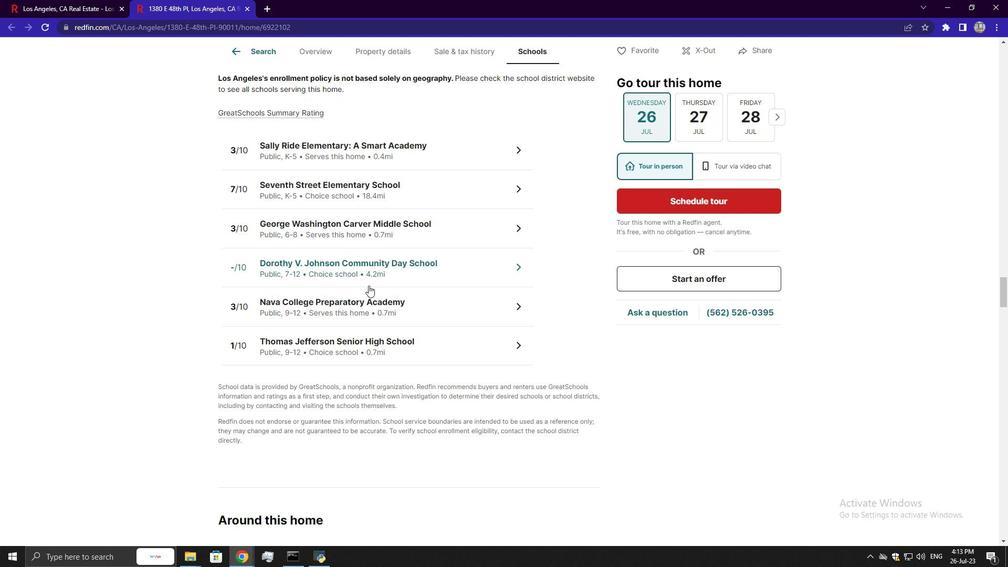 
Action: Mouse moved to (368, 285)
Screenshot: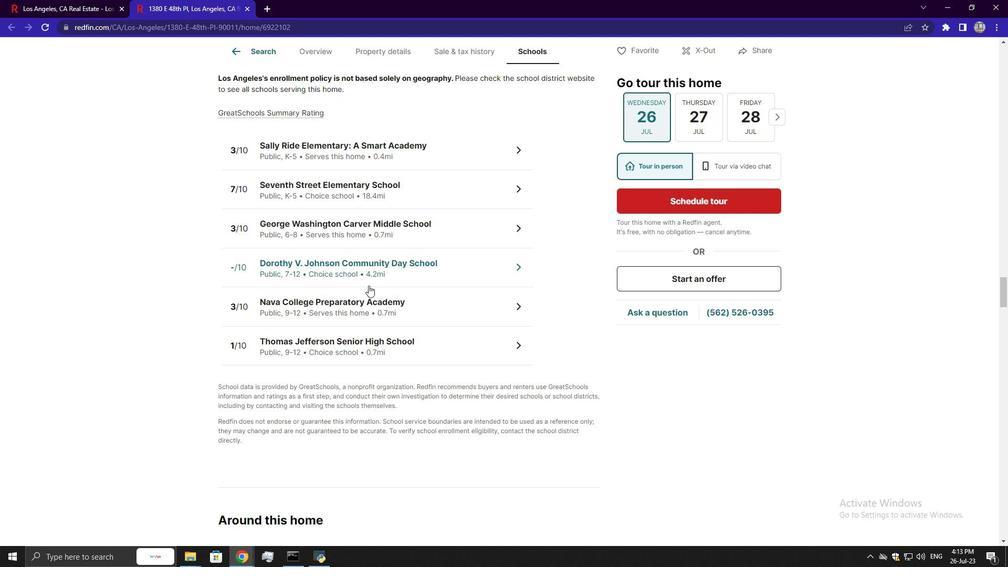 
Action: Mouse scrolled (368, 284) with delta (0, 0)
Screenshot: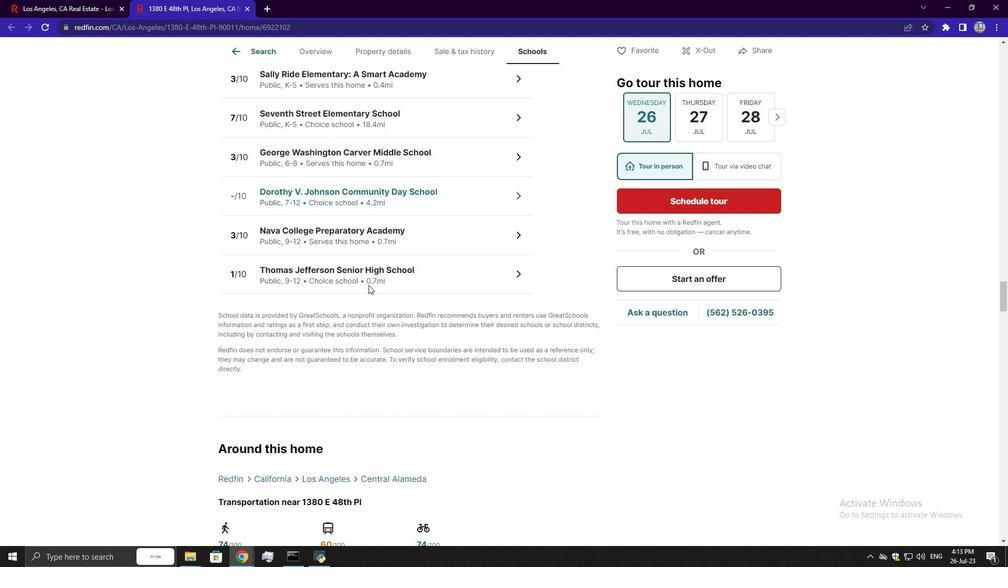 
Action: Mouse scrolled (368, 284) with delta (0, 0)
Screenshot: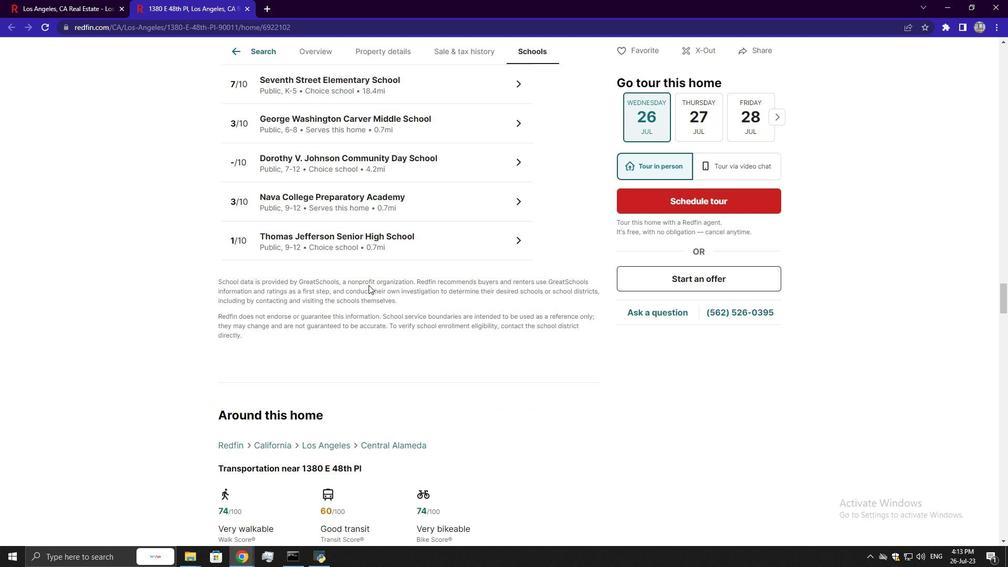 
Action: Mouse scrolled (368, 284) with delta (0, 0)
Screenshot: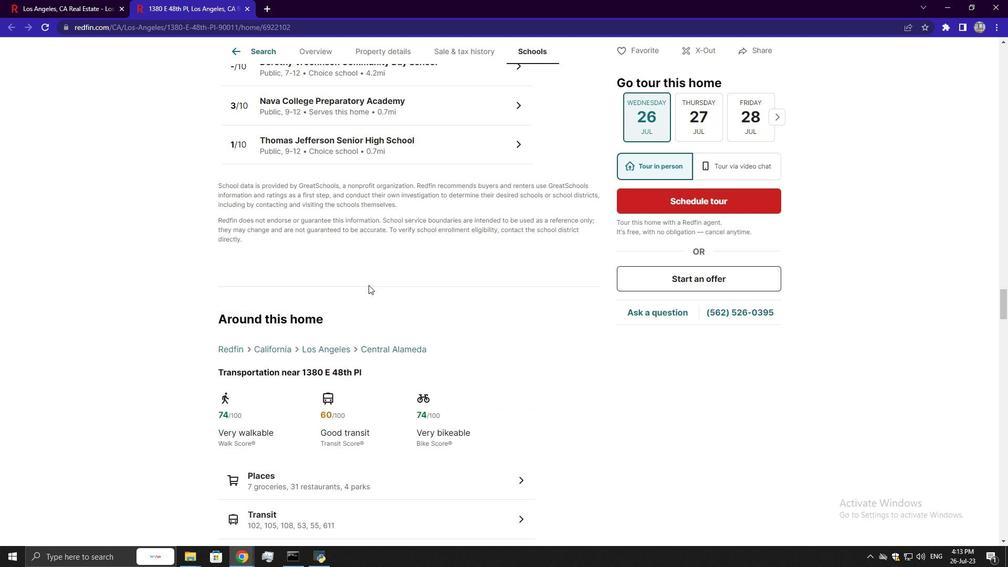 
Action: Mouse scrolled (368, 284) with delta (0, 0)
Screenshot: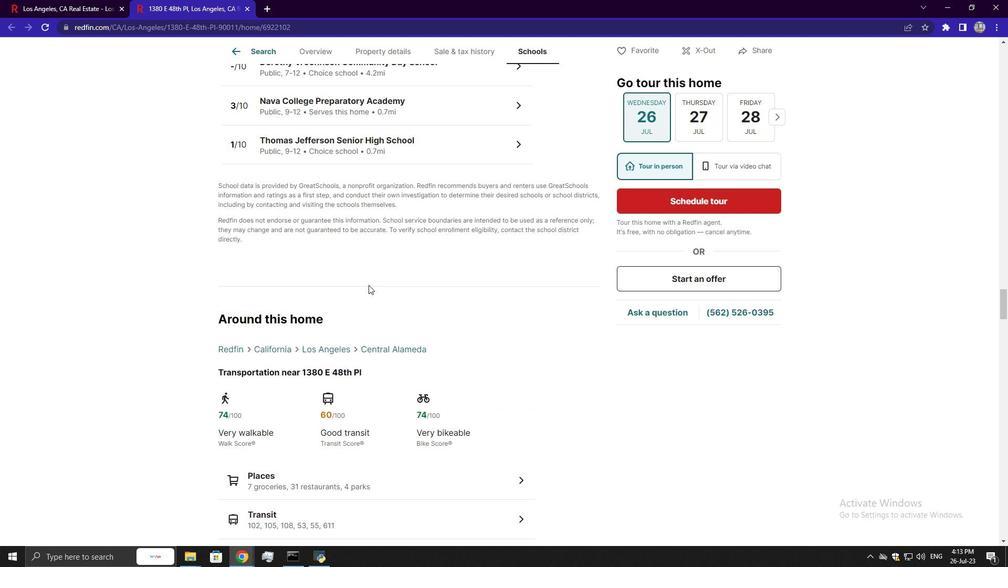 
Action: Mouse scrolled (368, 284) with delta (0, 0)
Screenshot: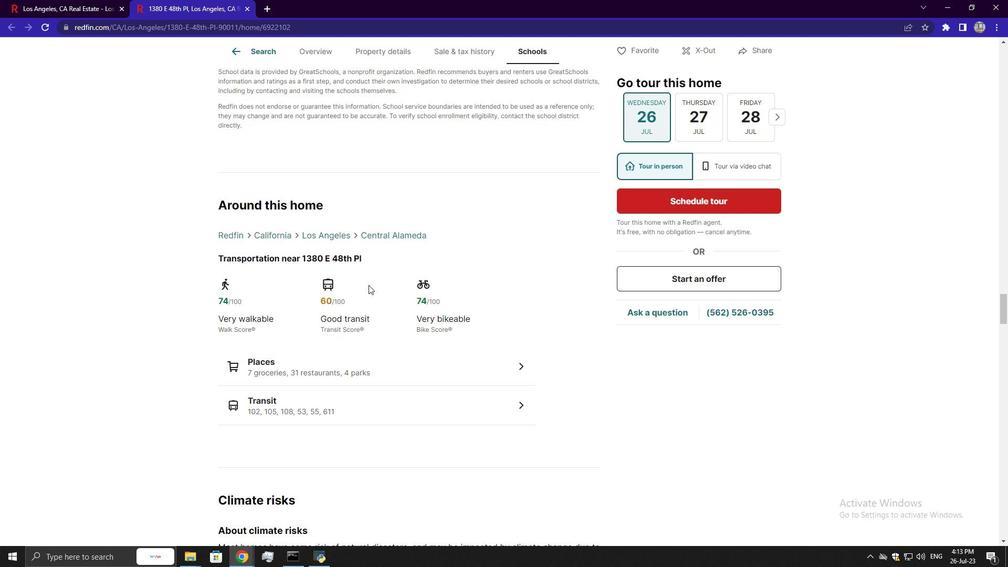 
Action: Mouse scrolled (368, 284) with delta (0, 0)
Screenshot: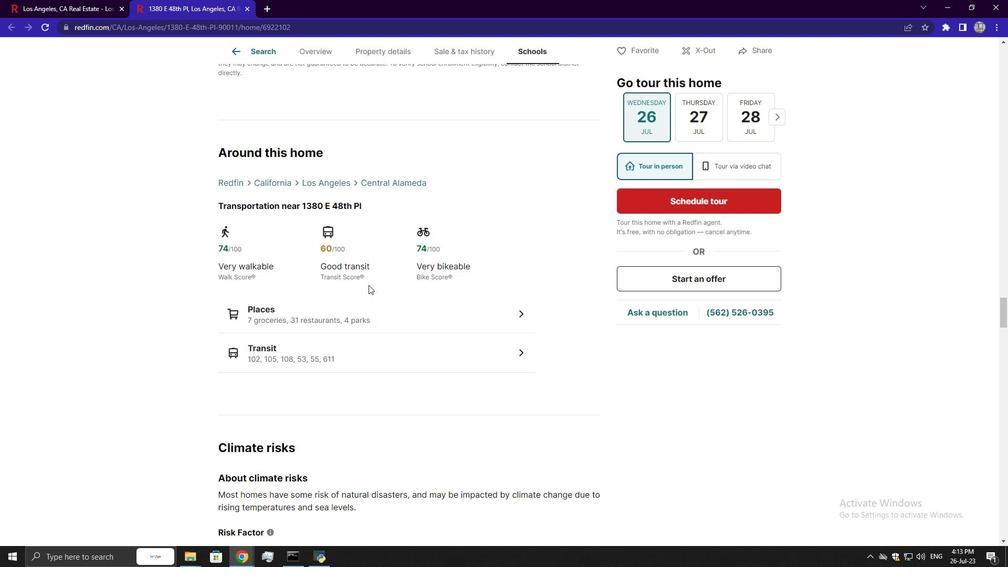 
Action: Mouse scrolled (368, 284) with delta (0, 0)
Screenshot: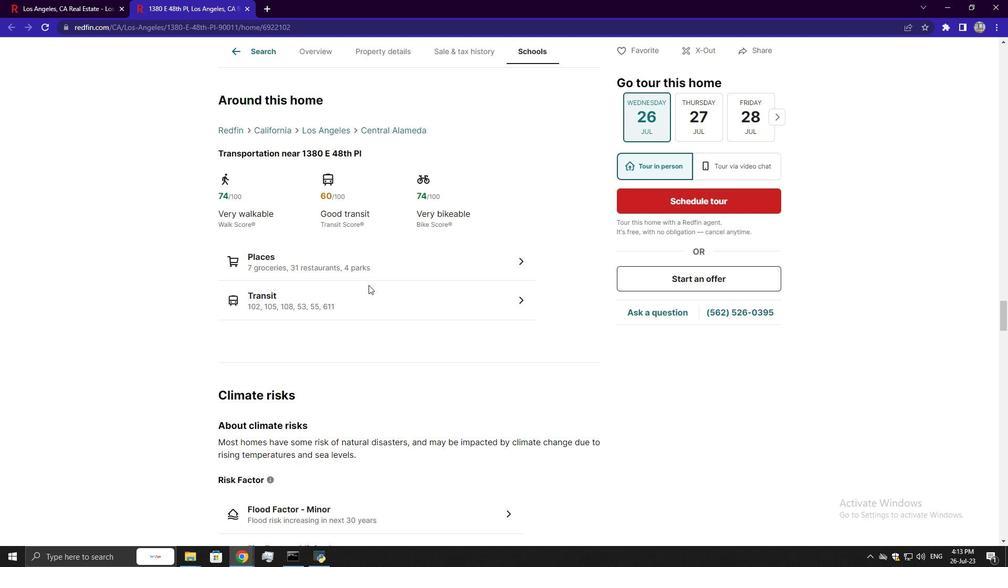 
Action: Mouse scrolled (368, 284) with delta (0, 0)
Screenshot: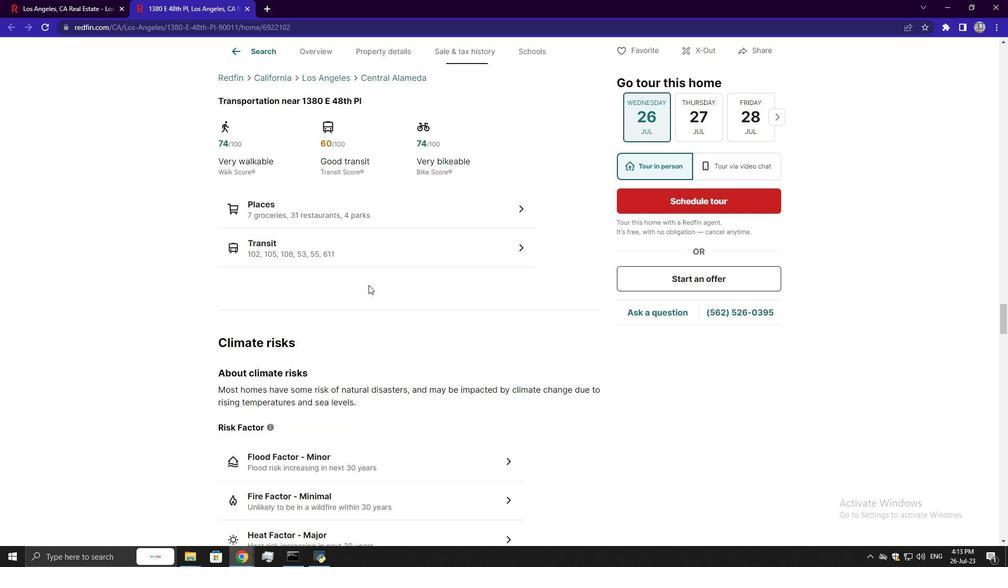 
Action: Mouse scrolled (368, 284) with delta (0, 0)
Screenshot: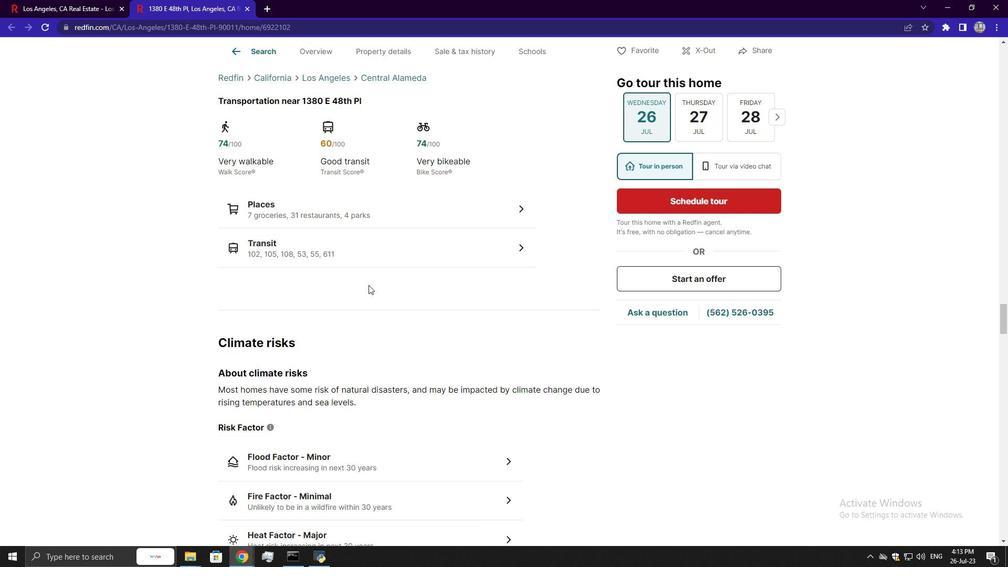 
Action: Mouse scrolled (368, 284) with delta (0, 0)
Screenshot: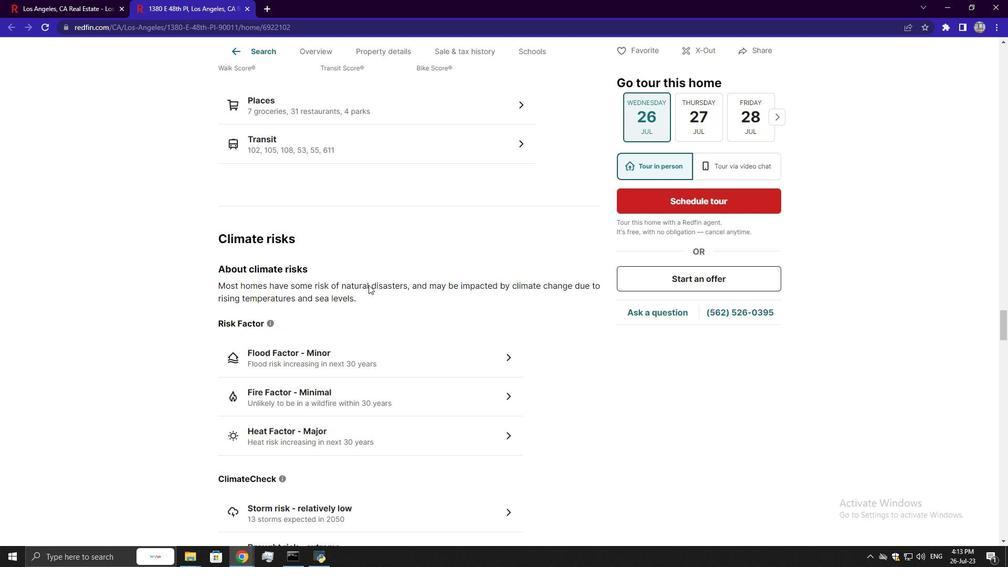 
Action: Mouse scrolled (368, 284) with delta (0, 0)
